 Task: In the sheet Budget Analysis ToolFont size of heading  18 Font style of dataoswald 'Font size of data '9 Alignment of headline & dataAlign center.   Fill color in heading, Red Font color of dataIn the sheet   Fusion Sales review   book
Action: Mouse moved to (299, 203)
Screenshot: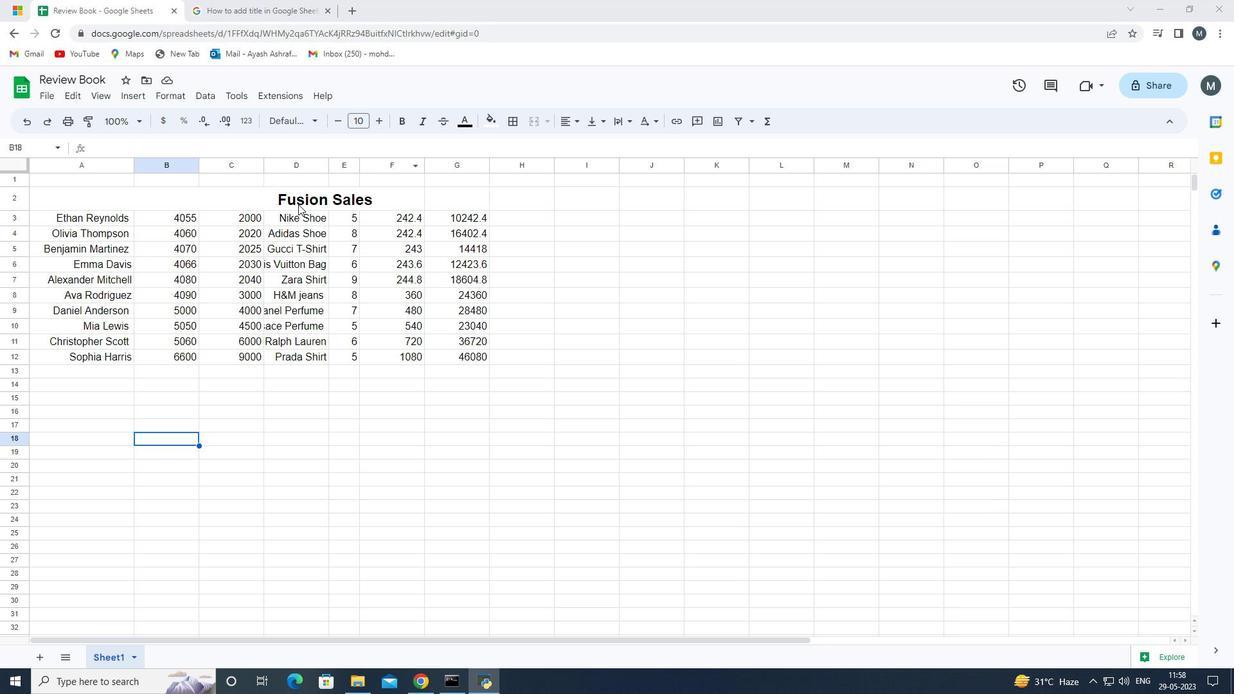 
Action: Mouse pressed left at (299, 203)
Screenshot: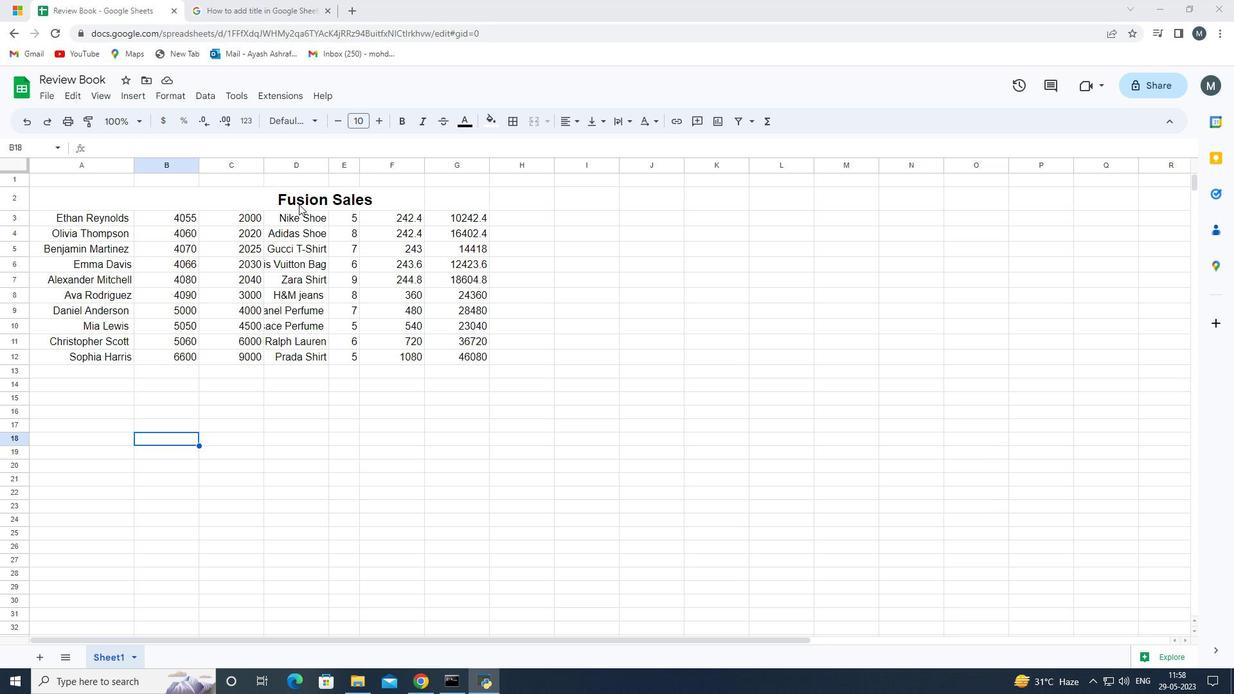 
Action: Mouse moved to (11, 197)
Screenshot: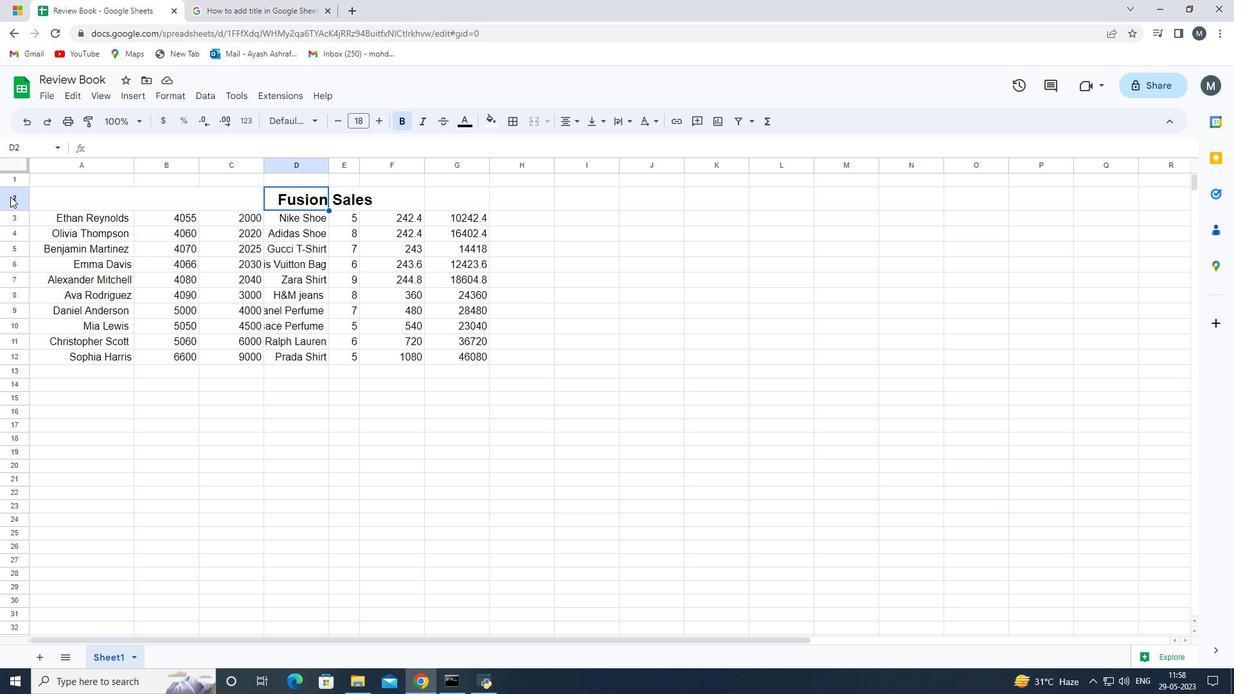 
Action: Mouse pressed left at (11, 197)
Screenshot: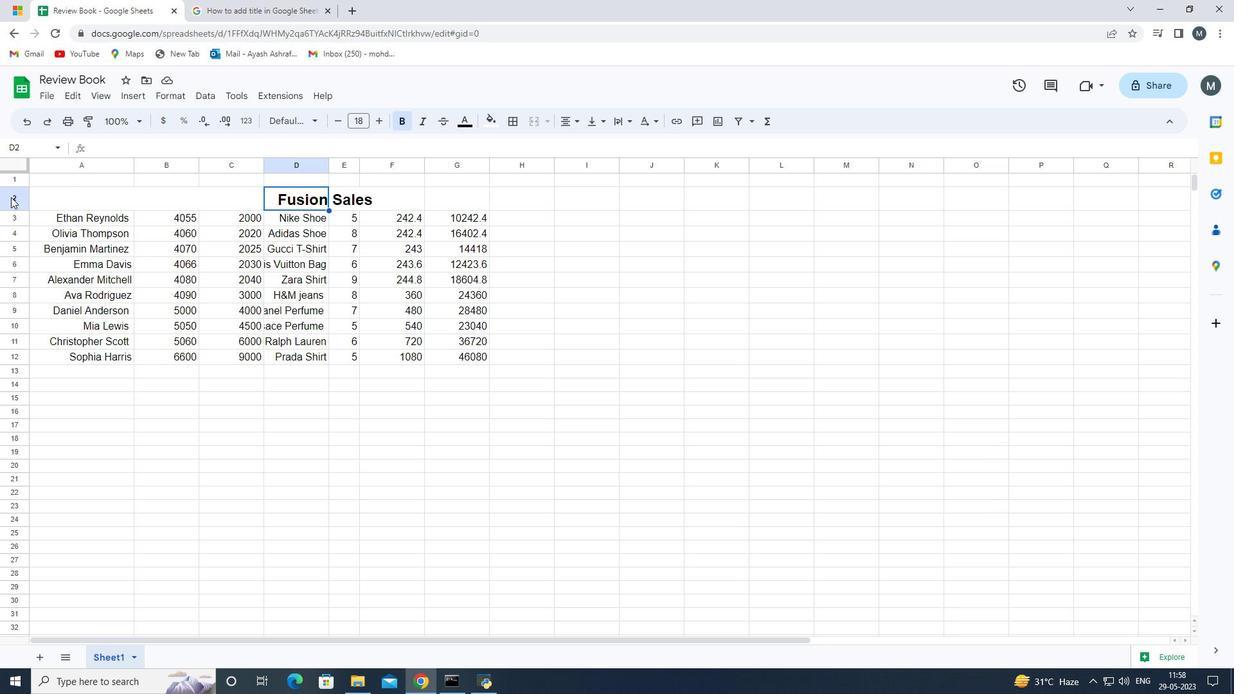 
Action: Mouse moved to (322, 122)
Screenshot: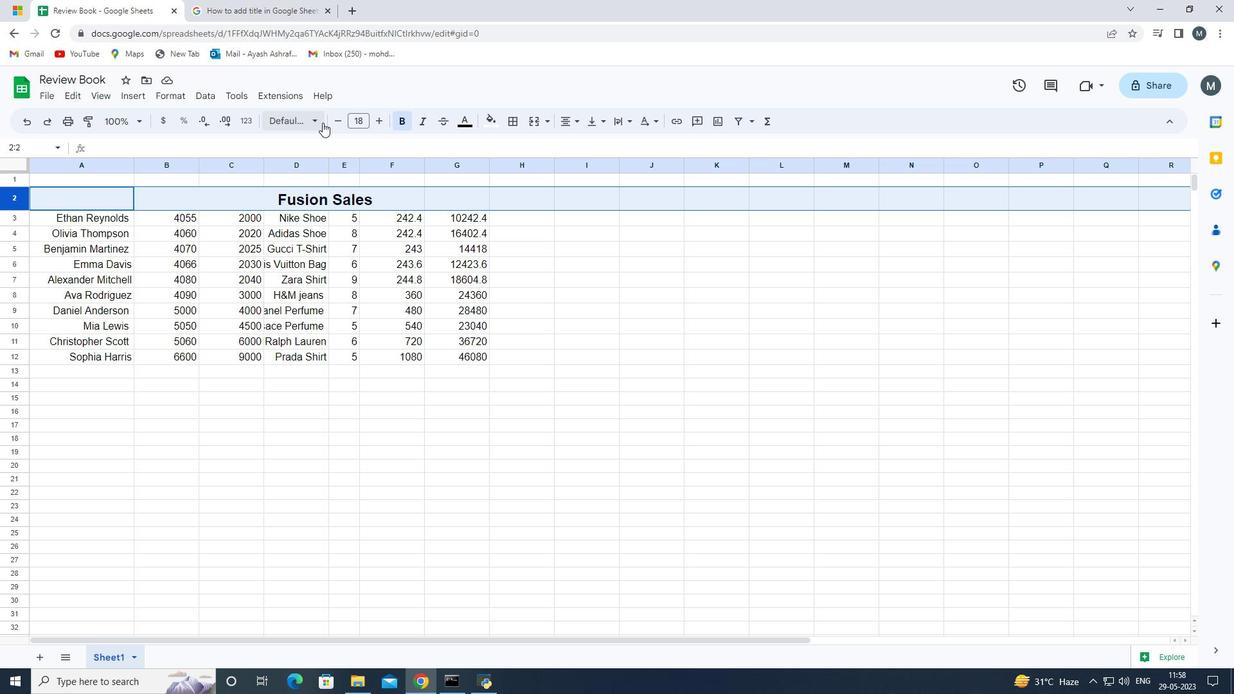
Action: Mouse pressed left at (322, 122)
Screenshot: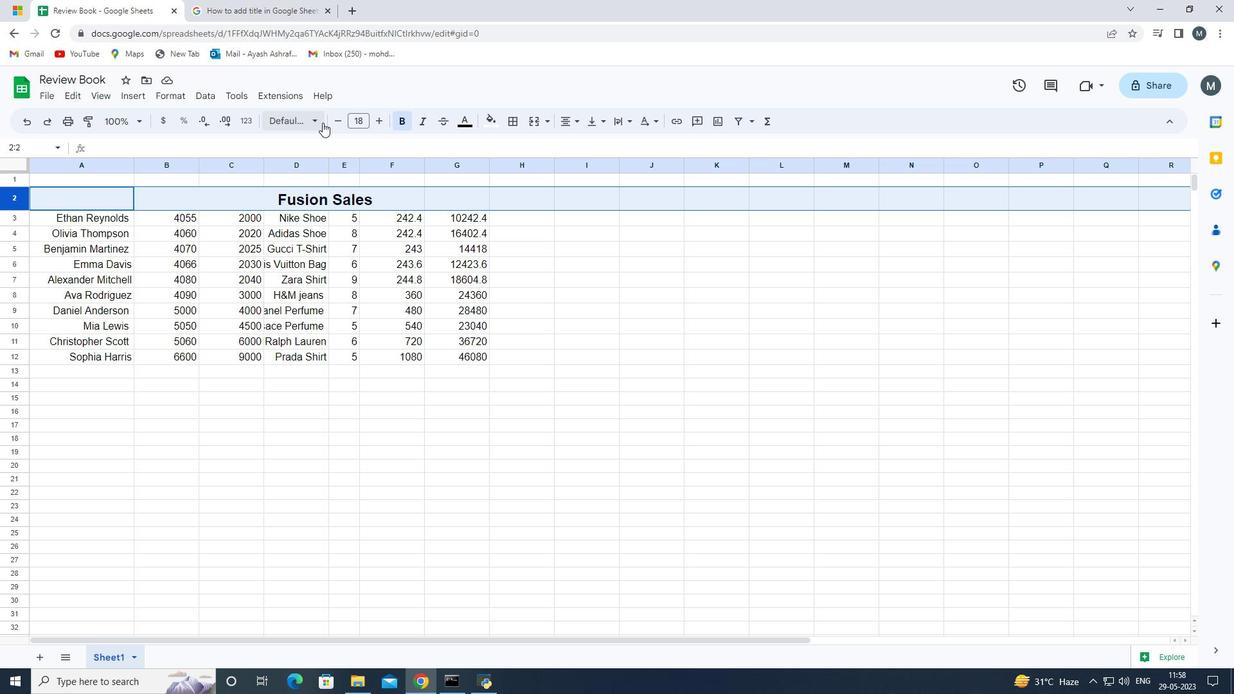 
Action: Mouse moved to (324, 252)
Screenshot: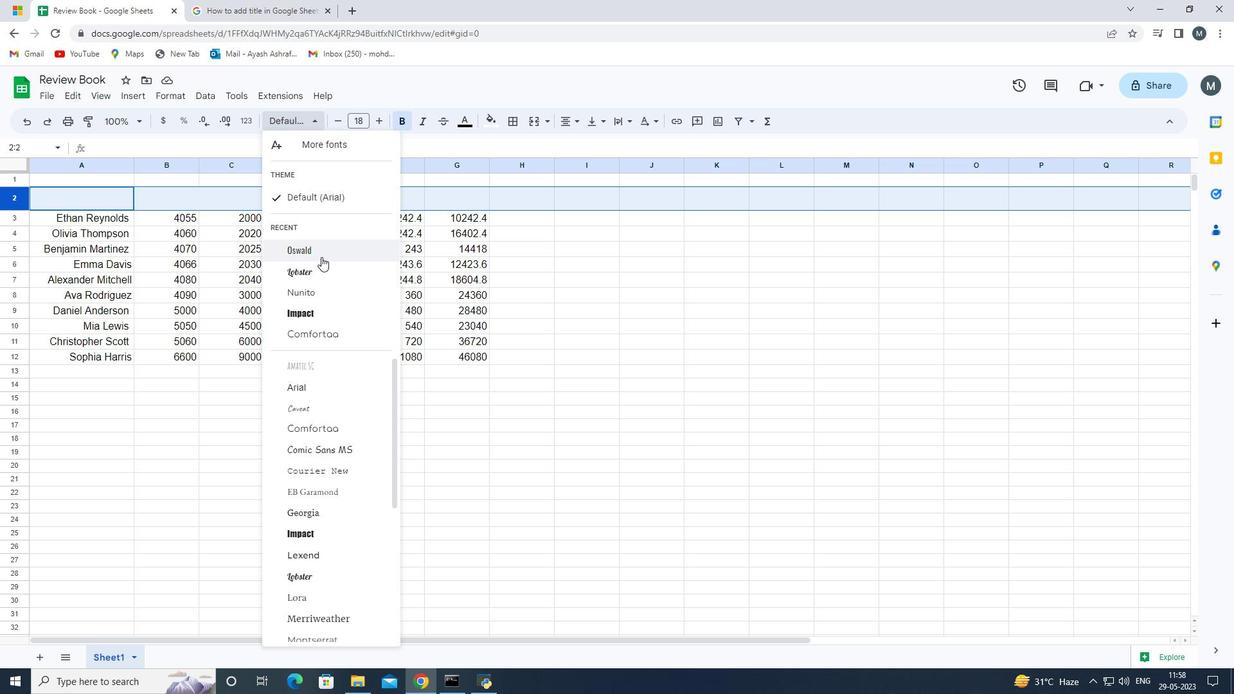 
Action: Mouse pressed left at (324, 252)
Screenshot: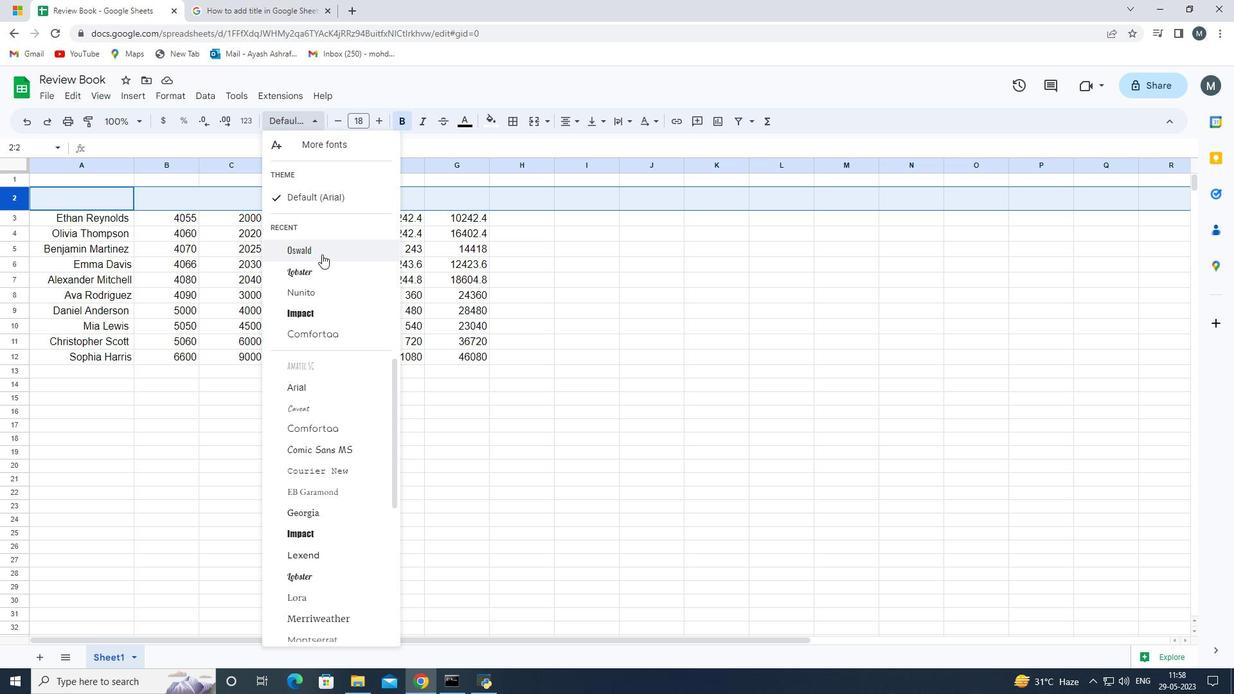 
Action: Mouse moved to (286, 452)
Screenshot: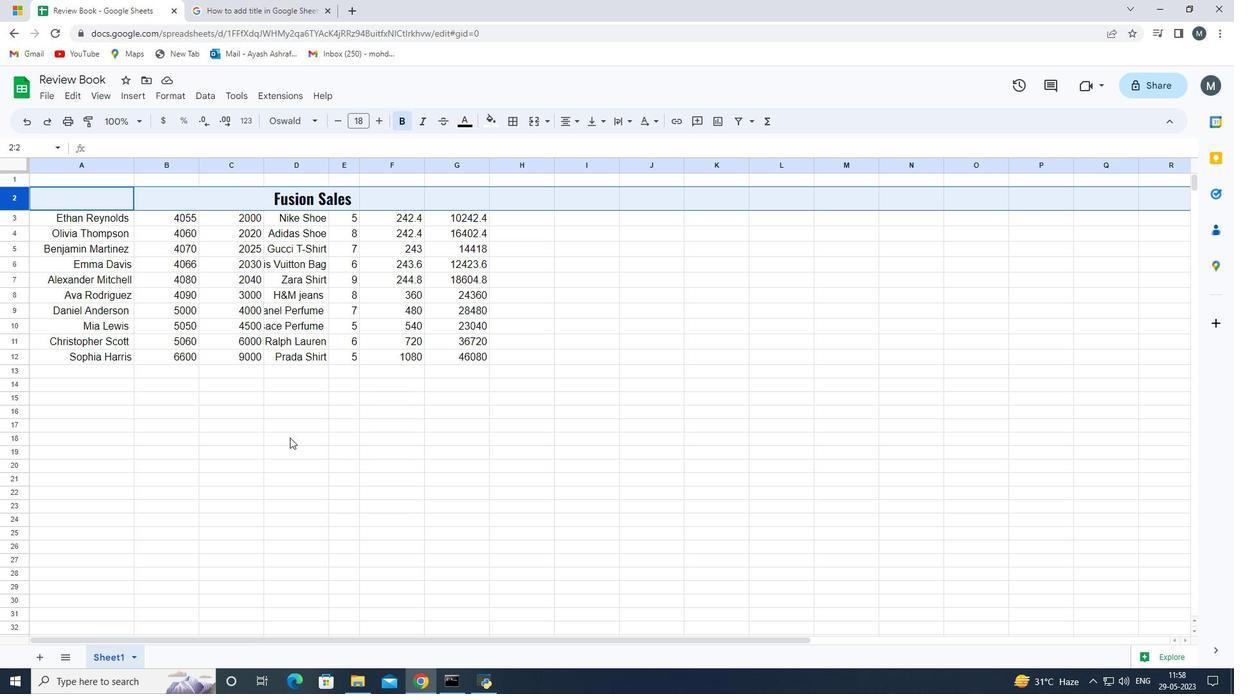 
Action: Mouse pressed left at (286, 452)
Screenshot: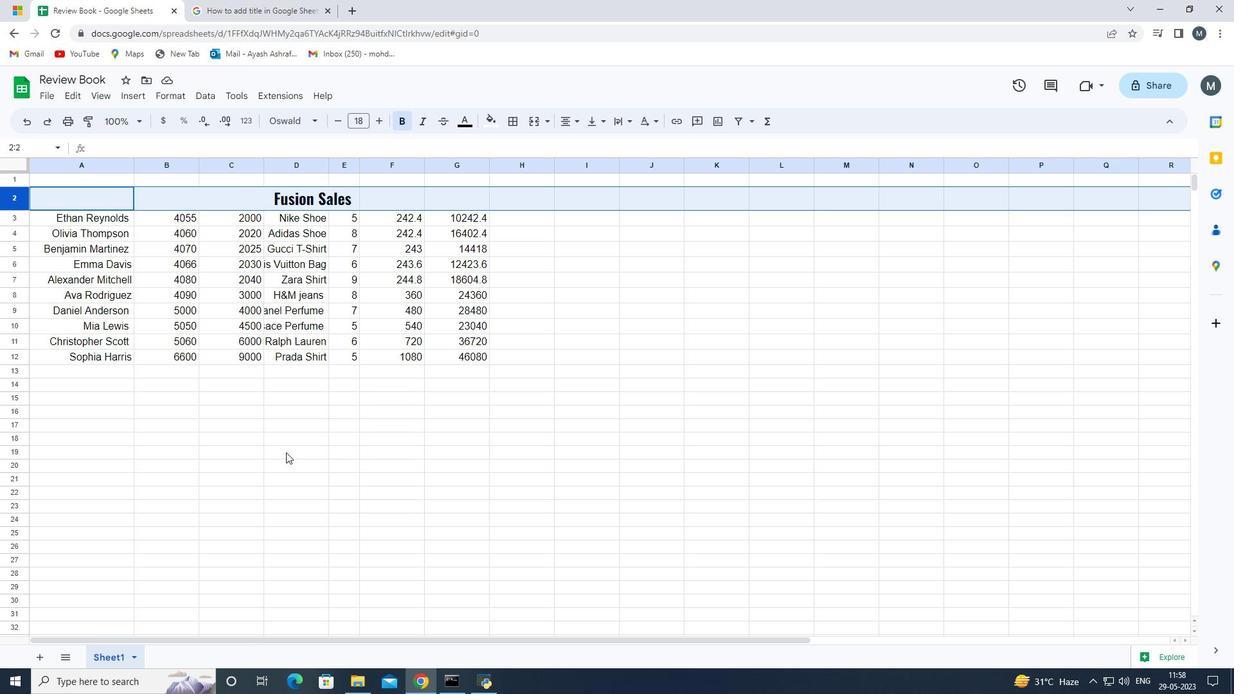 
Action: Mouse moved to (32, 221)
Screenshot: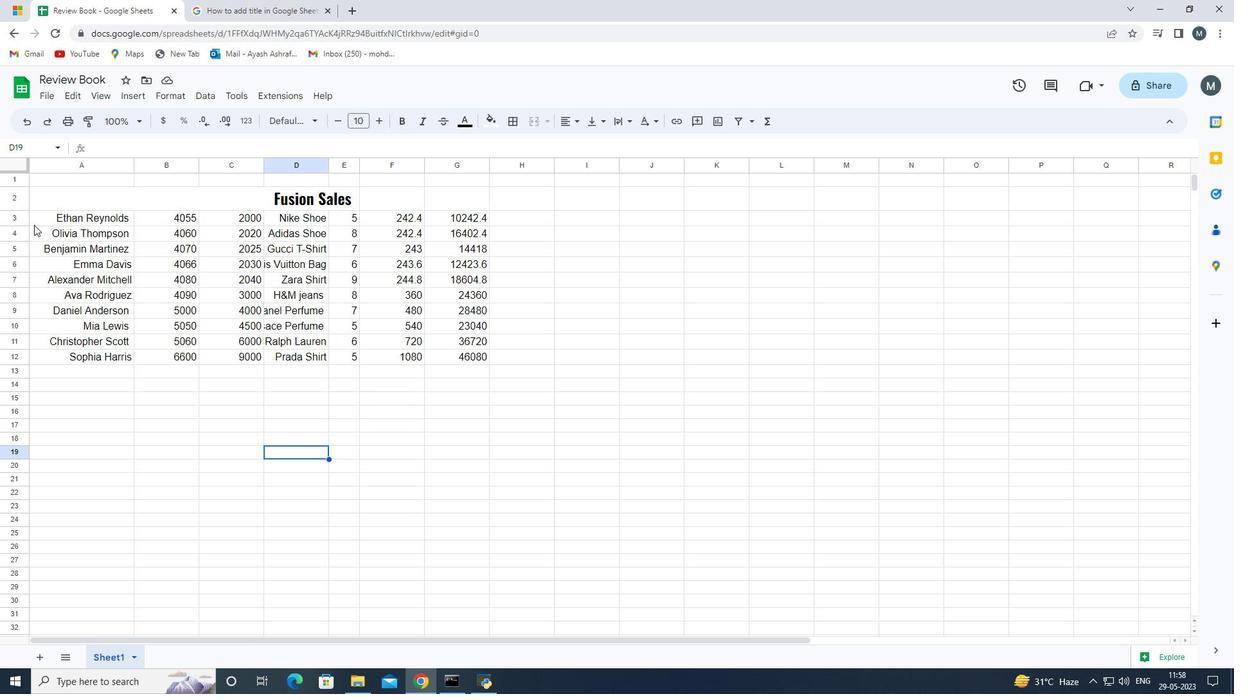 
Action: Mouse pressed left at (32, 221)
Screenshot: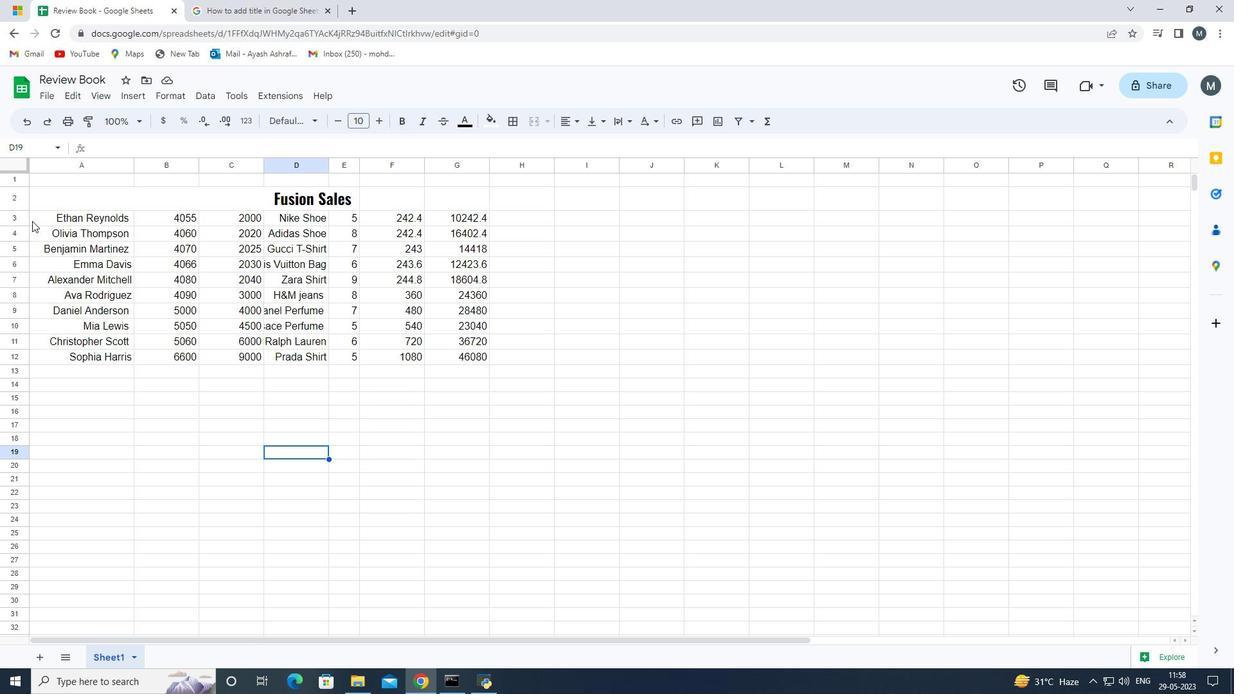 
Action: Mouse moved to (60, 277)
Screenshot: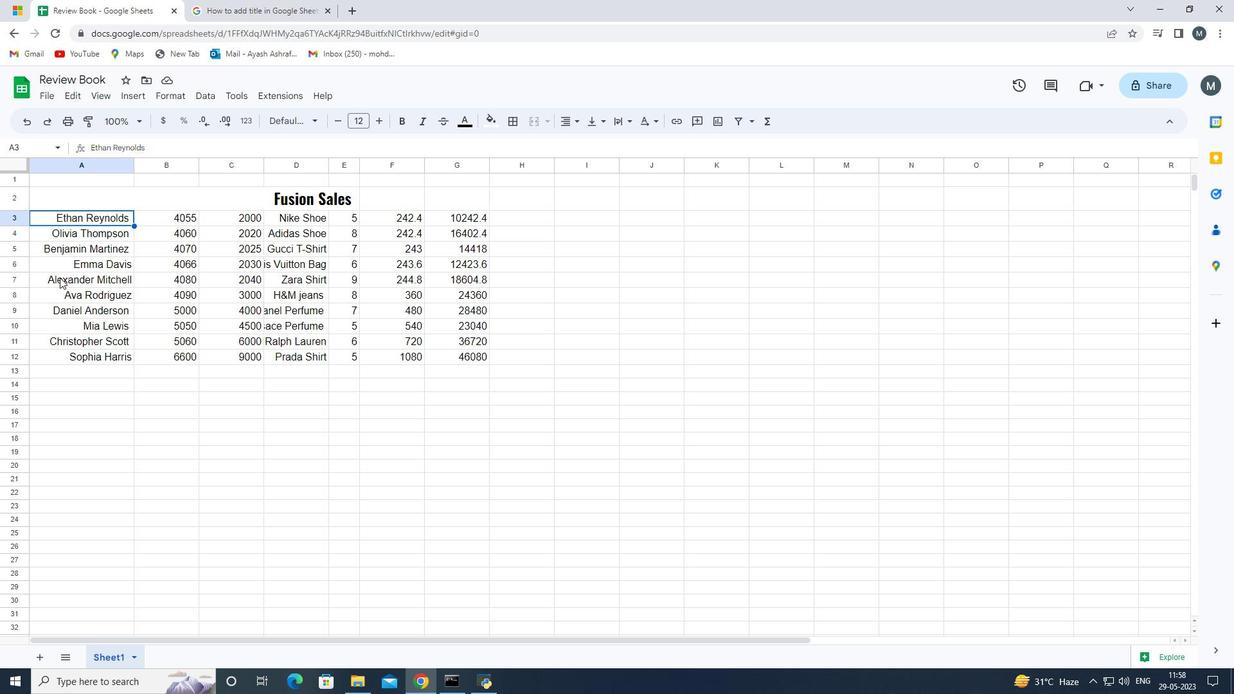 
Action: Mouse pressed left at (60, 277)
Screenshot: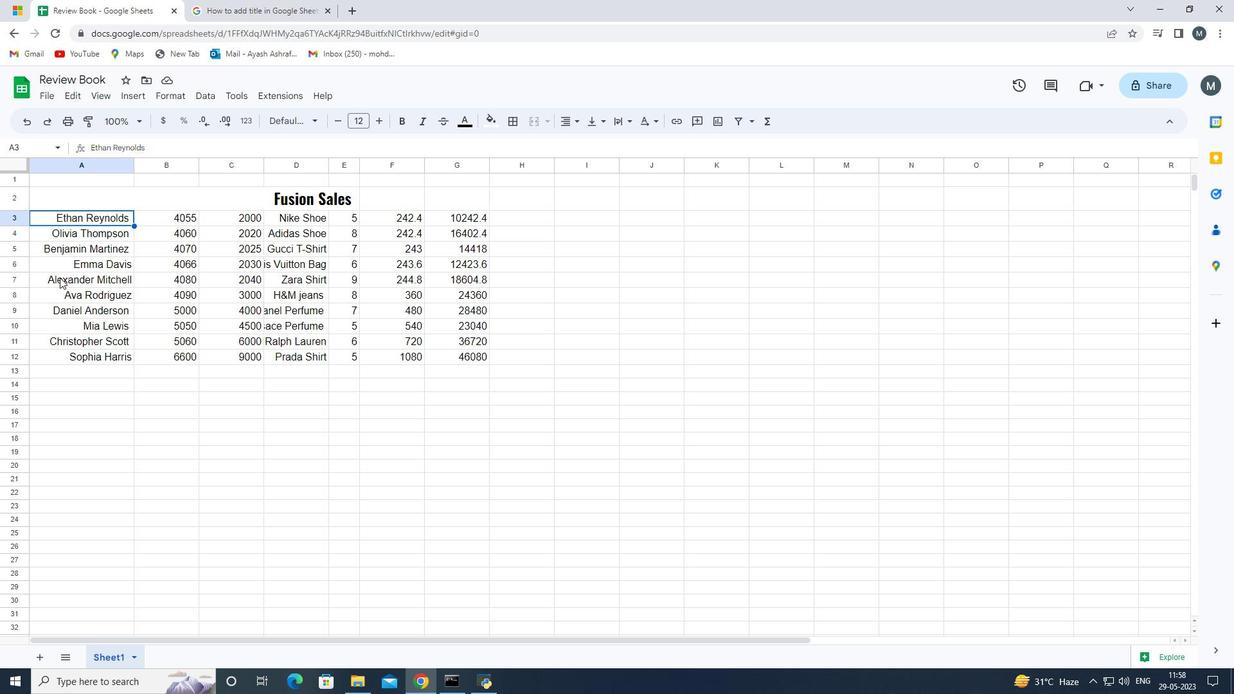 
Action: Mouse moved to (40, 214)
Screenshot: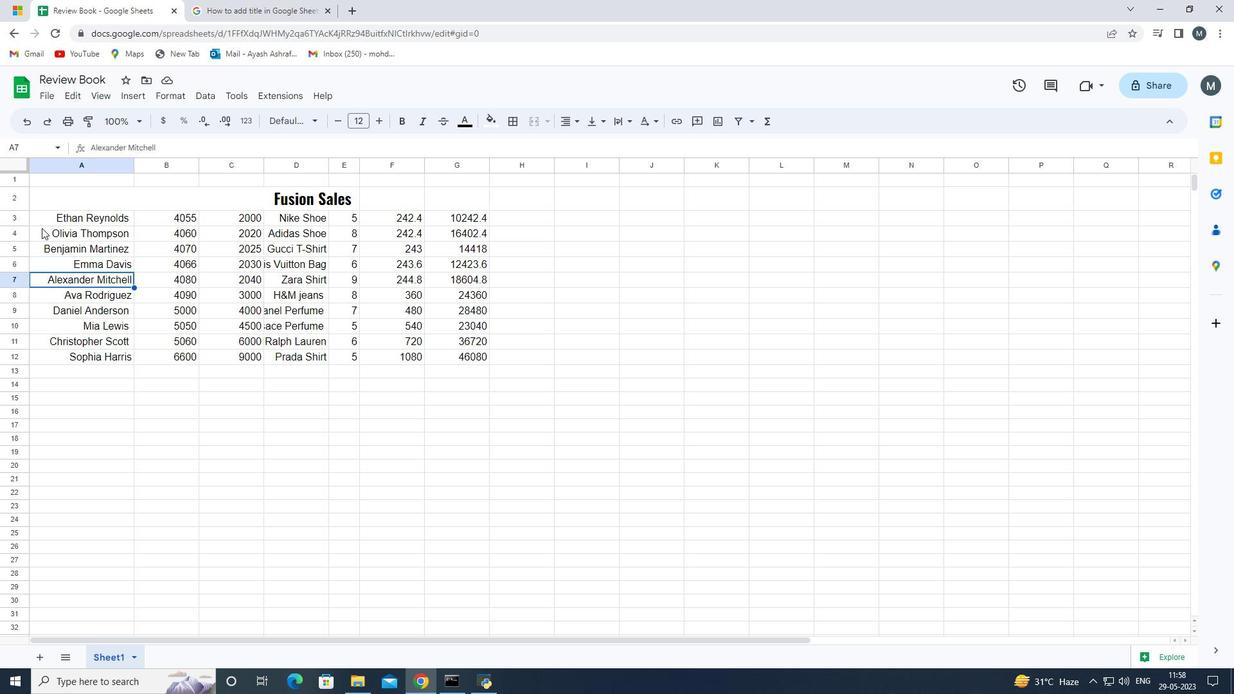 
Action: Mouse pressed left at (40, 214)
Screenshot: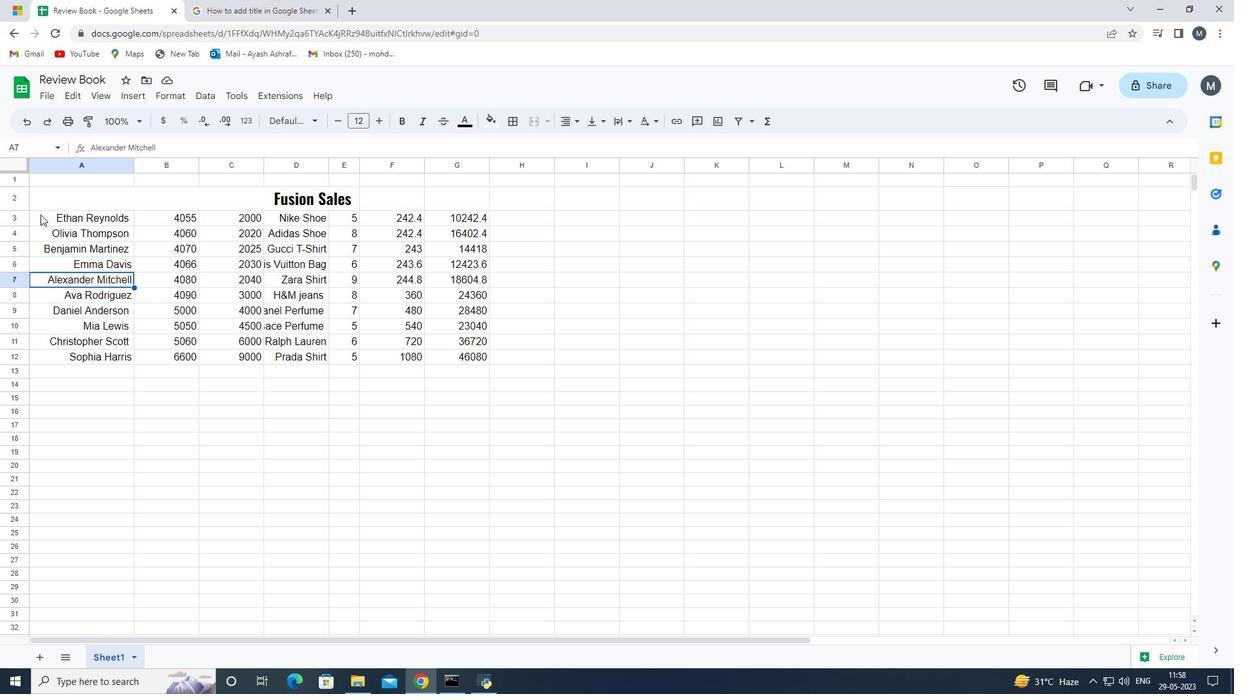 
Action: Mouse moved to (335, 126)
Screenshot: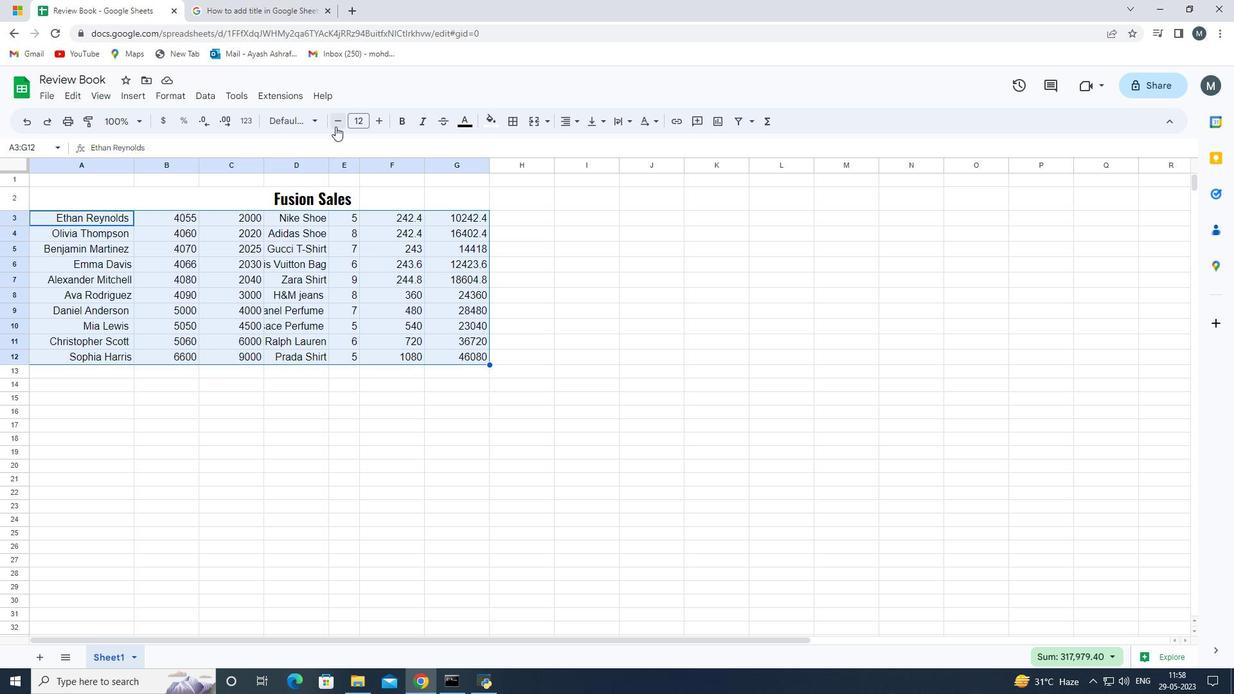 
Action: Mouse pressed left at (335, 126)
Screenshot: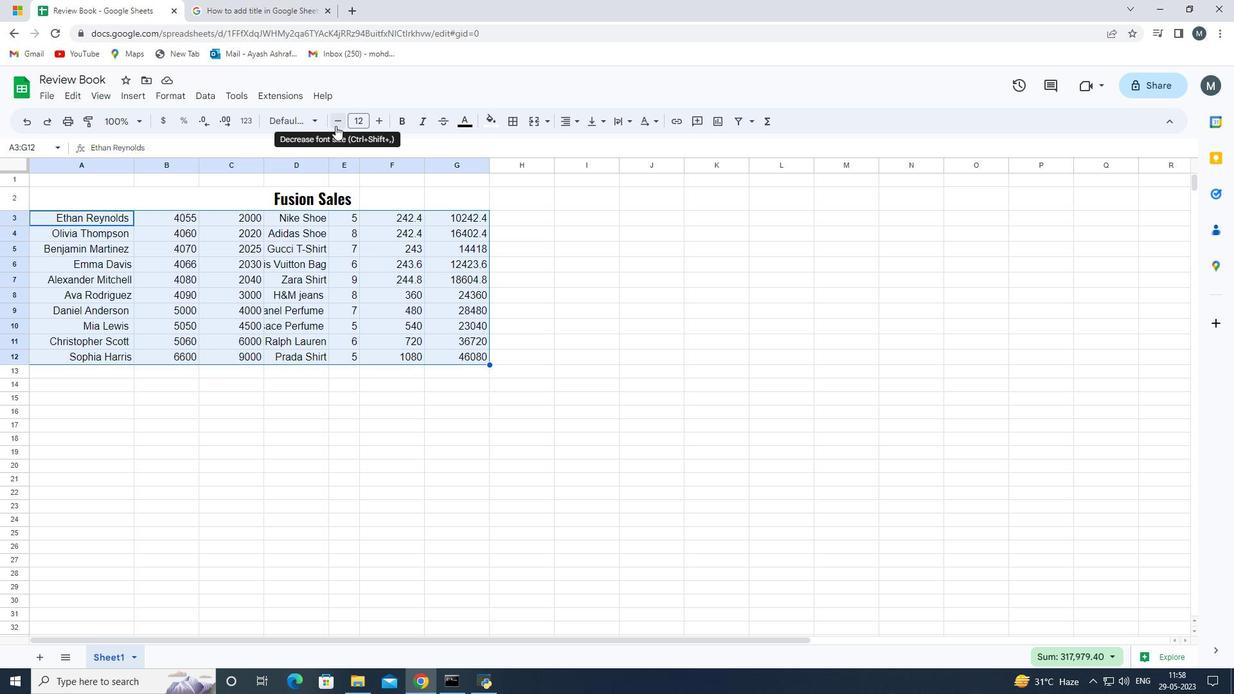 
Action: Mouse pressed left at (335, 126)
Screenshot: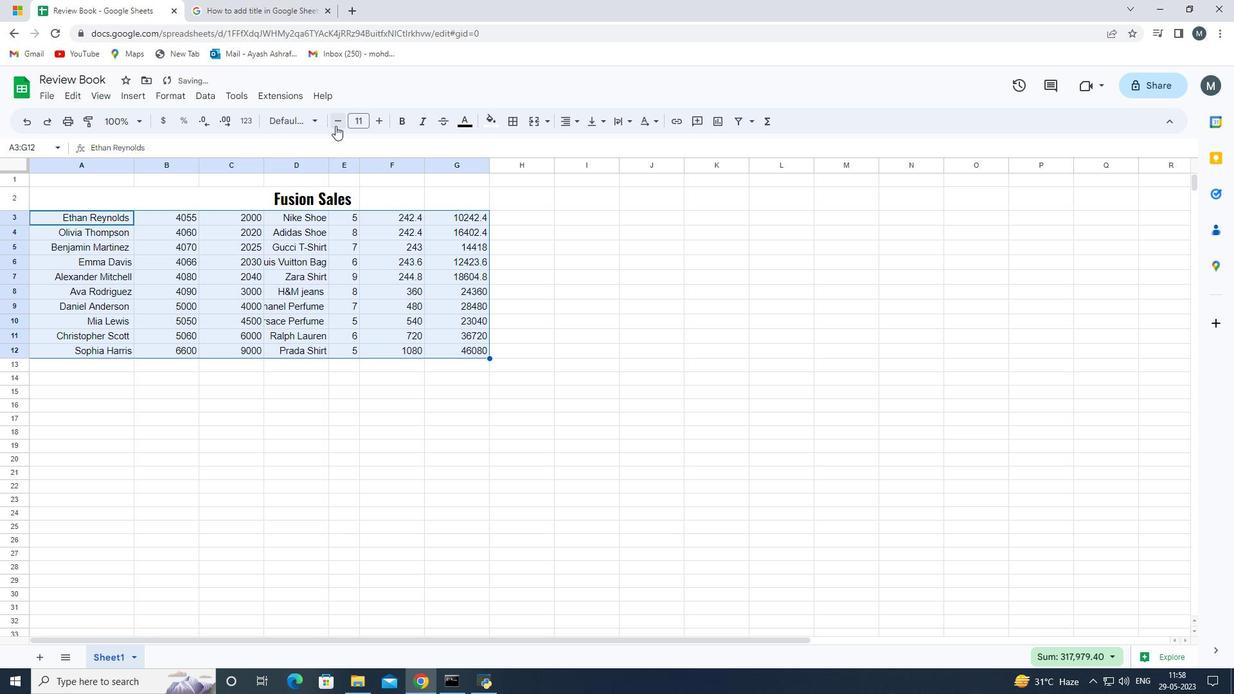 
Action: Mouse pressed left at (335, 126)
Screenshot: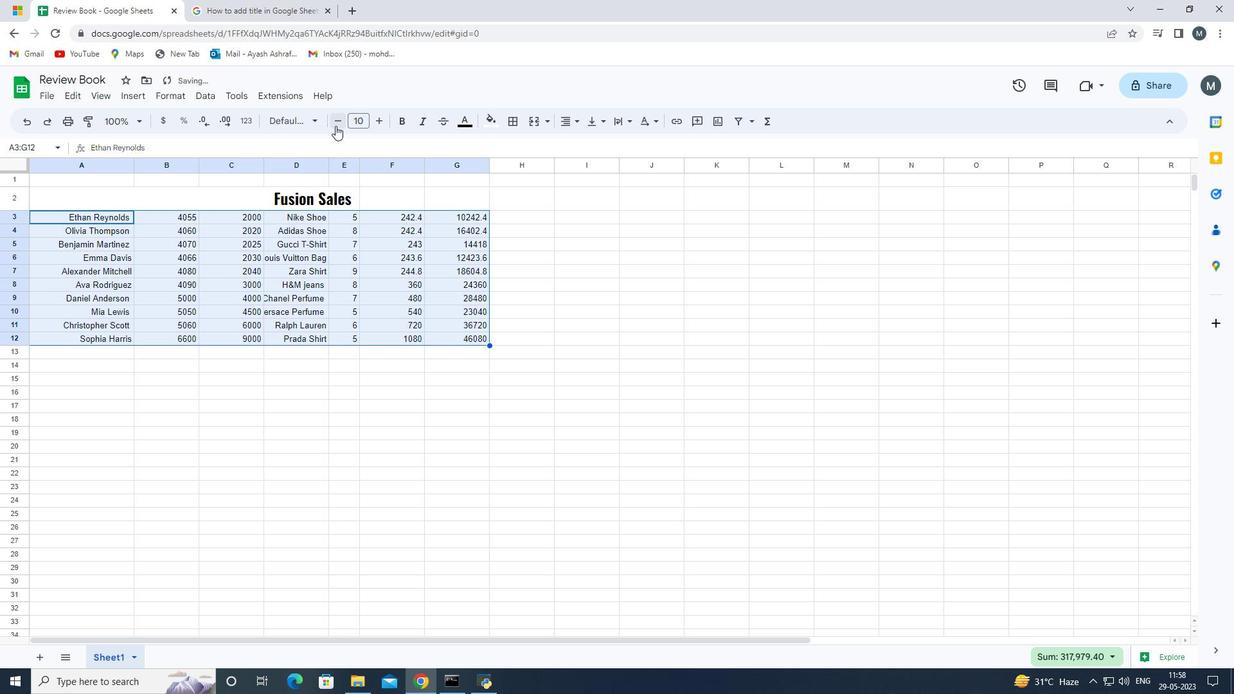 
Action: Mouse moved to (567, 125)
Screenshot: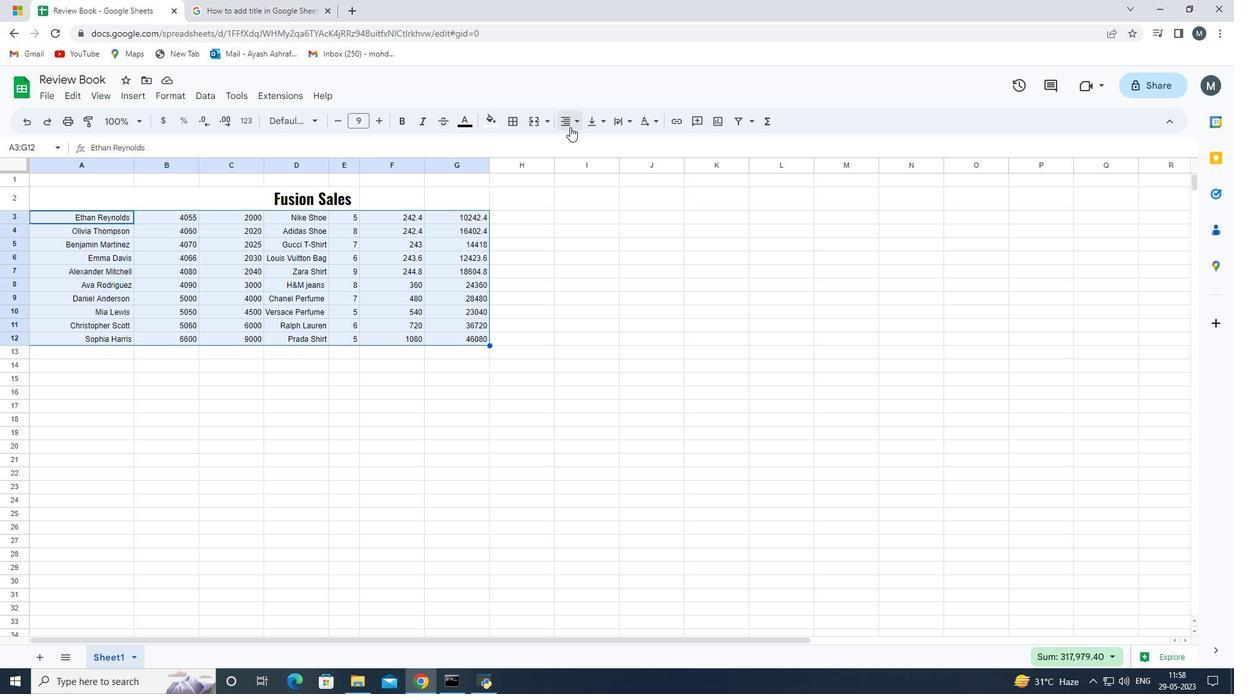 
Action: Mouse pressed left at (567, 125)
Screenshot: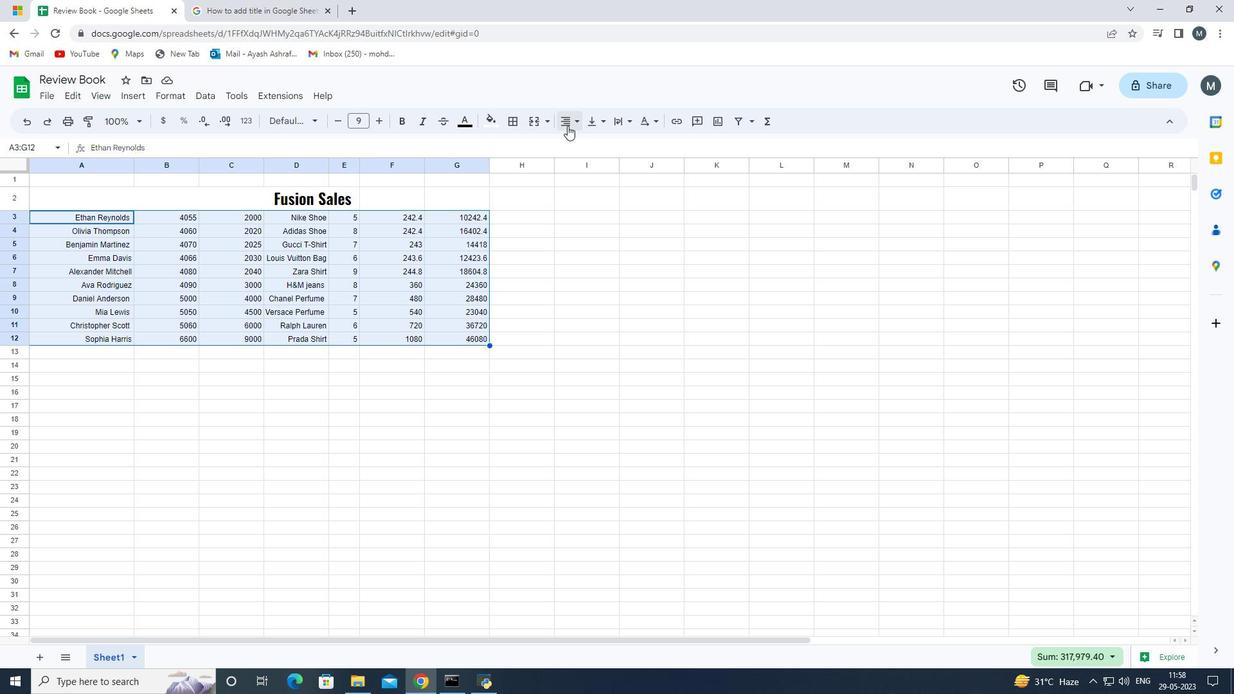 
Action: Mouse moved to (587, 151)
Screenshot: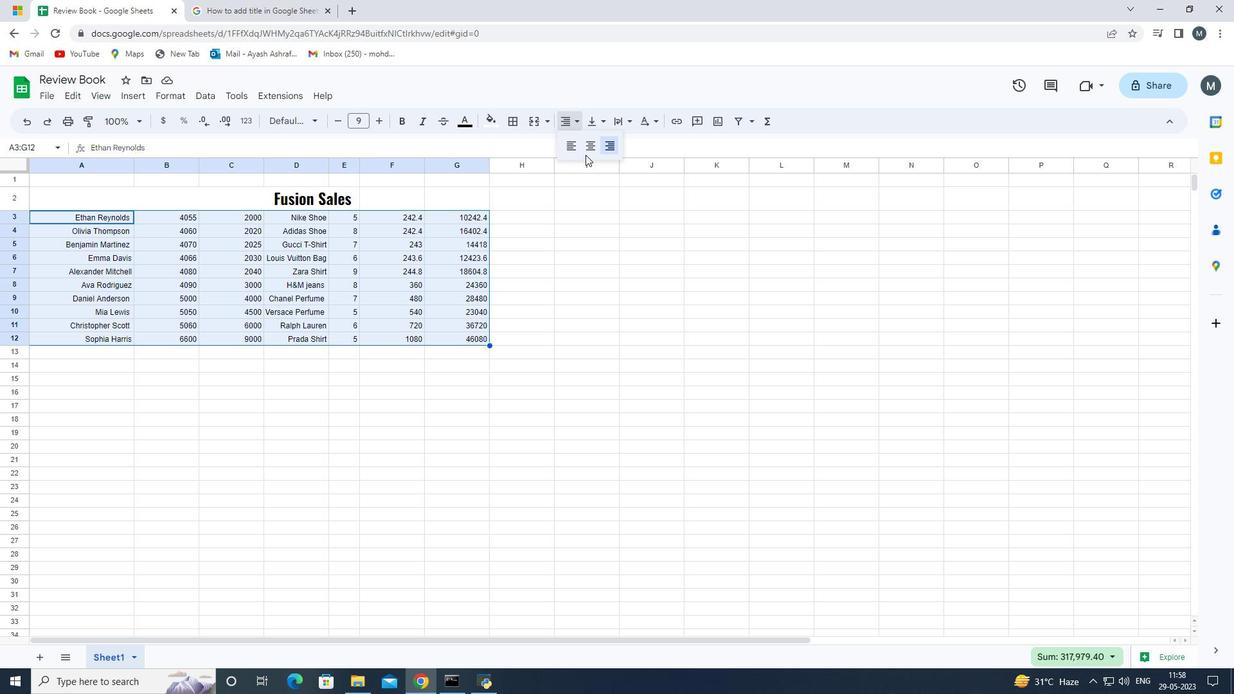 
Action: Mouse pressed left at (587, 151)
Screenshot: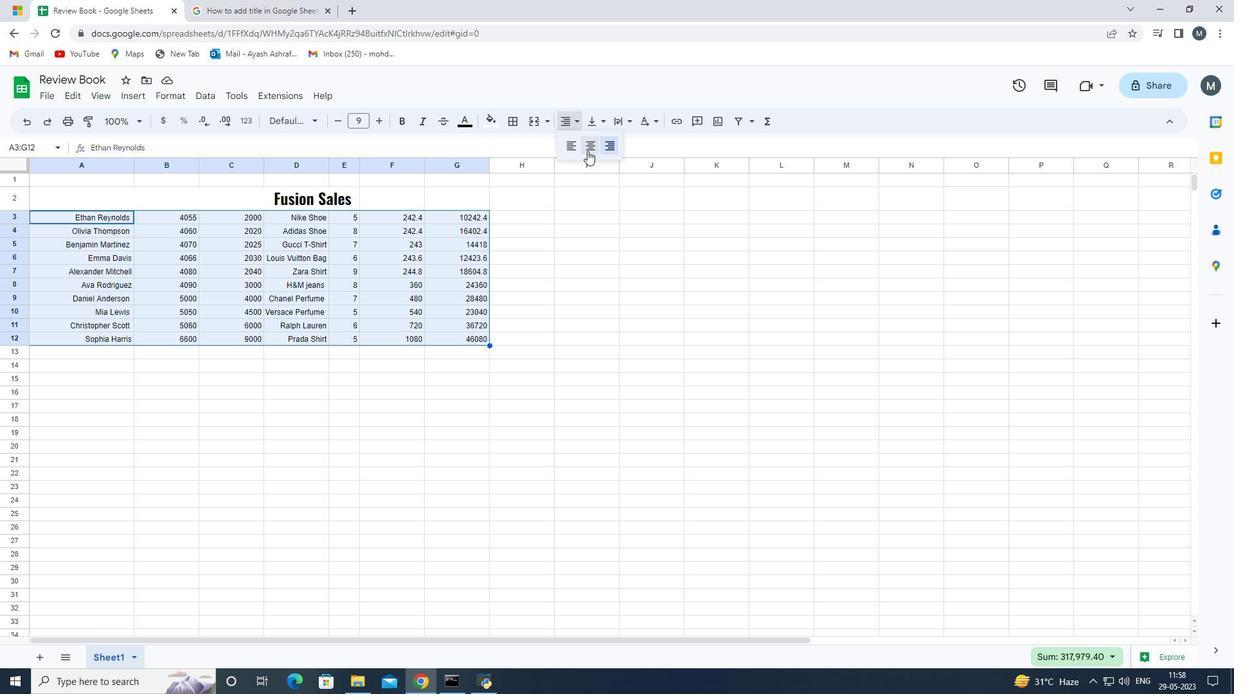 
Action: Mouse moved to (566, 124)
Screenshot: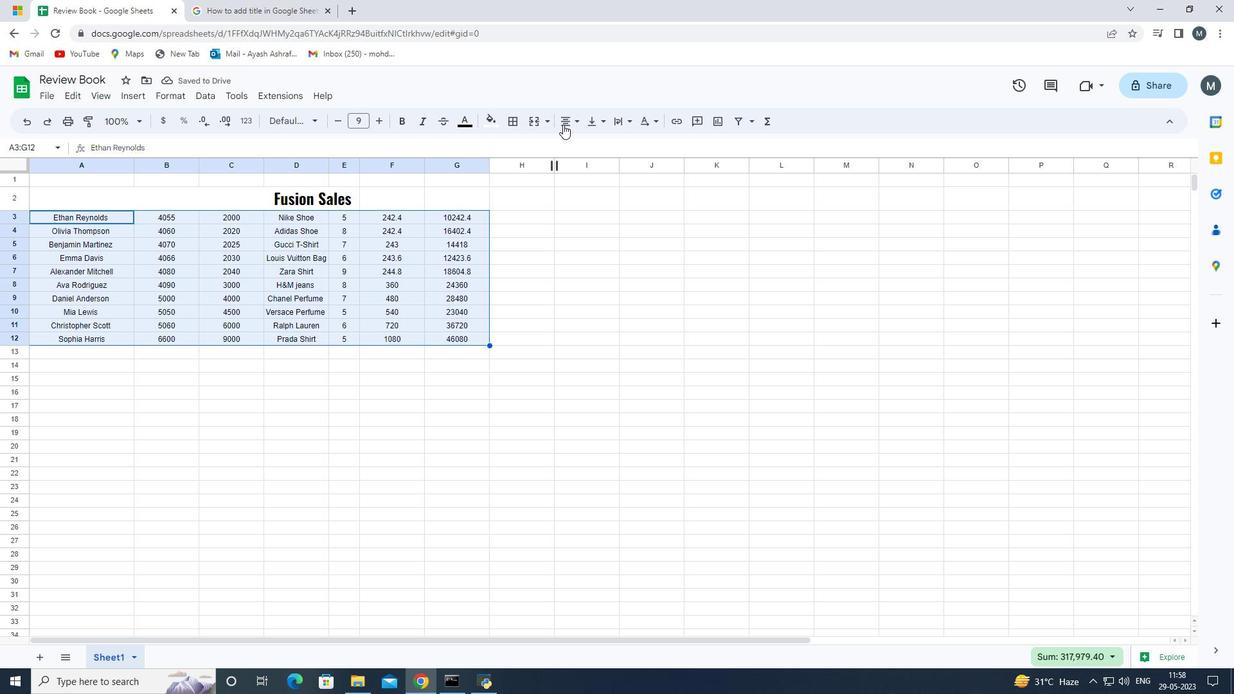 
Action: Mouse pressed left at (566, 124)
Screenshot: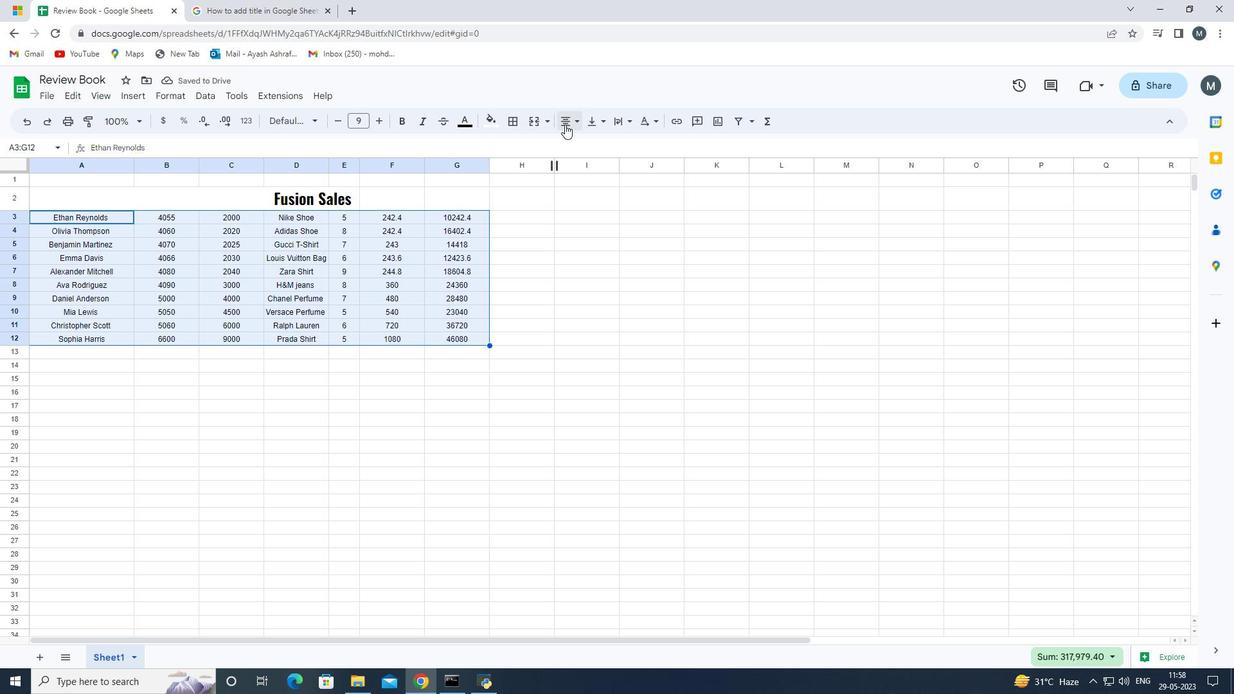 
Action: Mouse moved to (589, 147)
Screenshot: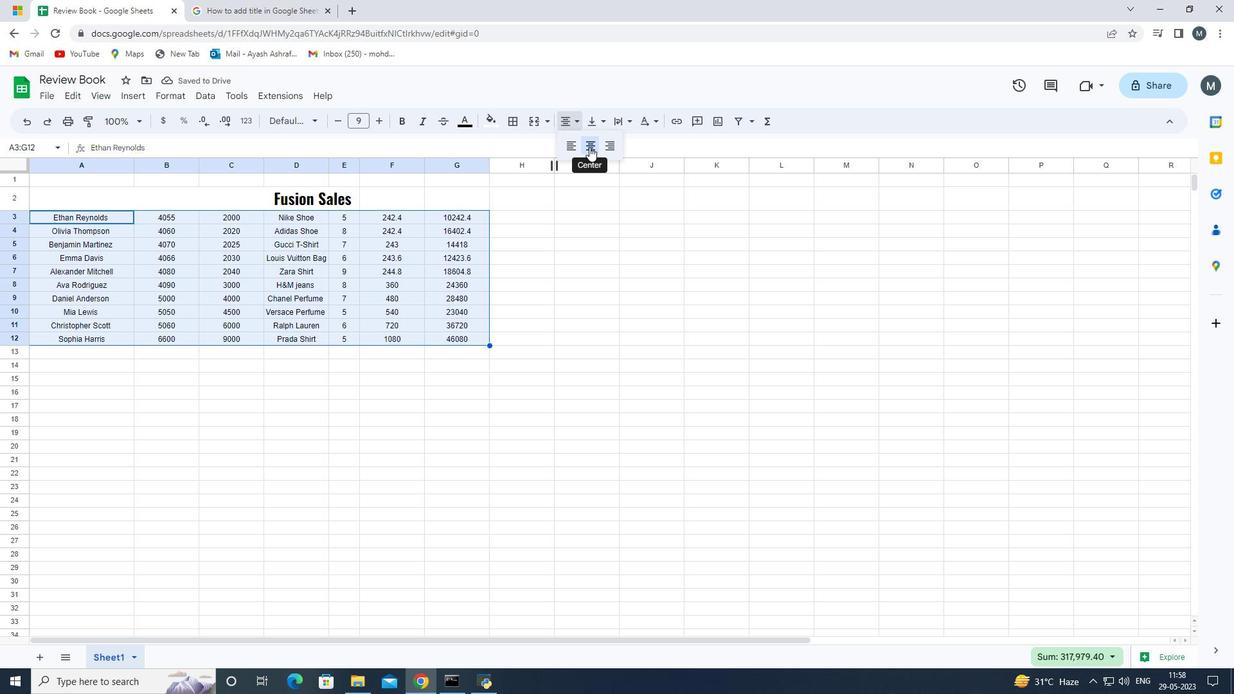 
Action: Mouse pressed left at (589, 147)
Screenshot: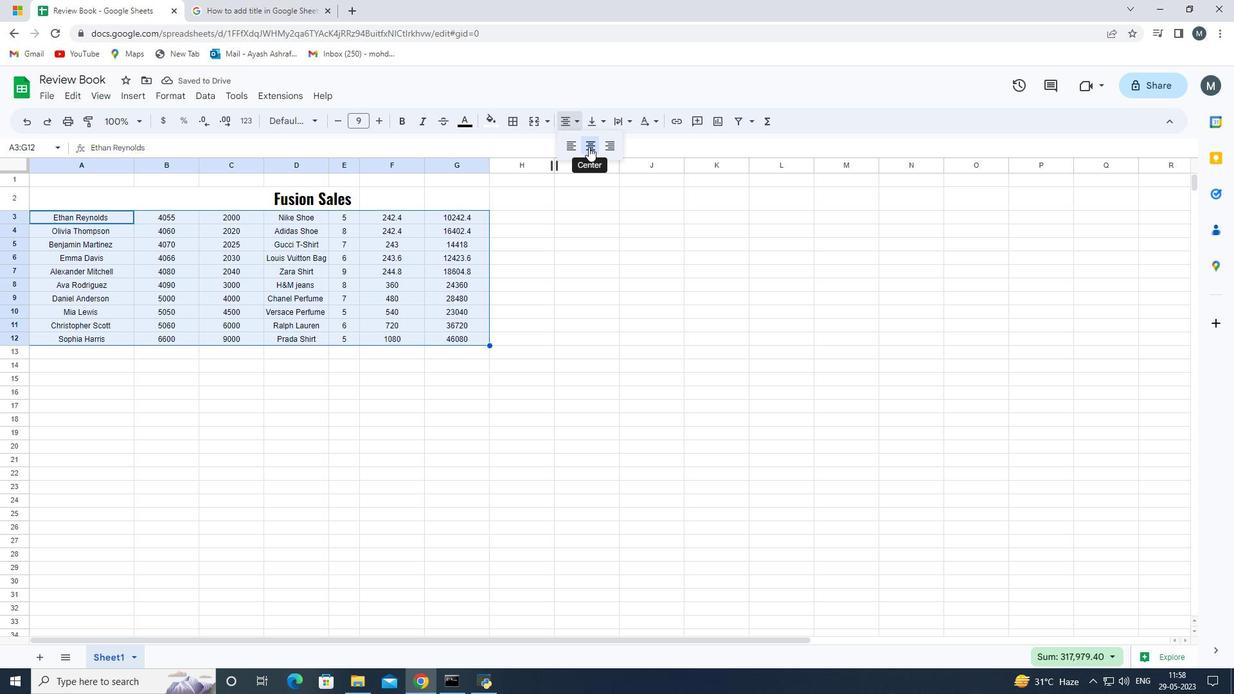 
Action: Mouse moved to (170, 585)
Screenshot: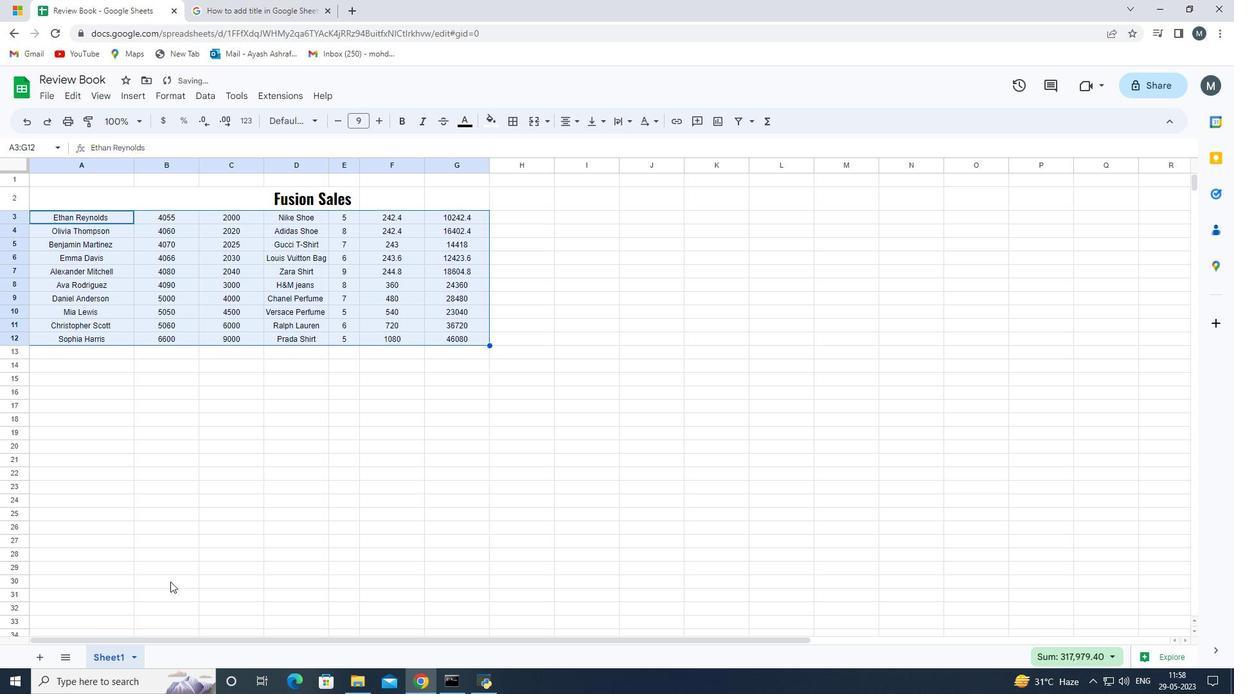 
Action: Mouse pressed left at (170, 585)
Screenshot: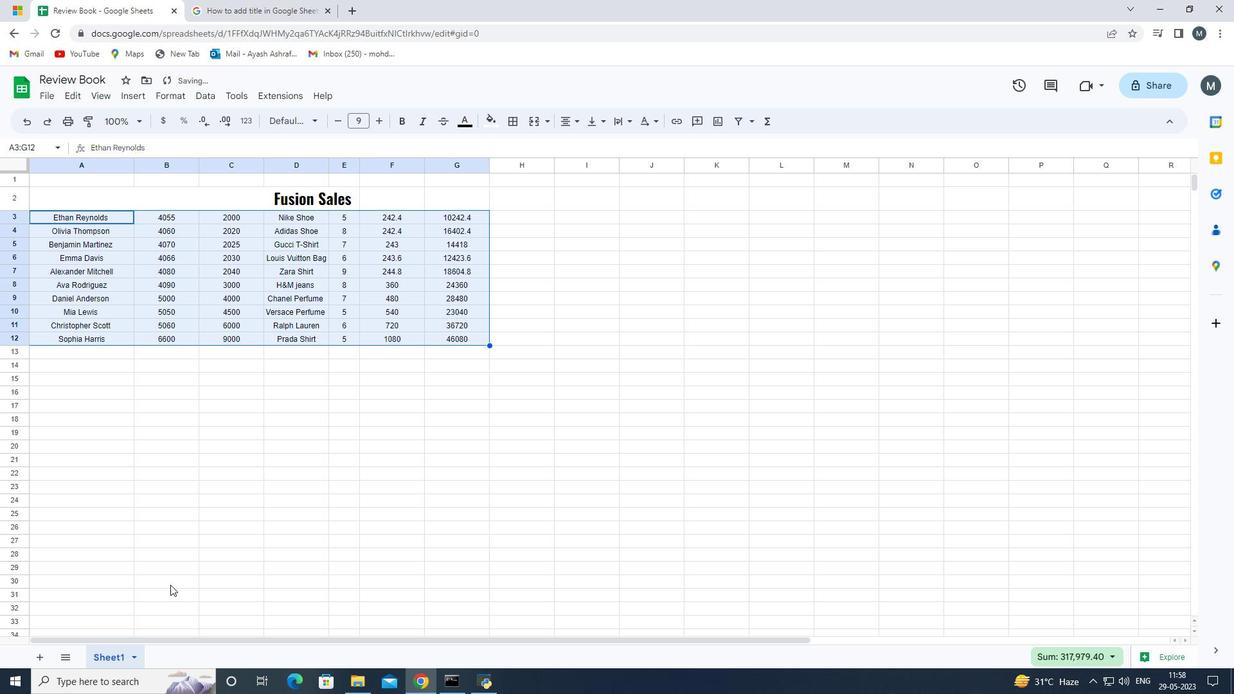 
Action: Mouse moved to (19, 200)
Screenshot: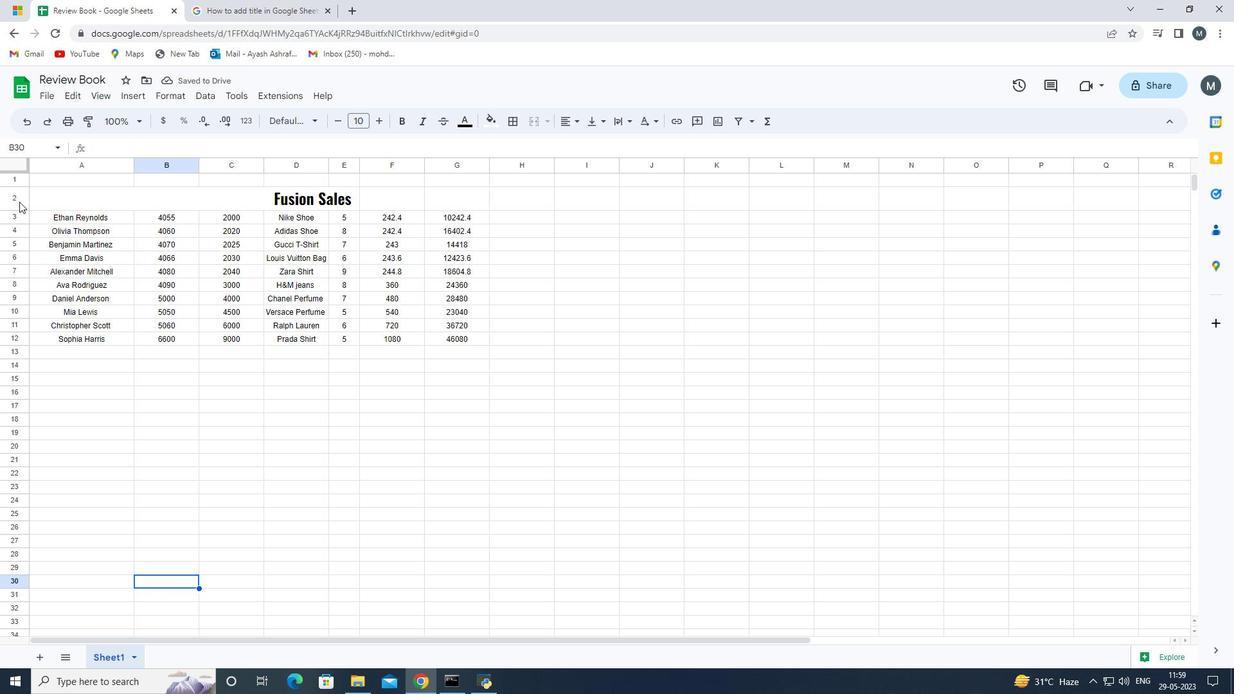 
Action: Mouse pressed left at (19, 200)
Screenshot: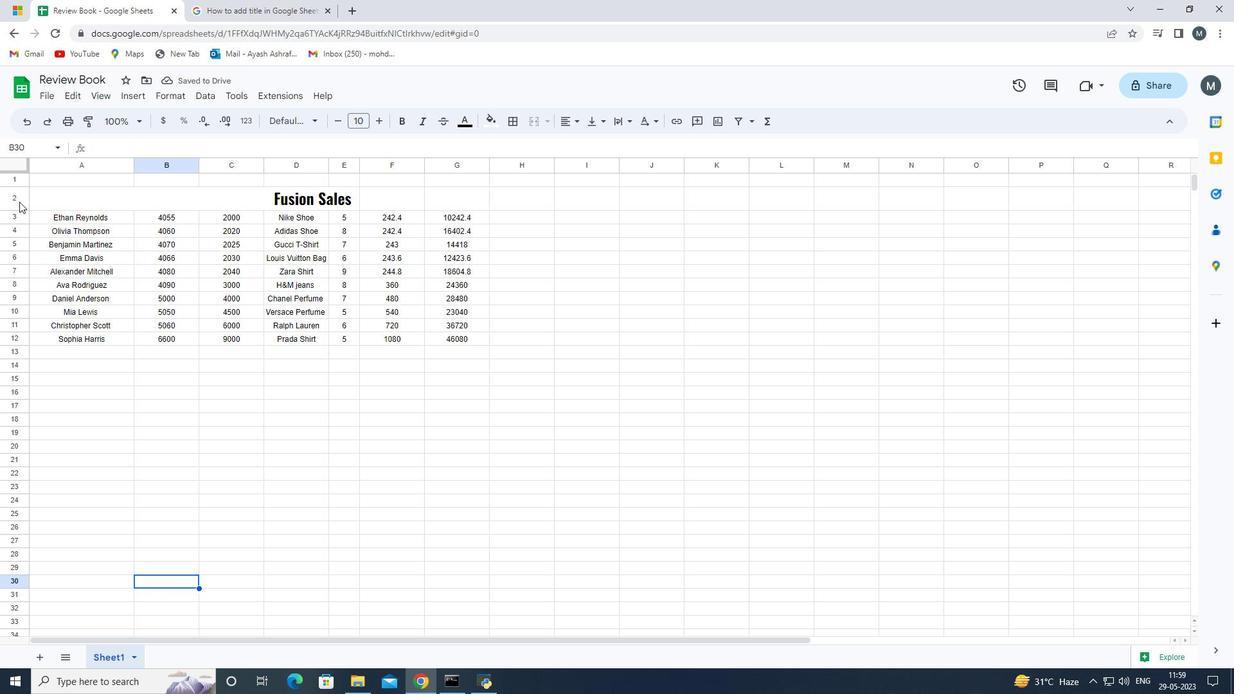 
Action: Mouse moved to (495, 125)
Screenshot: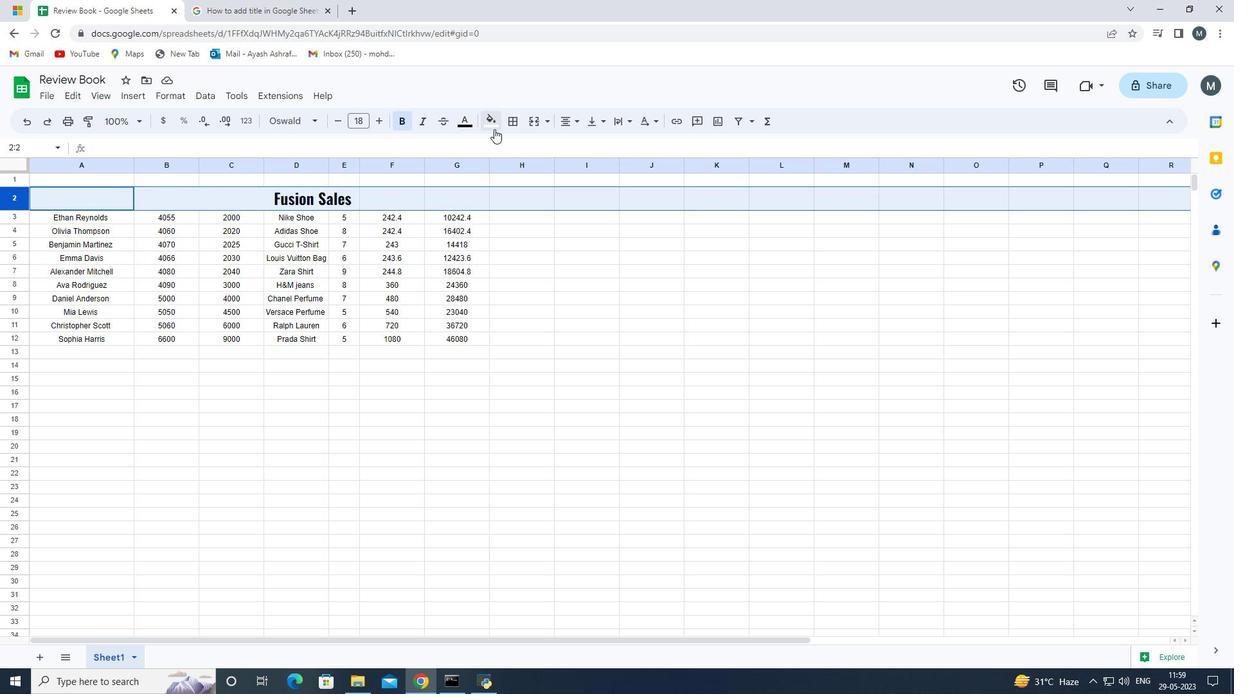
Action: Mouse pressed left at (495, 125)
Screenshot: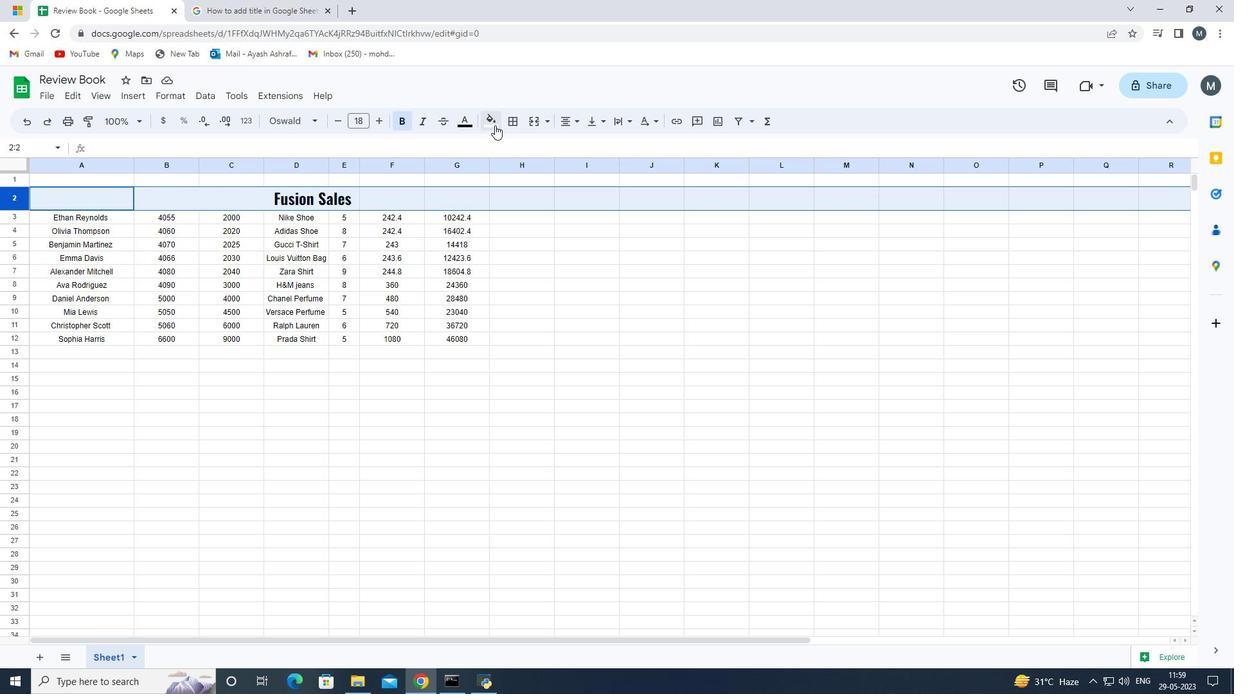 
Action: Mouse moved to (505, 180)
Screenshot: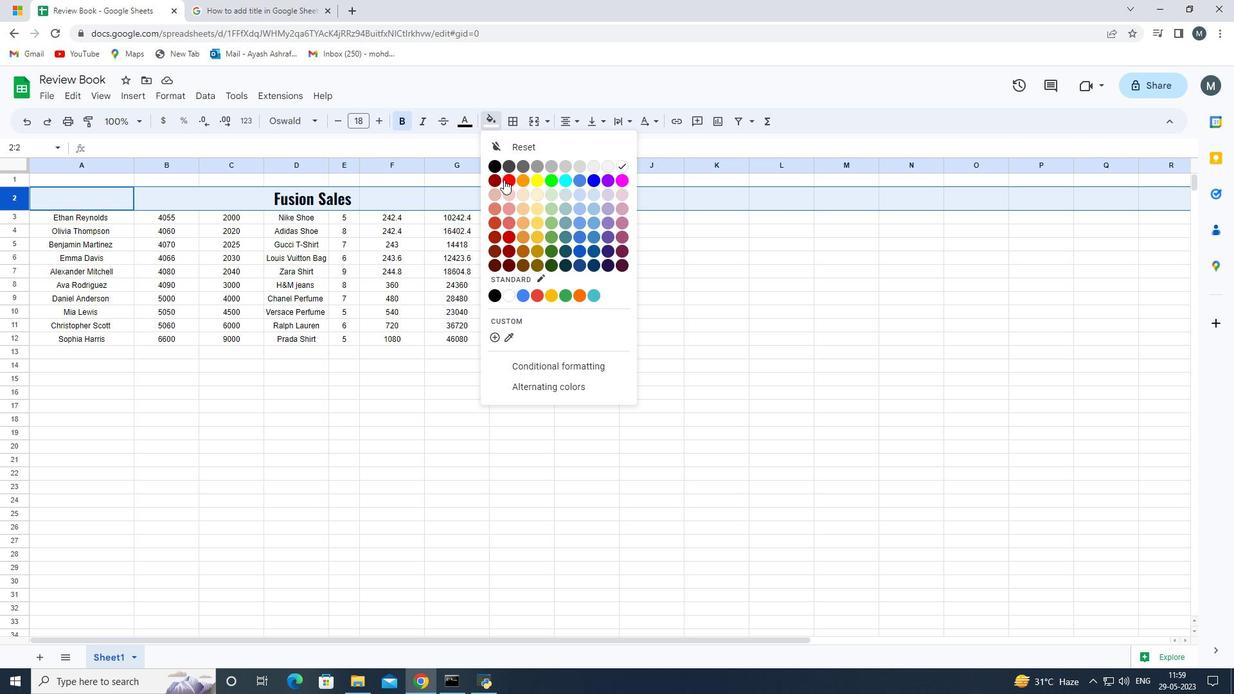 
Action: Mouse pressed left at (505, 180)
Screenshot: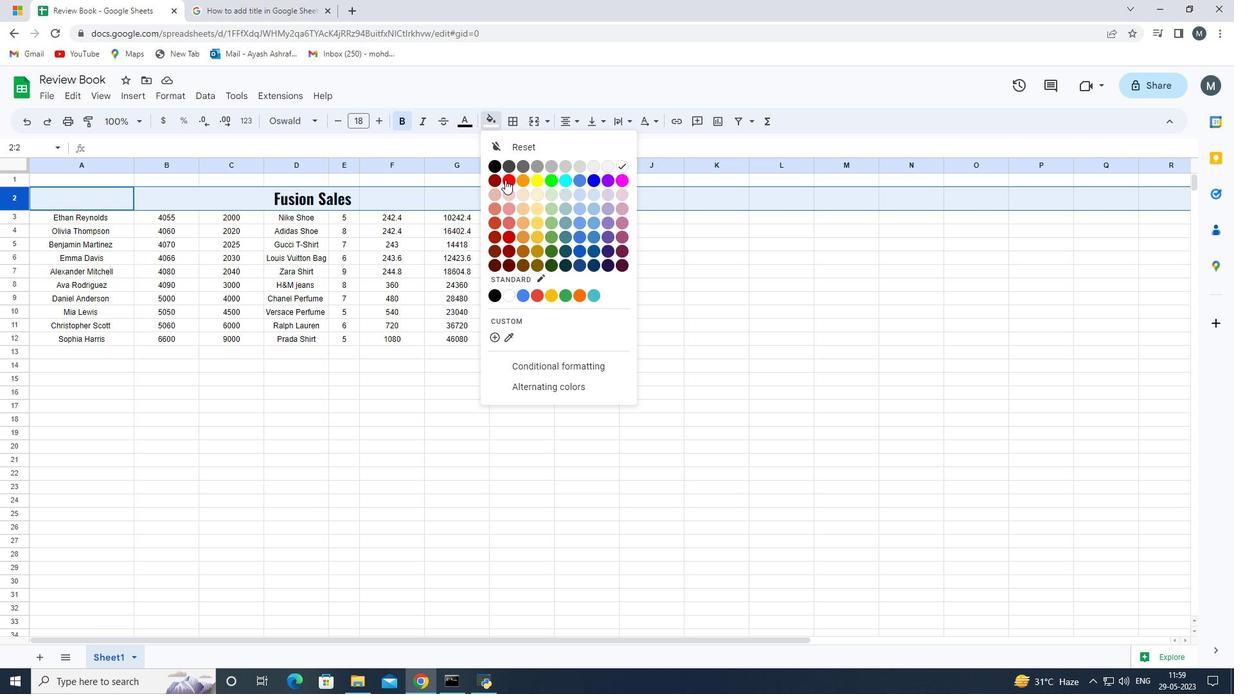 
Action: Mouse moved to (165, 465)
Screenshot: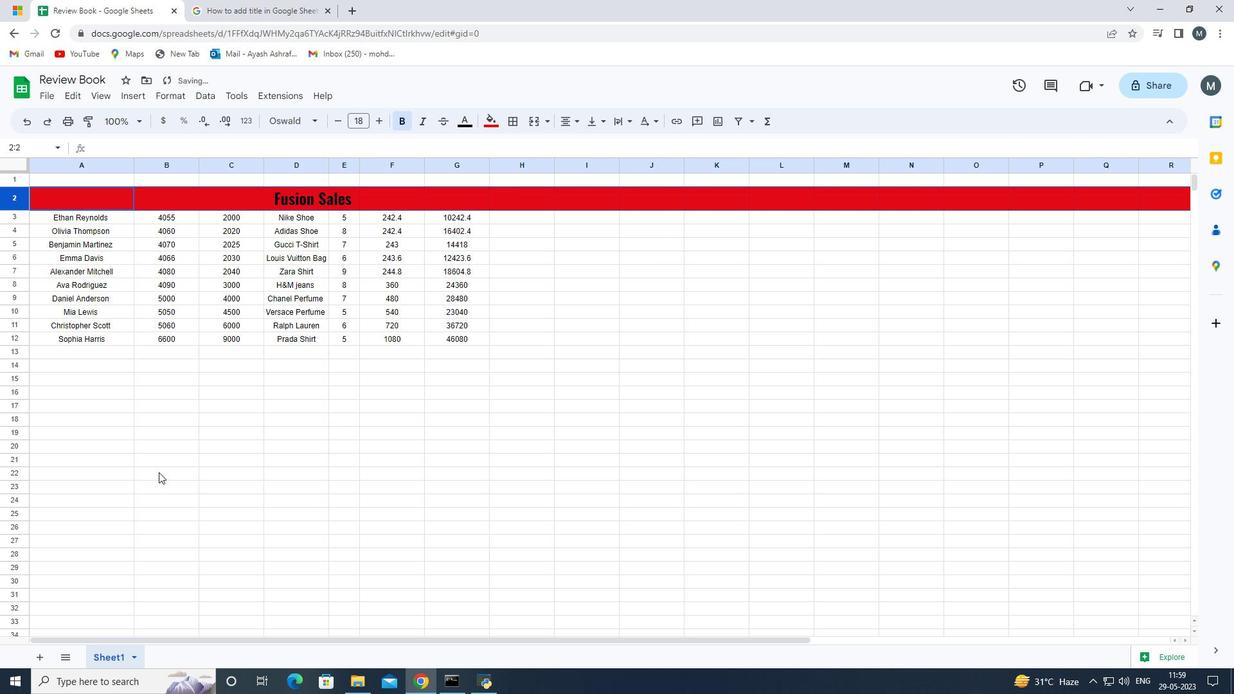 
Action: Mouse pressed left at (165, 465)
Screenshot: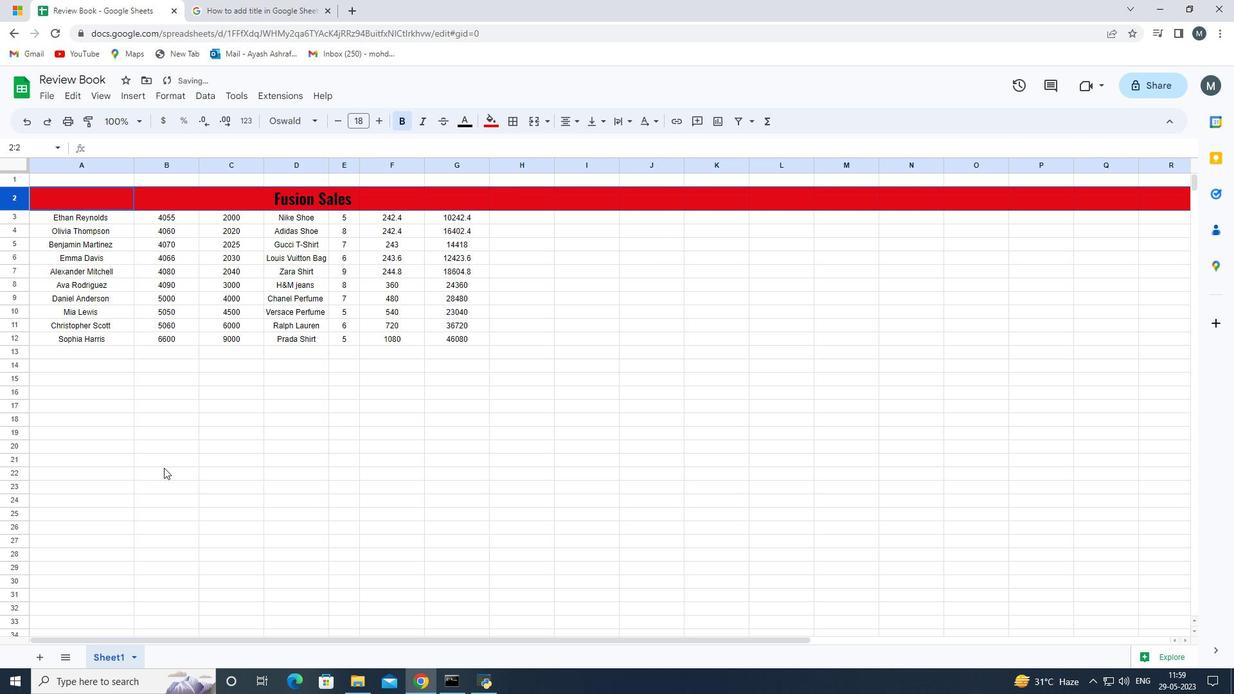 
Action: Mouse moved to (38, 269)
Screenshot: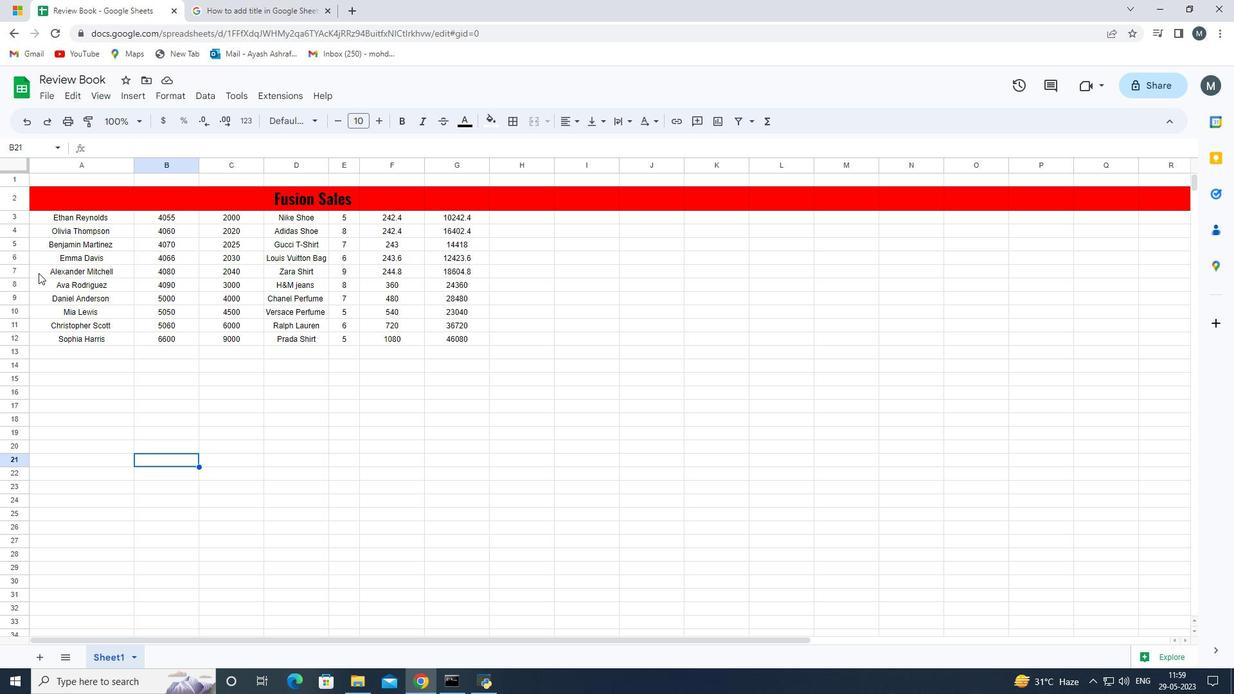 
Action: Mouse pressed left at (38, 269)
Screenshot: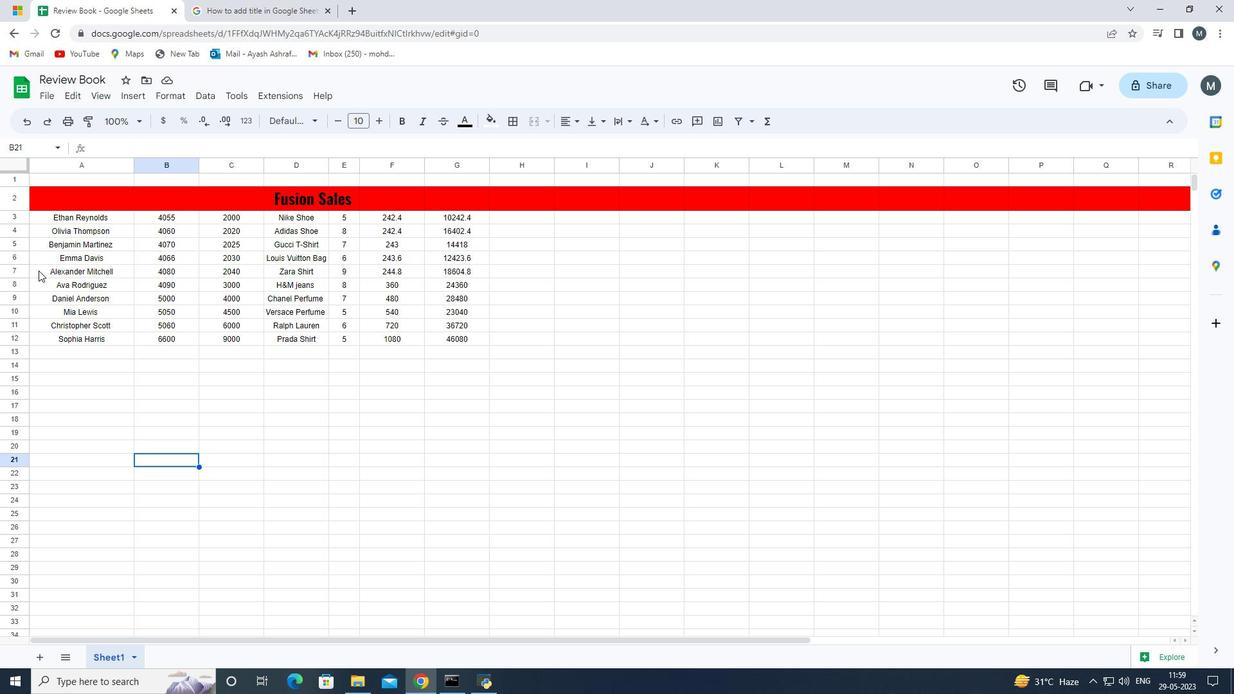 
Action: Mouse moved to (35, 214)
Screenshot: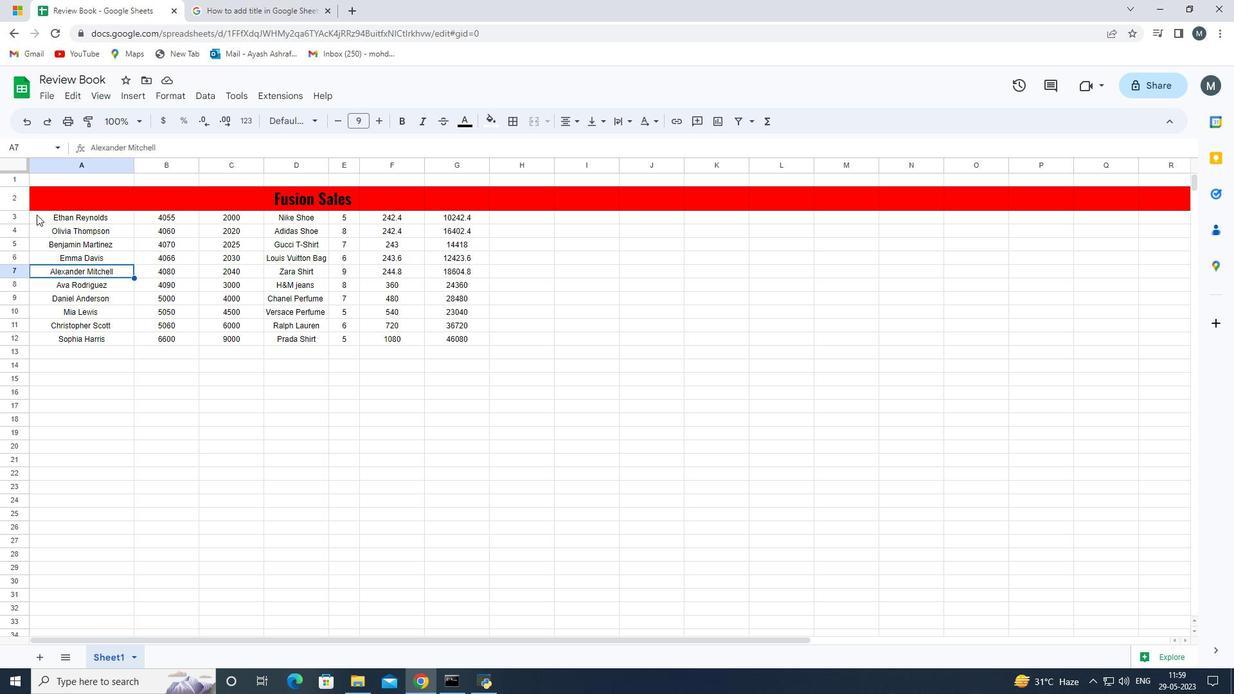 
Action: Mouse pressed left at (35, 214)
Screenshot: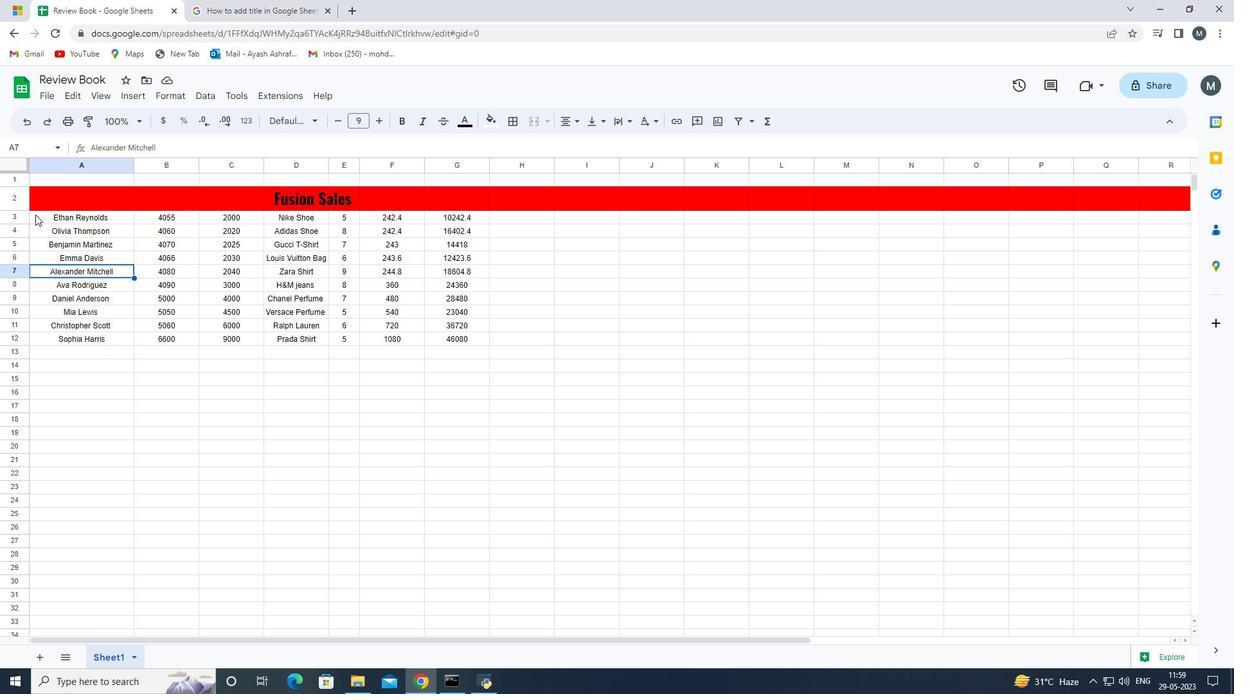 
Action: Mouse moved to (492, 124)
Screenshot: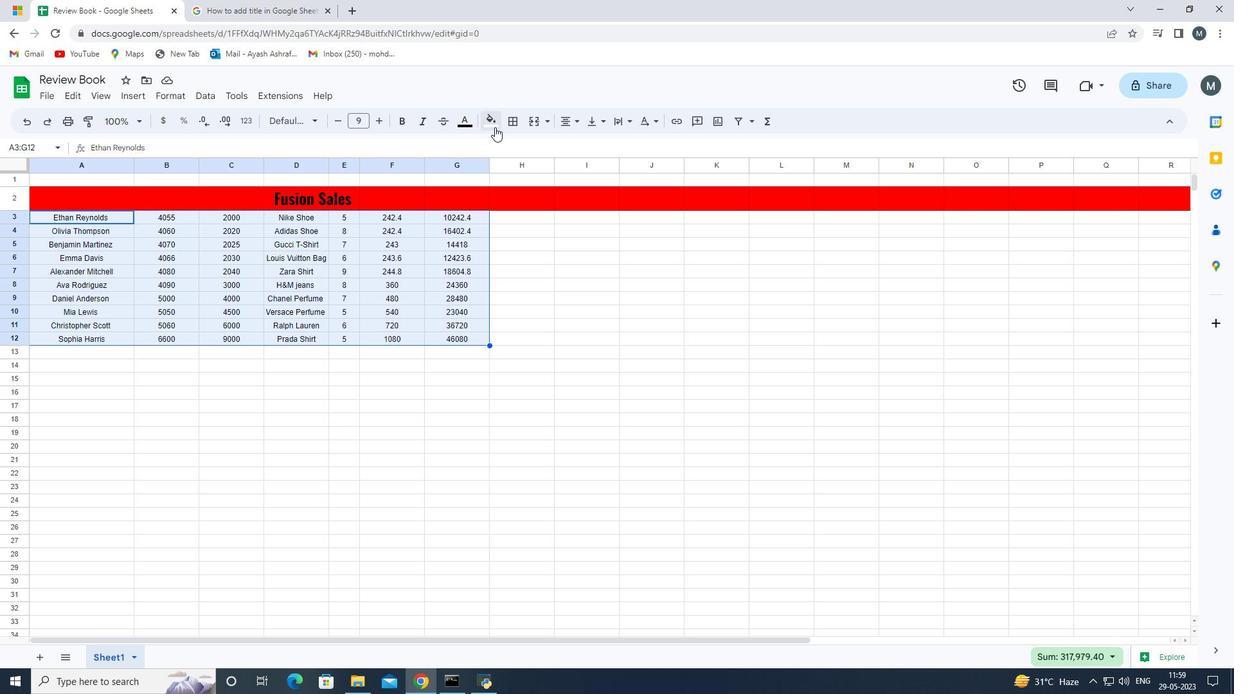
Action: Mouse pressed left at (492, 124)
Screenshot: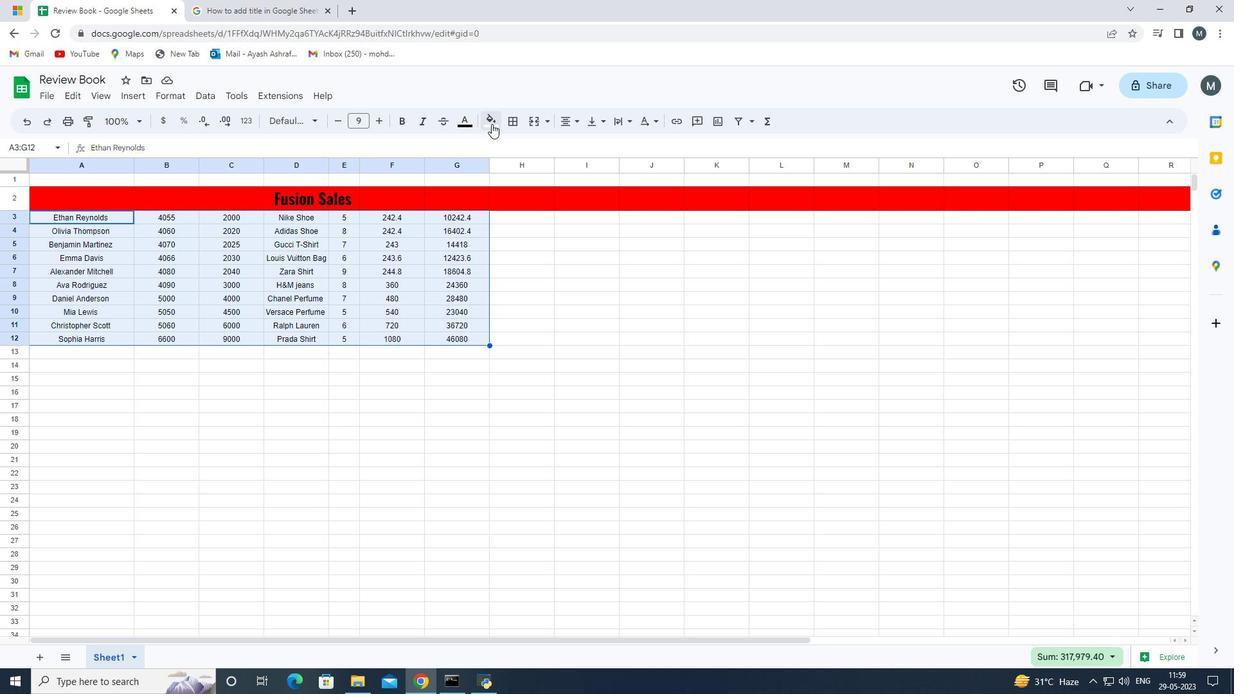 
Action: Mouse moved to (506, 178)
Screenshot: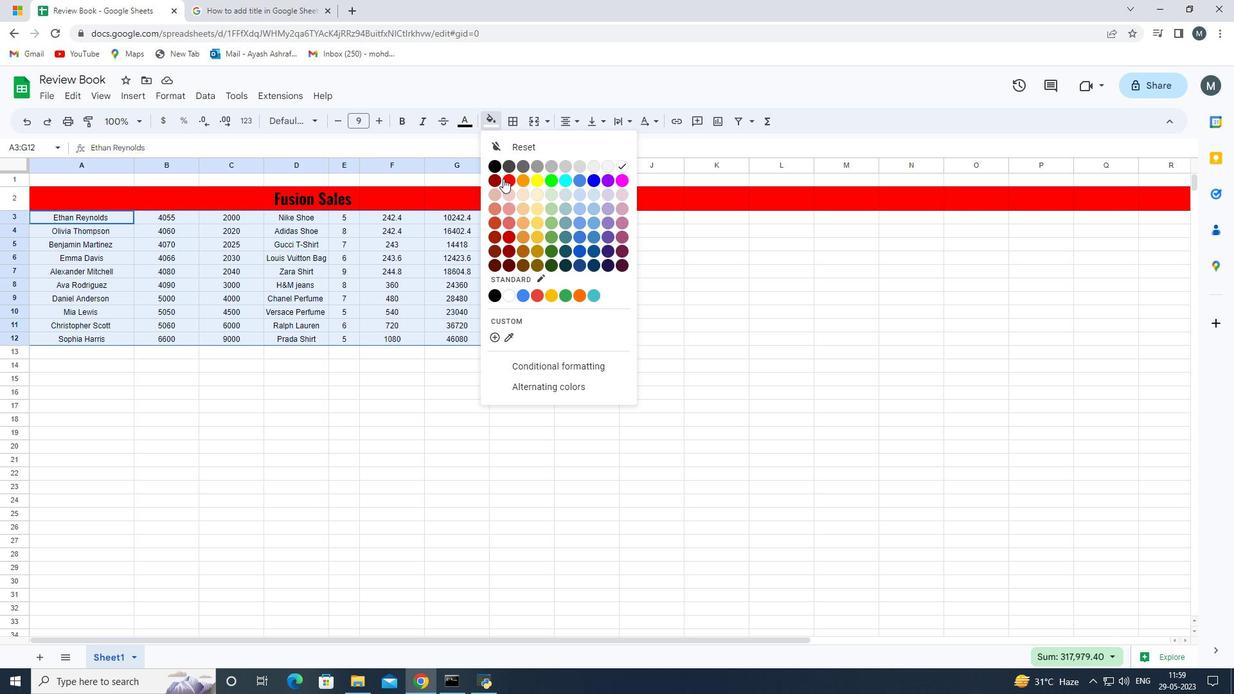 
Action: Mouse pressed left at (506, 178)
Screenshot: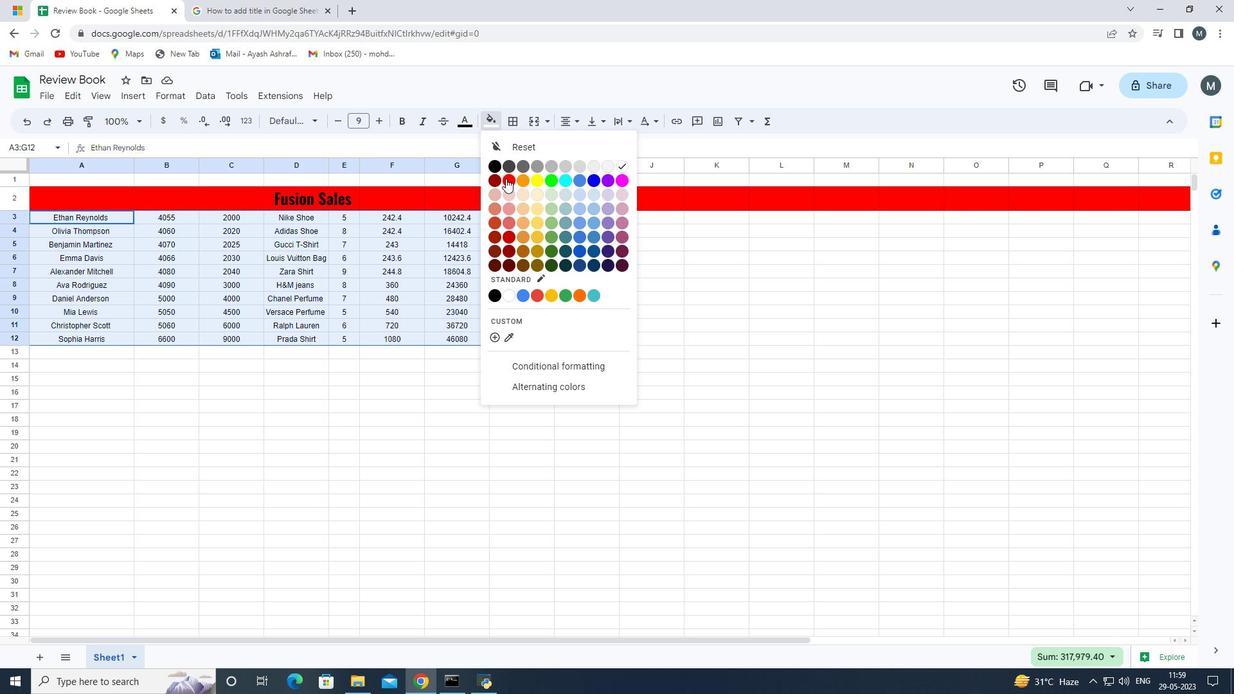 
Action: Mouse moved to (229, 447)
Screenshot: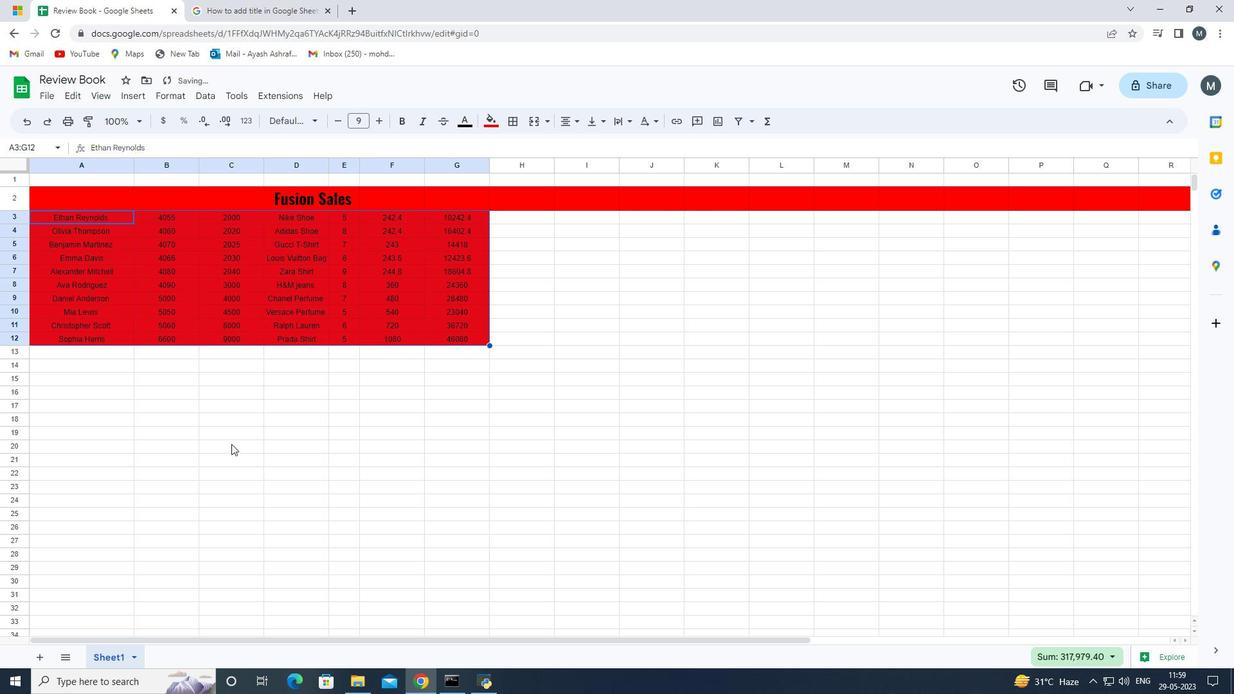 
Action: Mouse pressed left at (229, 447)
Screenshot: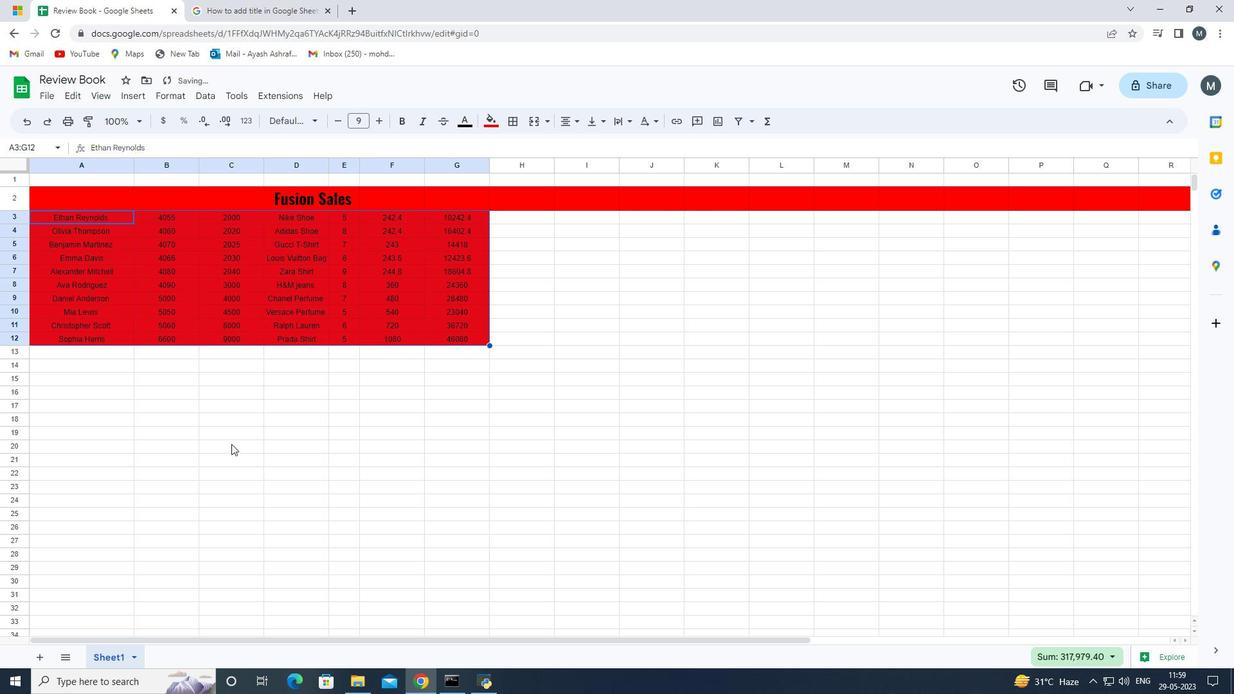 
Action: Mouse moved to (253, 203)
Screenshot: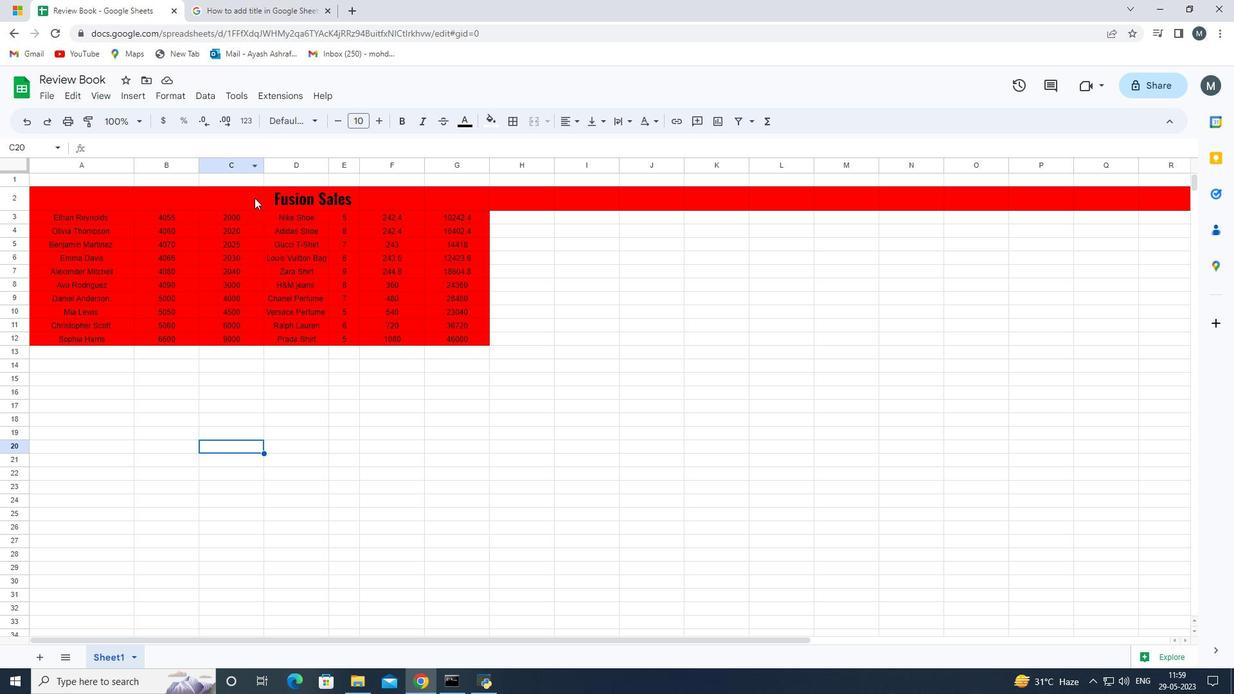 
Action: Mouse pressed left at (253, 203)
Screenshot: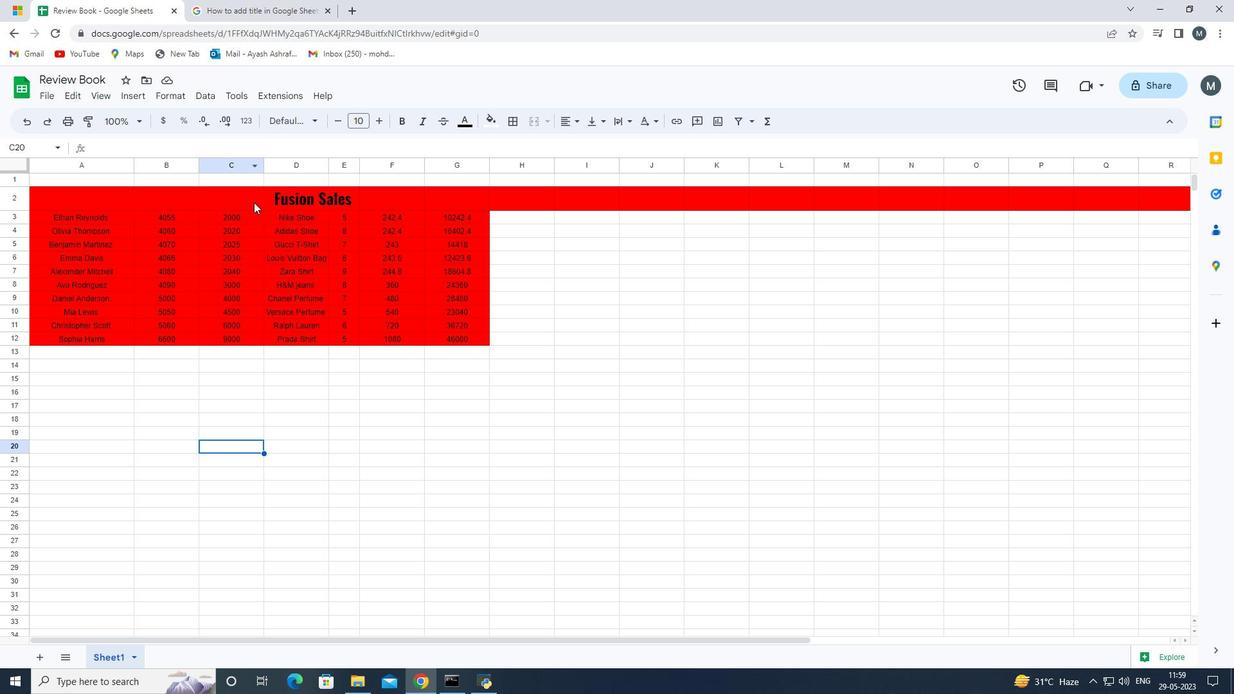 
Action: Mouse moved to (18, 183)
Screenshot: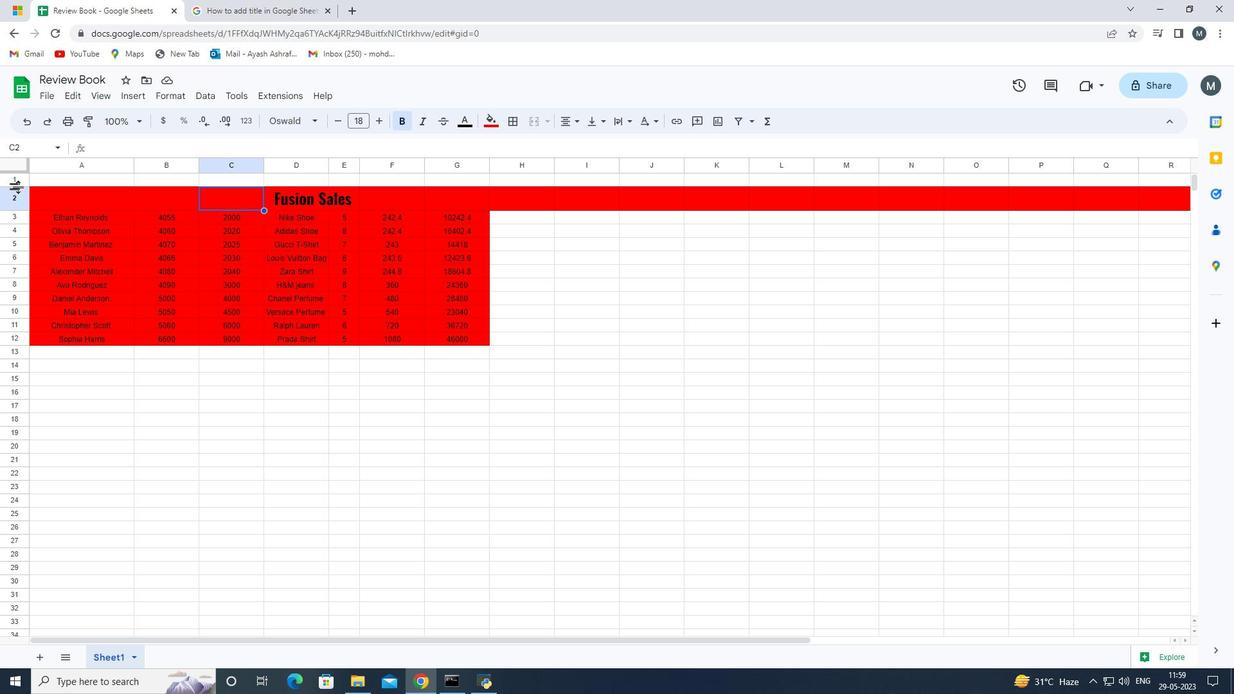
Action: Mouse pressed left at (18, 183)
Screenshot: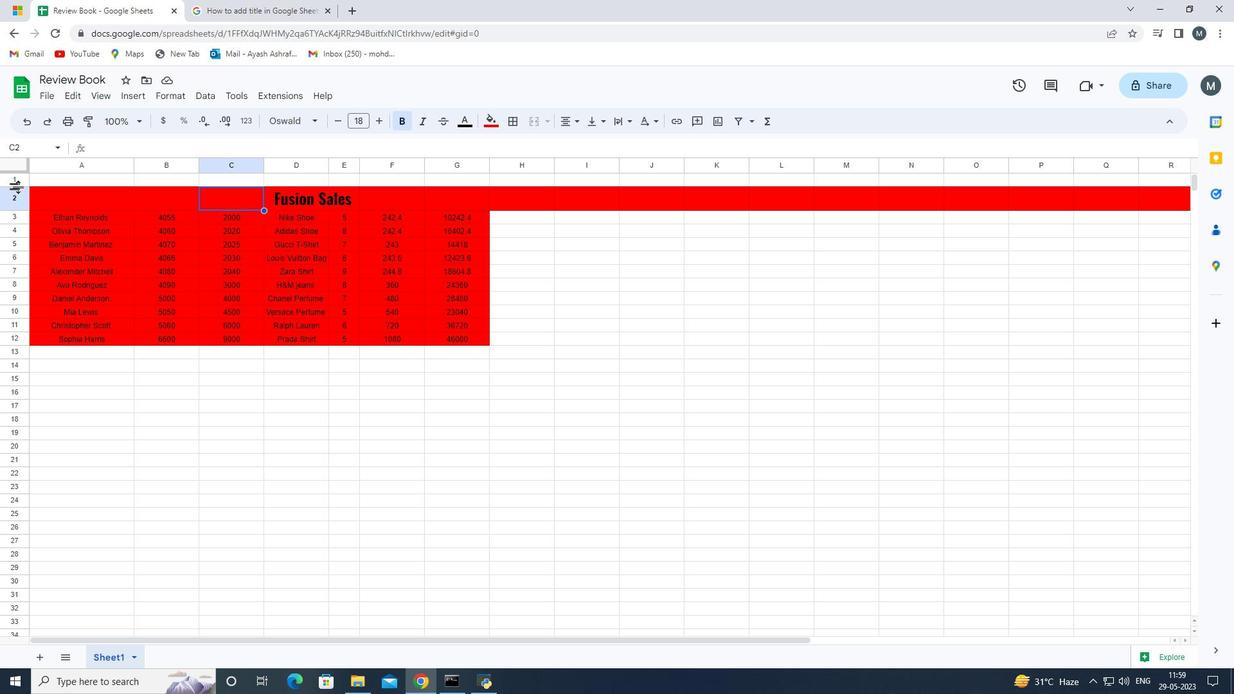 
Action: Mouse moved to (198, 182)
Screenshot: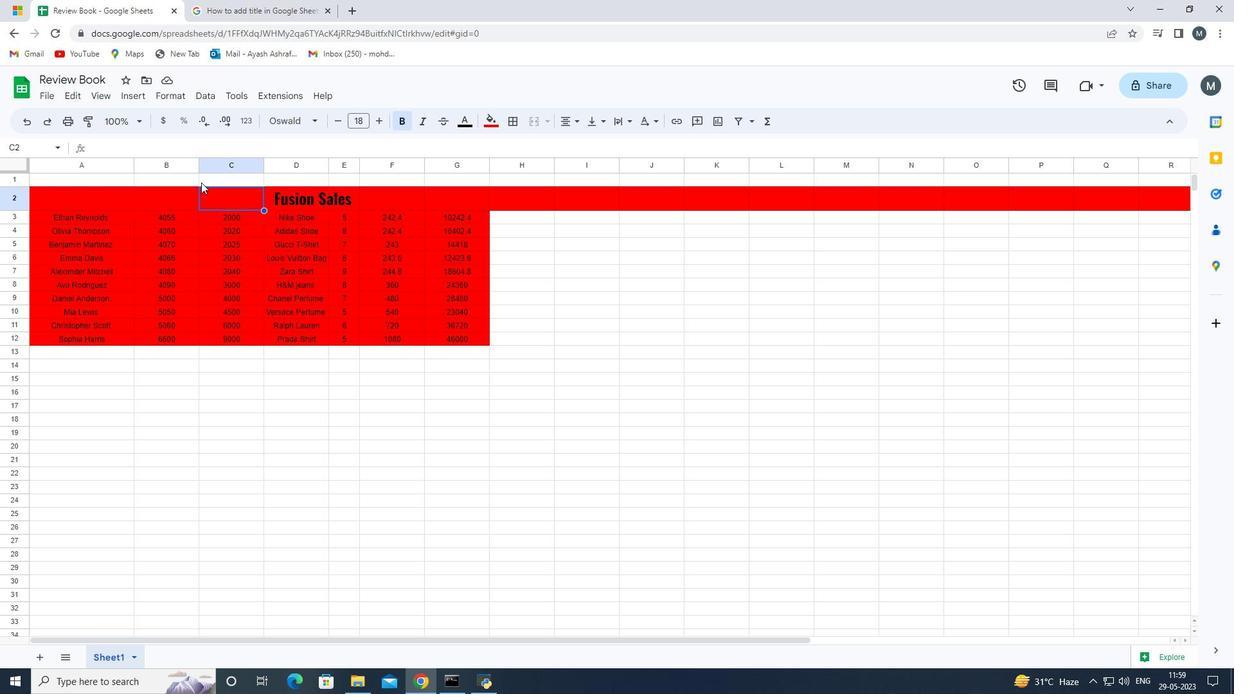 
Action: Mouse pressed left at (198, 182)
Screenshot: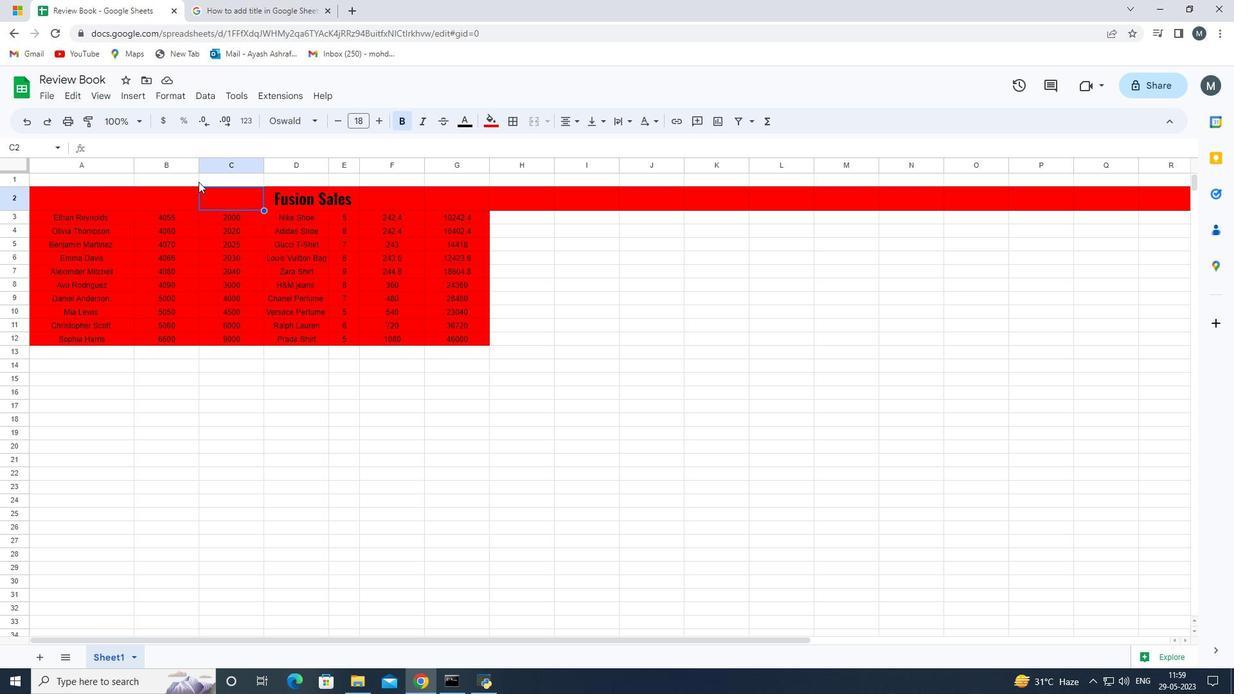 
Action: Mouse moved to (225, 193)
Screenshot: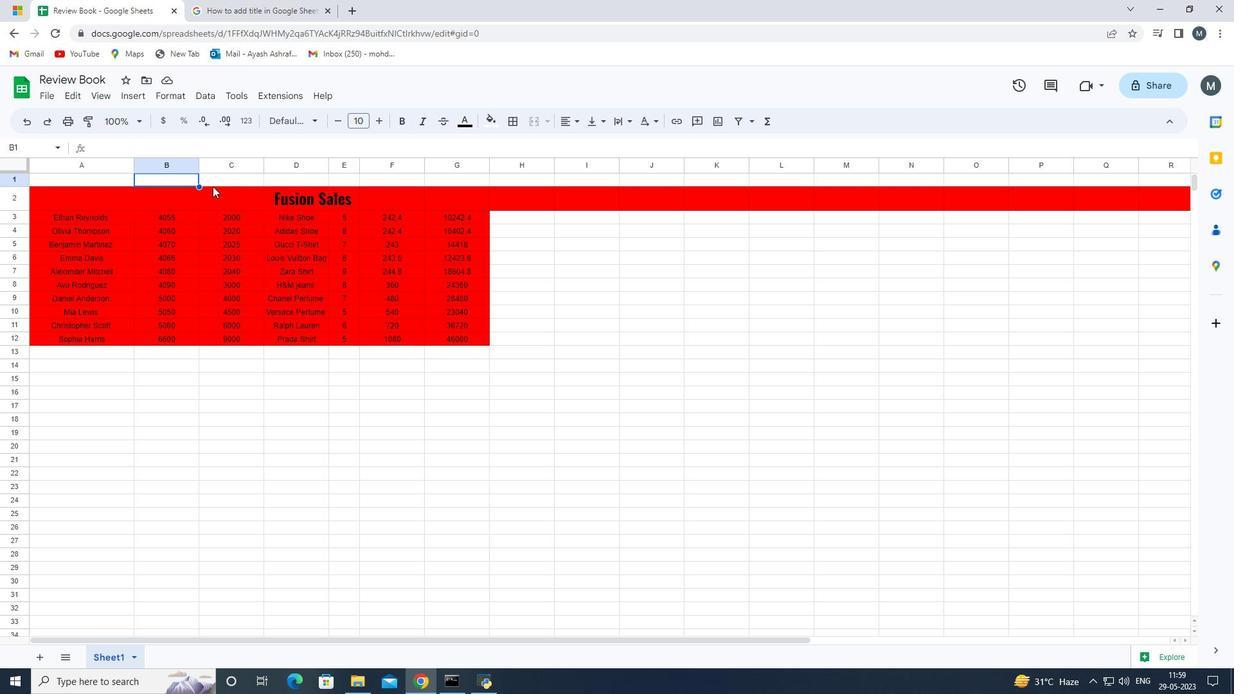 
Action: Mouse pressed left at (225, 193)
Screenshot: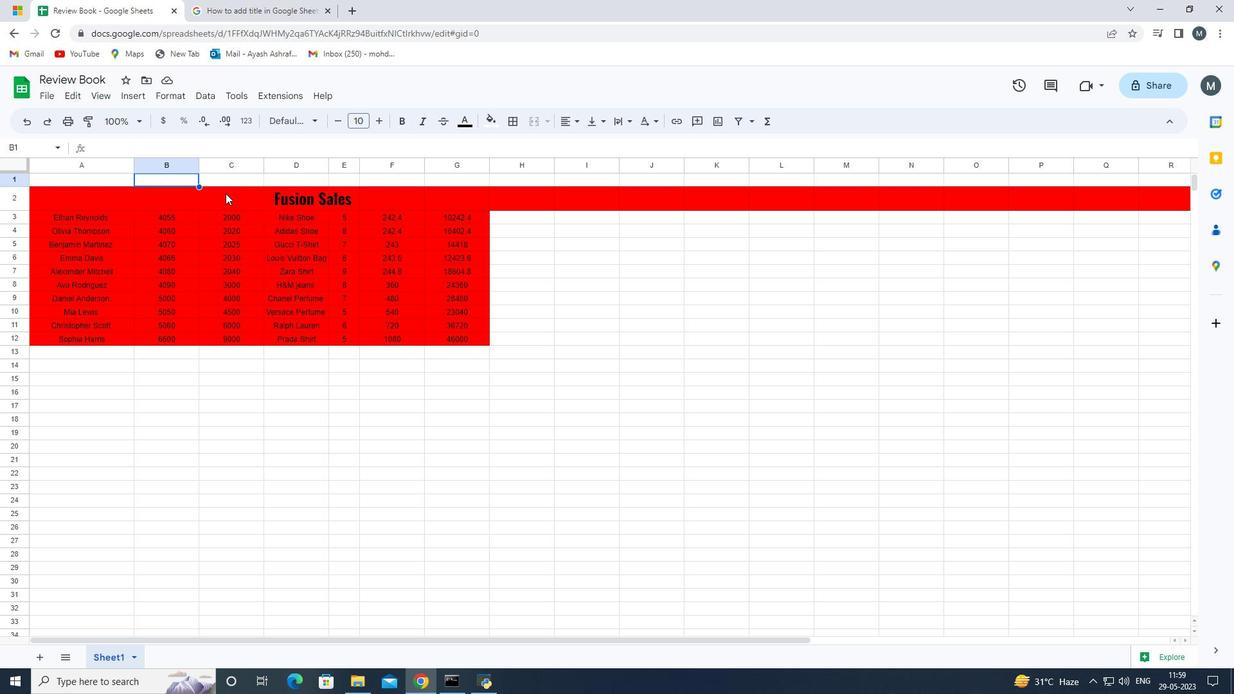 
Action: Mouse pressed left at (225, 193)
Screenshot: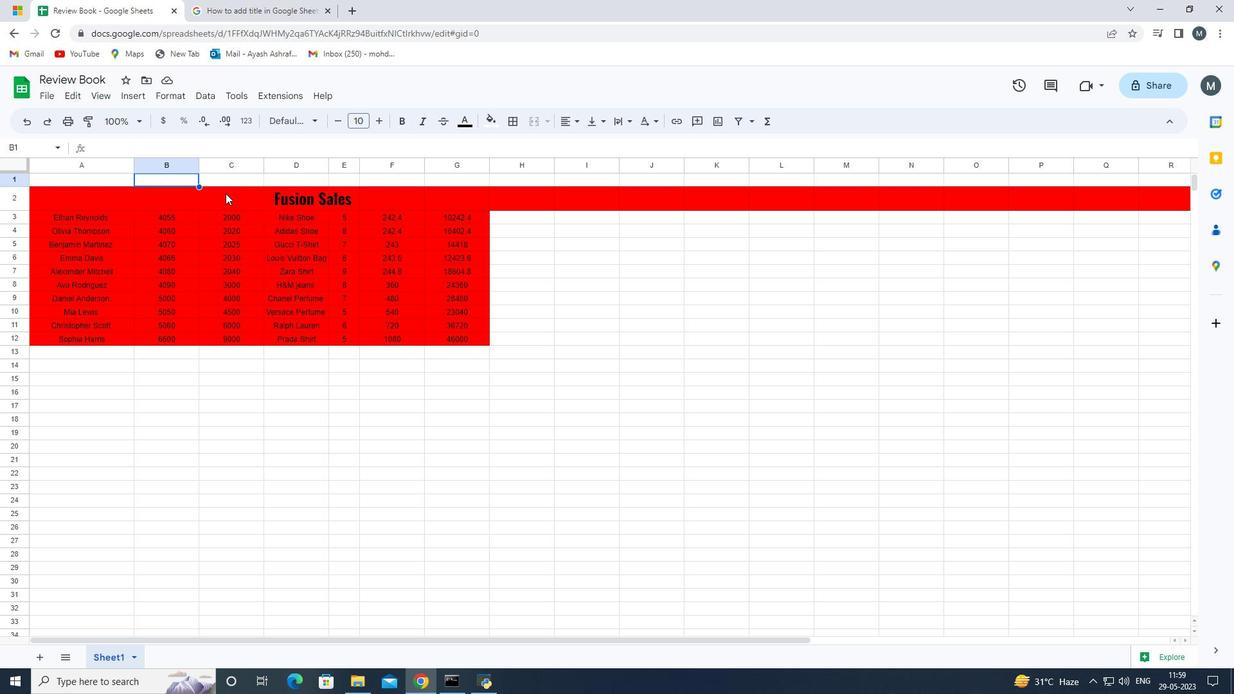 
Action: Mouse moved to (195, 195)
Screenshot: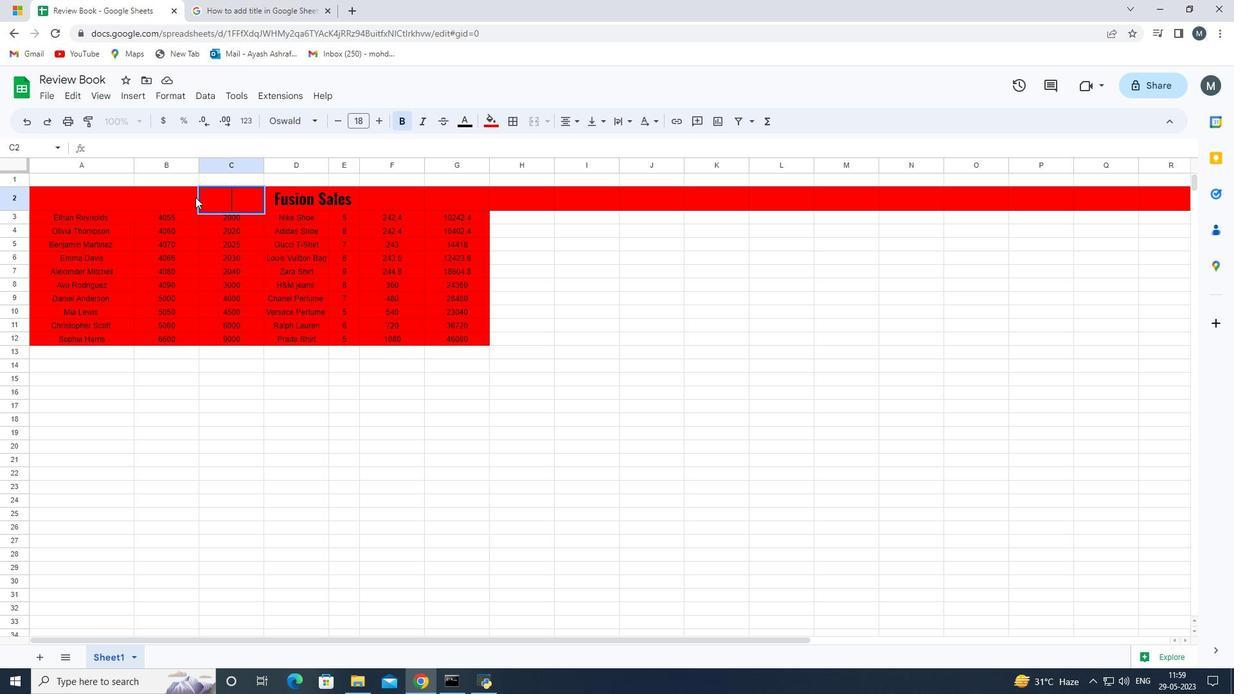 
Action: Key pressed <Key.backspace><Key.backspace>
Screenshot: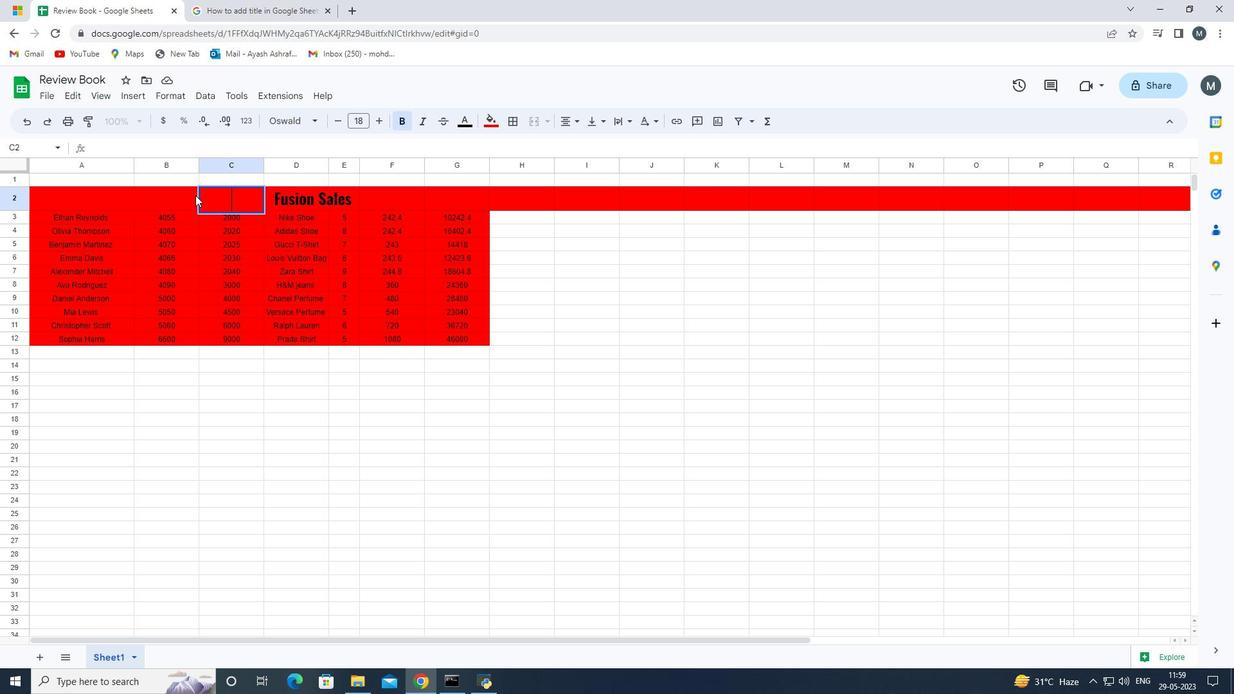 
Action: Mouse moved to (271, 200)
Screenshot: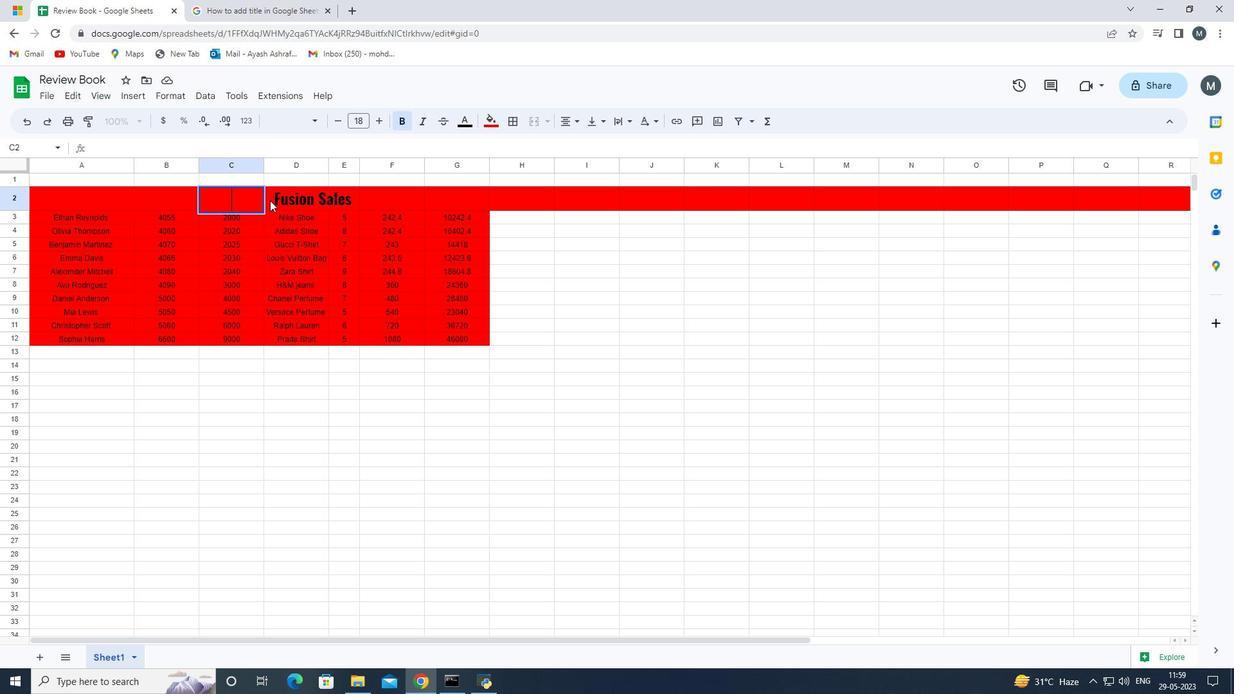 
Action: Mouse pressed left at (271, 200)
Screenshot: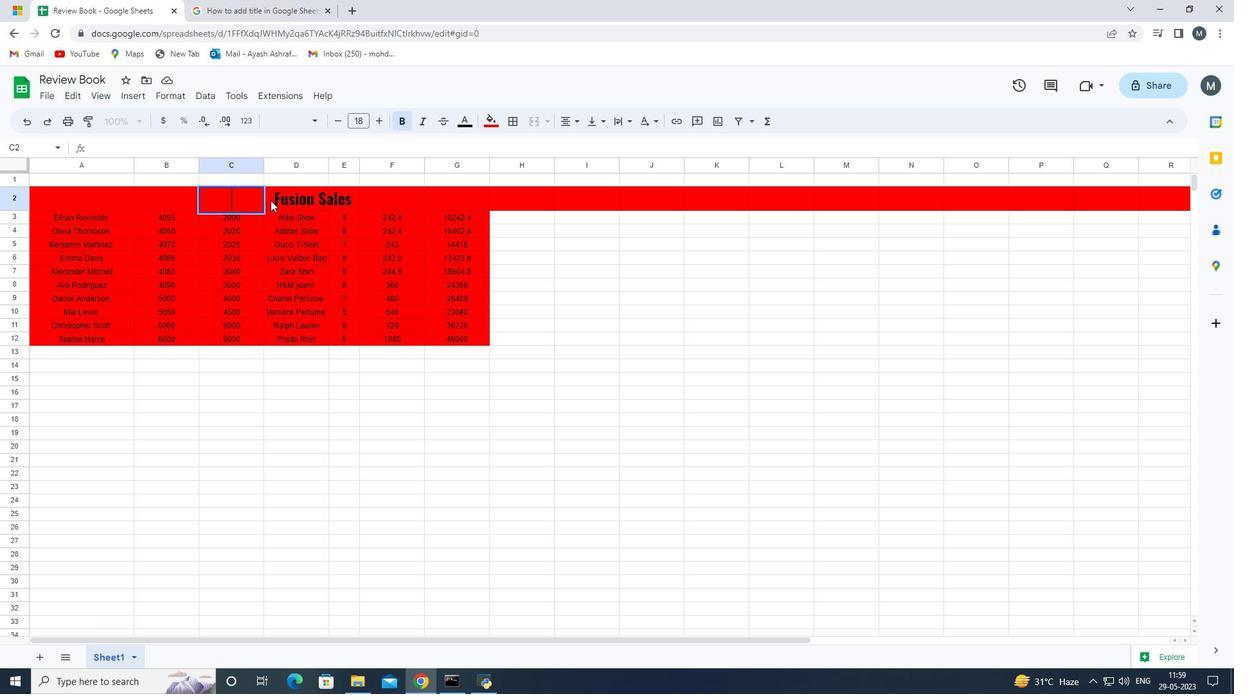 
Action: Mouse moved to (12, 200)
Screenshot: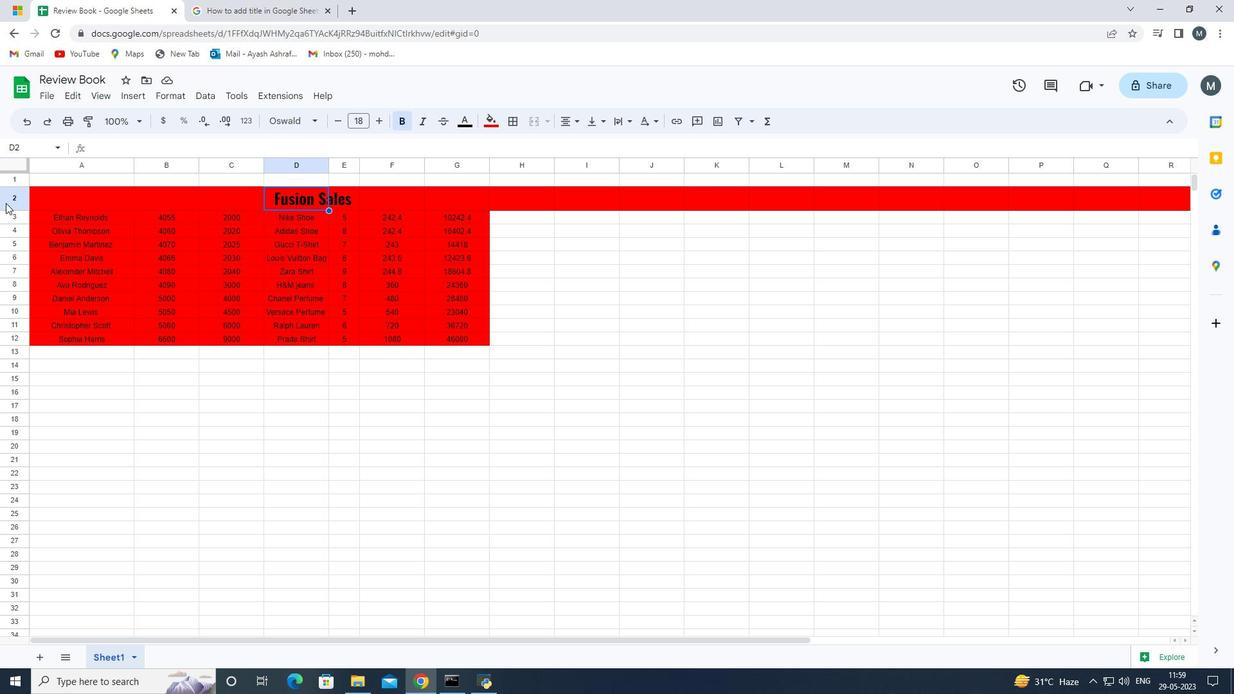 
Action: Mouse pressed left at (12, 200)
Screenshot: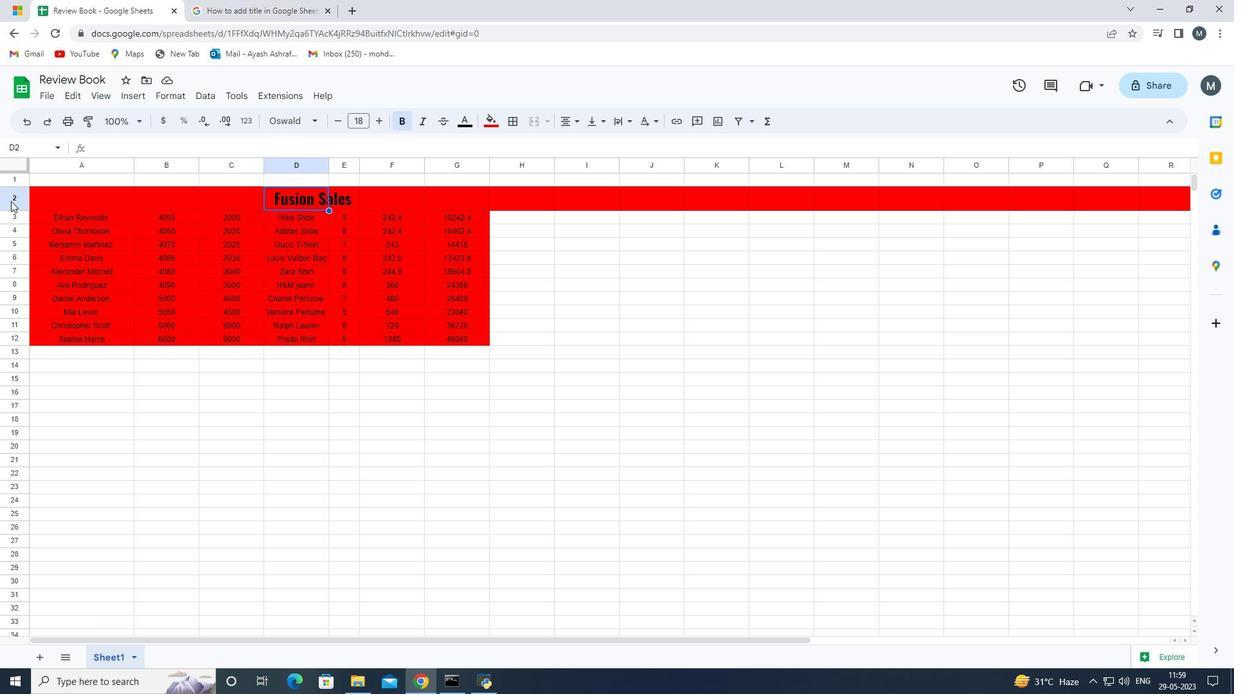 
Action: Mouse moved to (249, 196)
Screenshot: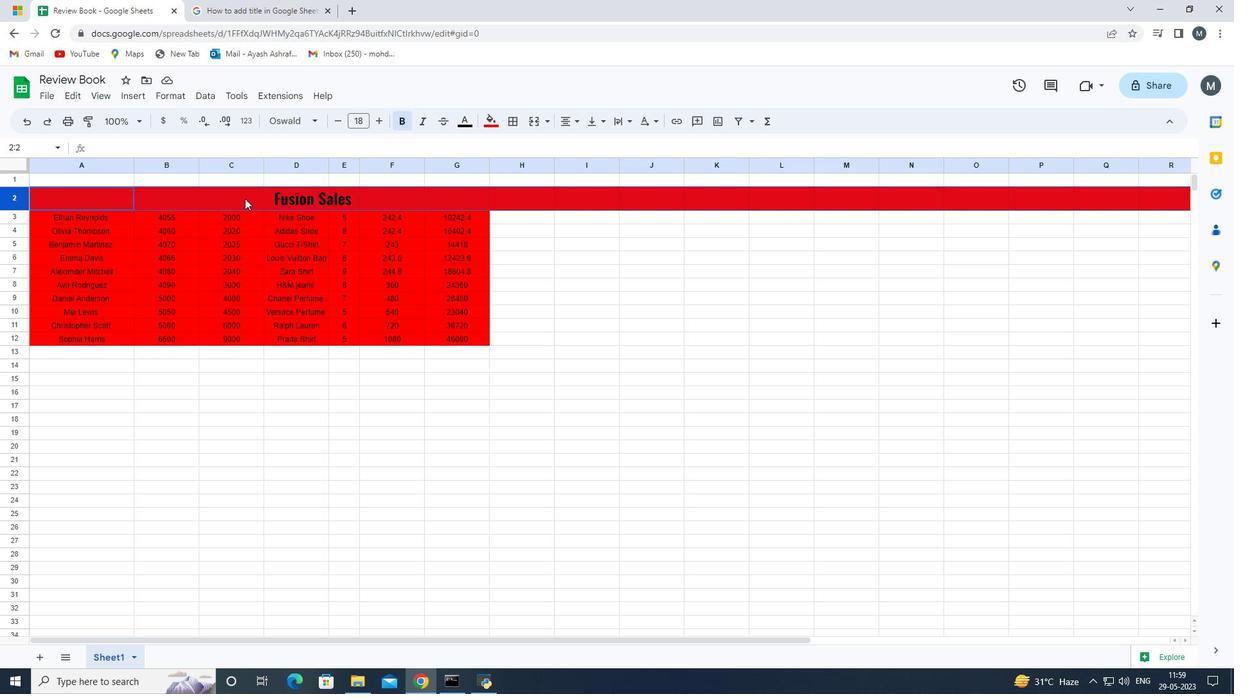 
Action: Mouse pressed left at (249, 196)
Screenshot: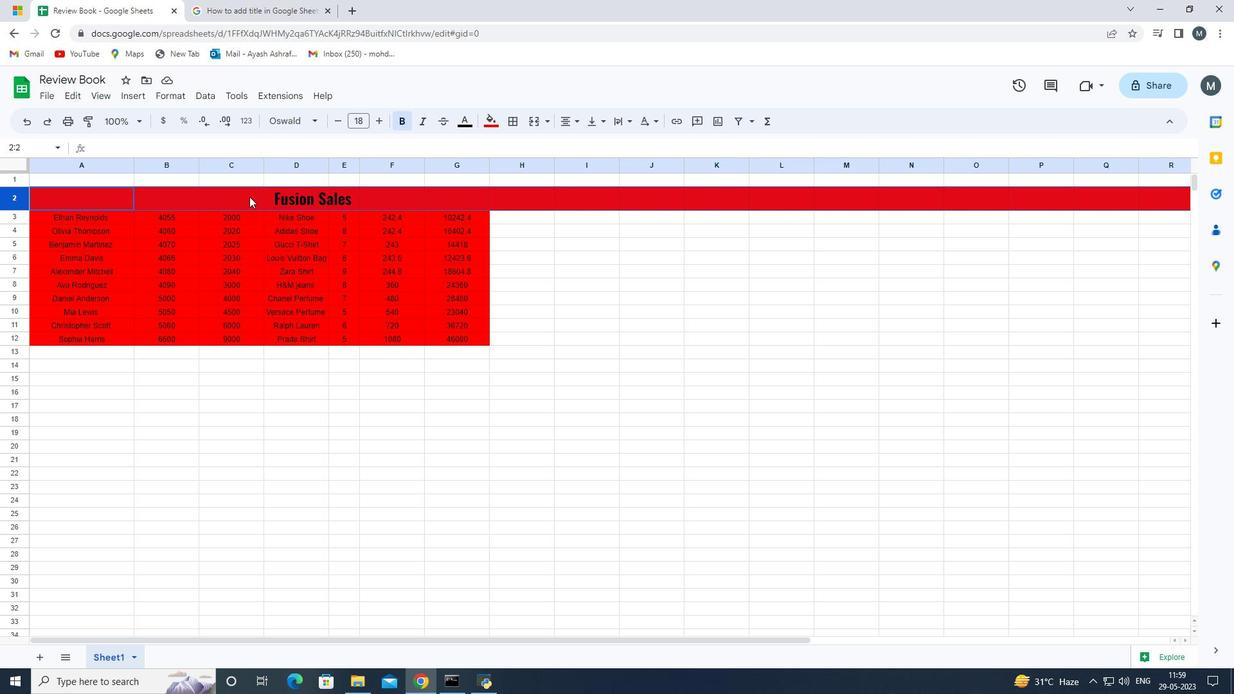 
Action: Mouse pressed left at (249, 196)
Screenshot: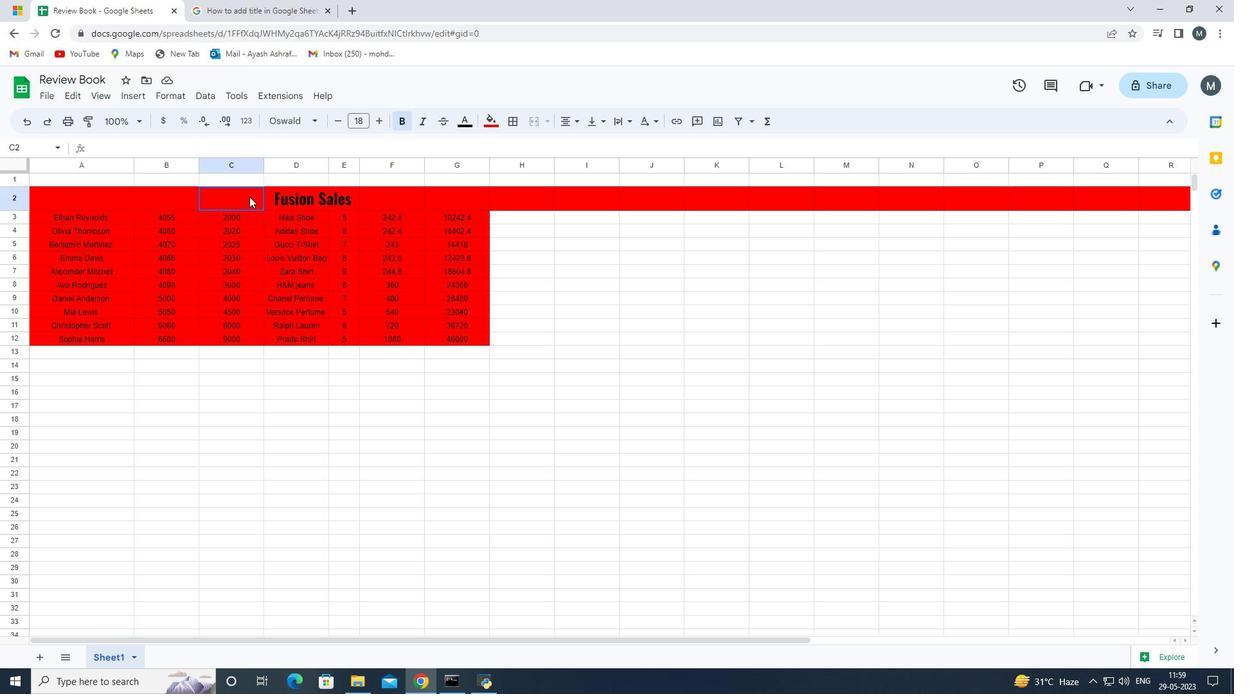 
Action: Mouse moved to (12, 182)
Screenshot: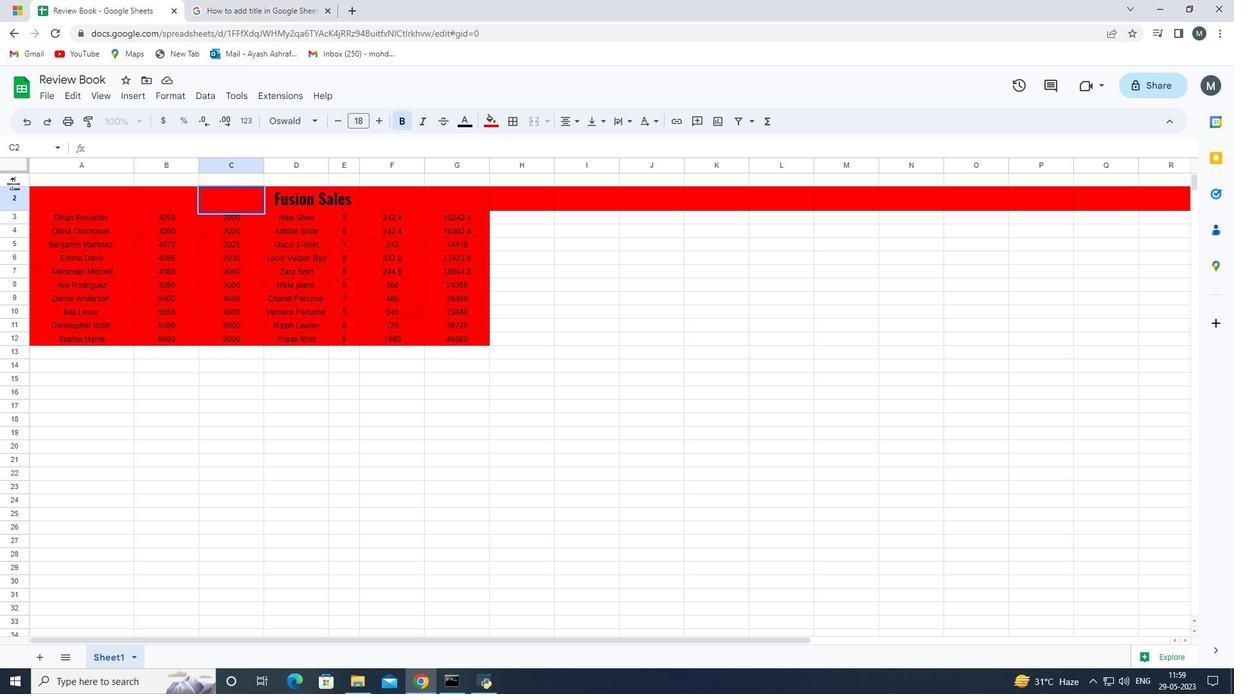
Action: Mouse pressed left at (12, 182)
Screenshot: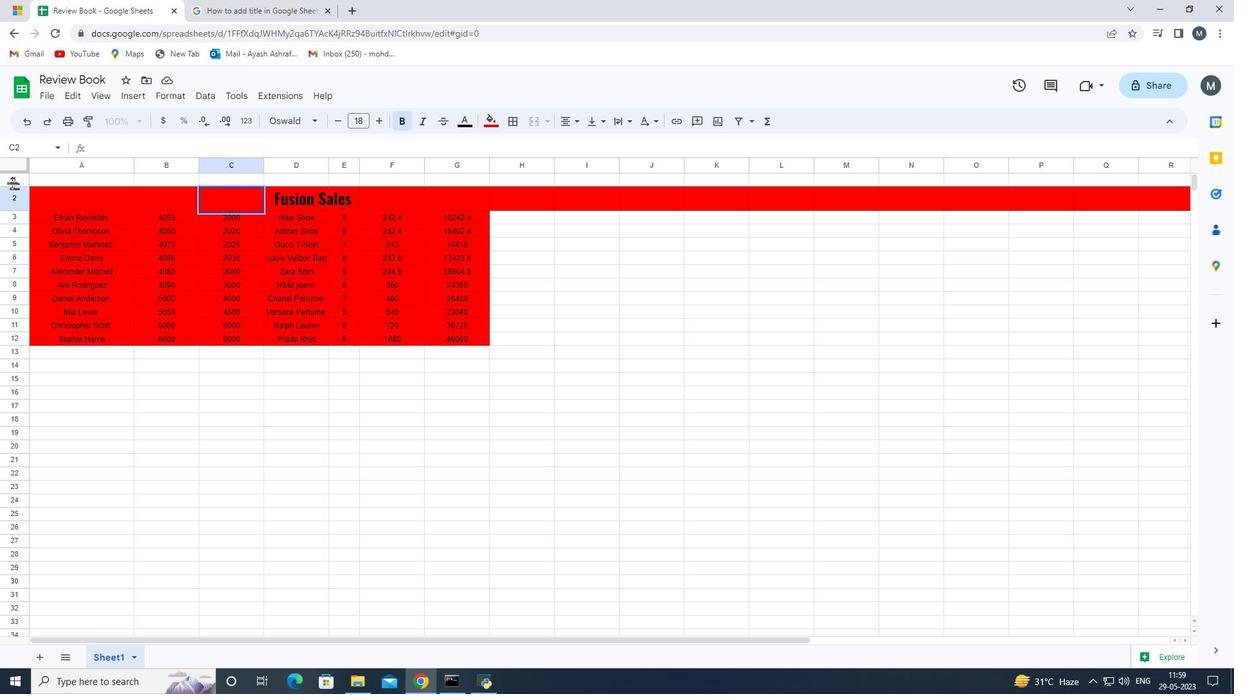 
Action: Mouse pressed left at (12, 182)
Screenshot: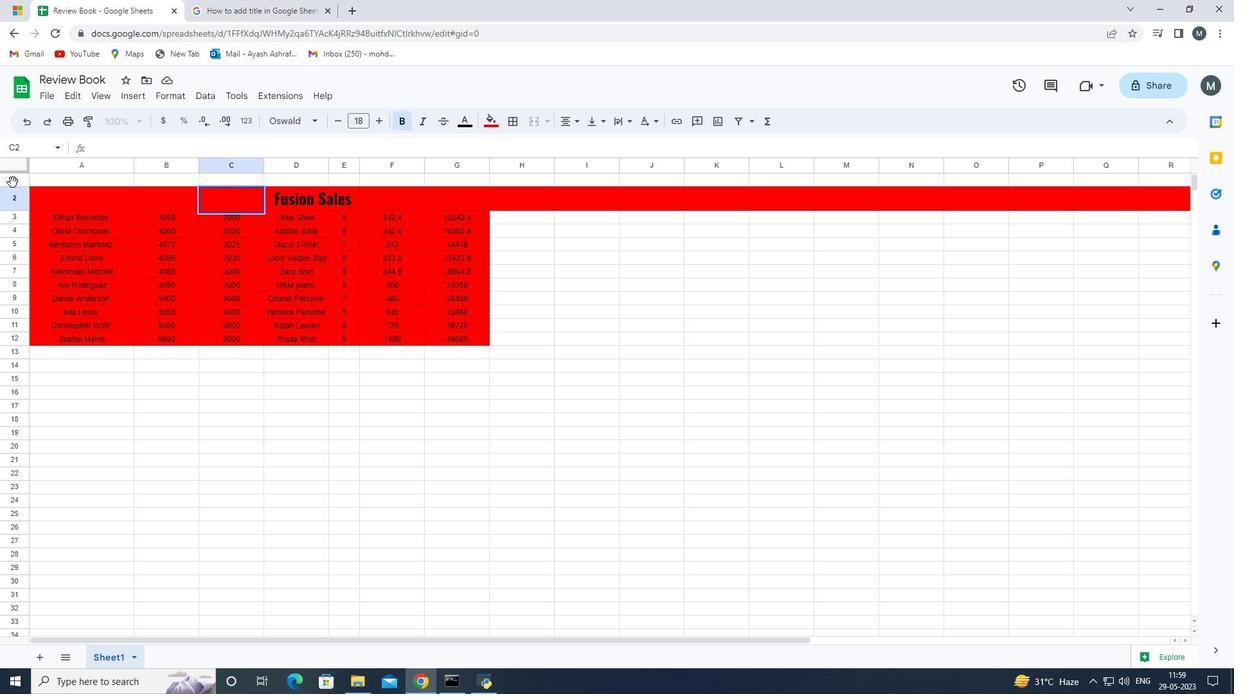 
Action: Mouse moved to (23, 198)
Screenshot: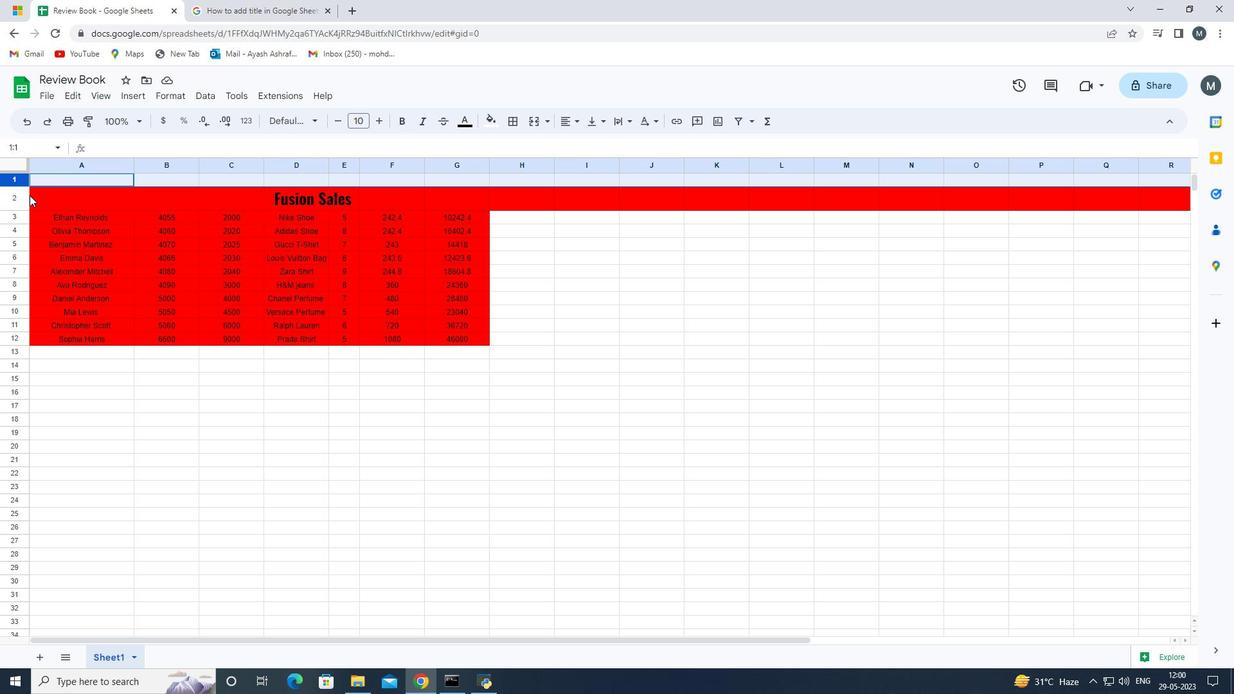 
Action: Mouse pressed left at (23, 198)
Screenshot: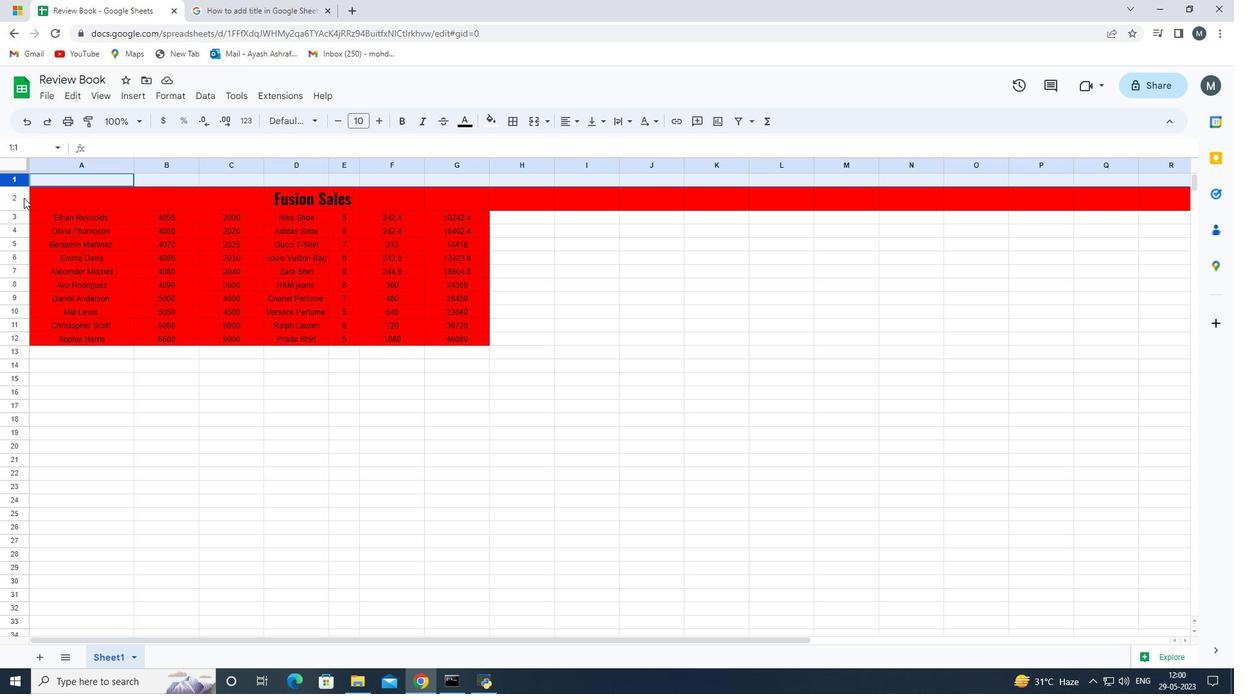 
Action: Mouse pressed left at (23, 198)
Screenshot: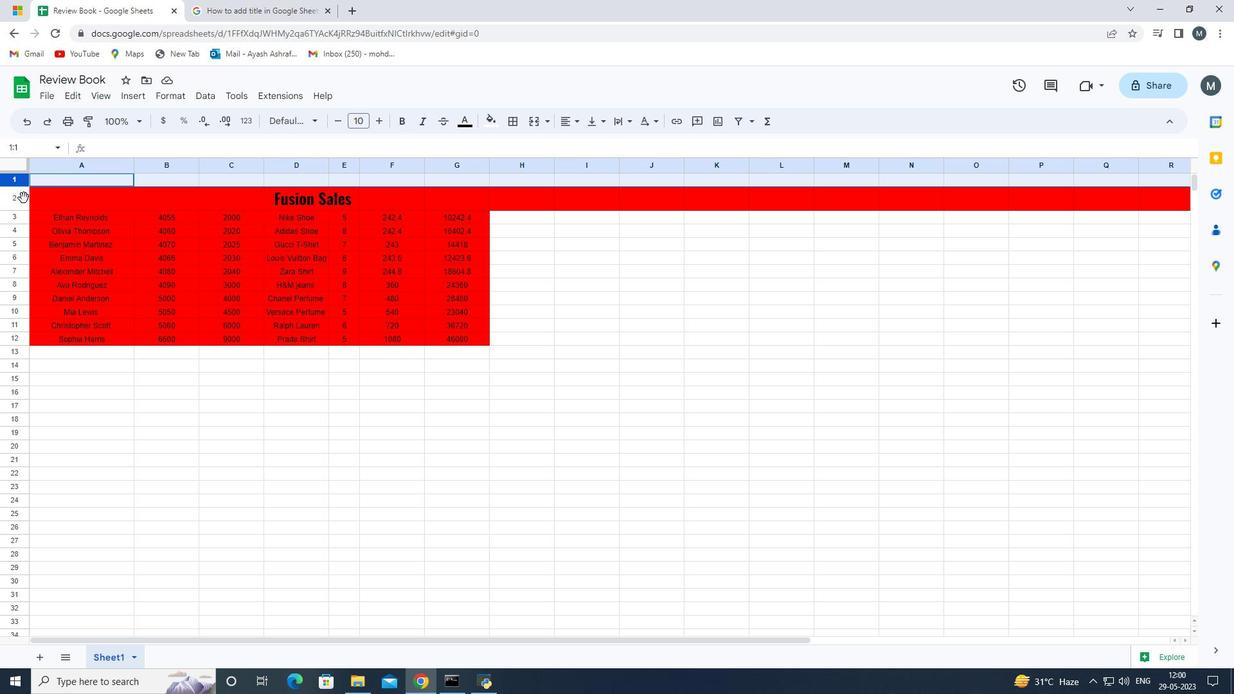 
Action: Mouse moved to (23, 198)
Screenshot: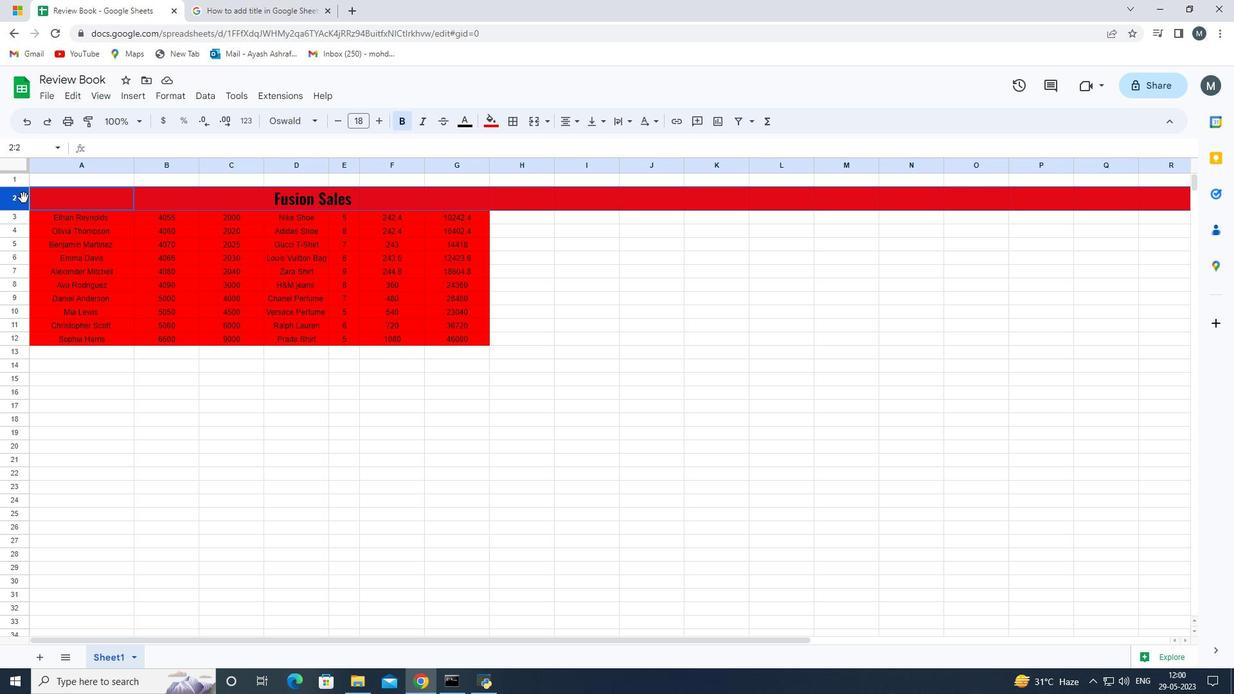 
Action: Mouse pressed left at (23, 198)
Screenshot: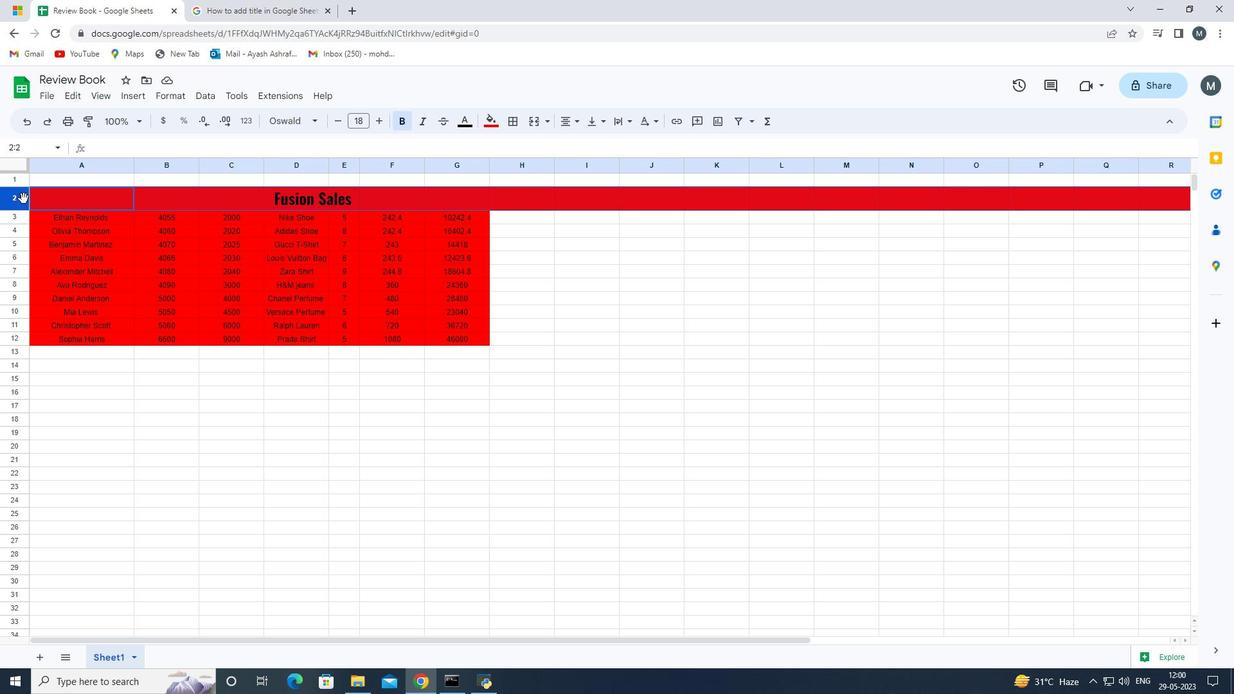 
Action: Mouse pressed left at (23, 198)
Screenshot: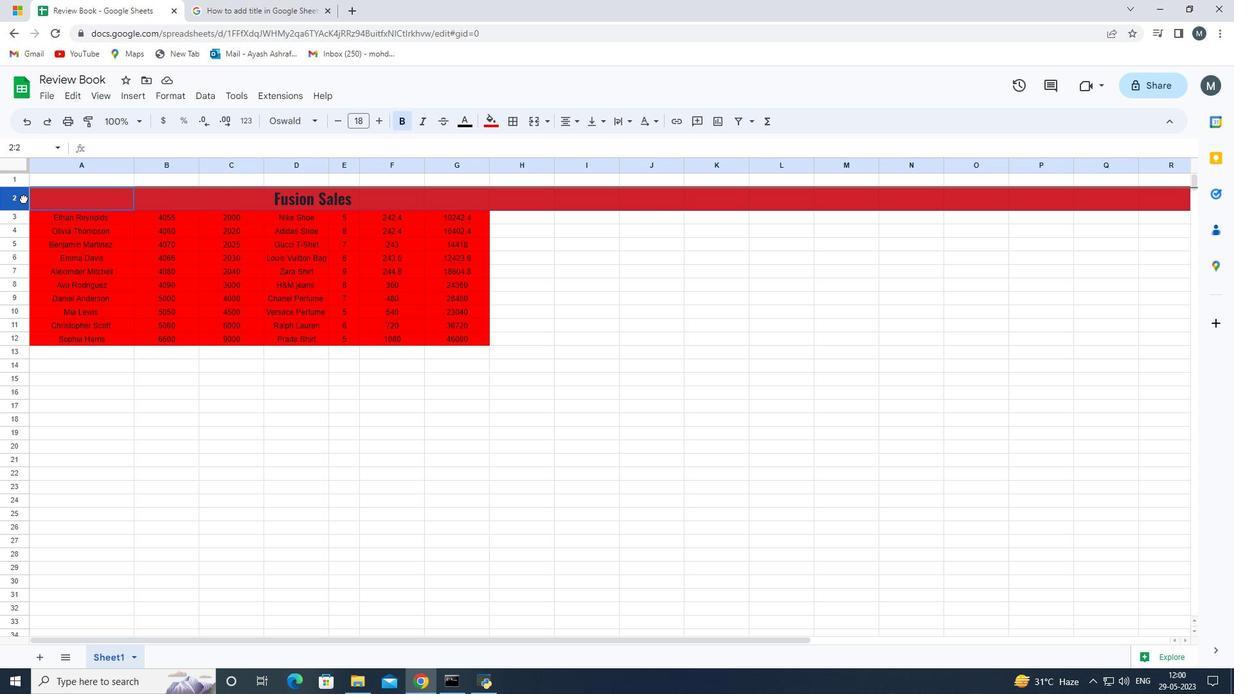 
Action: Mouse moved to (10, 207)
Screenshot: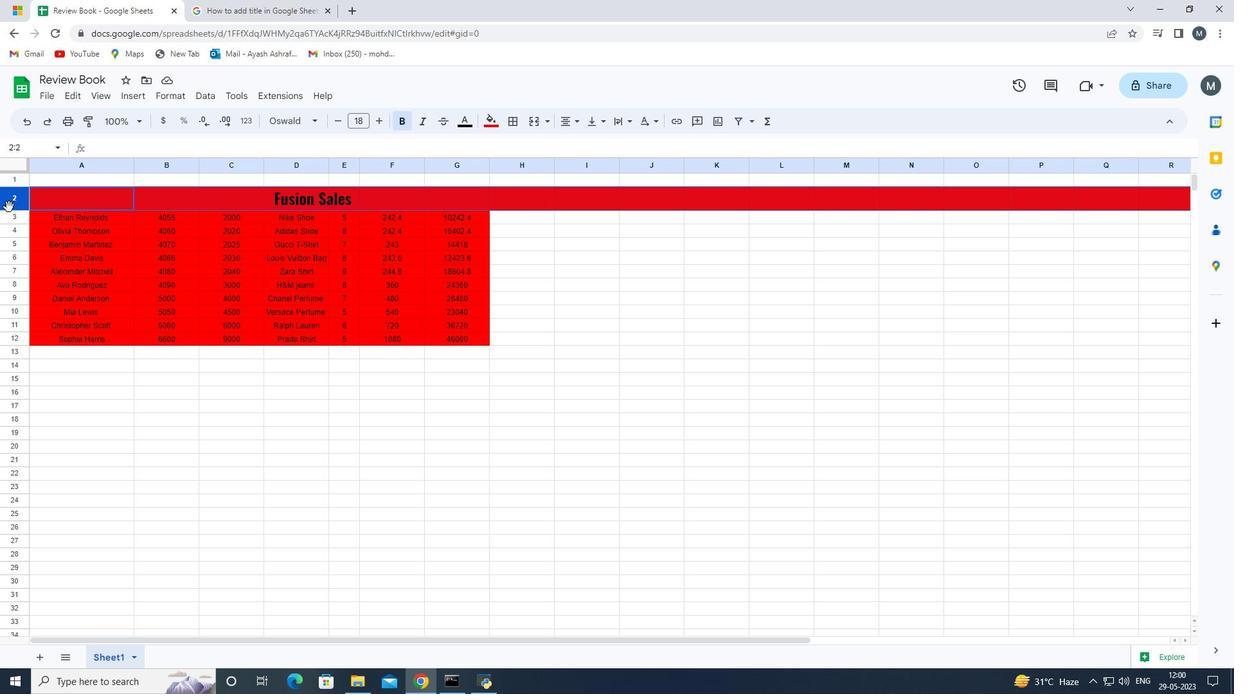 
Action: Mouse pressed left at (10, 207)
Screenshot: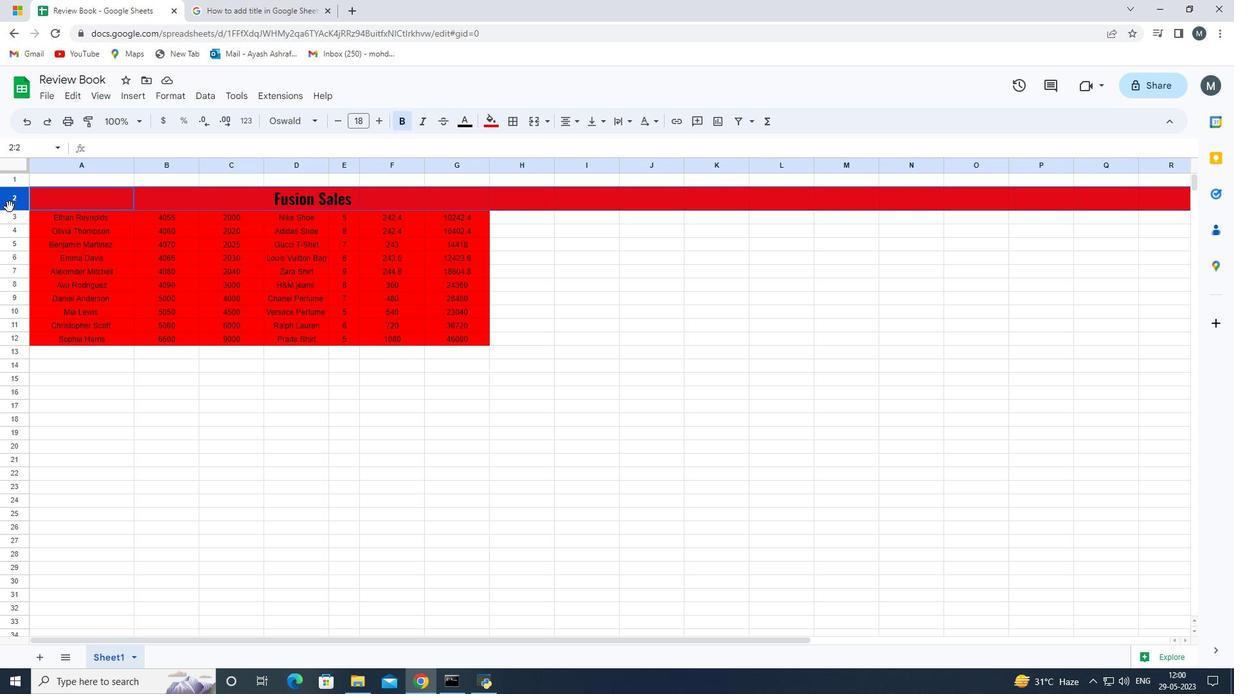 
Action: Mouse pressed left at (10, 207)
Screenshot: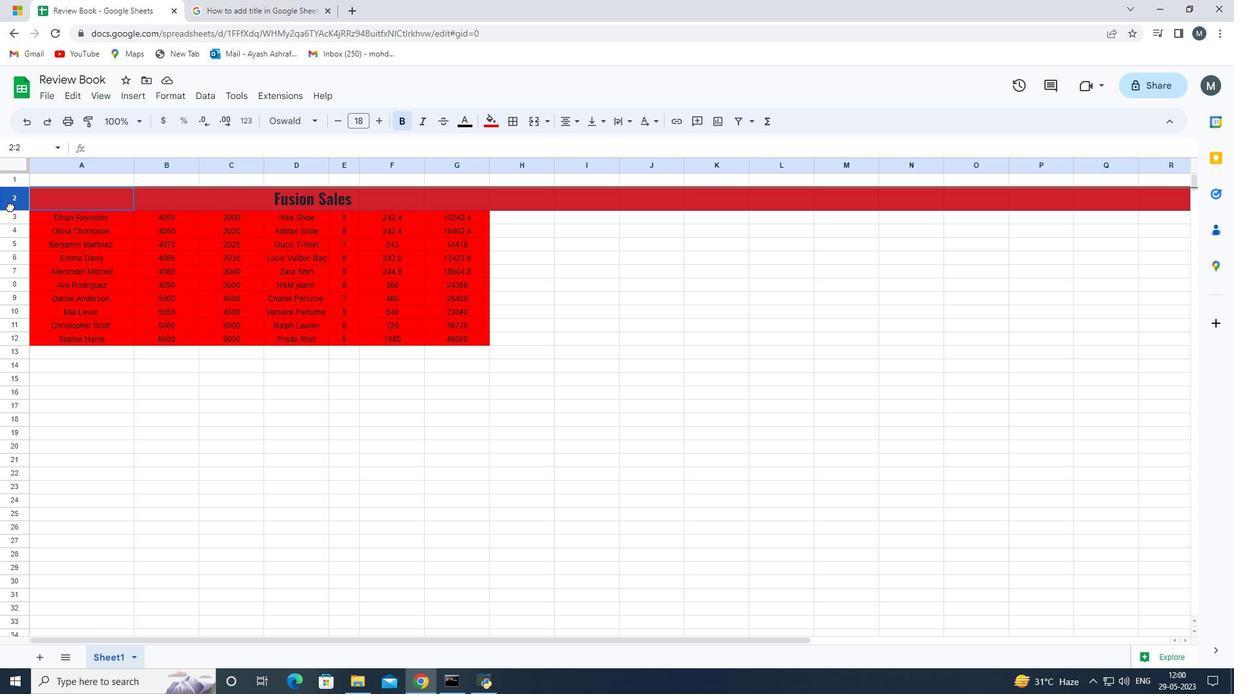 
Action: Mouse moved to (257, 201)
Screenshot: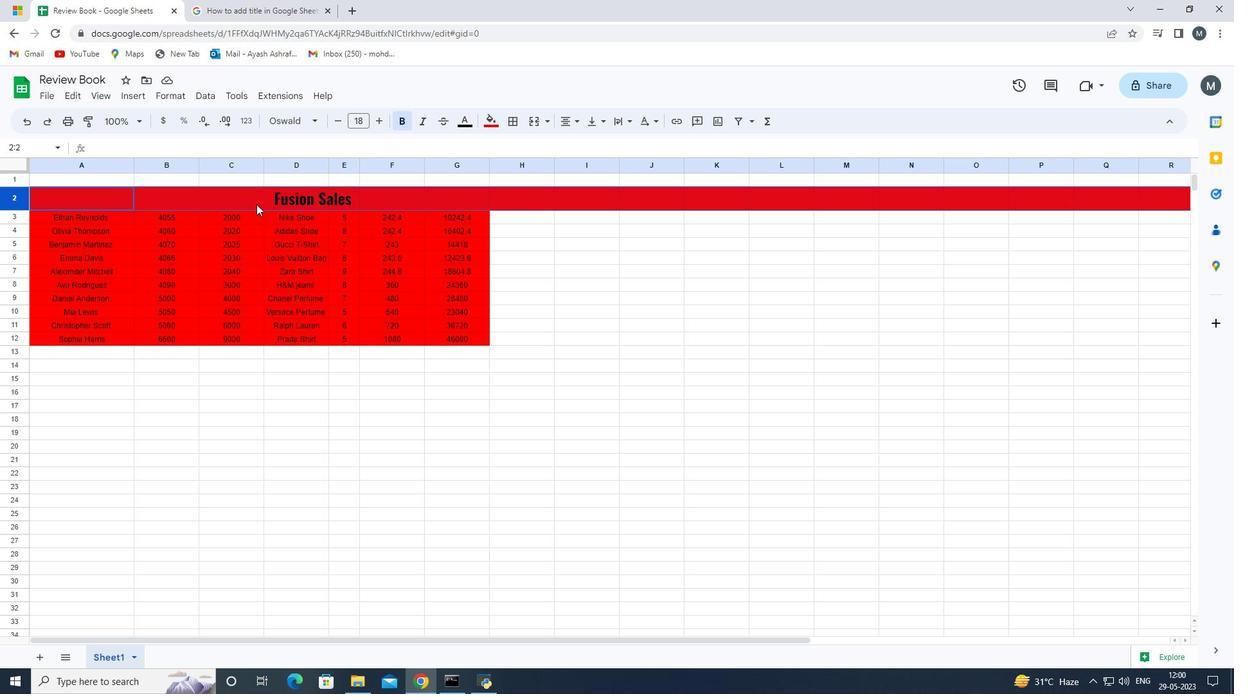 
Action: Mouse pressed left at (257, 201)
Screenshot: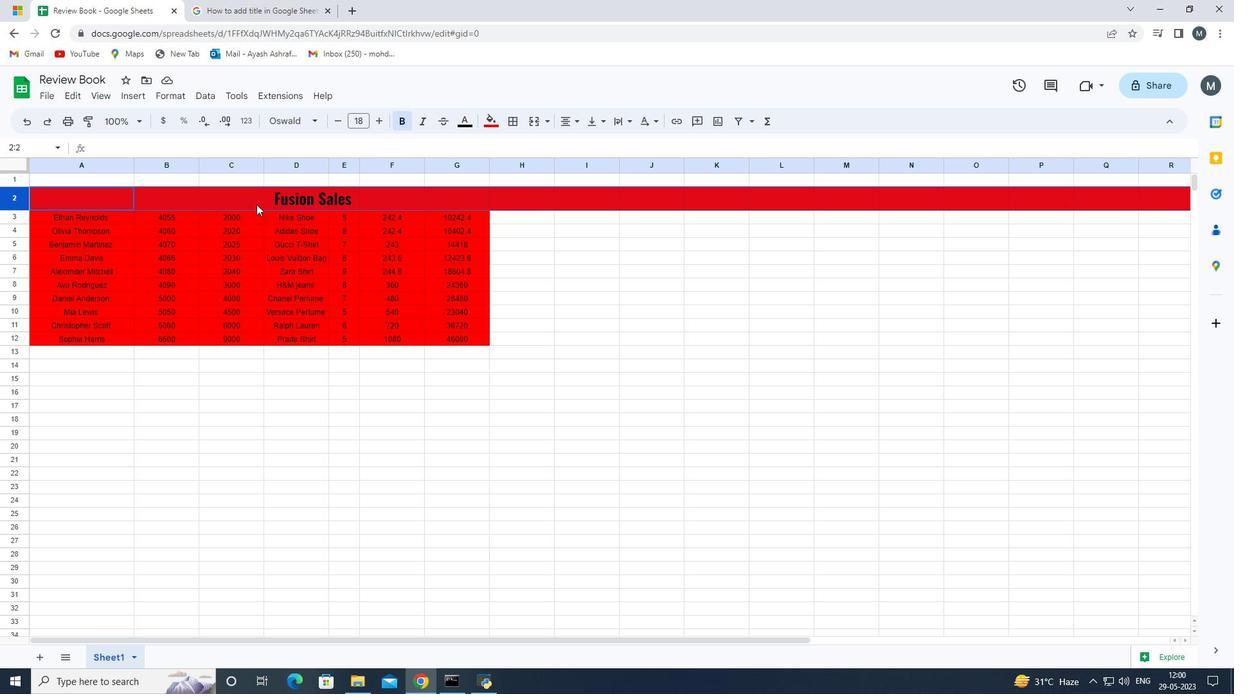 
Action: Mouse moved to (271, 198)
Screenshot: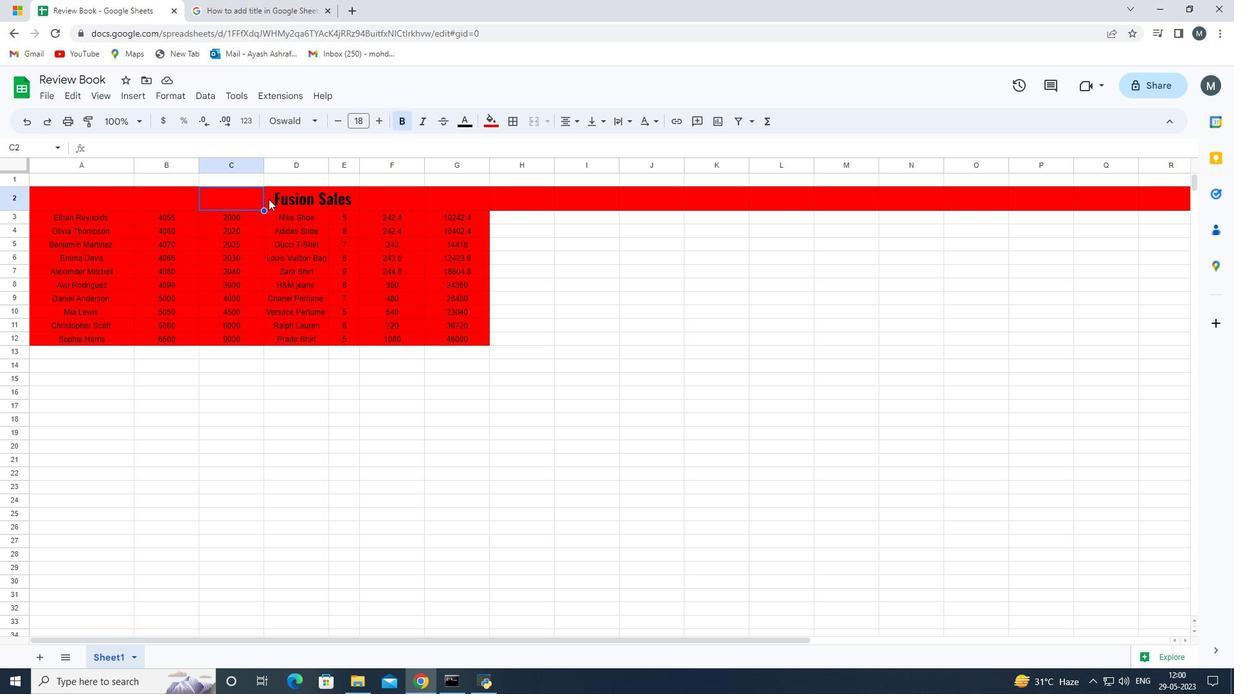 
Action: Mouse pressed left at (271, 198)
Screenshot: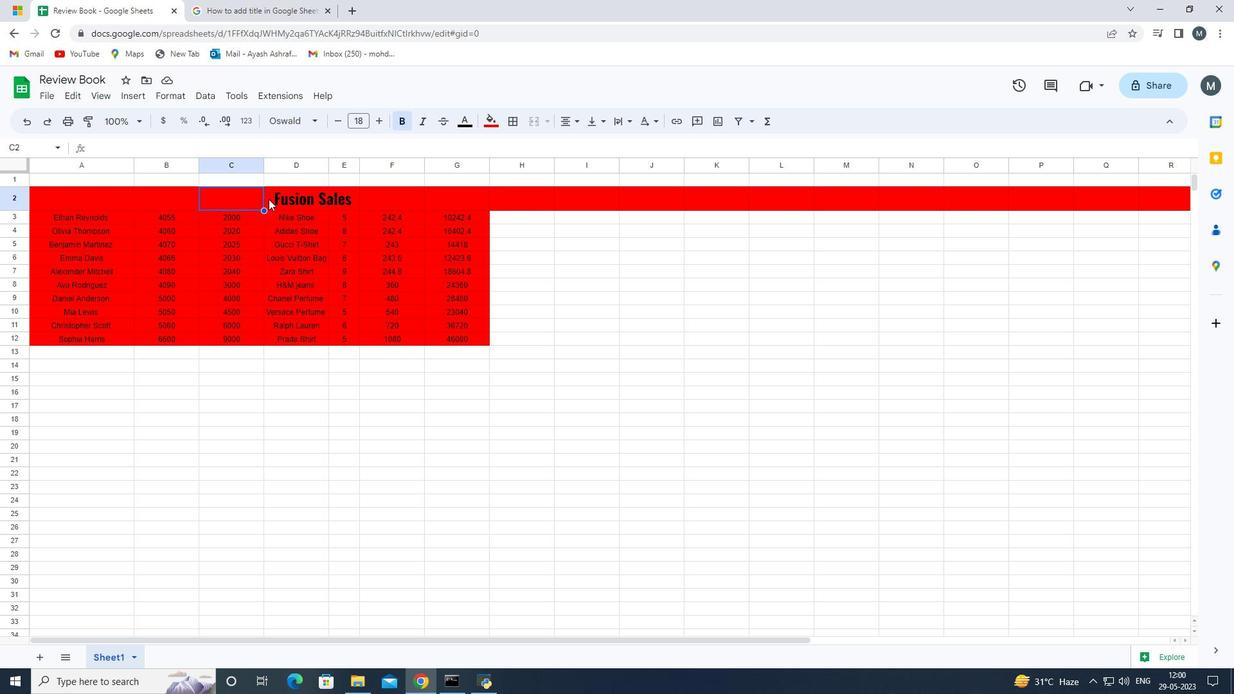 
Action: Mouse pressed left at (271, 198)
Screenshot: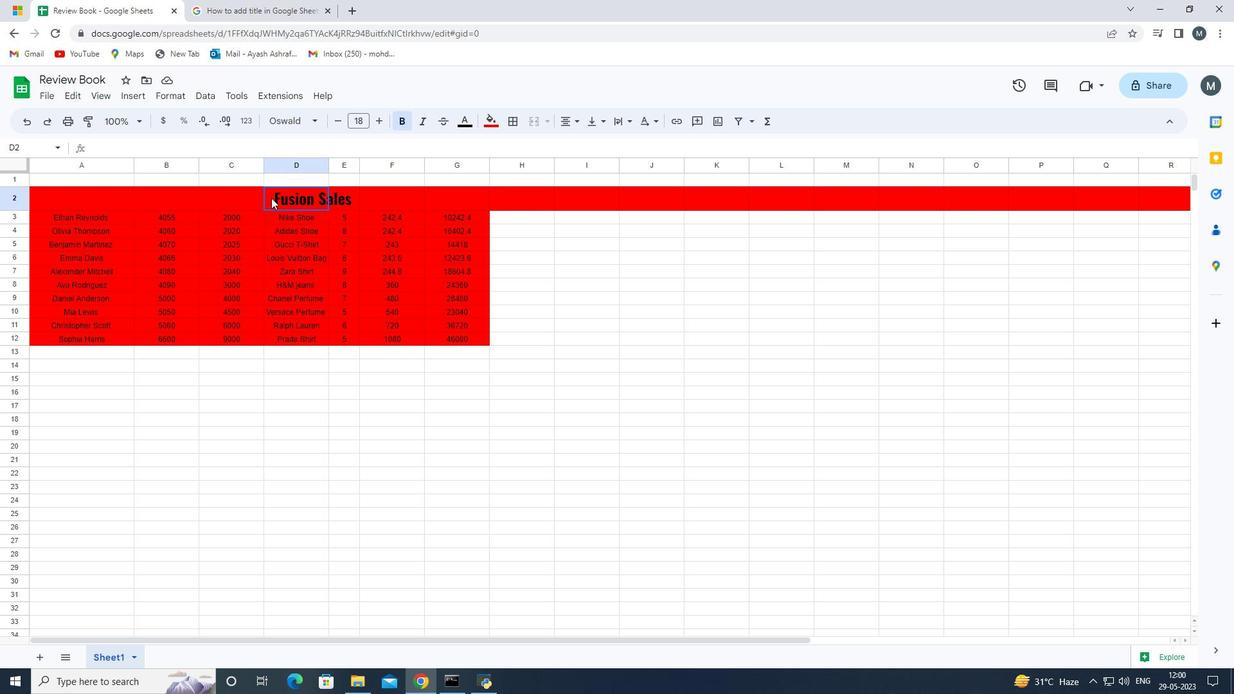 
Action: Mouse moved to (391, 467)
Screenshot: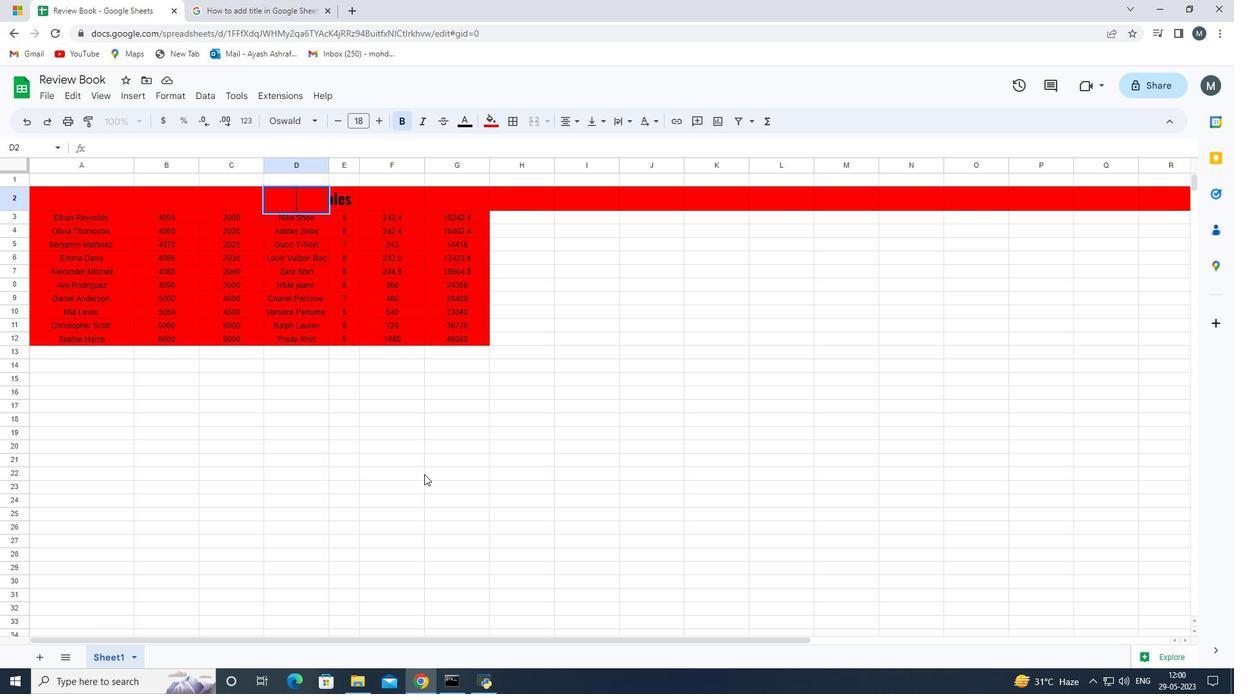 
Action: Mouse pressed left at (391, 467)
Screenshot: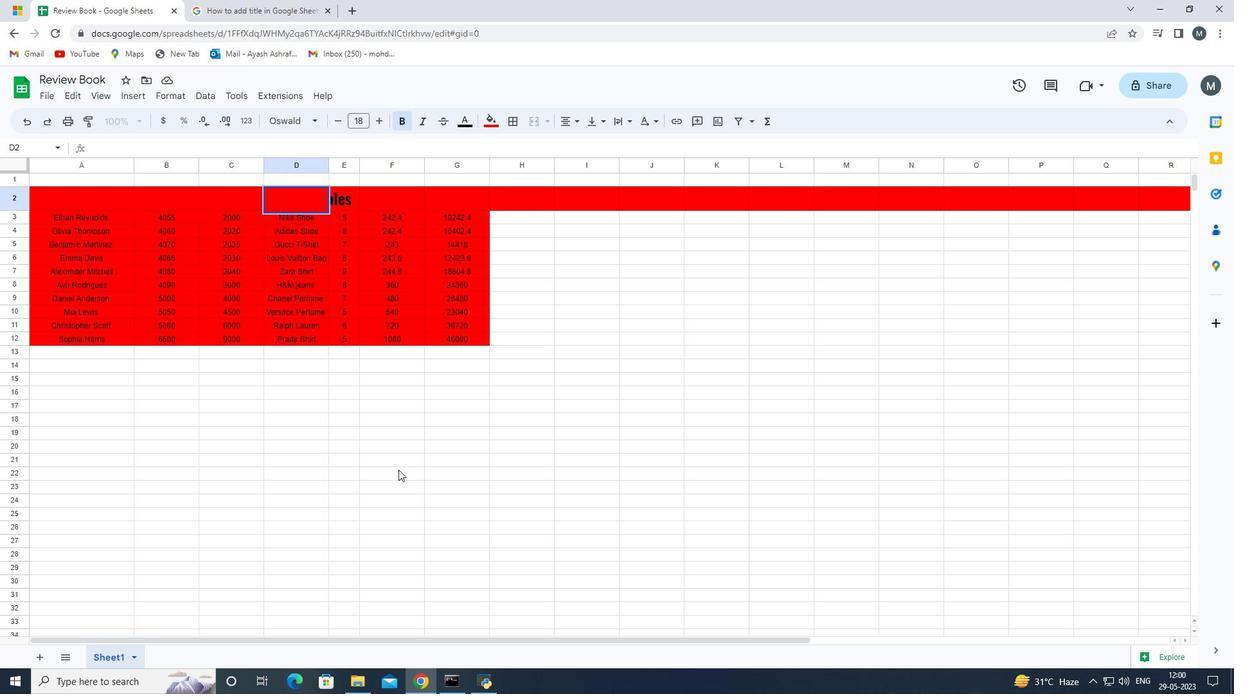 
Action: Mouse moved to (319, 406)
Screenshot: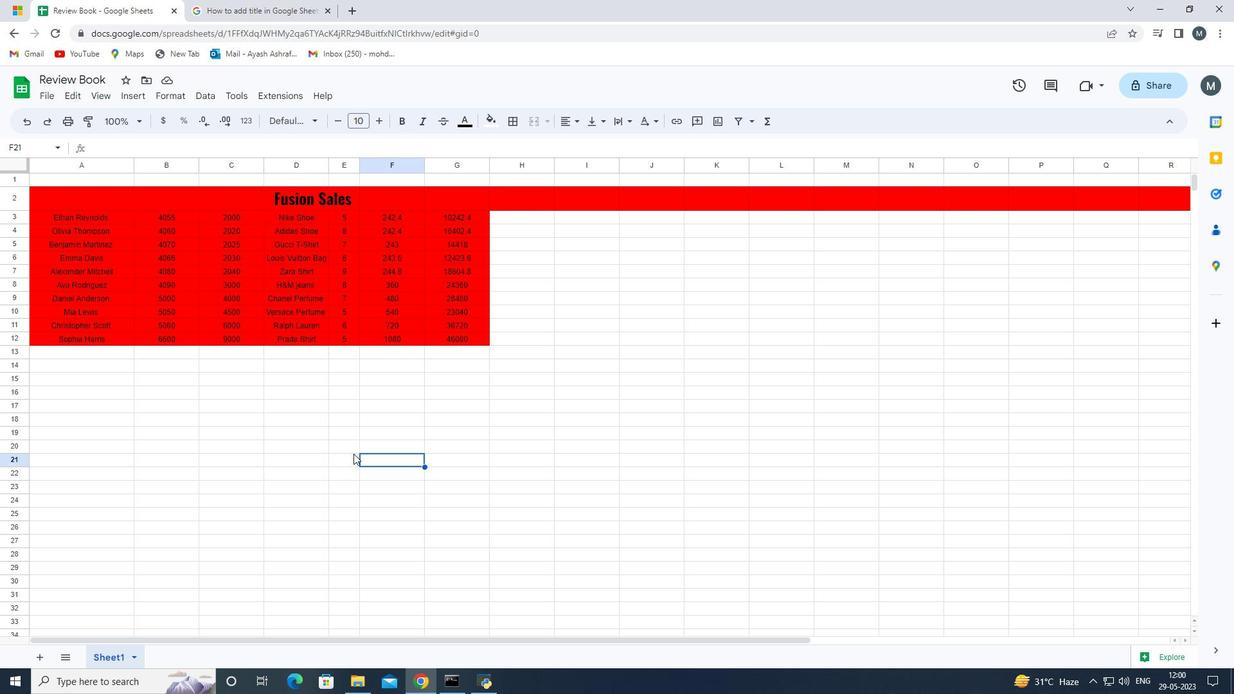 
Action: Mouse scrolled (319, 407) with delta (0, 0)
Screenshot: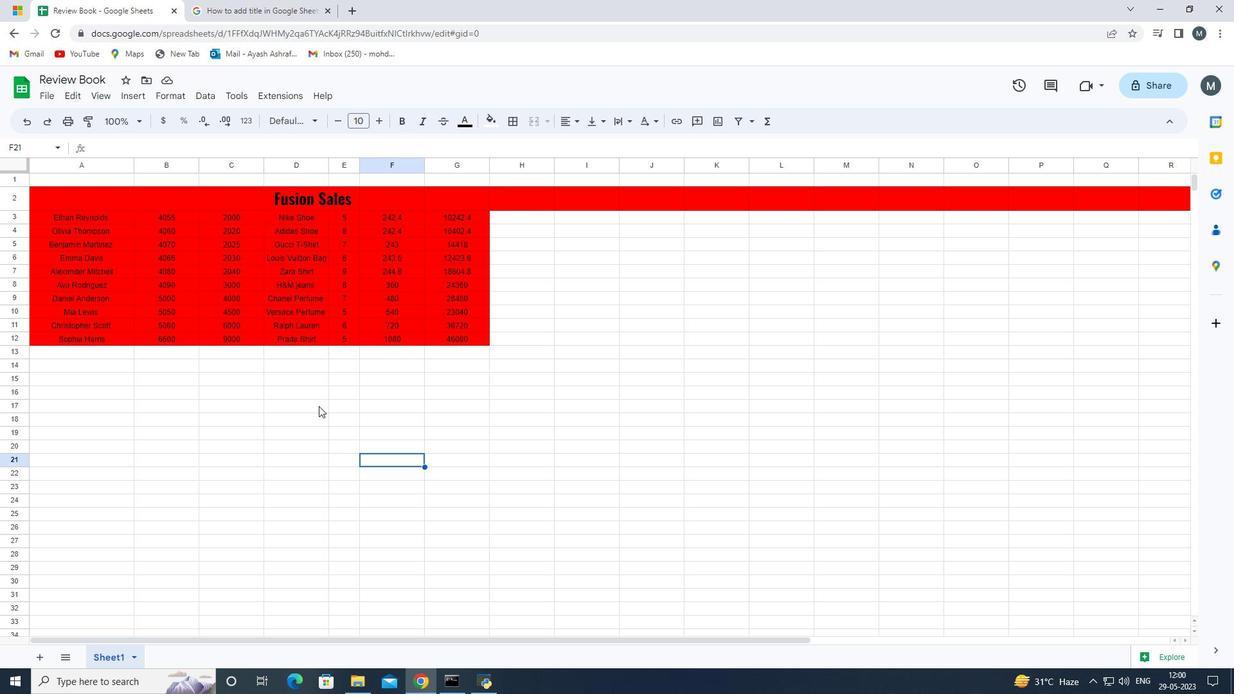 
Action: Mouse scrolled (319, 407) with delta (0, 0)
Screenshot: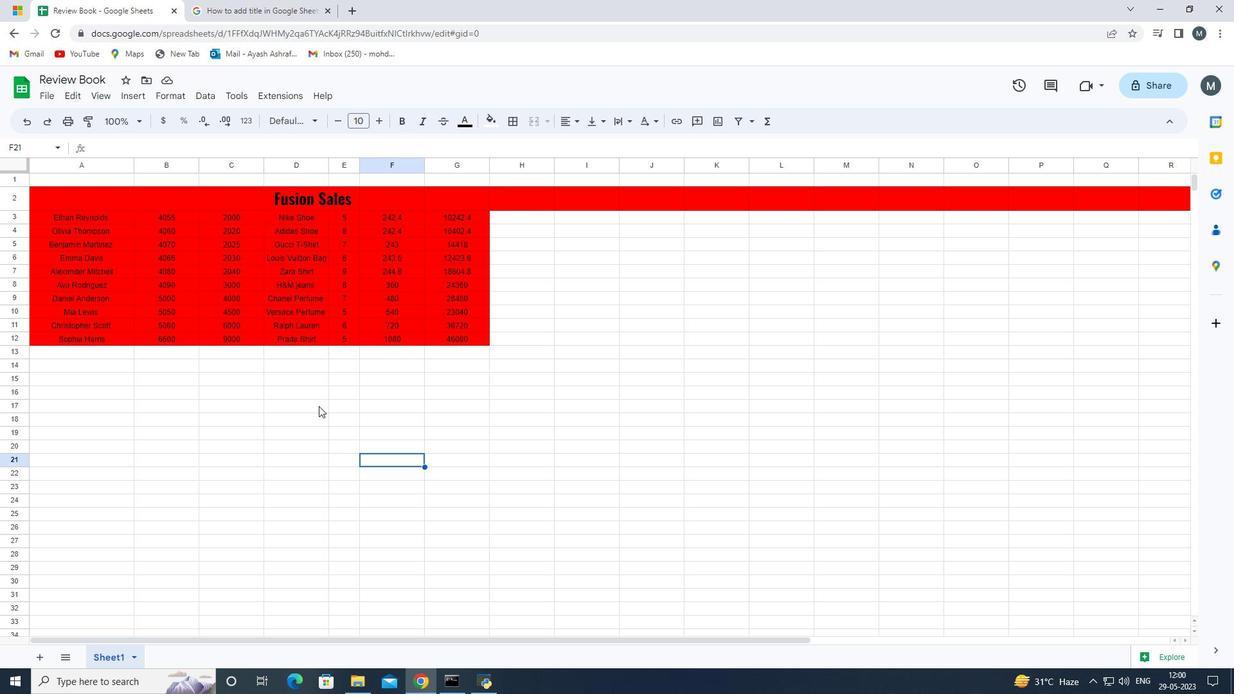 
Action: Mouse moved to (673, 201)
Screenshot: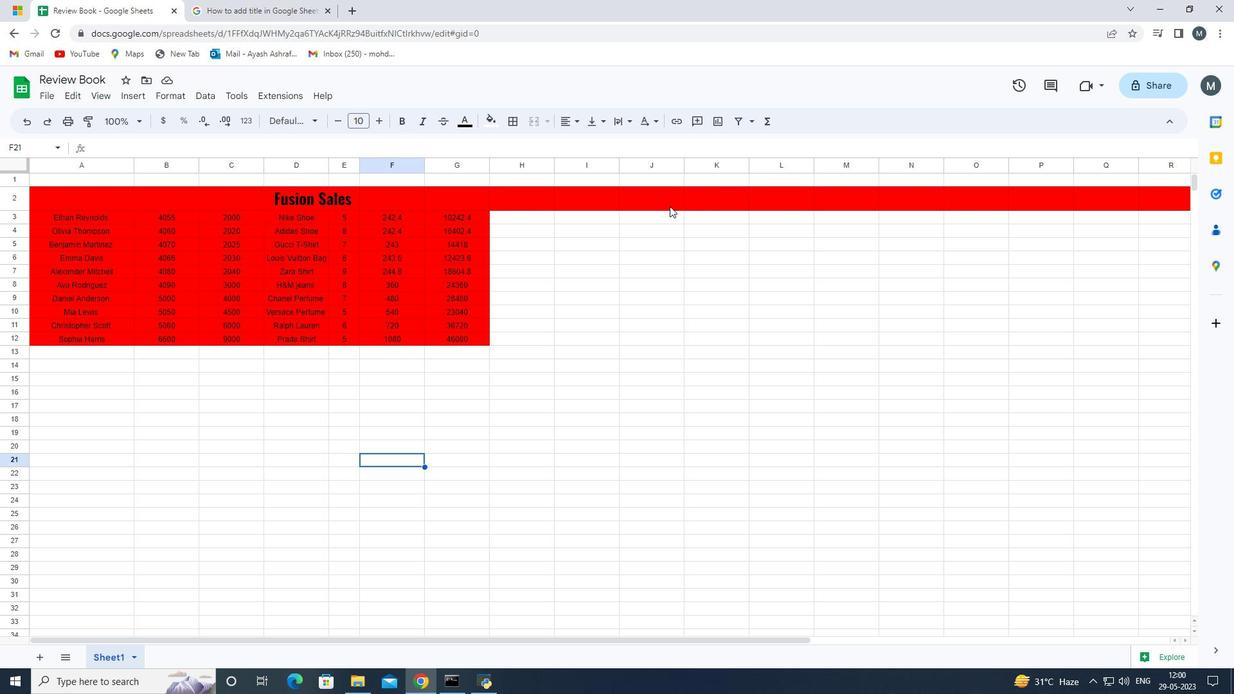
Action: Mouse pressed left at (673, 201)
Screenshot: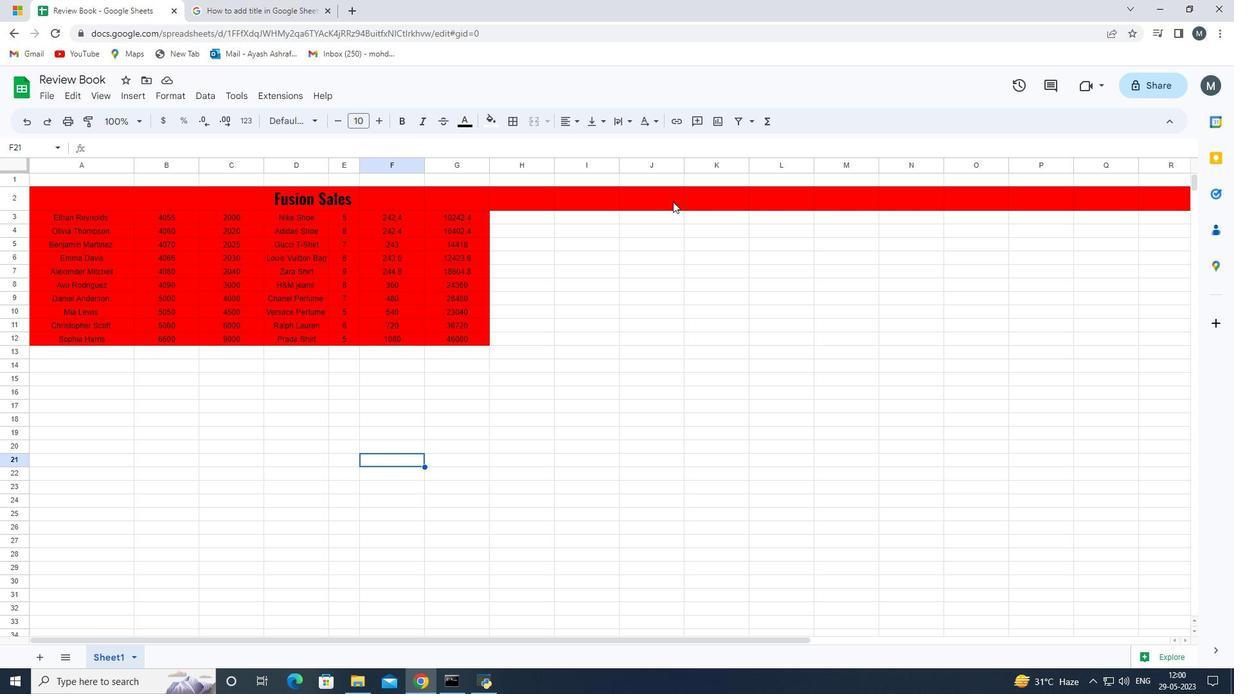 
Action: Mouse moved to (673, 201)
Screenshot: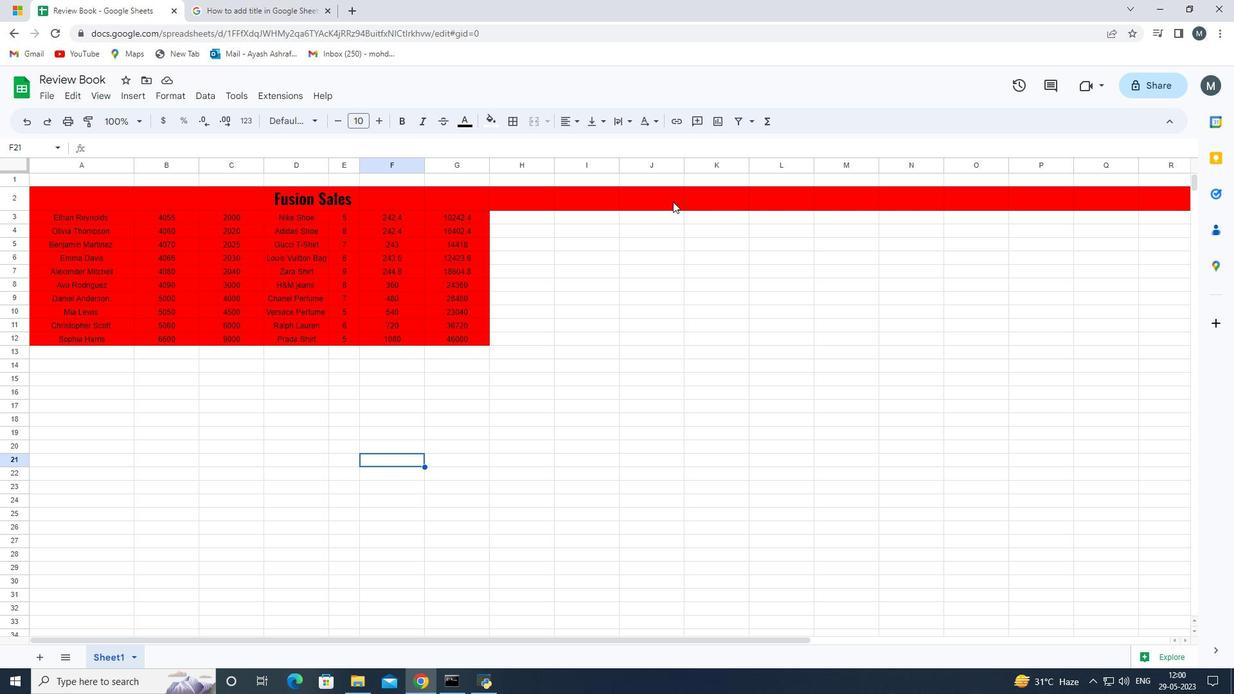
Action: Key pressed <Key.delete><Key.delete>
Screenshot: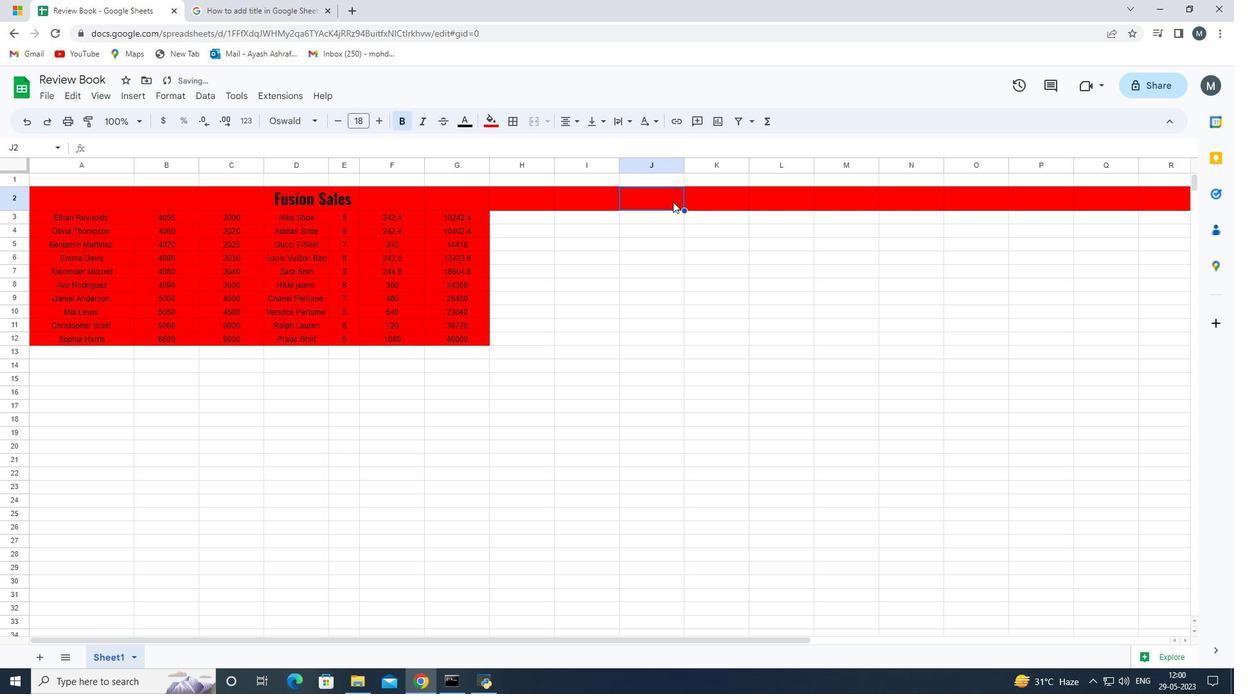 
Action: Mouse moved to (766, 203)
Screenshot: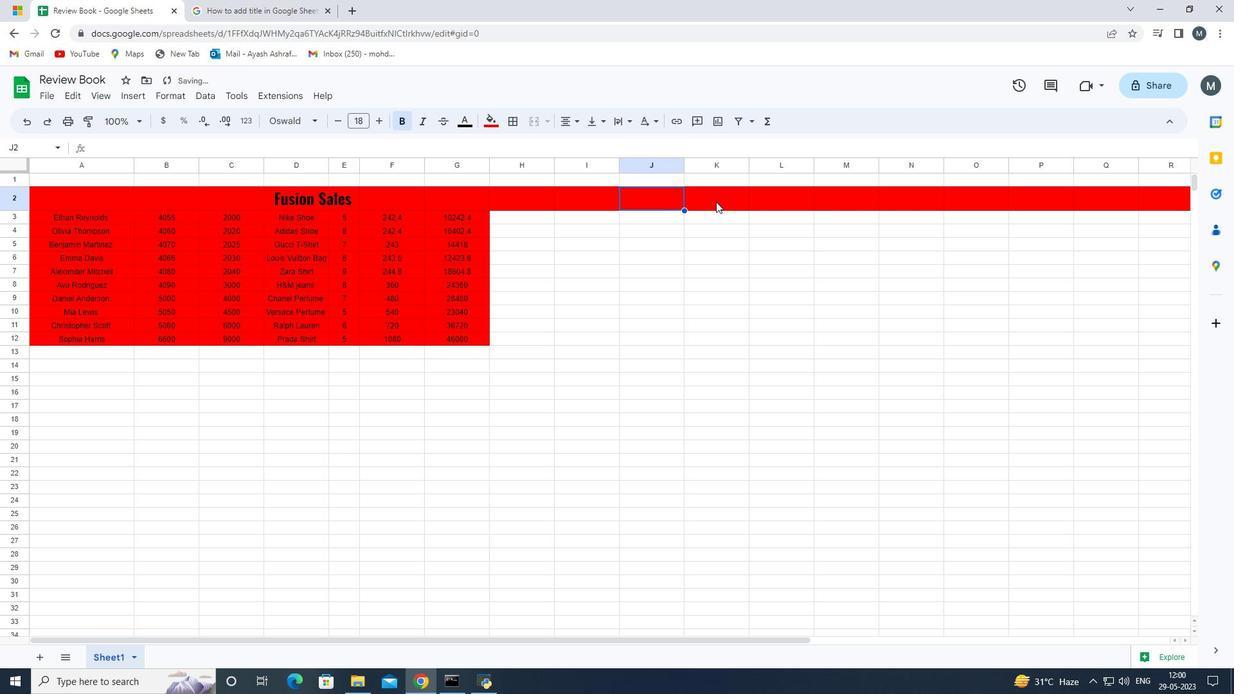 
Action: Mouse pressed left at (766, 203)
Screenshot: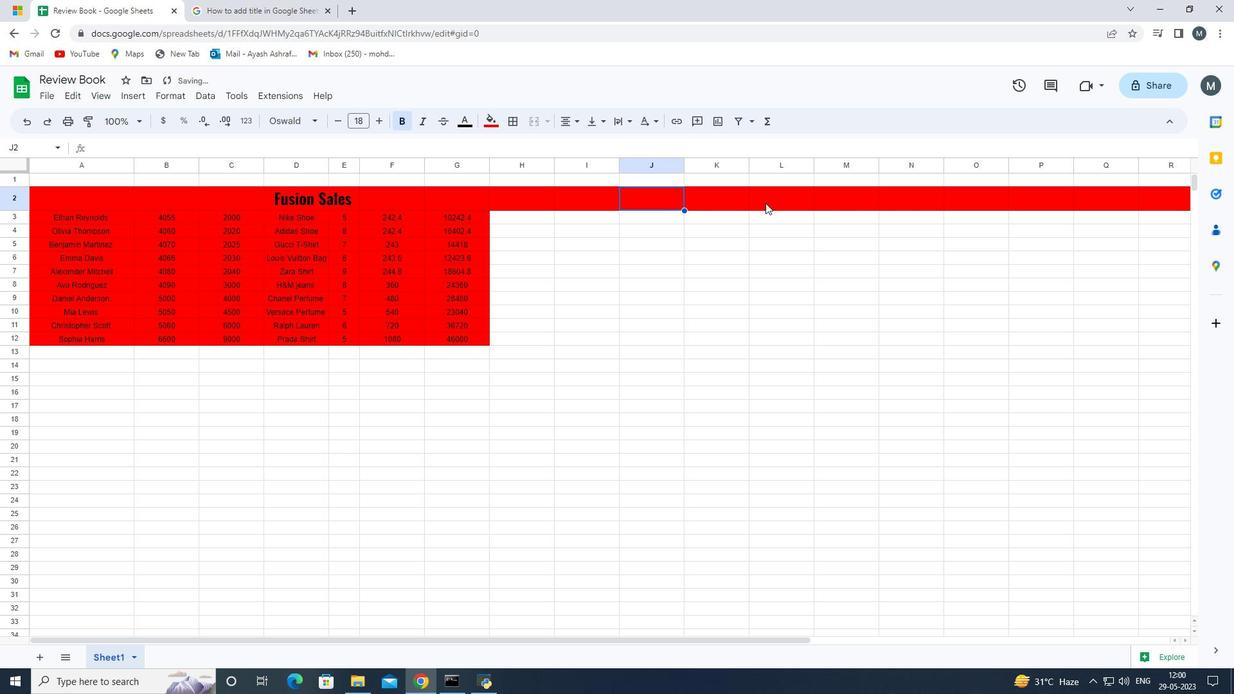 
Action: Mouse pressed left at (766, 203)
Screenshot: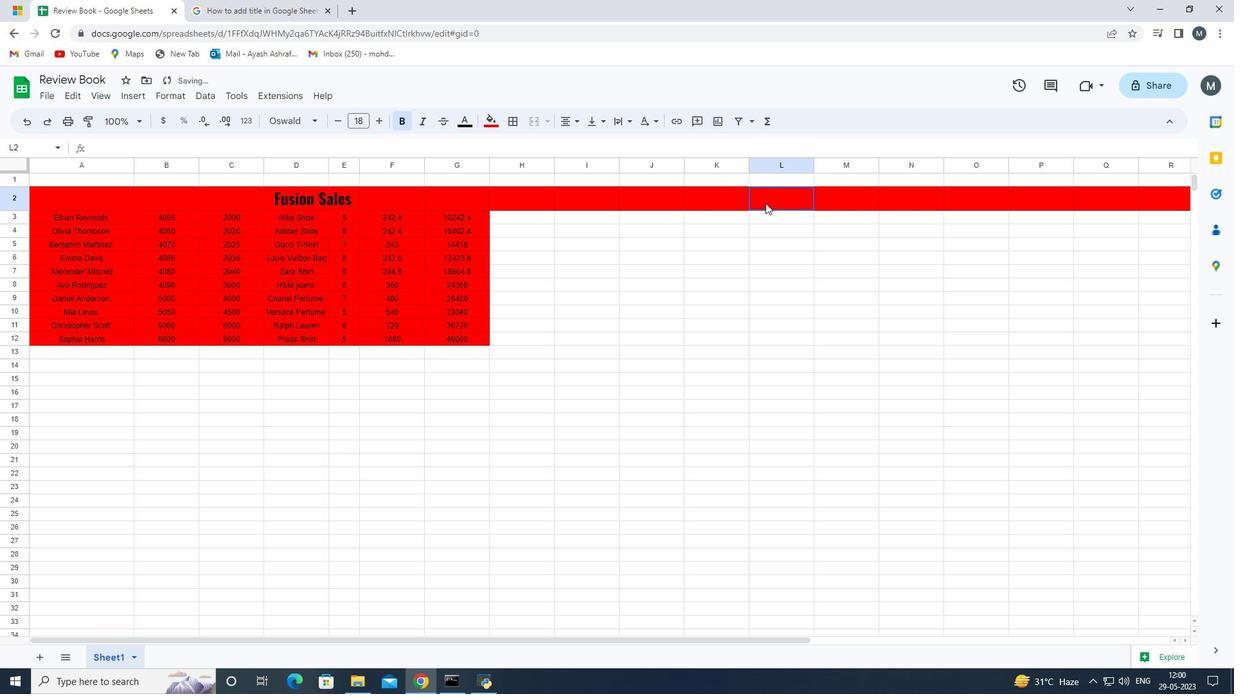 
Action: Mouse moved to (616, 292)
Screenshot: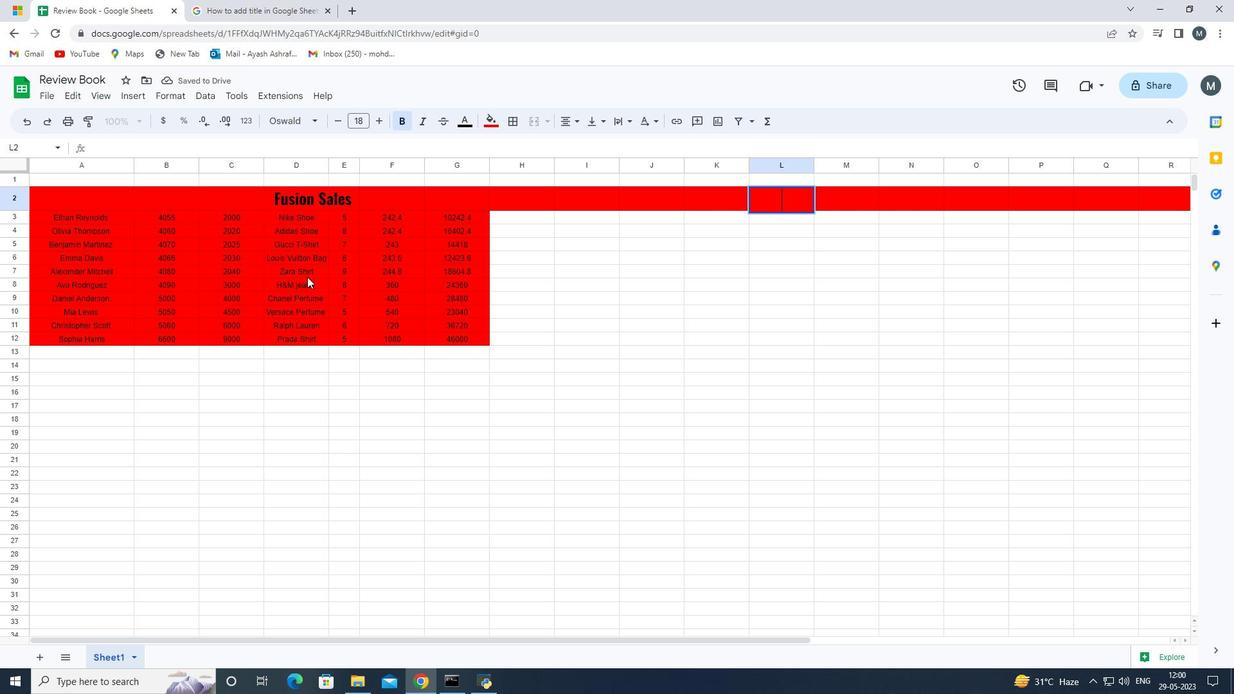 
Action: Mouse pressed left at (616, 292)
Screenshot: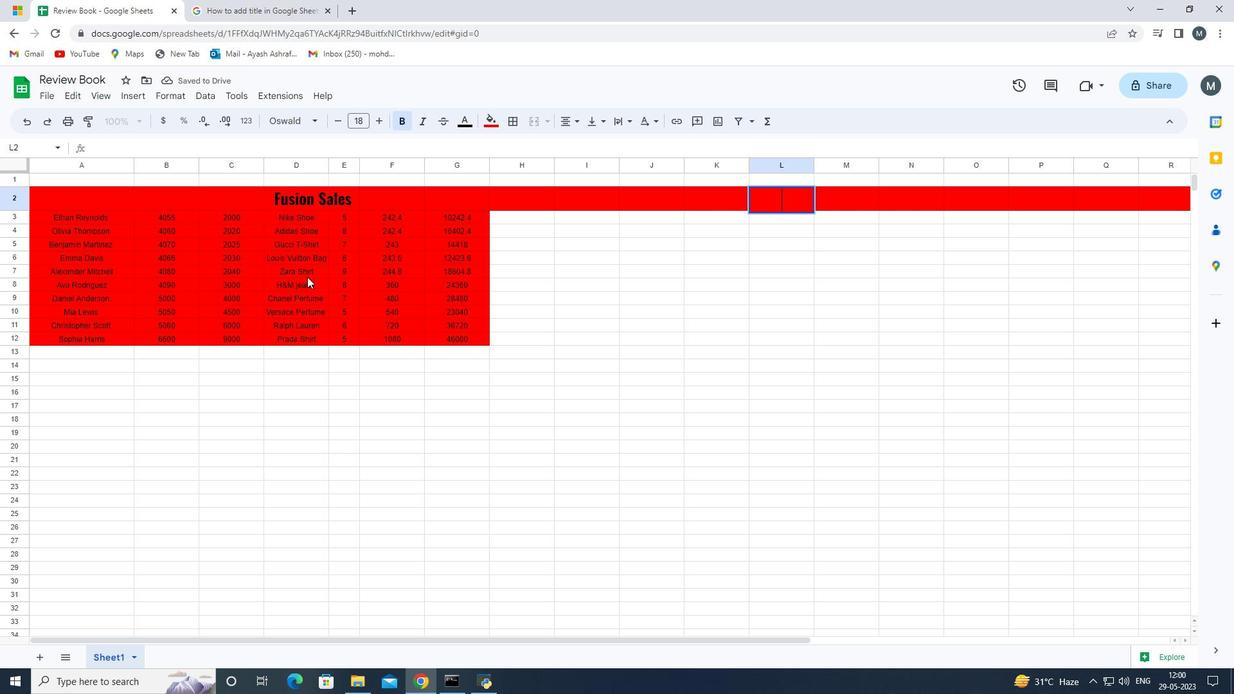 
Action: Mouse moved to (518, 203)
Screenshot: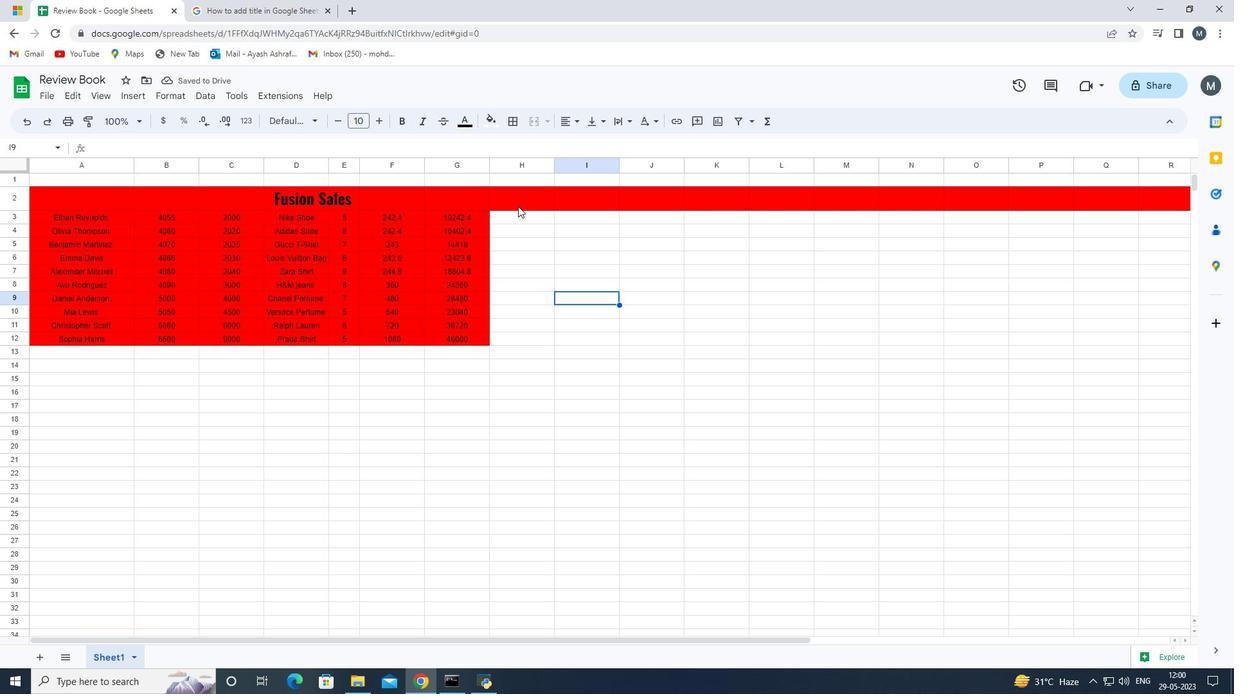 
Action: Mouse pressed left at (518, 203)
Screenshot: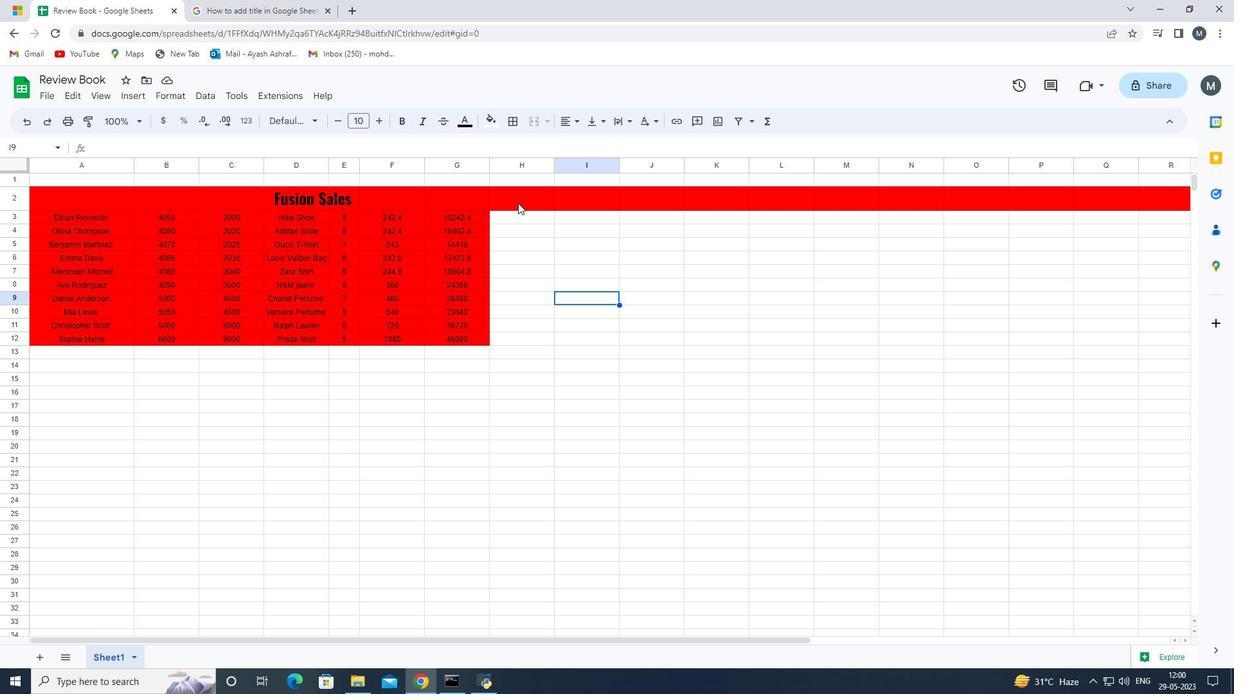 
Action: Mouse moved to (29, 191)
Screenshot: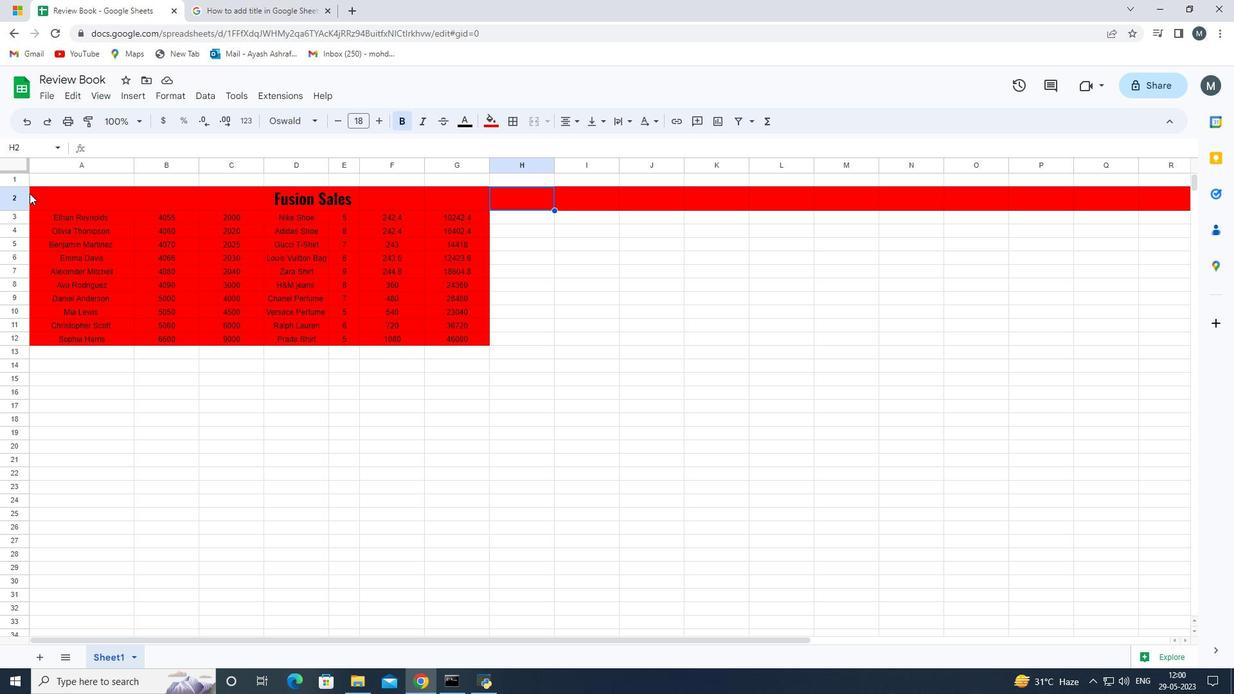 
Action: Mouse pressed left at (29, 191)
Screenshot: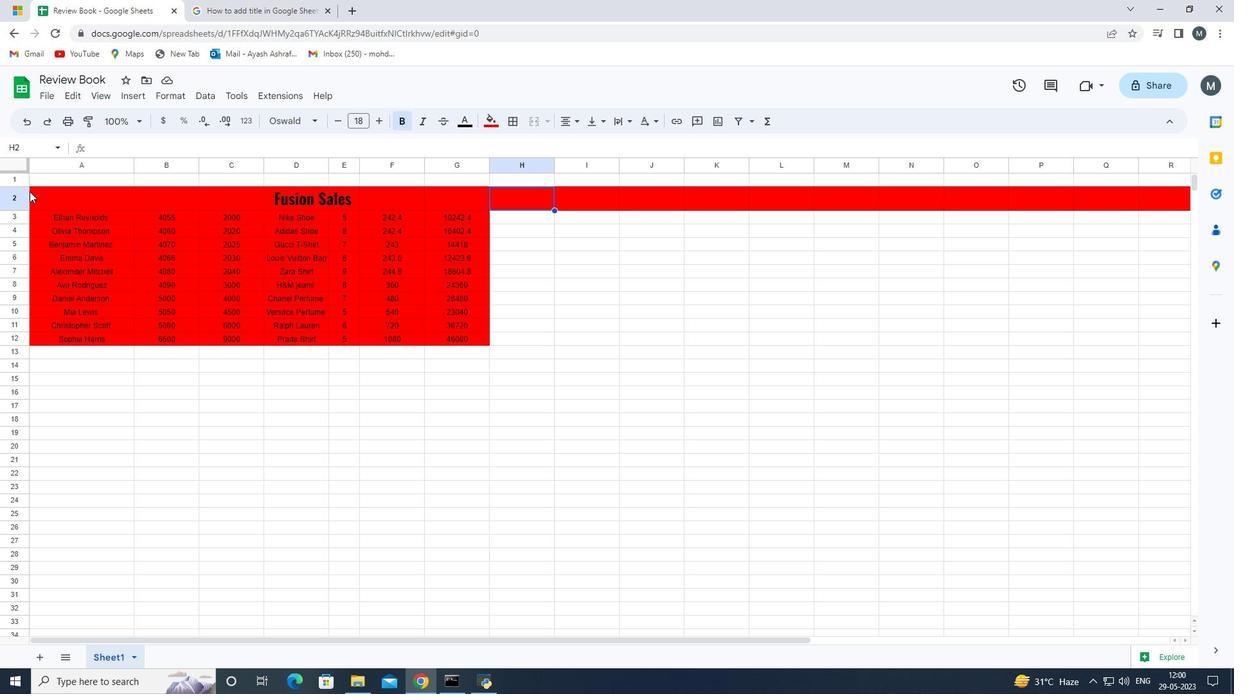 
Action: Mouse moved to (30, 189)
Screenshot: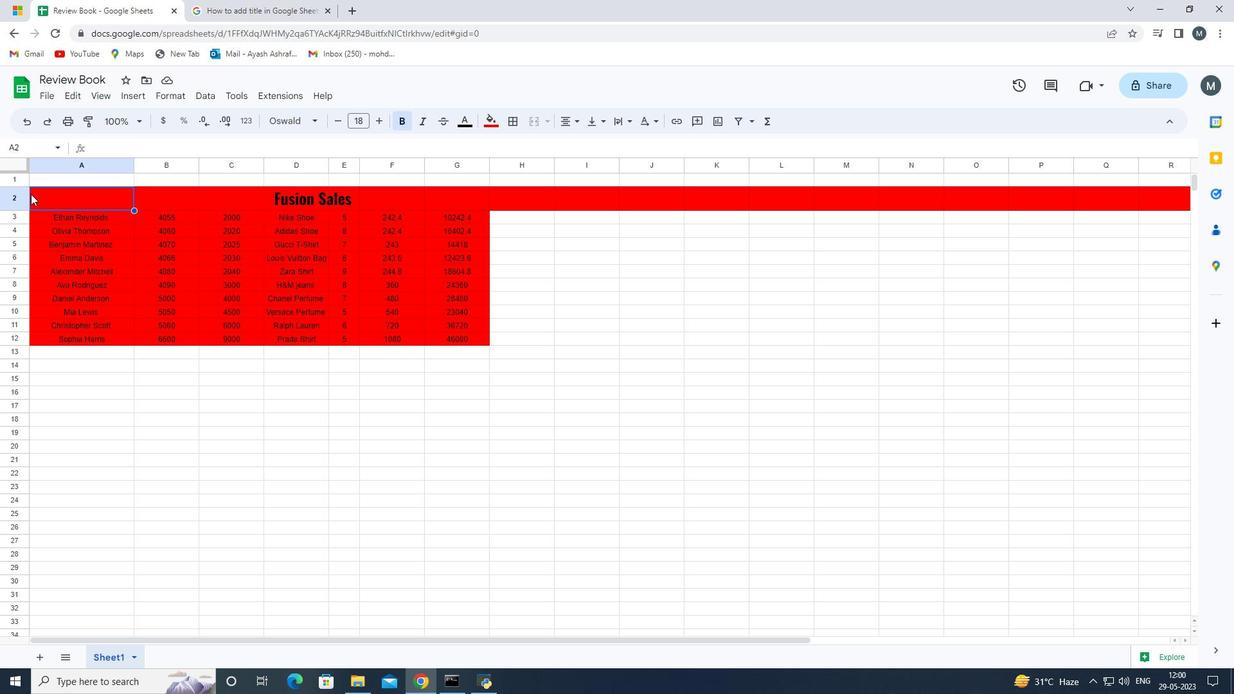 
Action: Mouse pressed left at (30, 189)
Screenshot: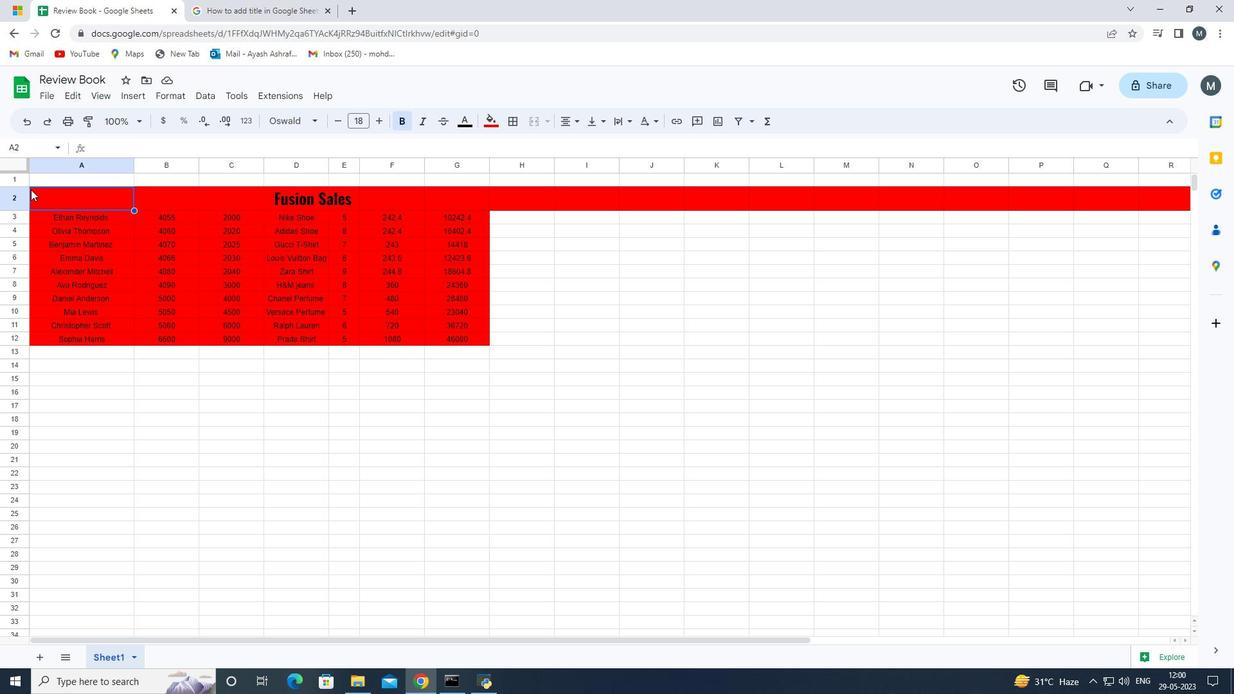 
Action: Mouse moved to (449, 365)
Screenshot: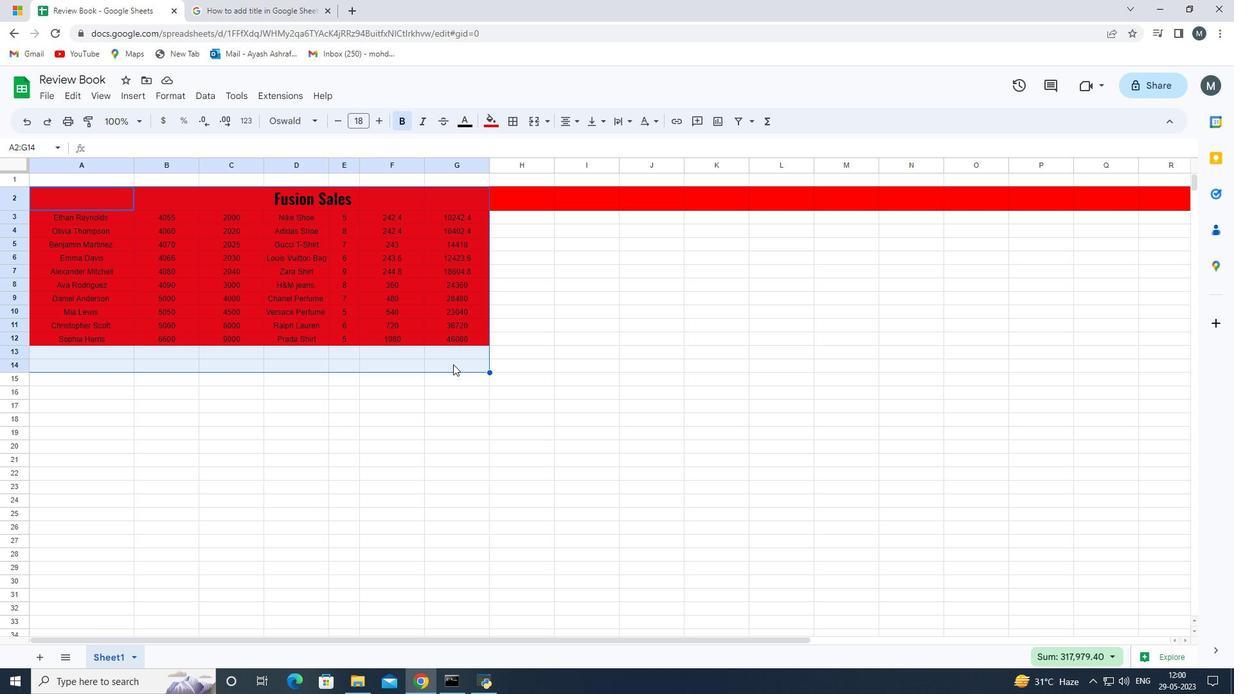 
Action: Key pressed ctrl+C
Screenshot: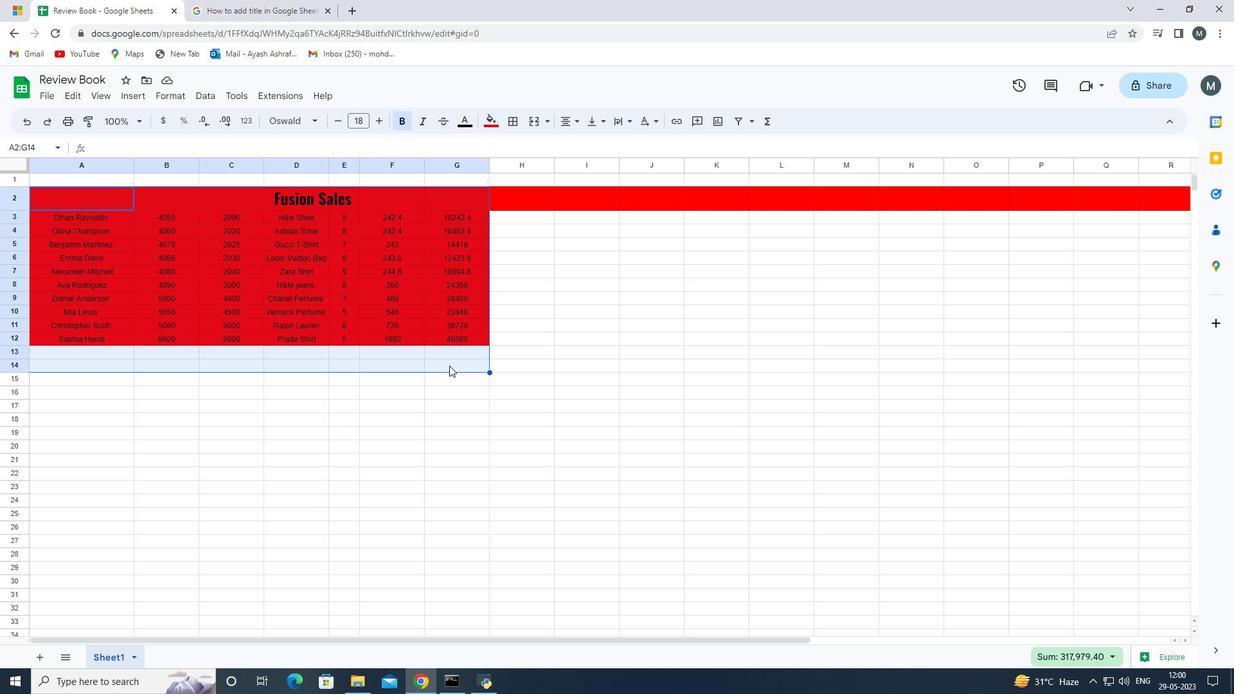 
Action: Mouse moved to (453, 369)
Screenshot: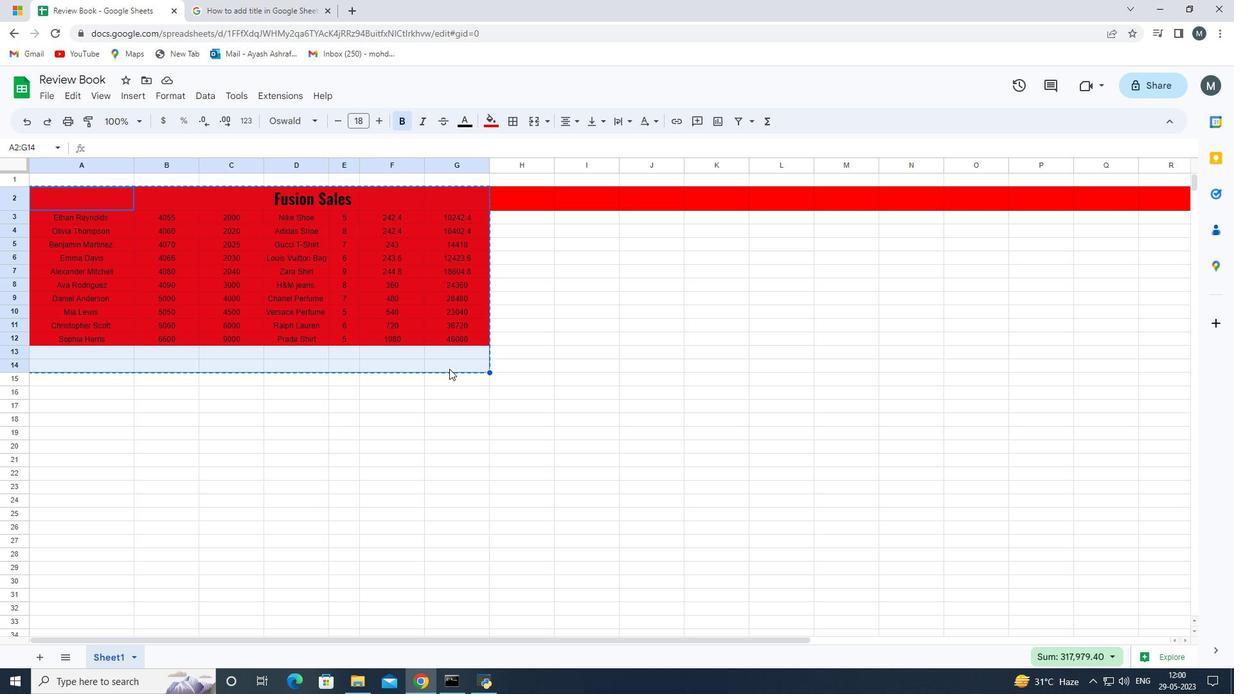 
Action: Mouse scrolled (453, 369) with delta (0, 0)
Screenshot: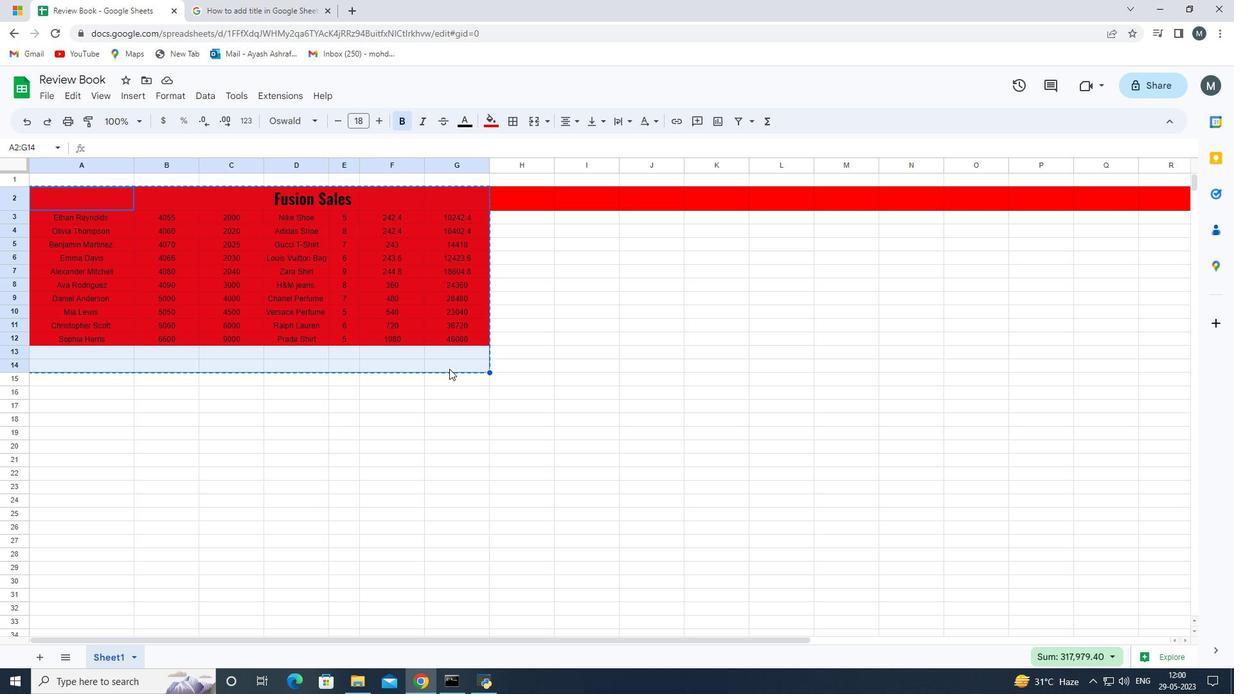 
Action: Mouse scrolled (453, 369) with delta (0, 0)
Screenshot: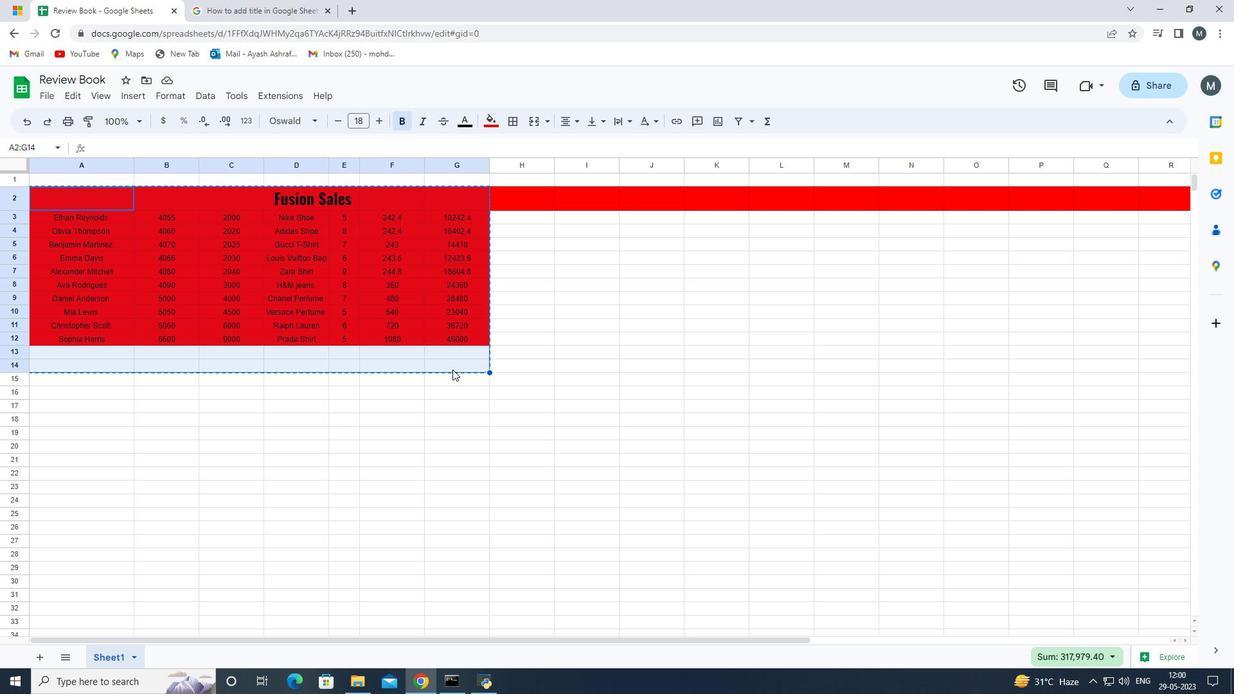 
Action: Mouse scrolled (453, 369) with delta (0, 0)
Screenshot: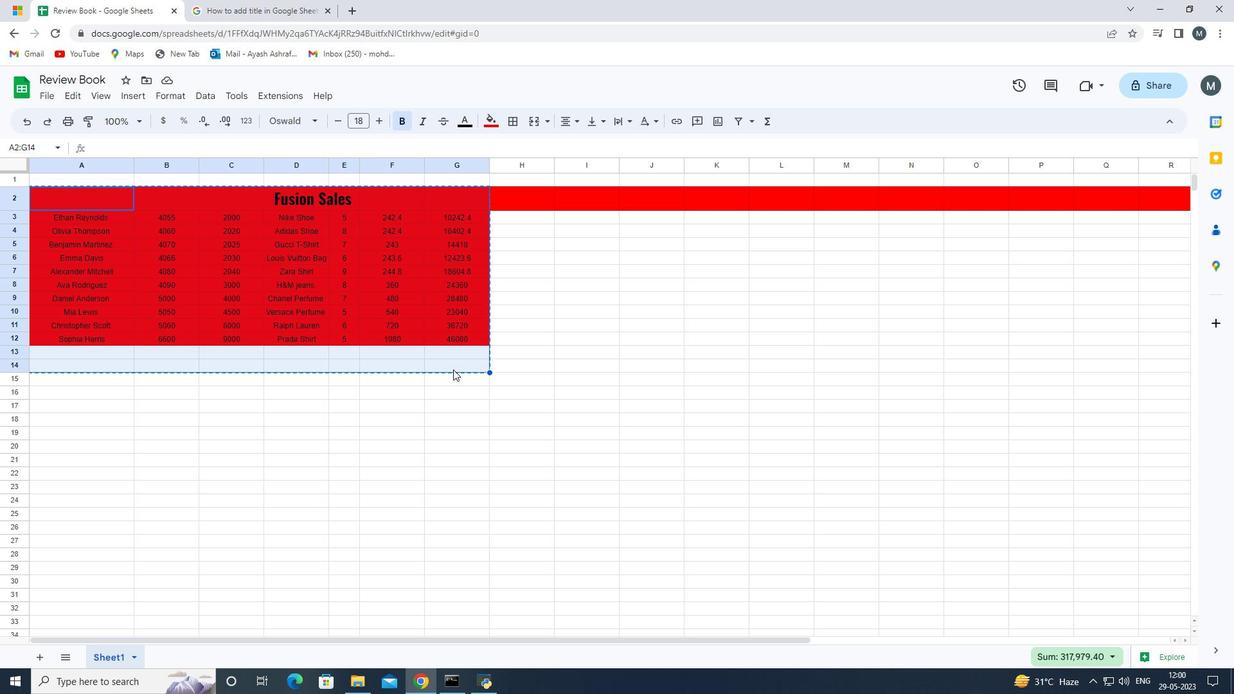 
Action: Mouse scrolled (453, 369) with delta (0, 0)
Screenshot: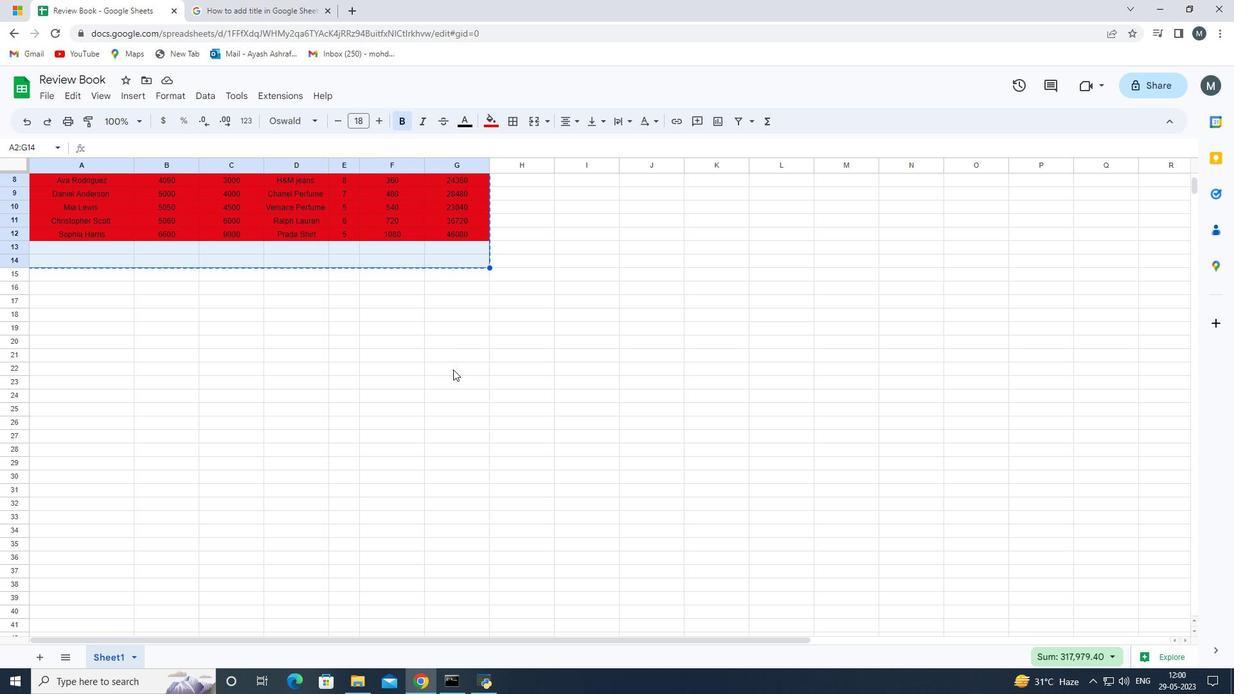 
Action: Mouse scrolled (453, 369) with delta (0, 0)
Screenshot: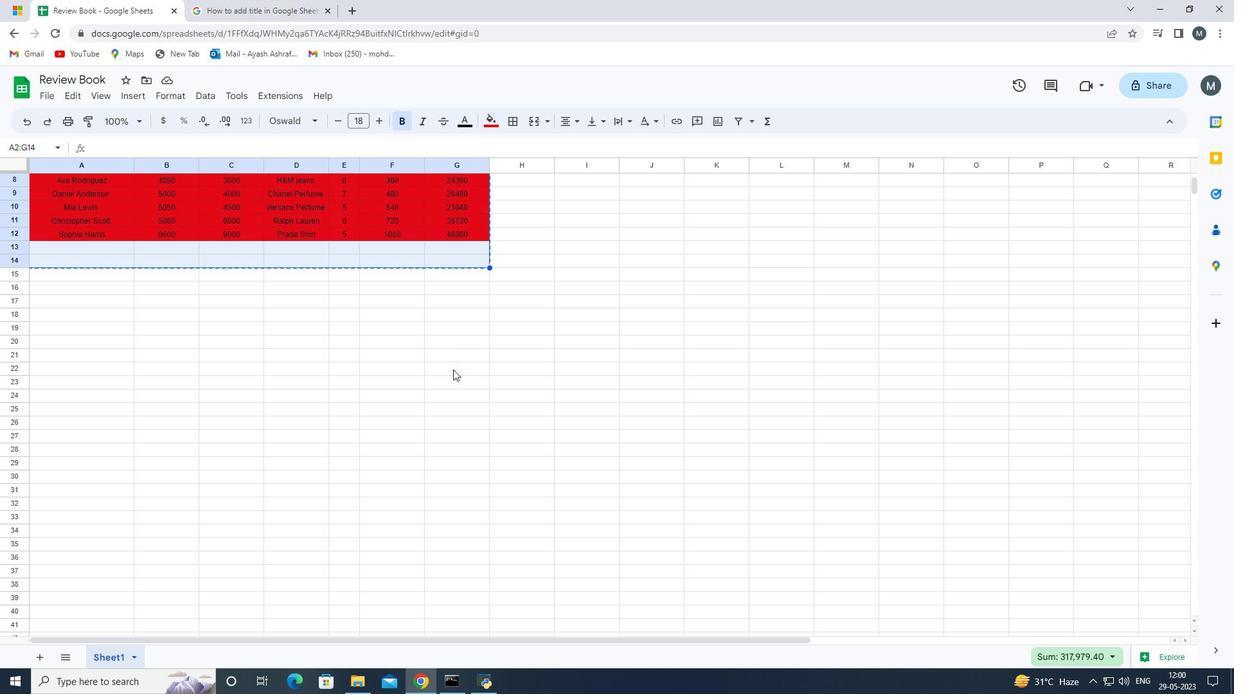 
Action: Mouse moved to (212, 517)
Screenshot: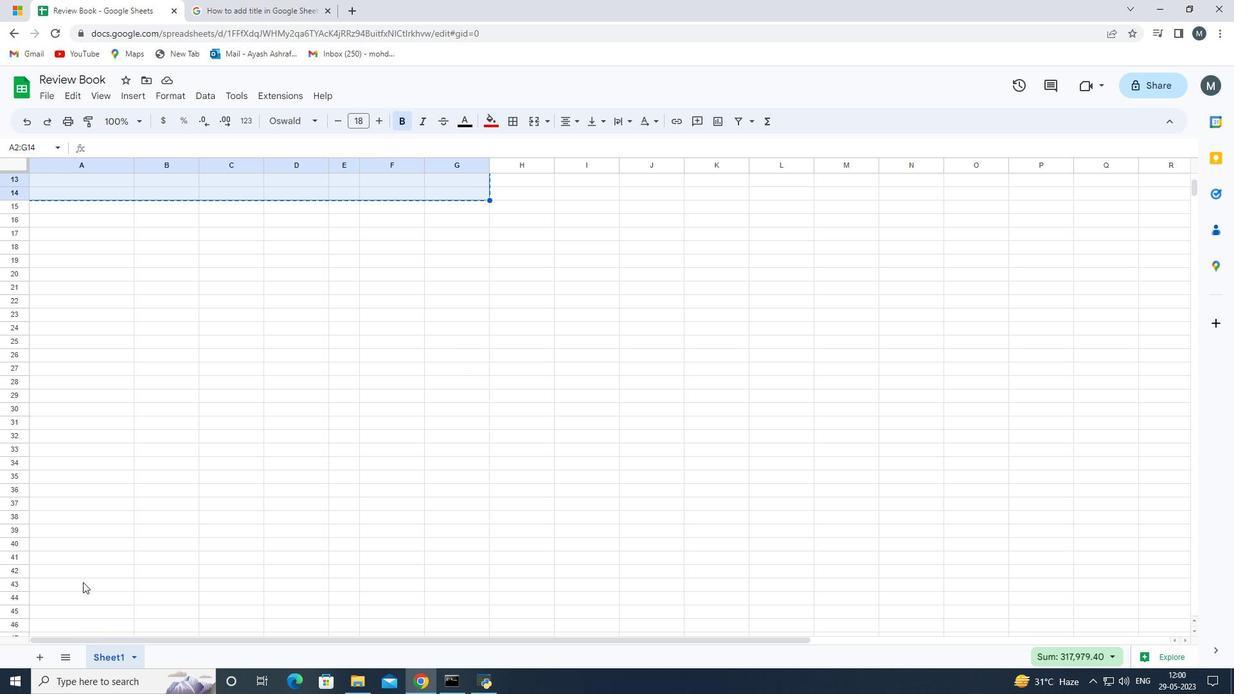 
Action: Mouse scrolled (212, 516) with delta (0, 0)
Screenshot: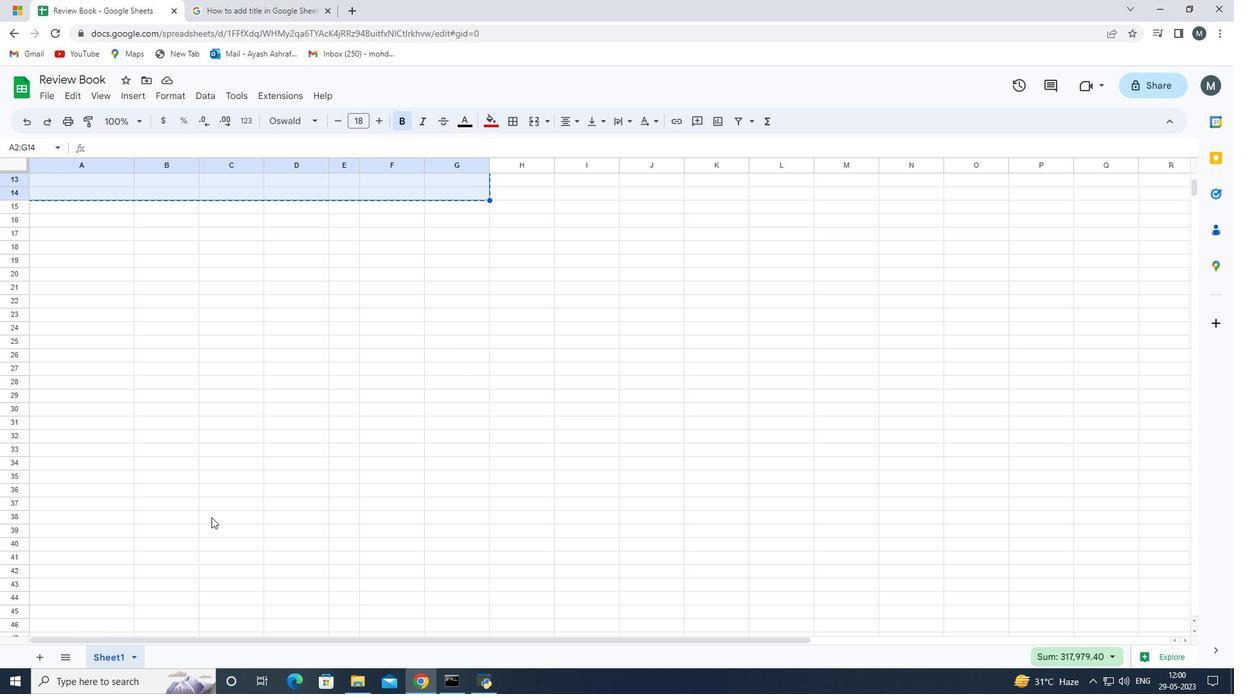 
Action: Mouse moved to (125, 663)
Screenshot: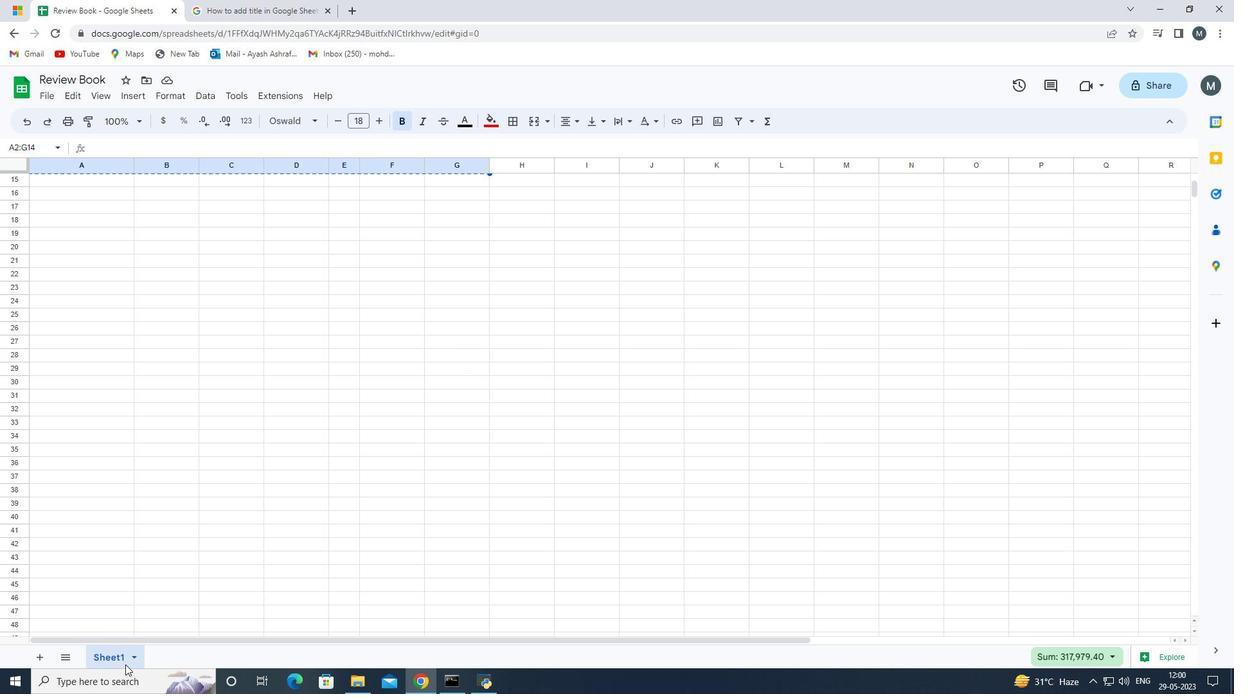 
Action: Mouse pressed left at (125, 663)
Screenshot: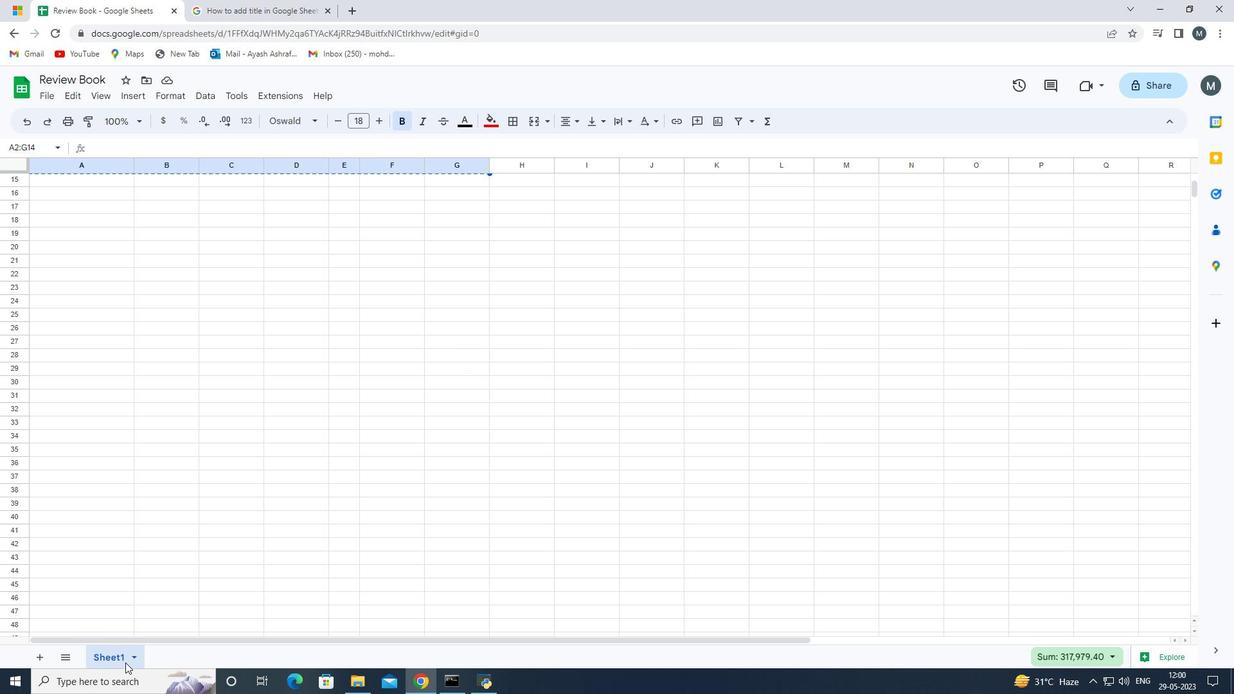 
Action: Mouse moved to (130, 659)
Screenshot: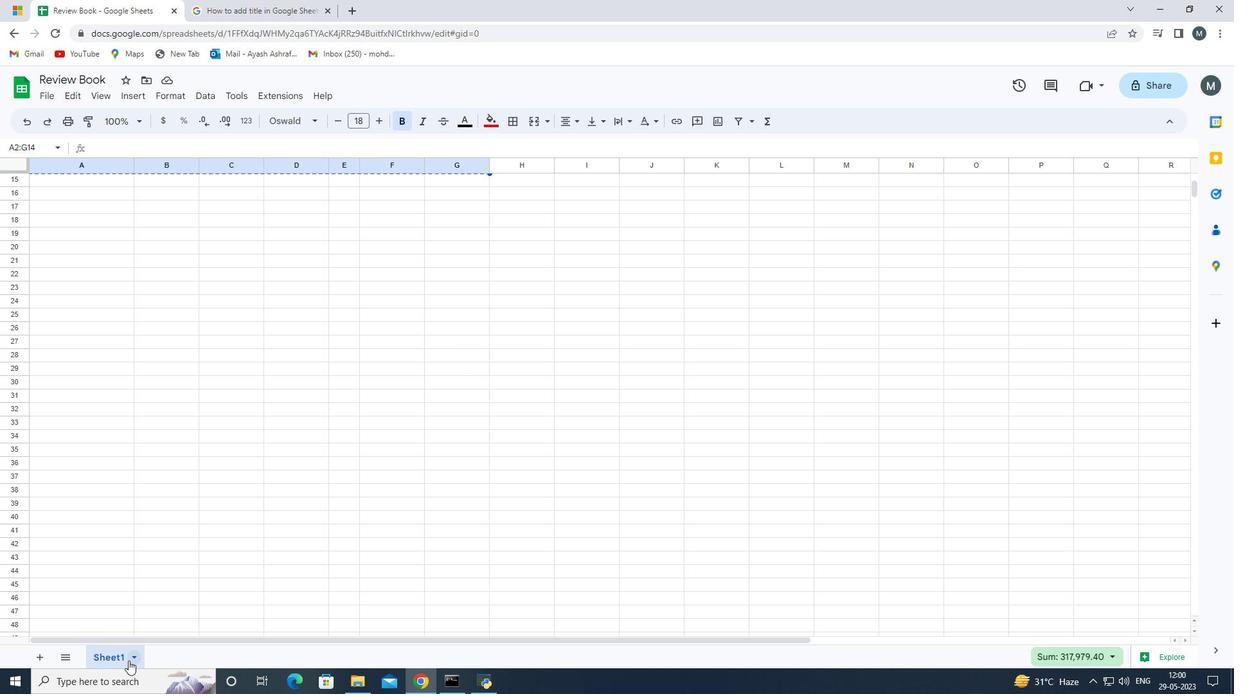 
Action: Mouse pressed left at (130, 659)
Screenshot: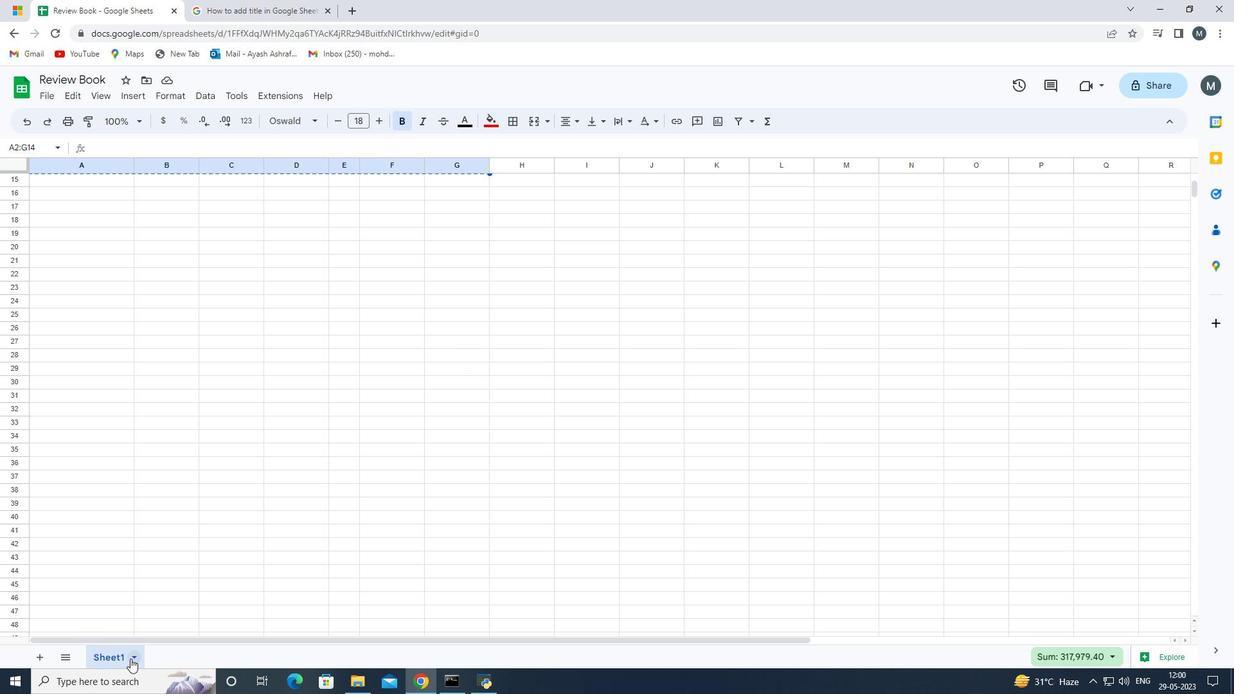 
Action: Mouse moved to (241, 577)
Screenshot: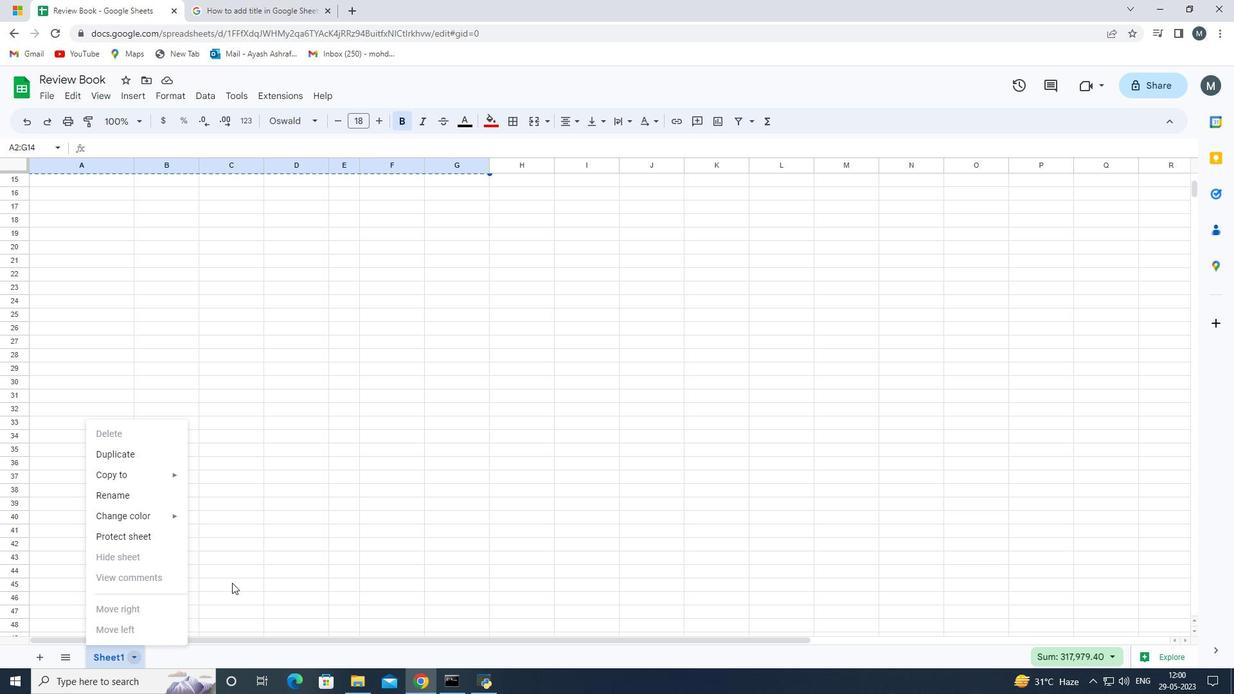 
Action: Mouse pressed left at (241, 577)
Screenshot: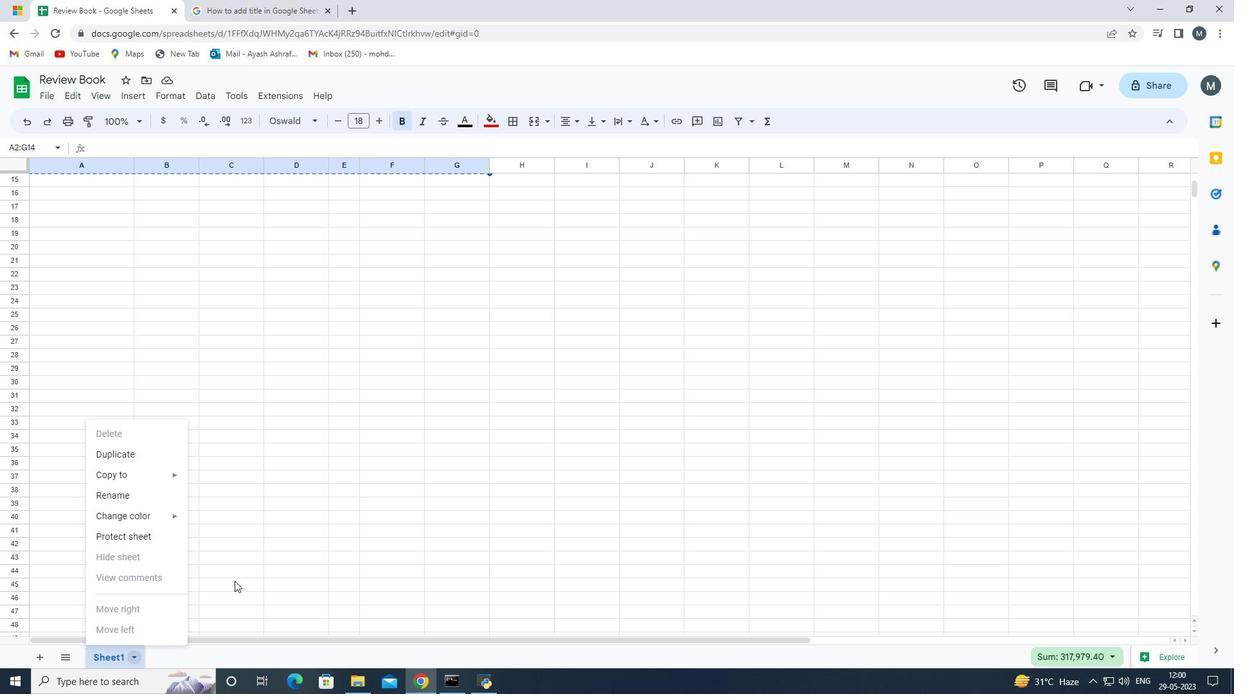 
Action: Mouse moved to (154, 510)
Screenshot: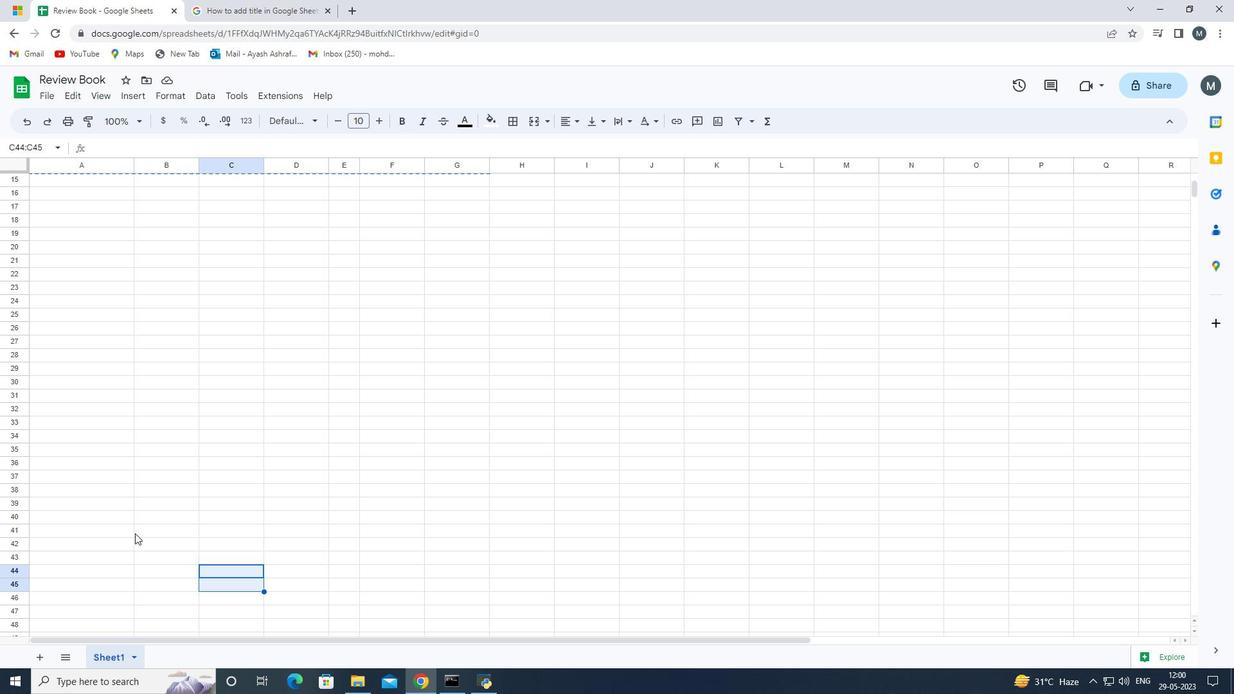
Action: Mouse scrolled (154, 511) with delta (0, 0)
Screenshot: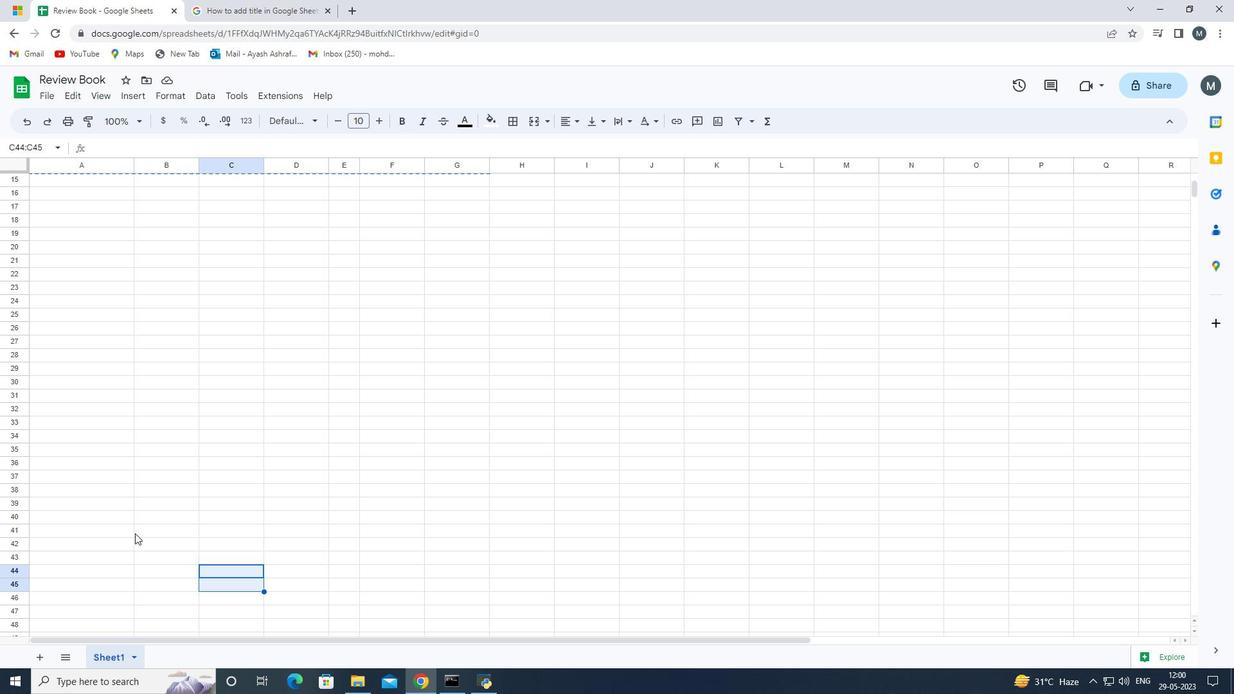 
Action: Mouse moved to (156, 508)
Screenshot: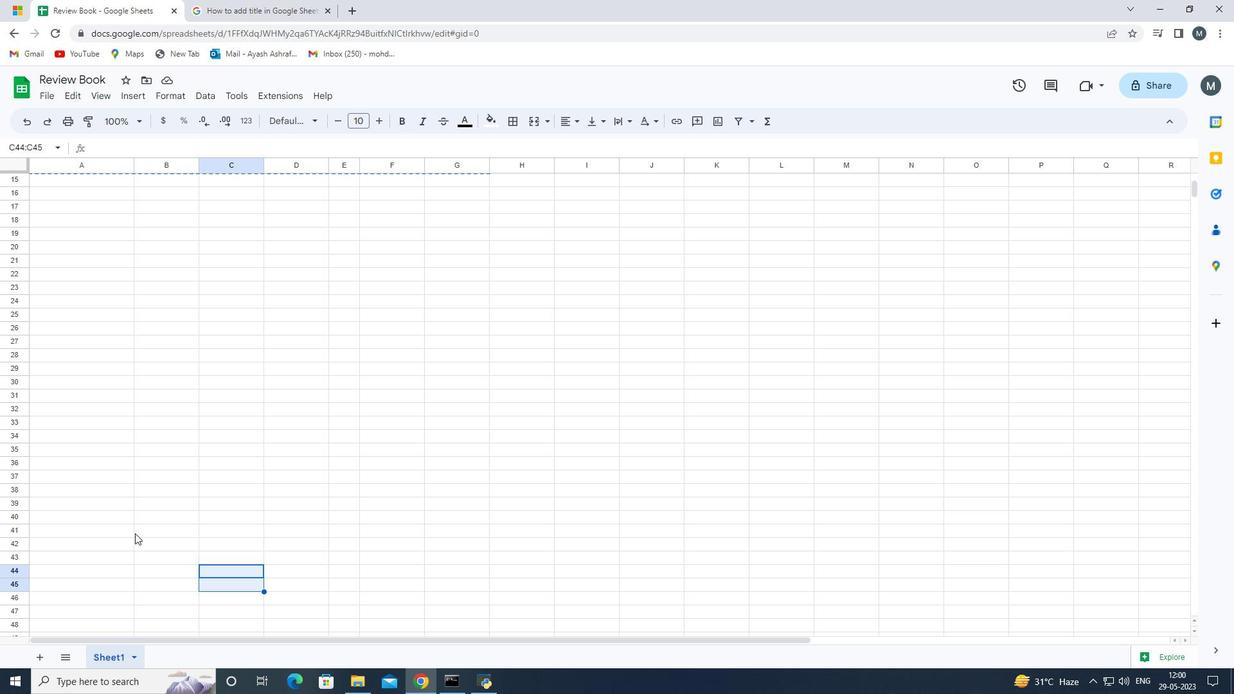 
Action: Mouse scrolled (156, 509) with delta (0, 0)
Screenshot: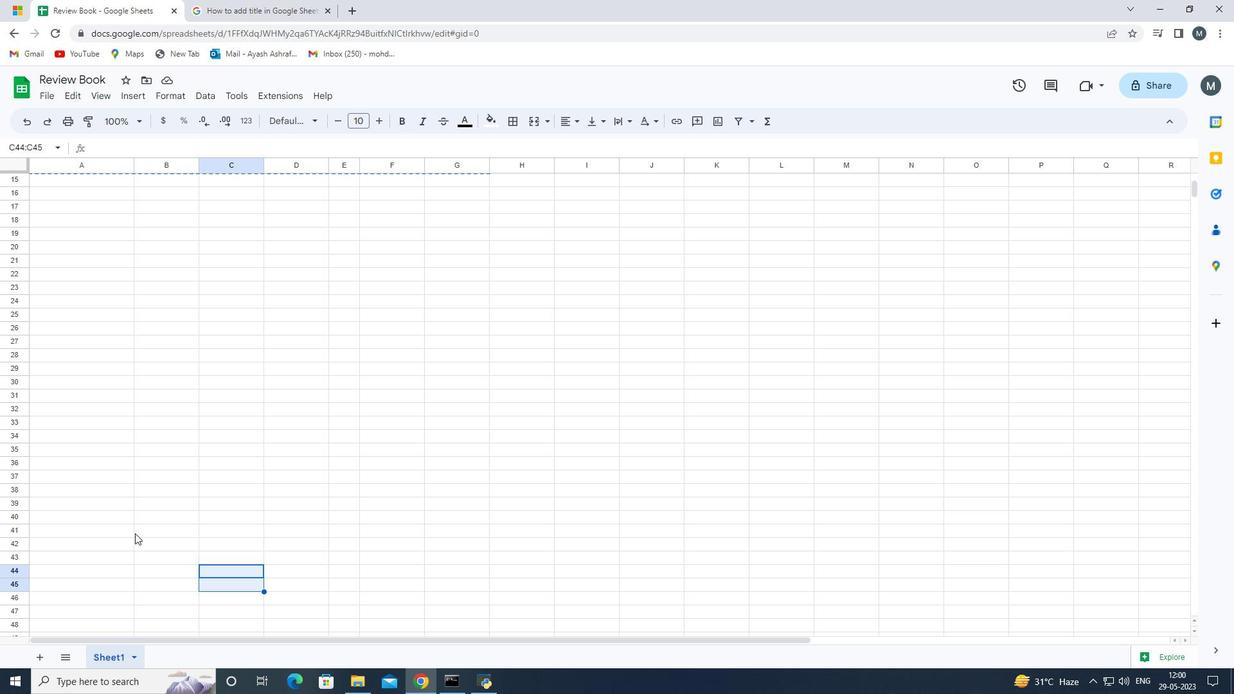 
Action: Mouse moved to (157, 506)
Screenshot: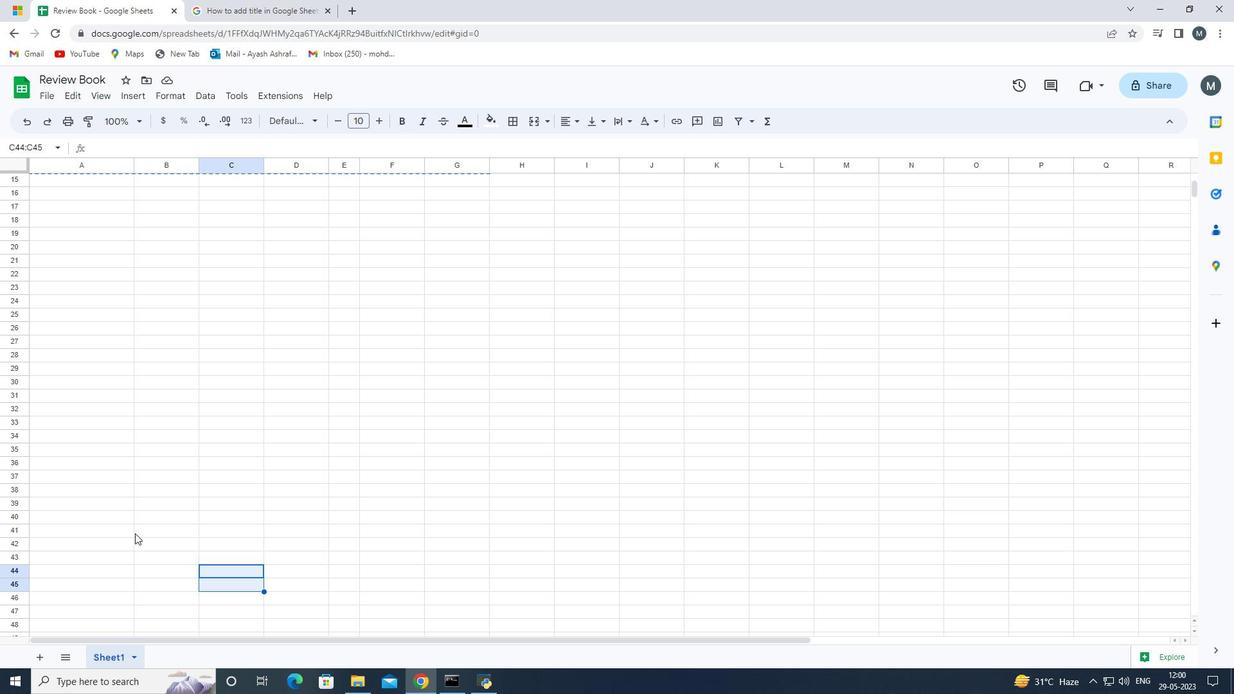 
Action: Mouse scrolled (157, 507) with delta (0, 0)
Screenshot: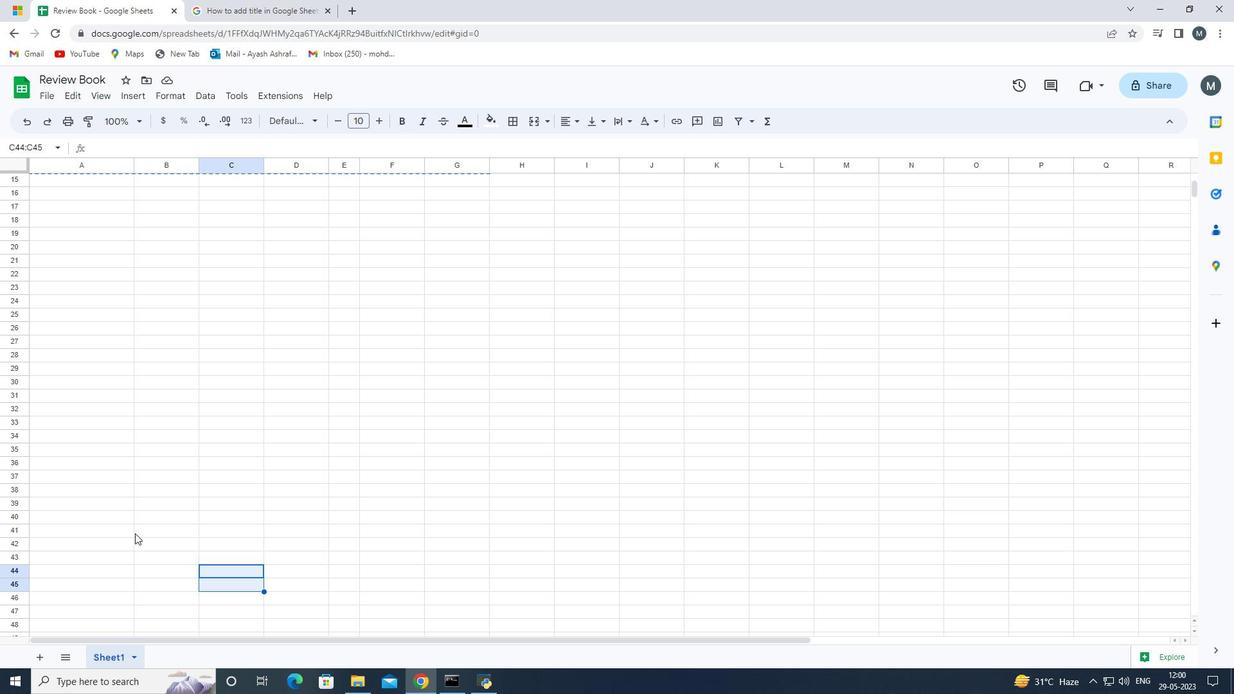 
Action: Mouse moved to (158, 504)
Screenshot: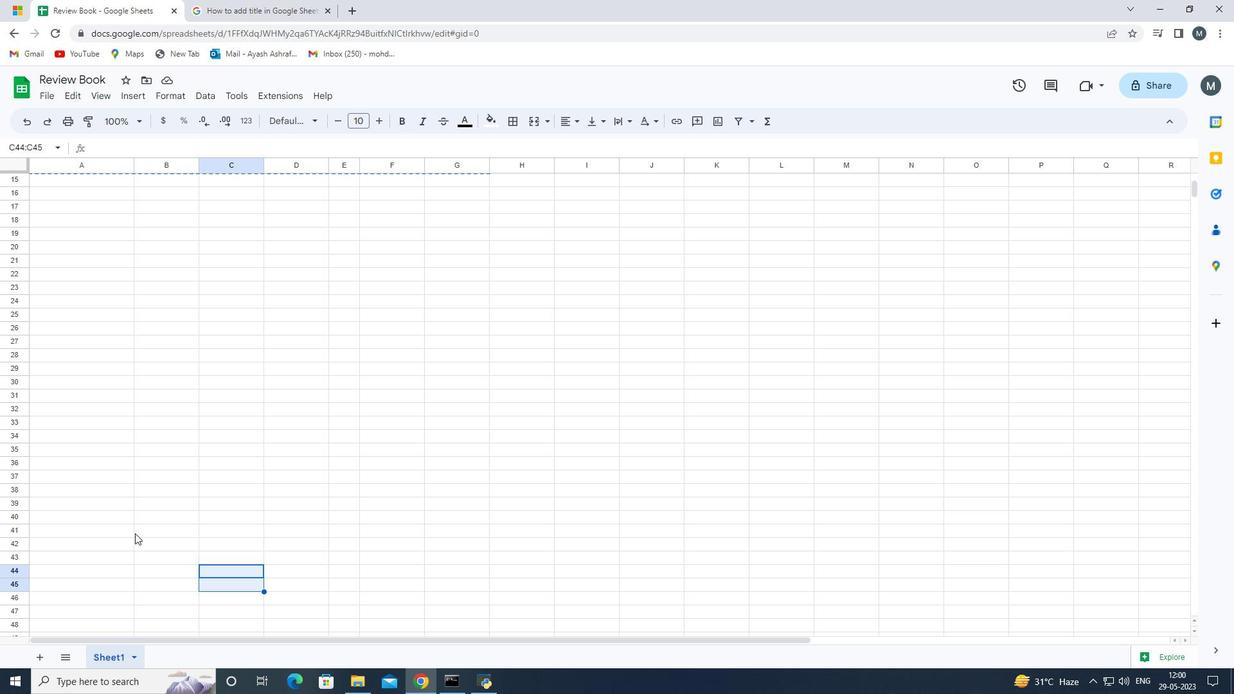 
Action: Mouse scrolled (158, 506) with delta (0, 0)
Screenshot: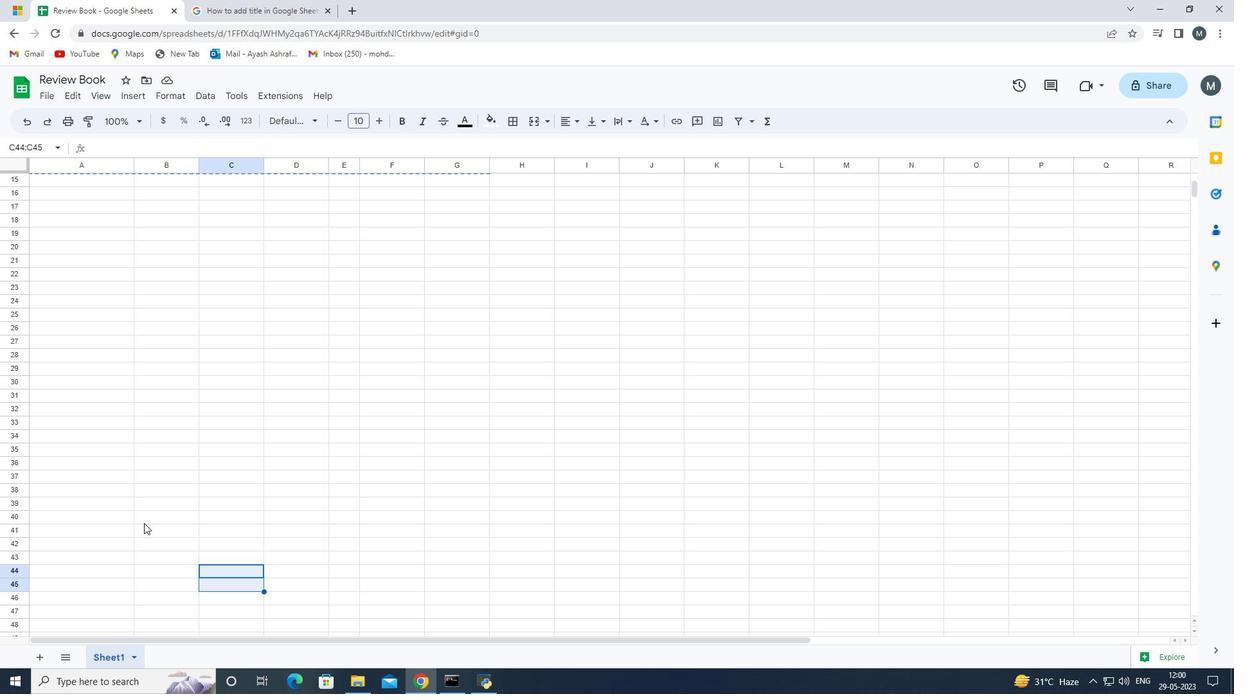 
Action: Mouse moved to (158, 503)
Screenshot: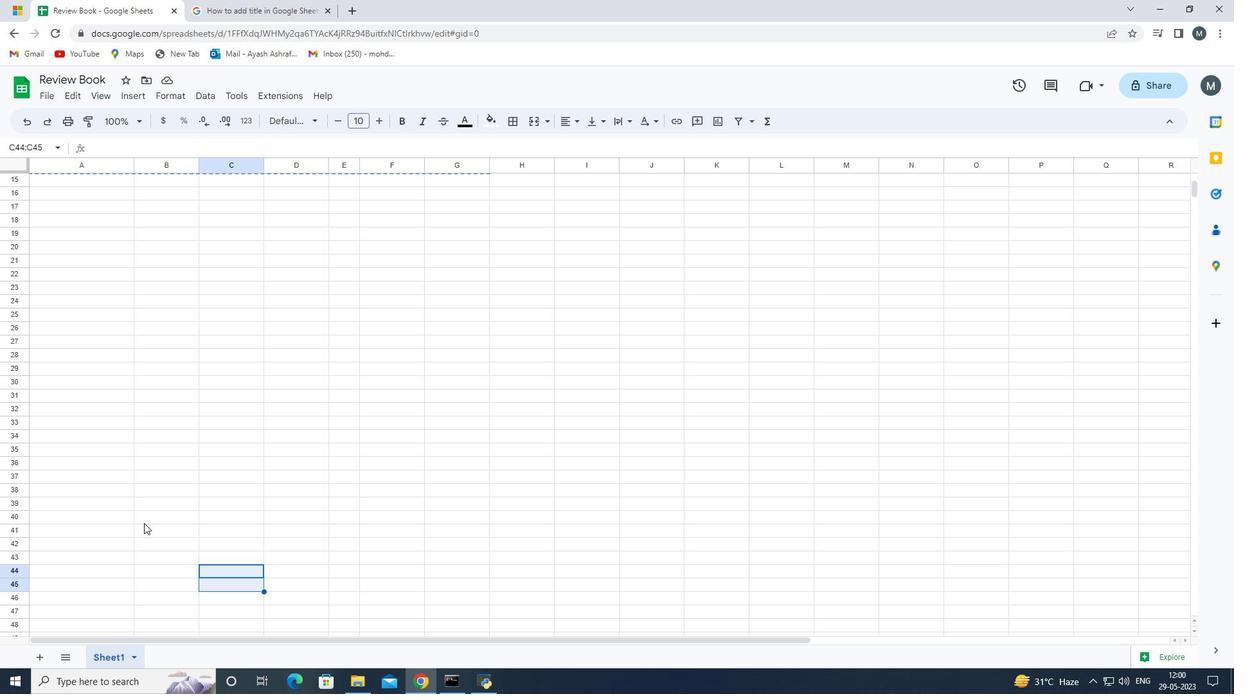 
Action: Mouse scrolled (158, 505) with delta (0, 0)
Screenshot: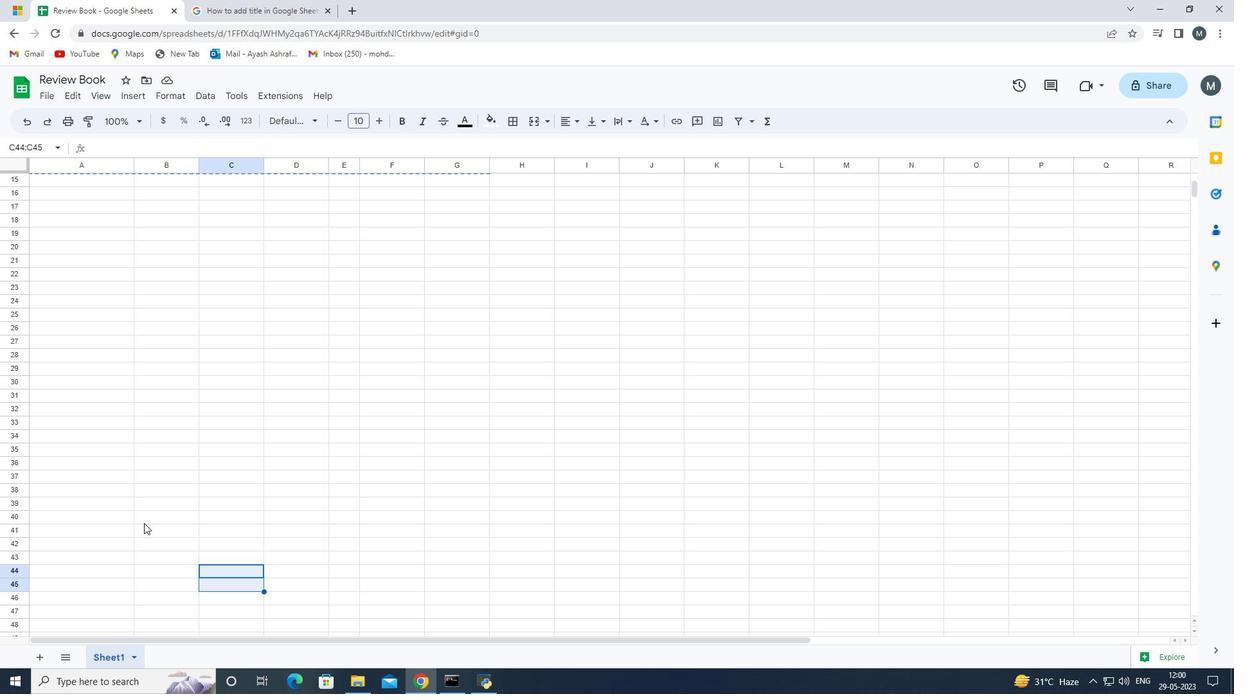 
Action: Mouse moved to (158, 502)
Screenshot: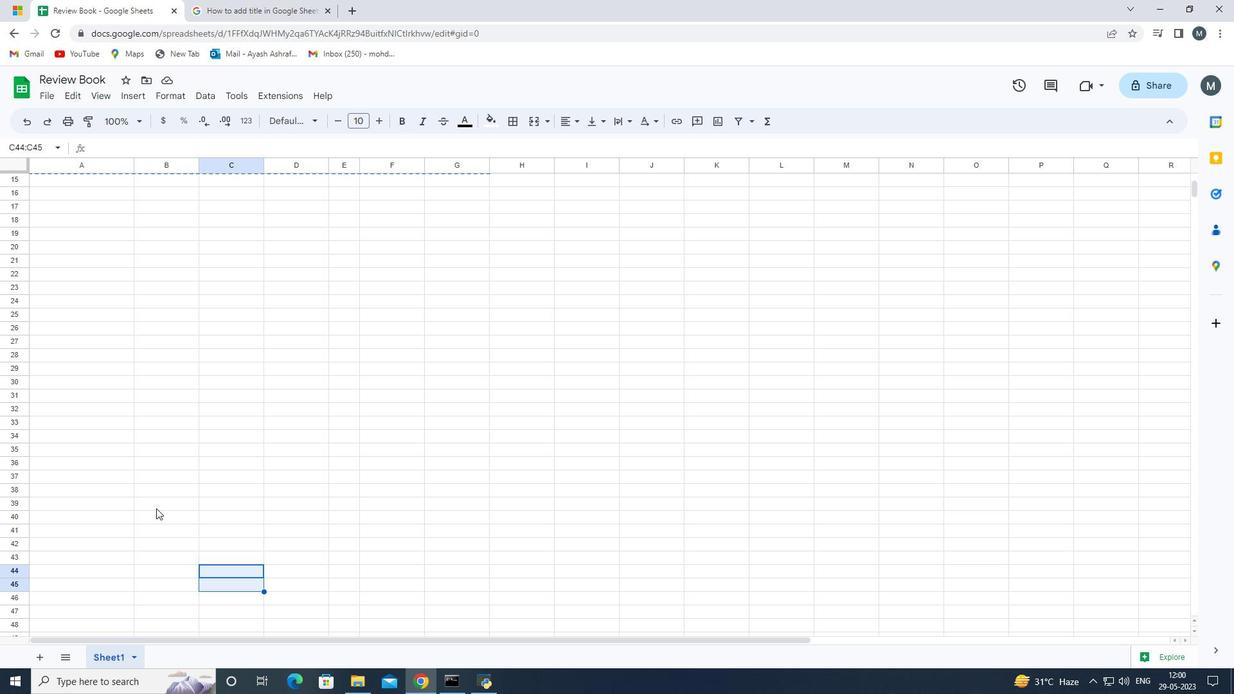 
Action: Mouse scrolled (158, 503) with delta (0, 0)
Screenshot: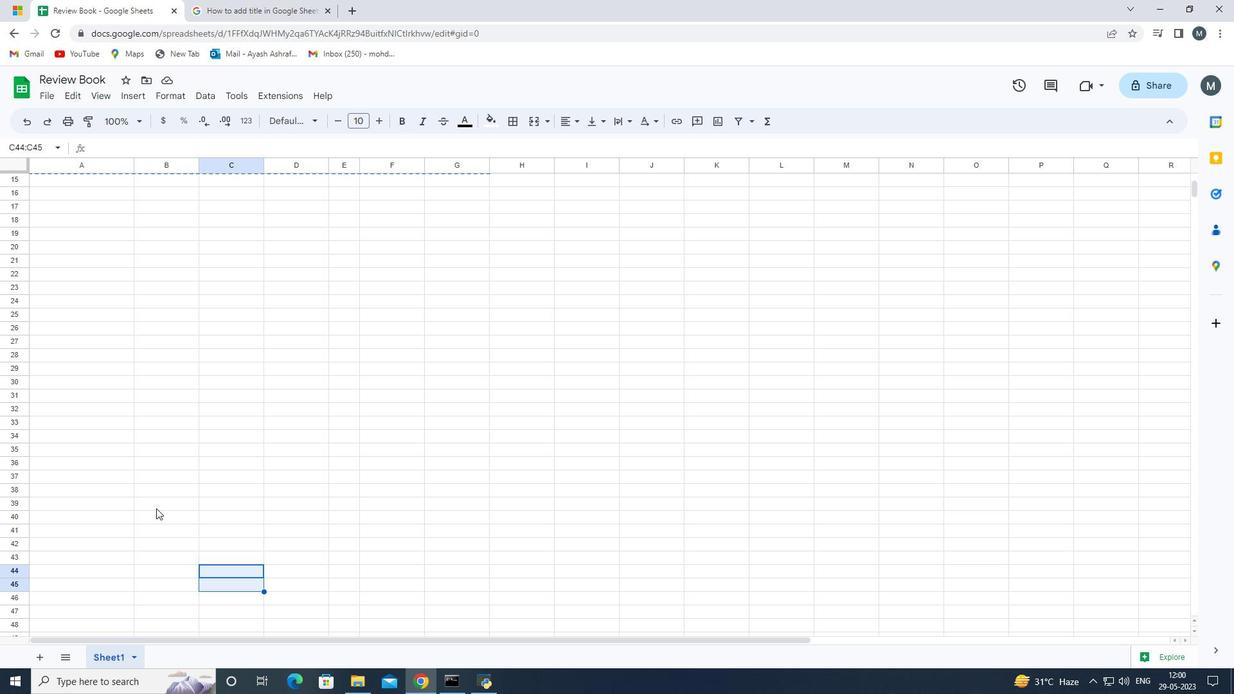 
Action: Mouse moved to (158, 500)
Screenshot: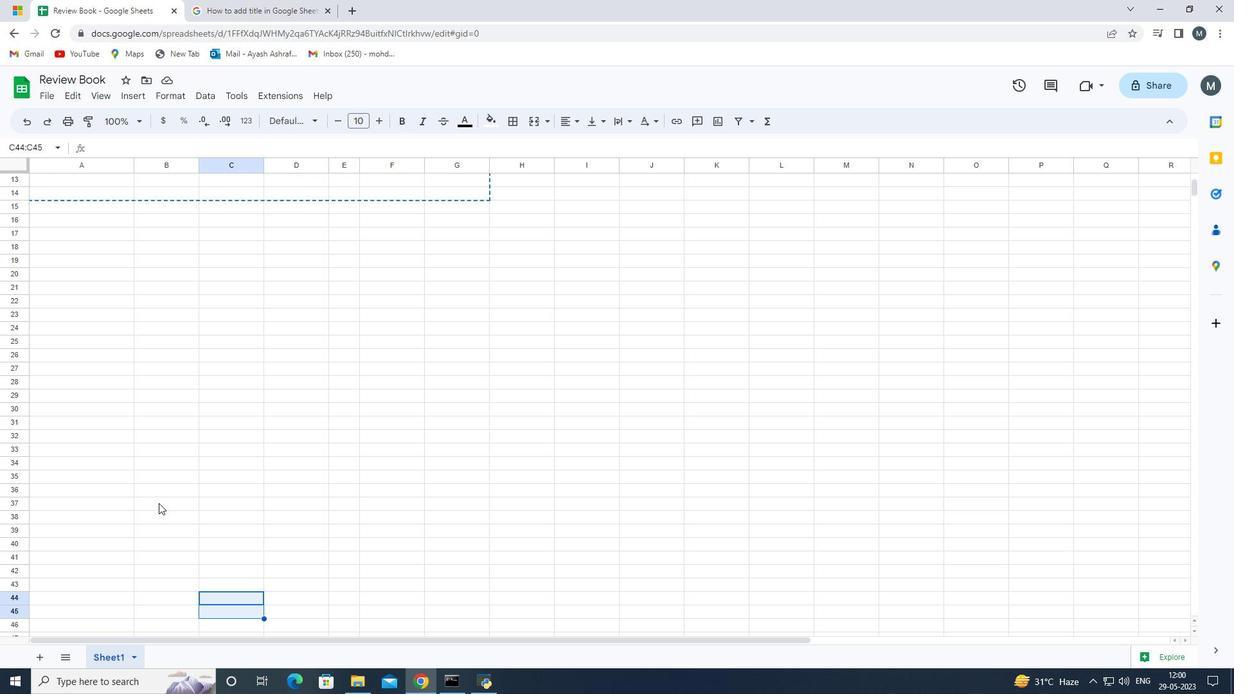 
Action: Mouse scrolled (158, 501) with delta (0, 0)
Screenshot: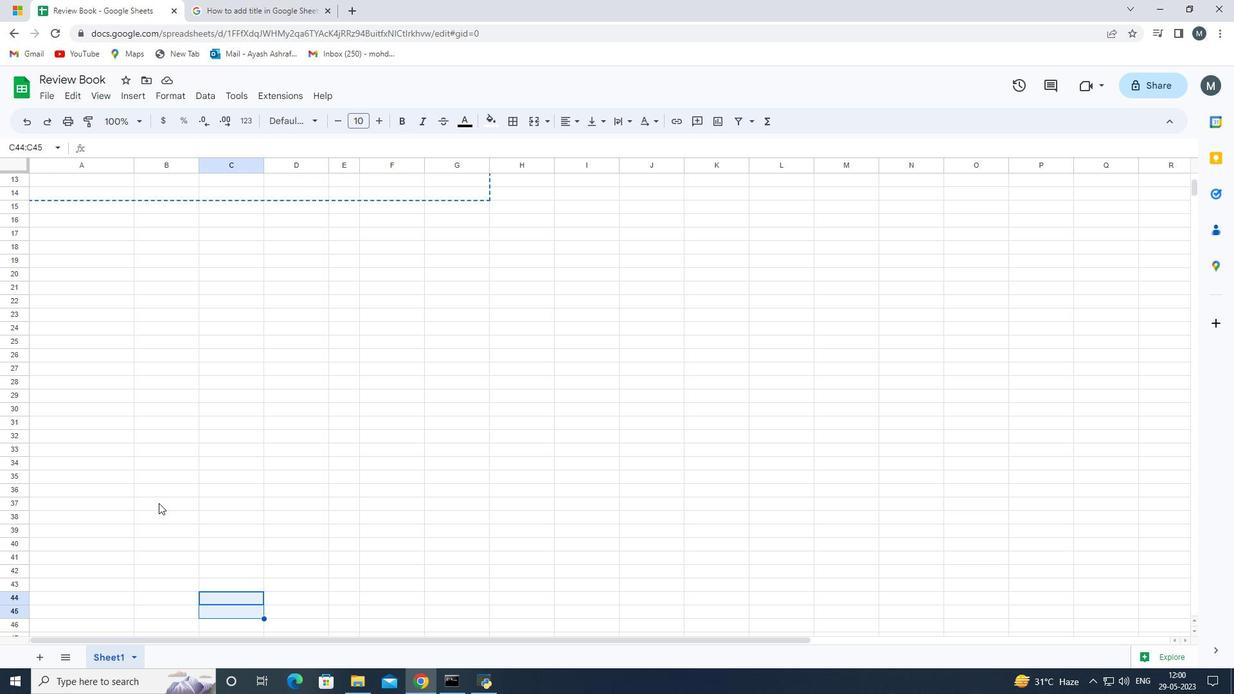 
Action: Mouse moved to (140, 502)
Screenshot: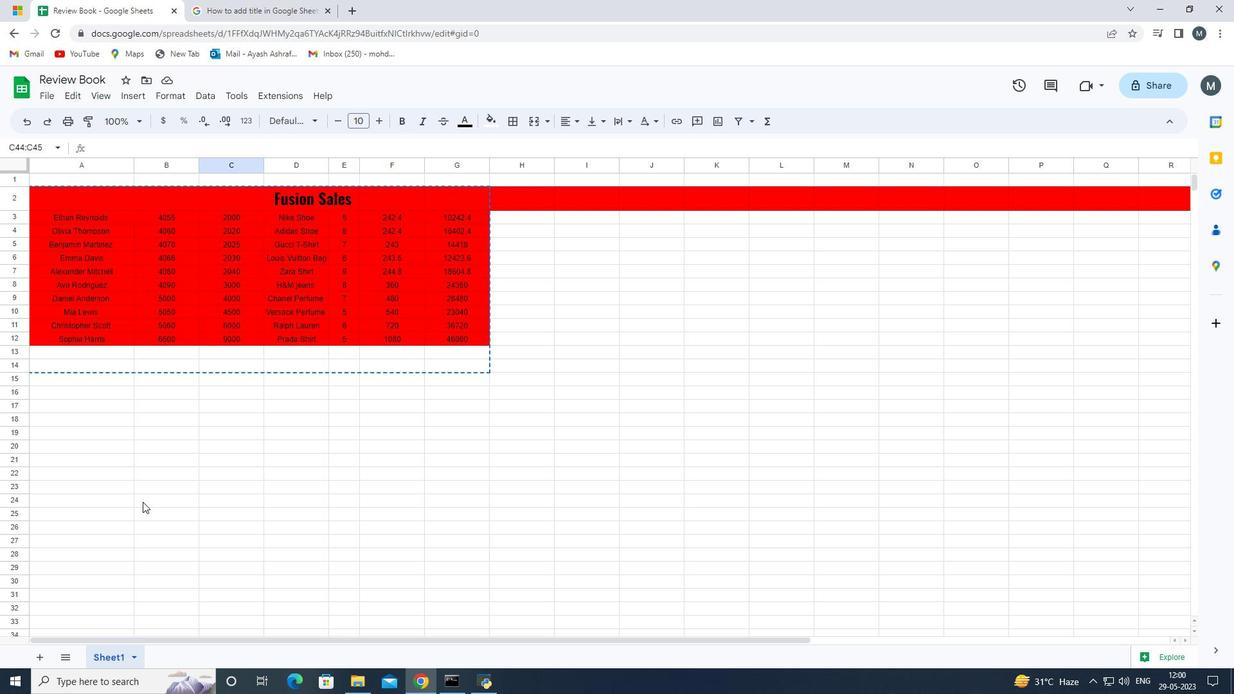 
Action: Mouse scrolled (140, 501) with delta (0, 0)
Screenshot: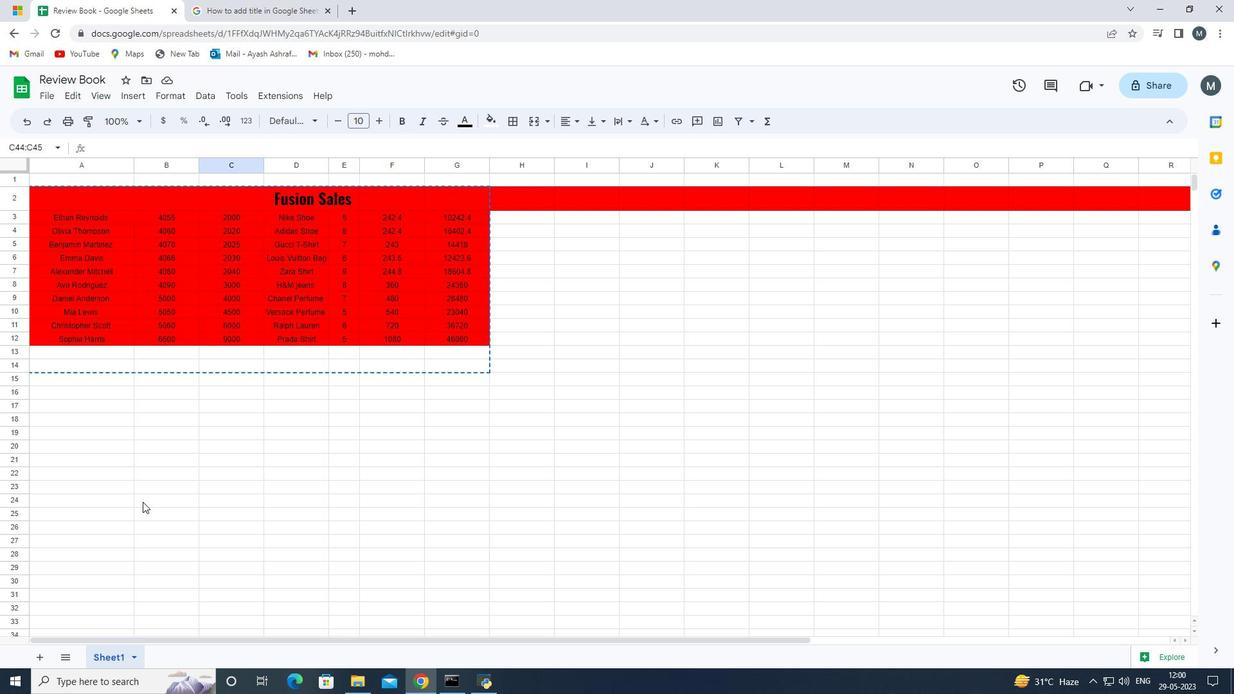 
Action: Mouse scrolled (140, 501) with delta (0, 0)
Screenshot: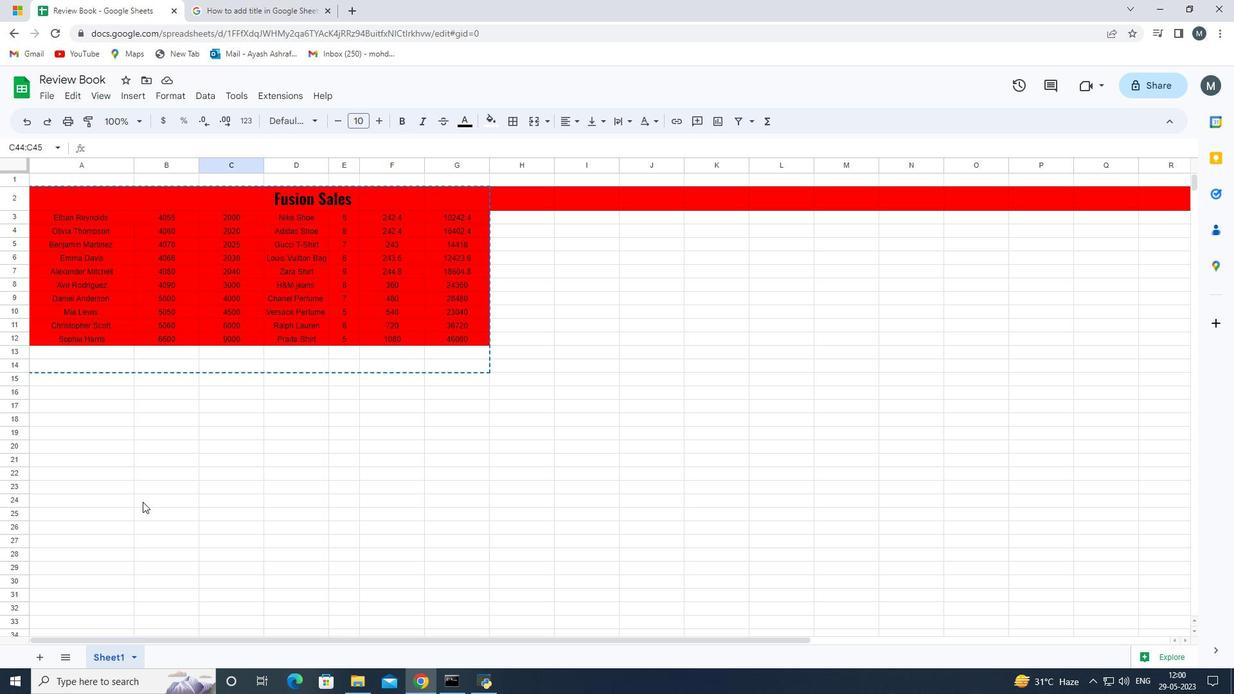 
Action: Mouse scrolled (140, 501) with delta (0, 0)
Screenshot: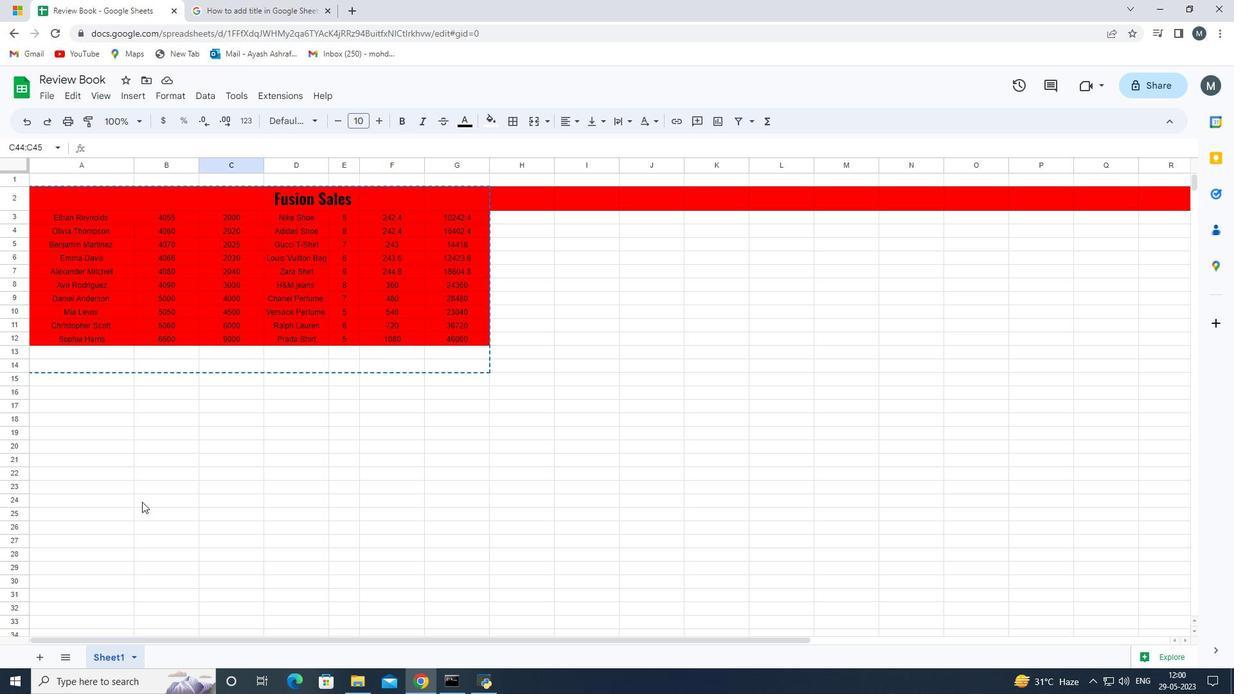 
Action: Mouse scrolled (140, 501) with delta (0, 0)
Screenshot: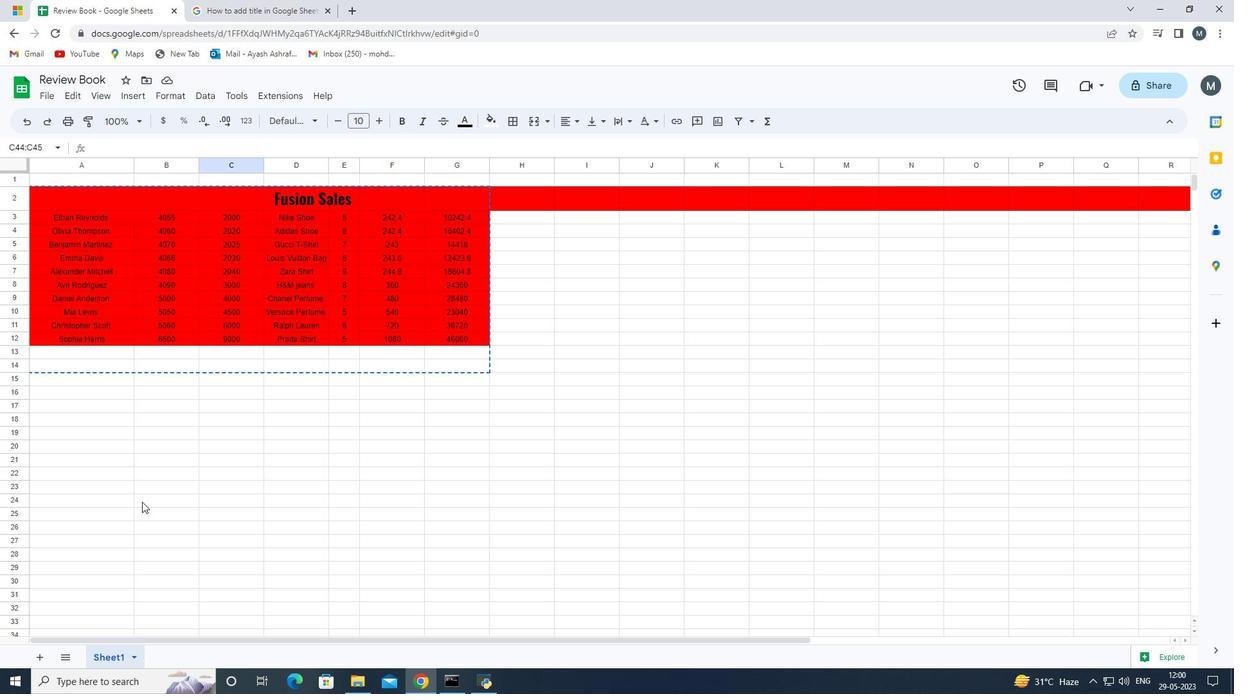 
Action: Mouse scrolled (140, 501) with delta (0, 0)
Screenshot: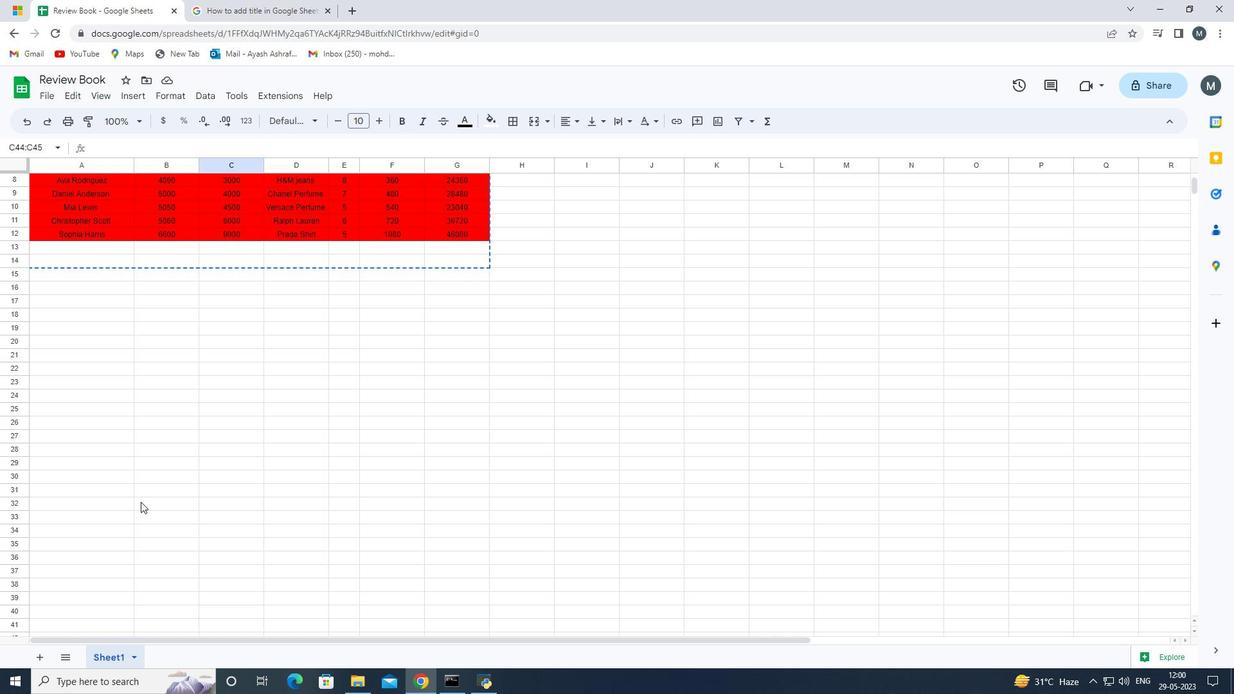 
Action: Mouse moved to (216, 435)
Screenshot: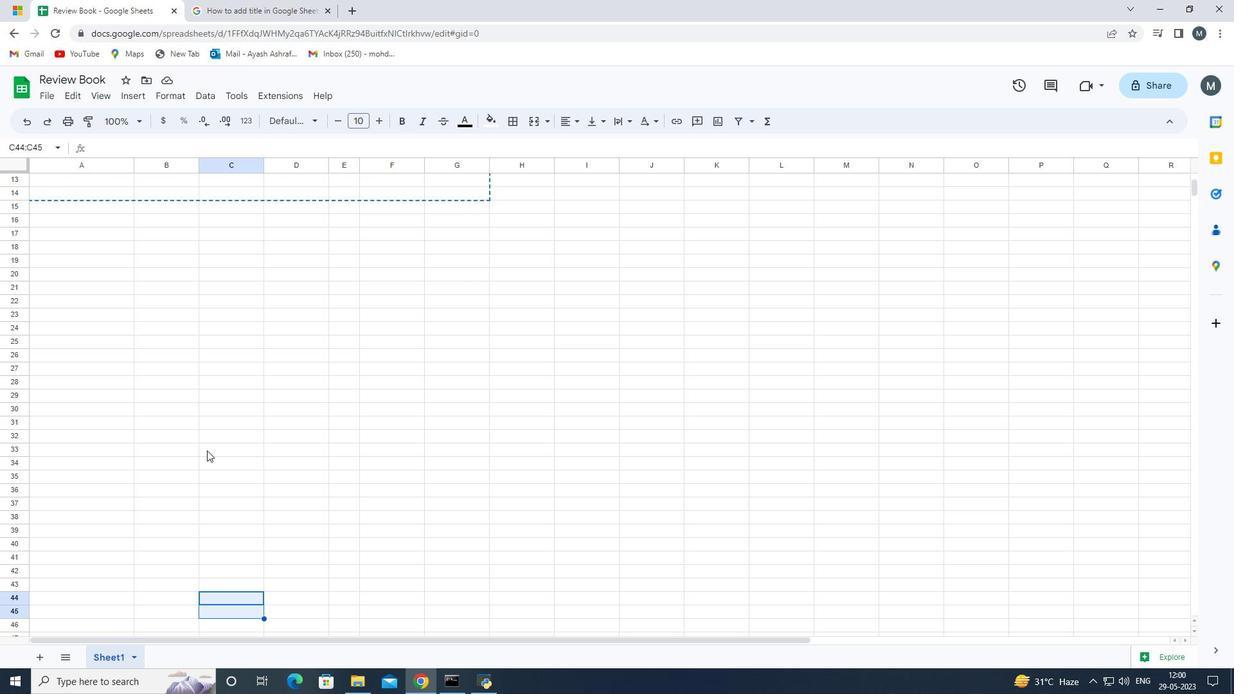 
Action: Mouse pressed left at (216, 435)
Screenshot: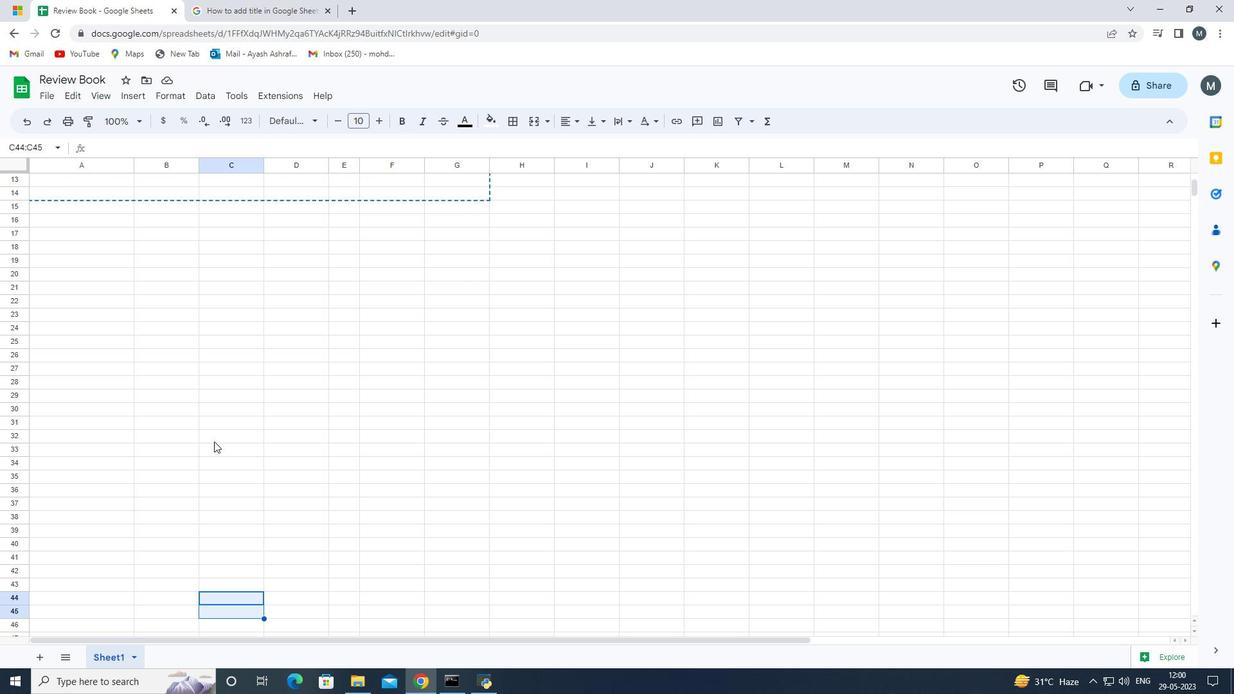 
Action: Mouse moved to (151, 355)
Screenshot: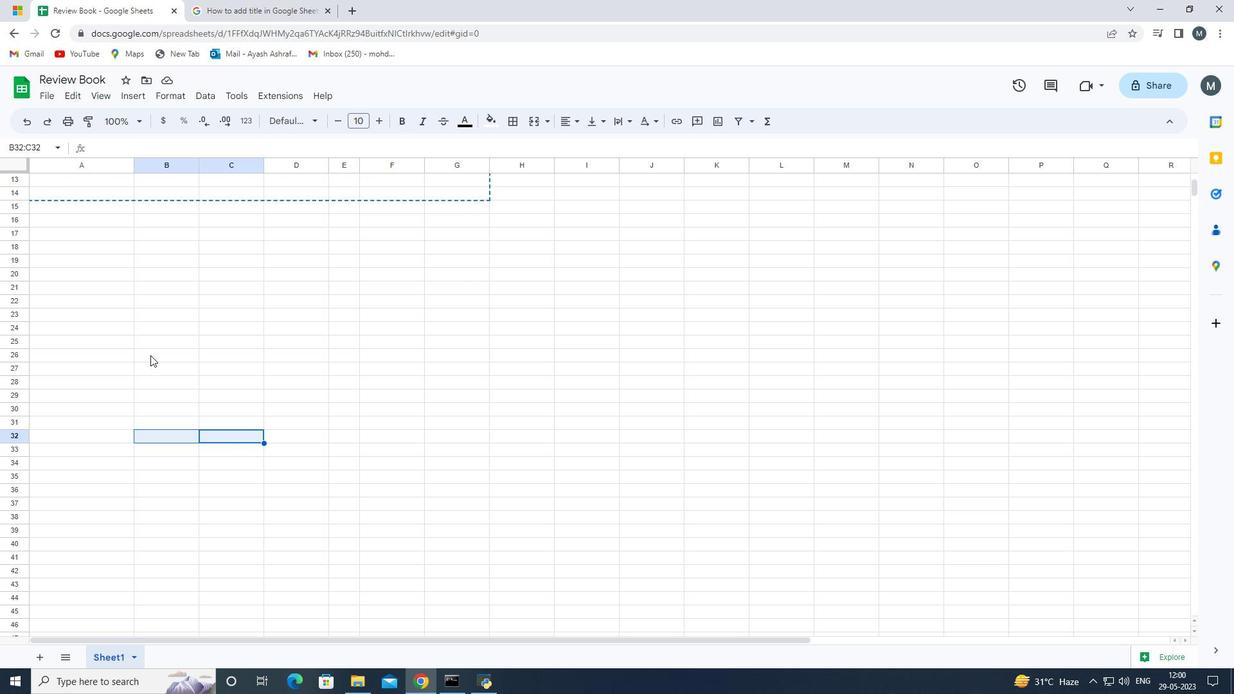 
Action: Key pressed ctrl+V
Screenshot: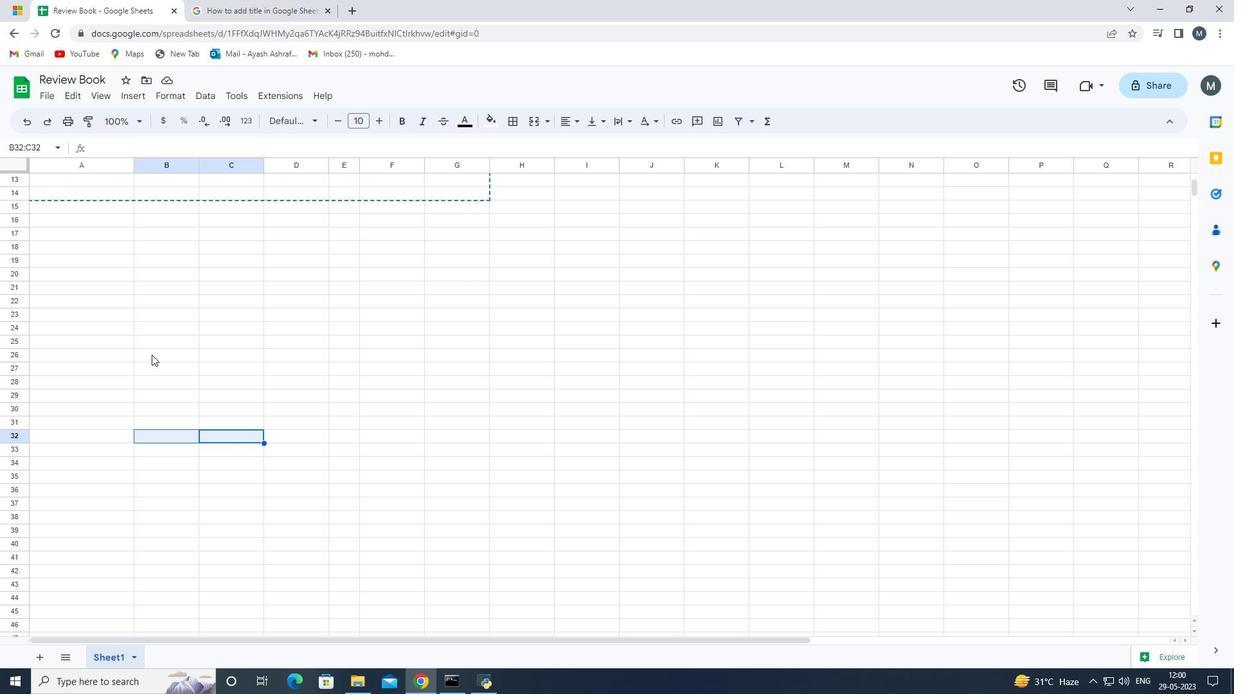 
Action: Mouse moved to (344, 349)
Screenshot: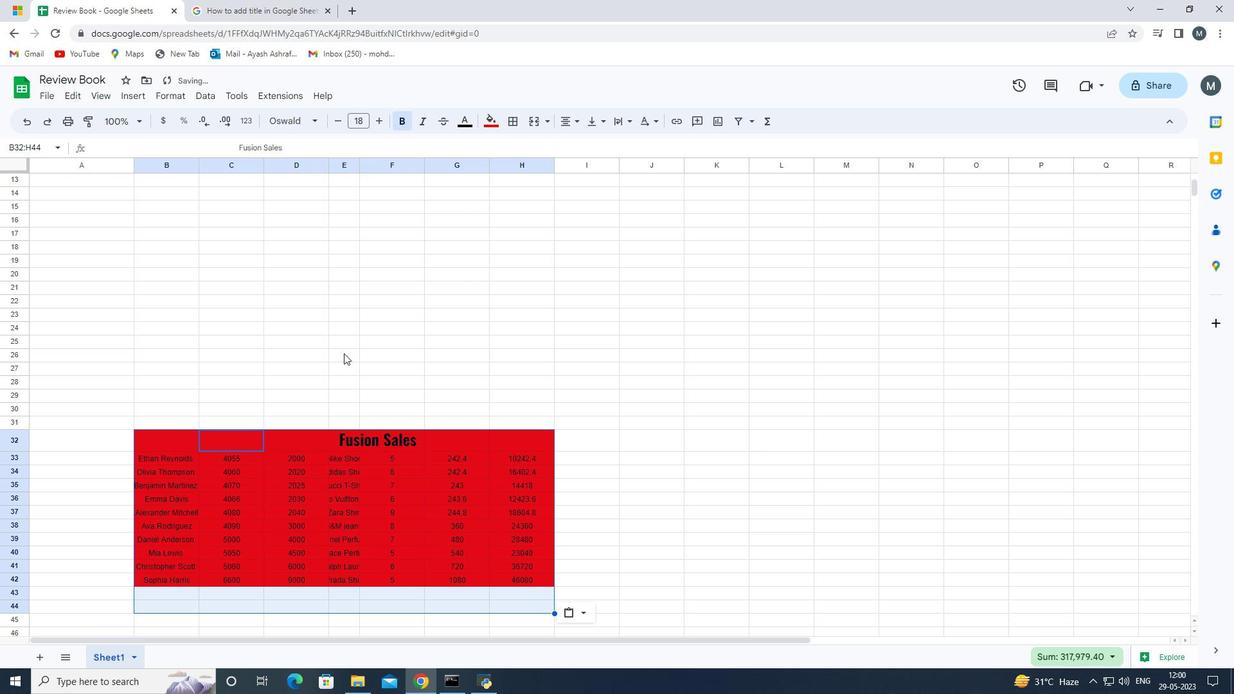 
Action: Mouse scrolled (344, 349) with delta (0, 0)
Screenshot: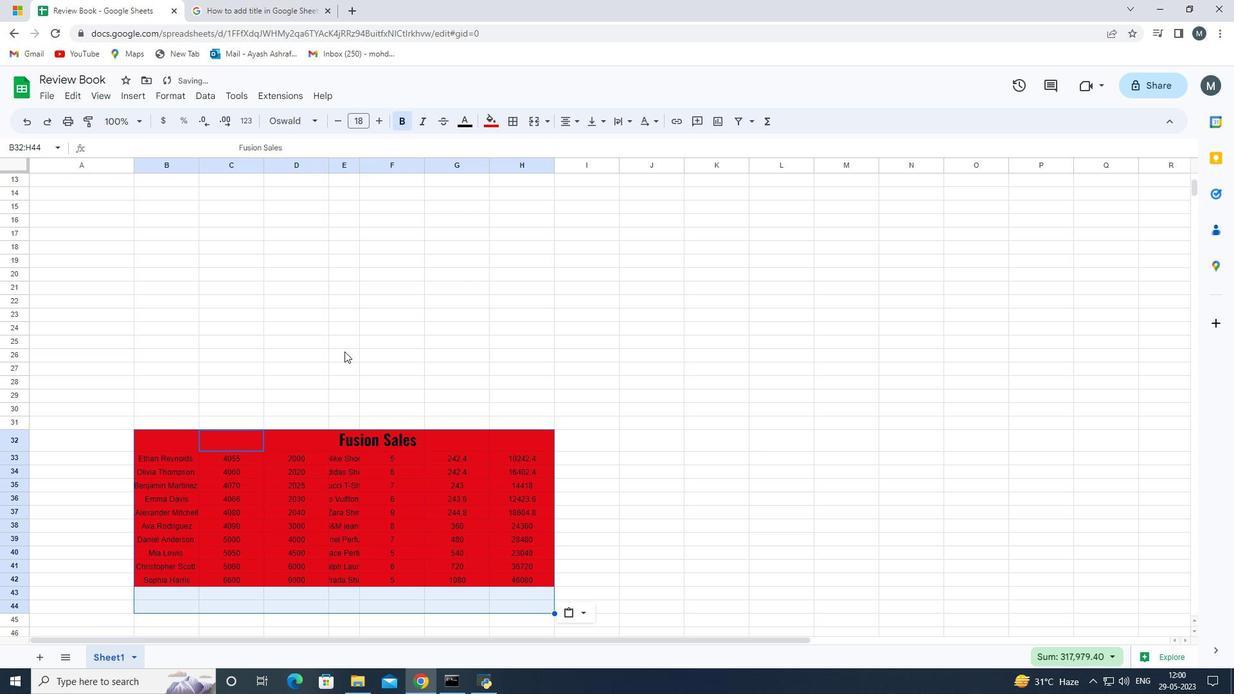 
Action: Mouse scrolled (344, 349) with delta (0, 0)
Screenshot: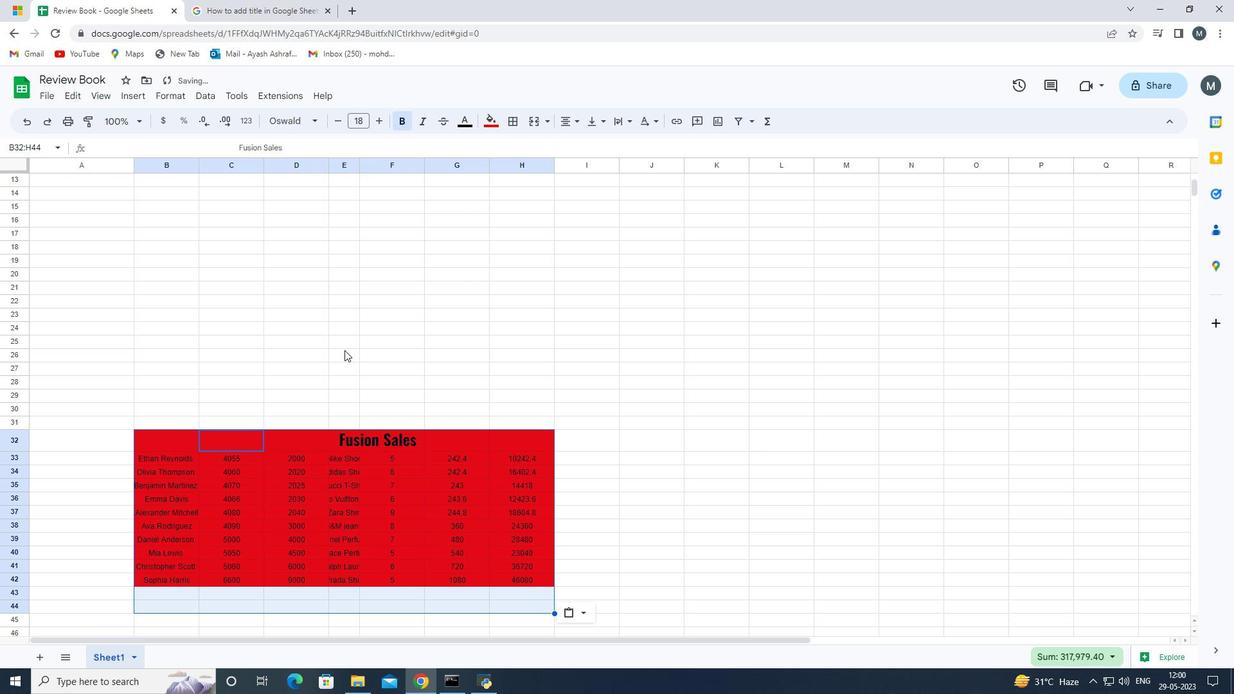 
Action: Mouse scrolled (344, 349) with delta (0, 0)
Screenshot: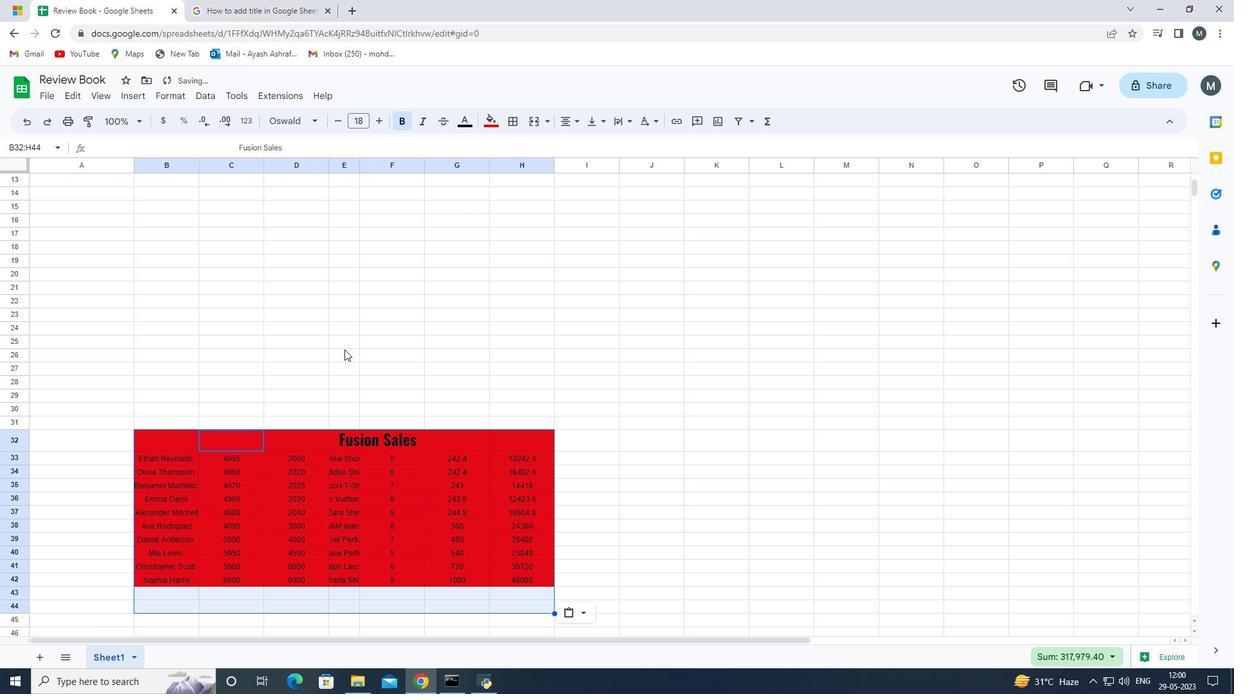 
Action: Mouse moved to (343, 349)
Screenshot: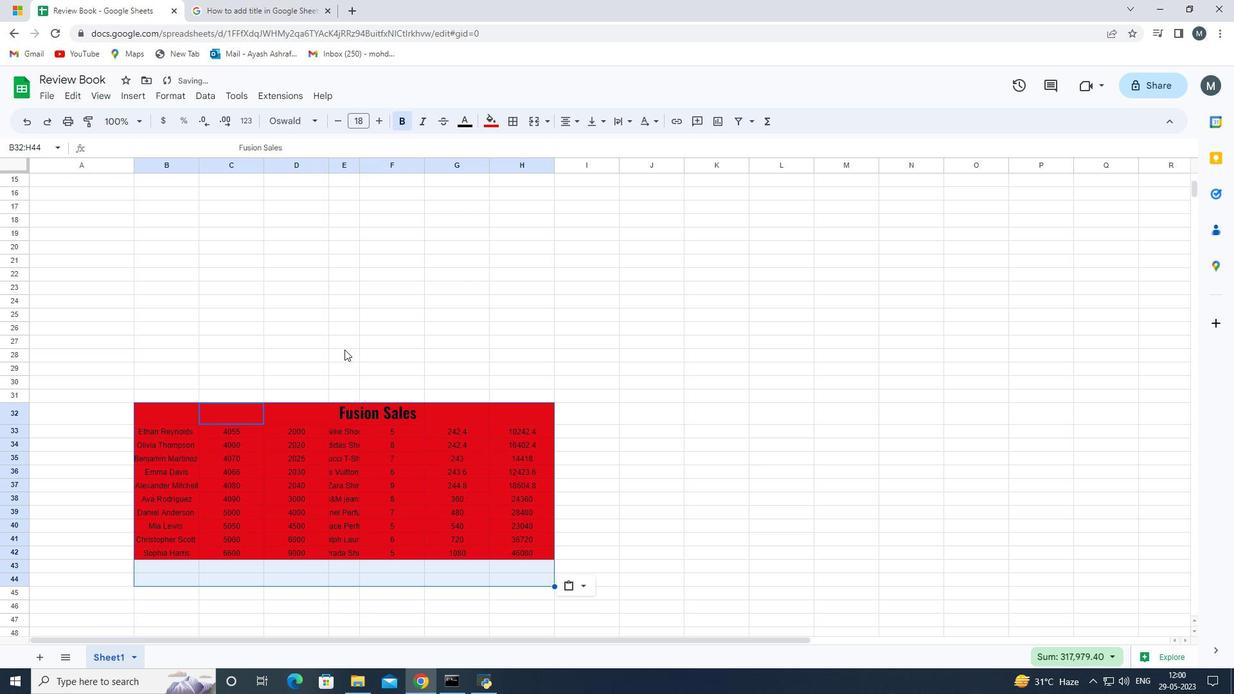 
Action: Mouse scrolled (343, 348) with delta (0, 0)
Screenshot: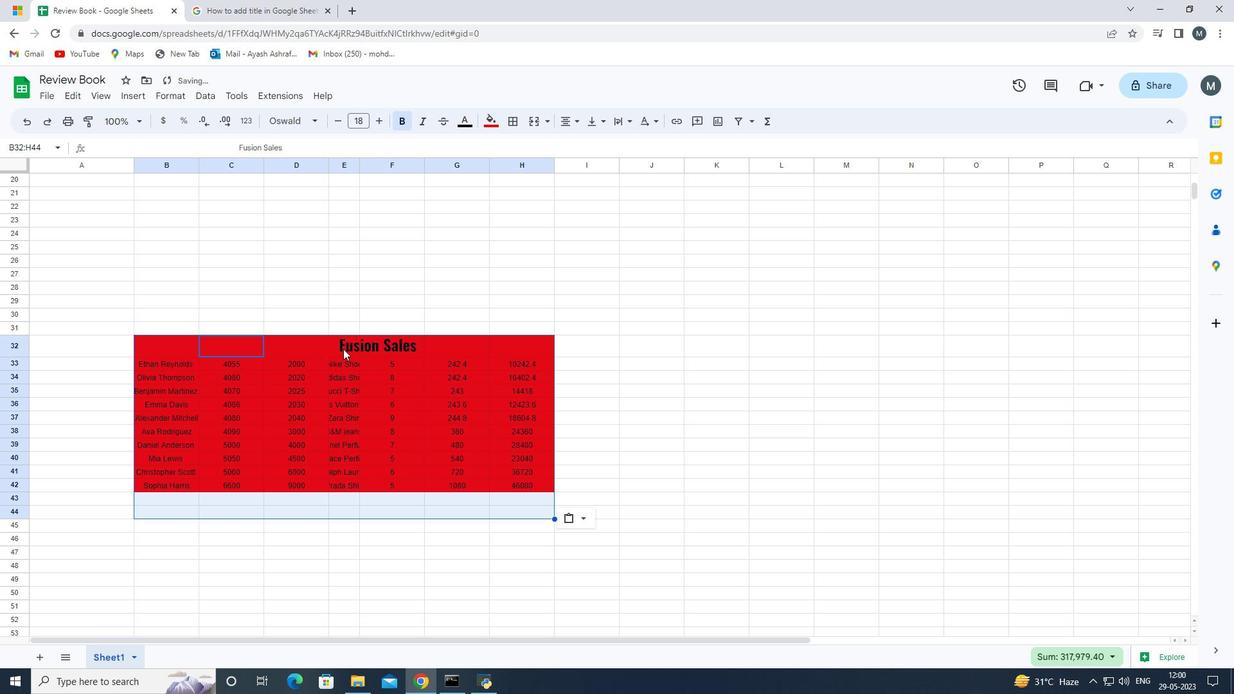 
Action: Mouse scrolled (343, 348) with delta (0, 0)
Screenshot: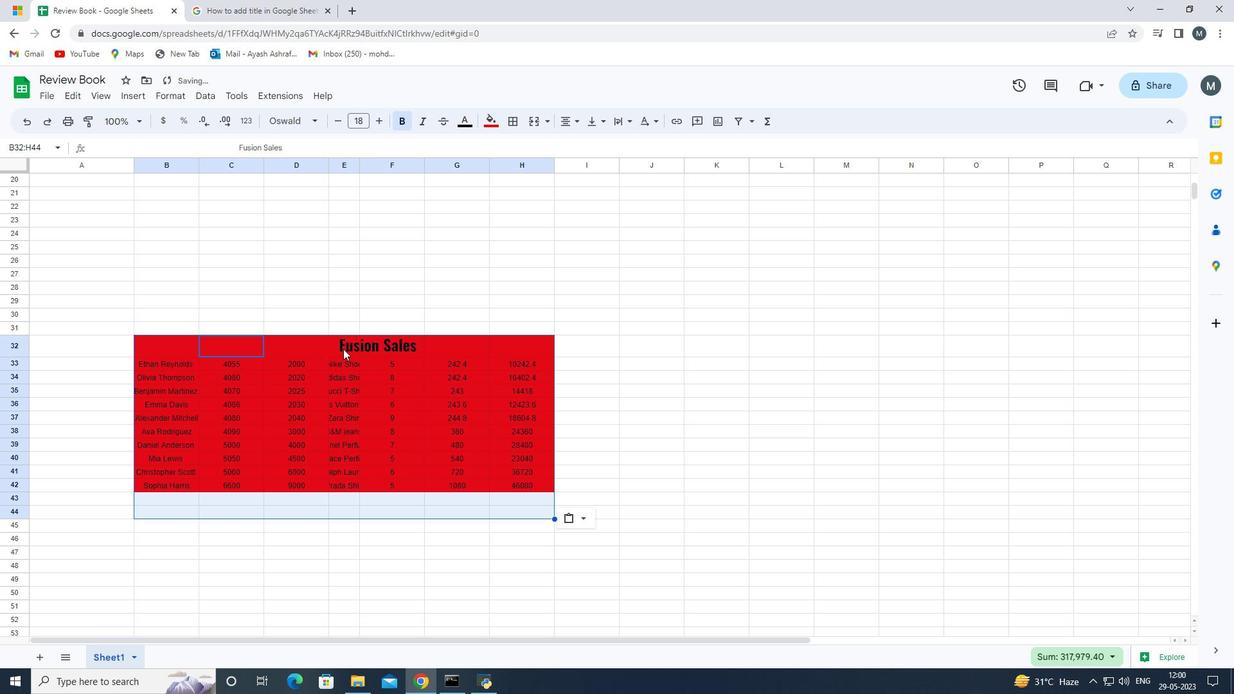 
Action: Mouse moved to (333, 349)
Screenshot: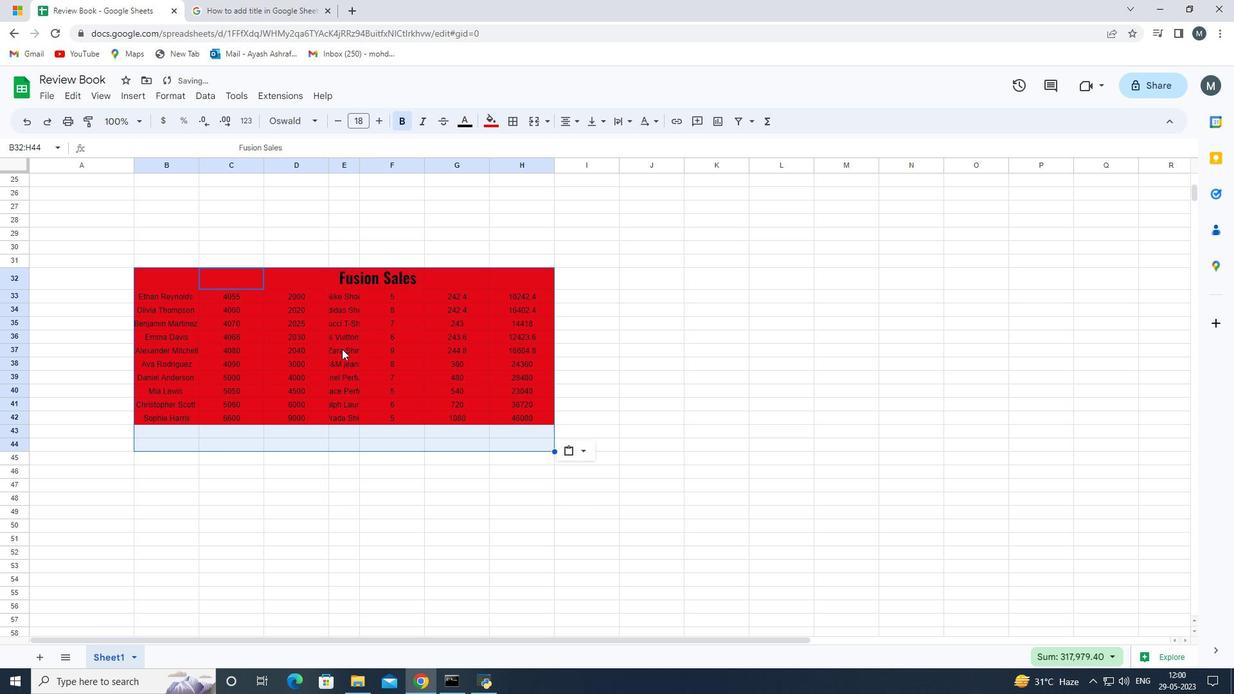 
Action: Mouse scrolled (333, 349) with delta (0, 0)
Screenshot: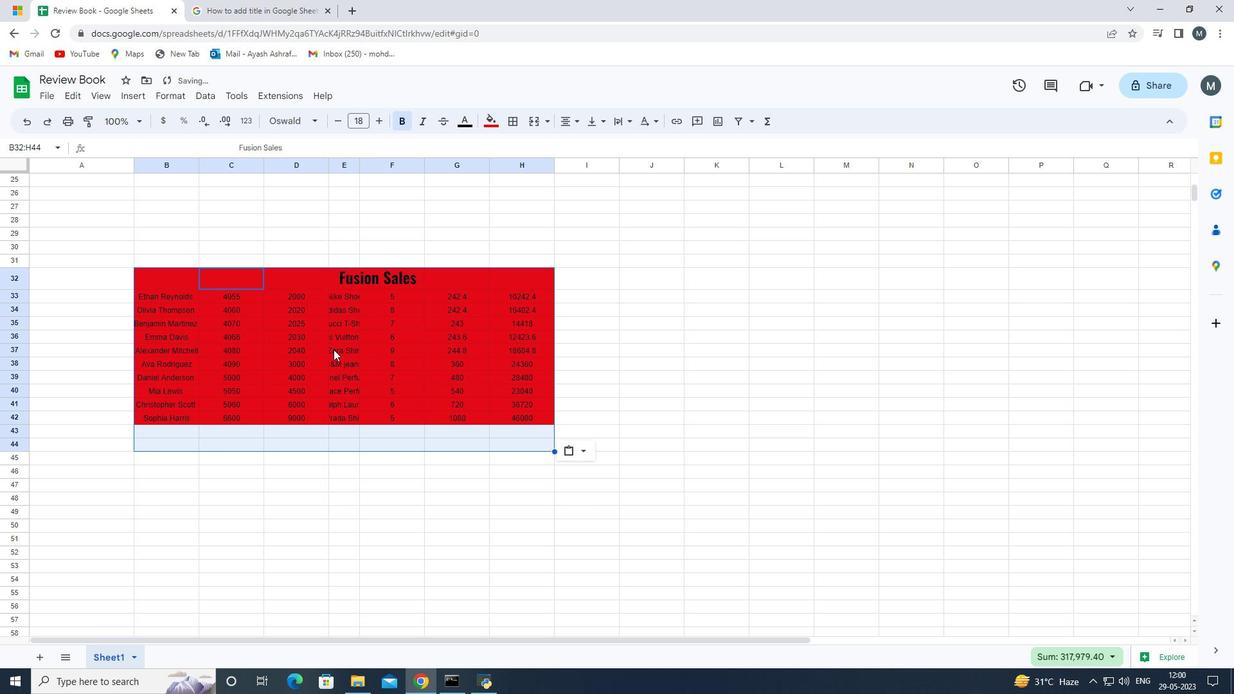 
Action: Mouse scrolled (333, 349) with delta (0, 0)
Screenshot: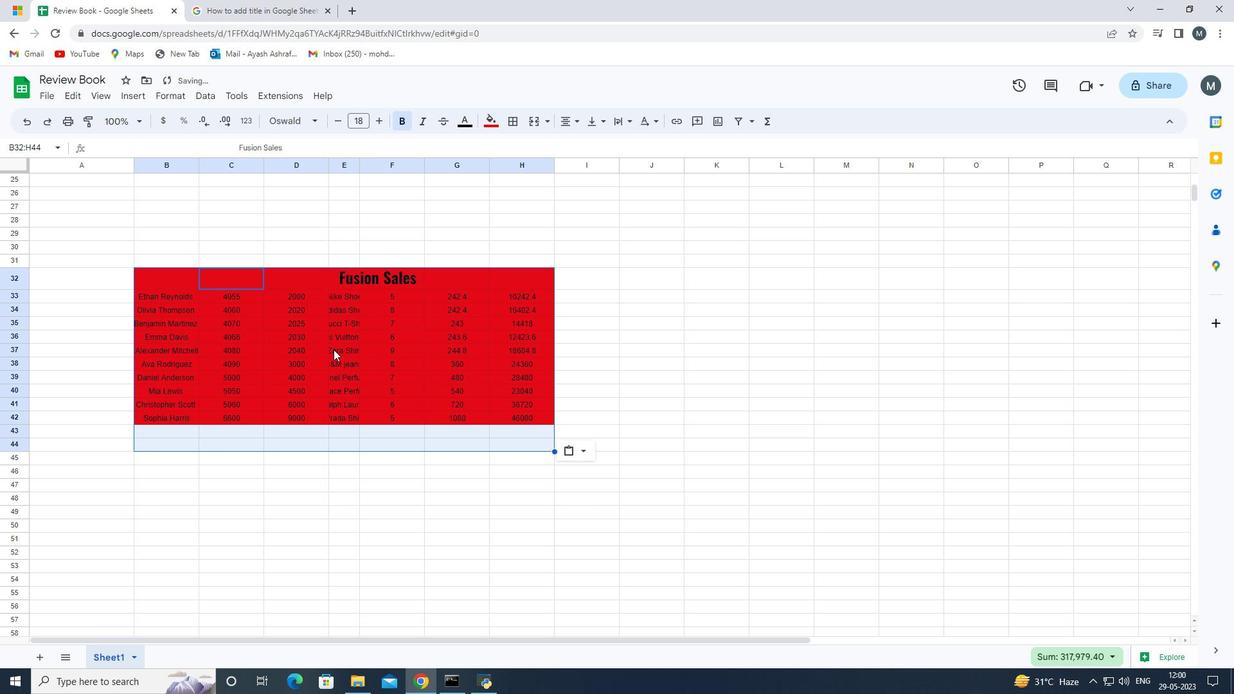 
Action: Mouse moved to (329, 351)
Screenshot: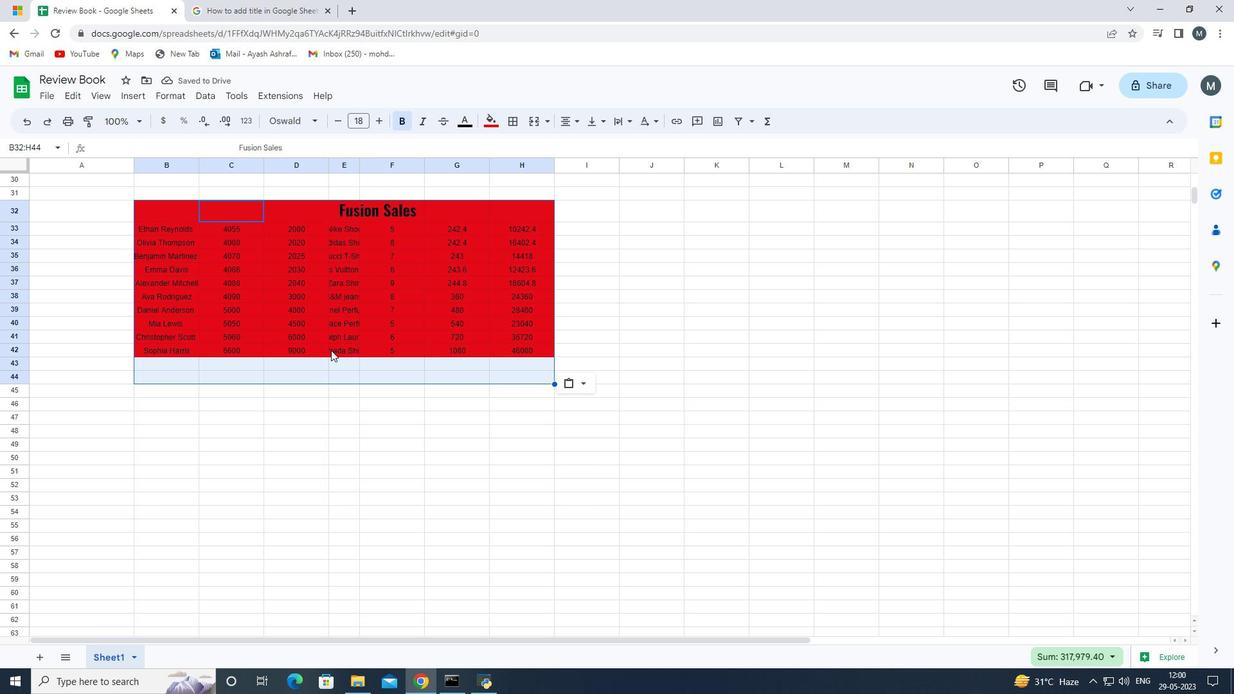 
Action: Mouse scrolled (329, 351) with delta (0, 0)
Screenshot: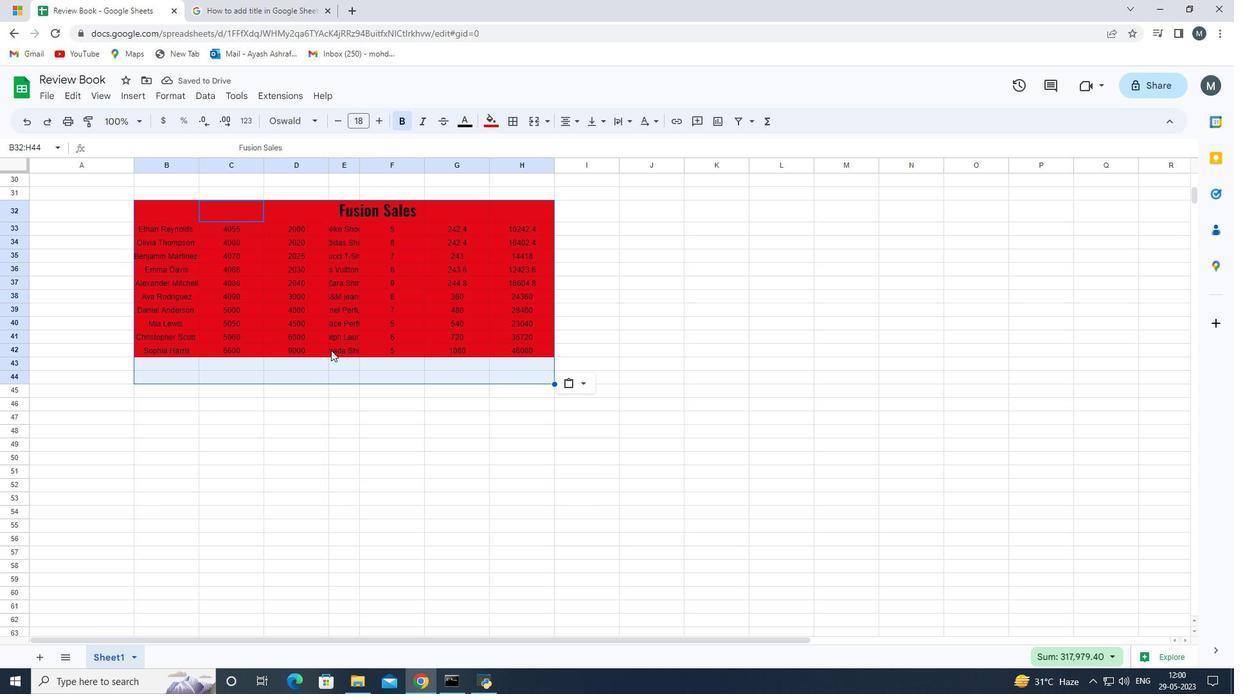 
Action: Mouse moved to (335, 410)
Screenshot: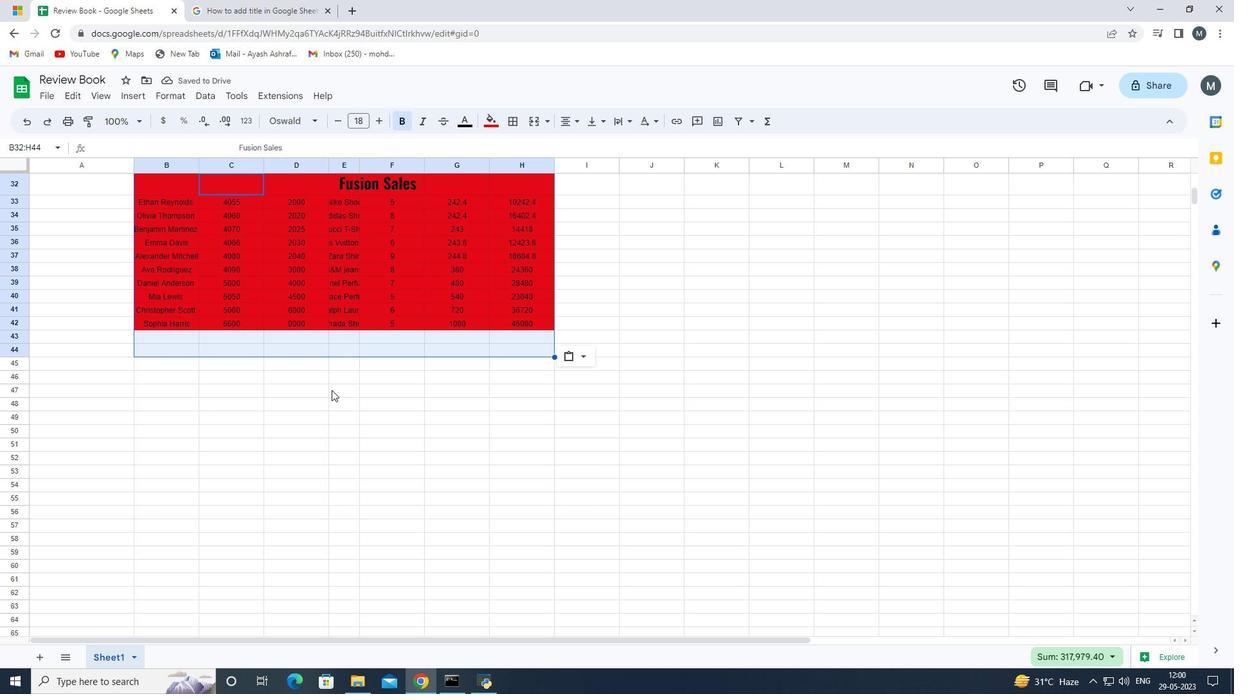 
Action: Mouse pressed left at (335, 410)
Screenshot: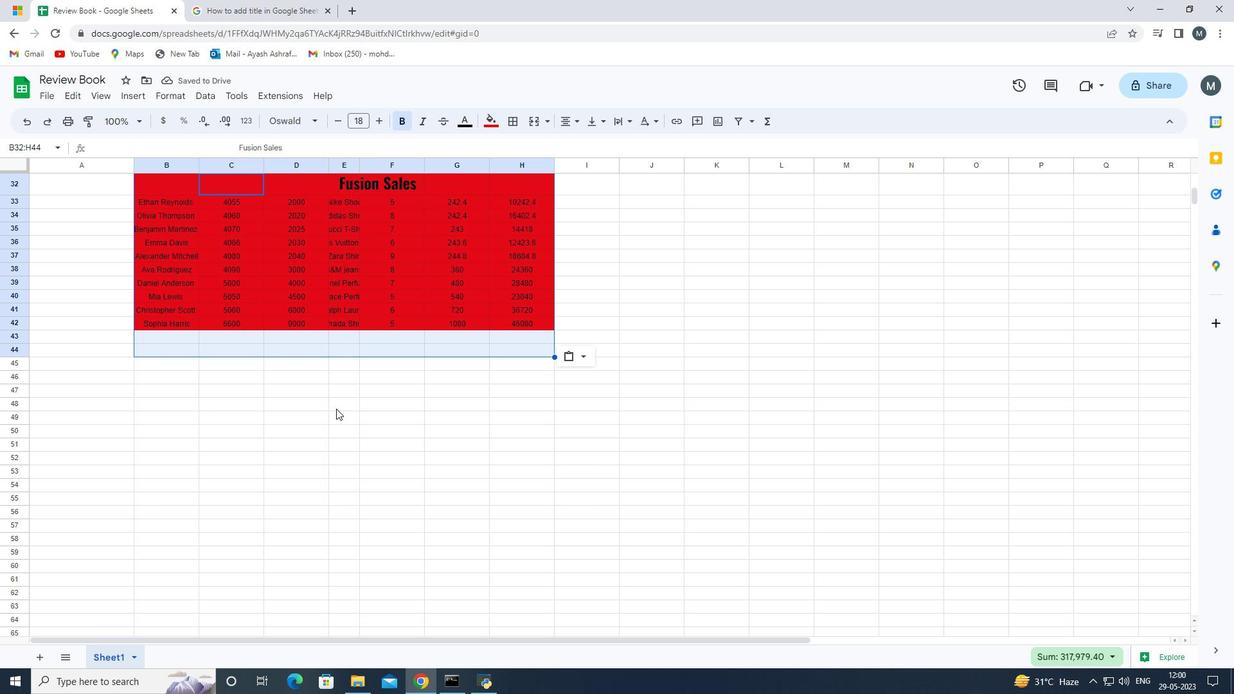 
Action: Mouse moved to (347, 260)
Screenshot: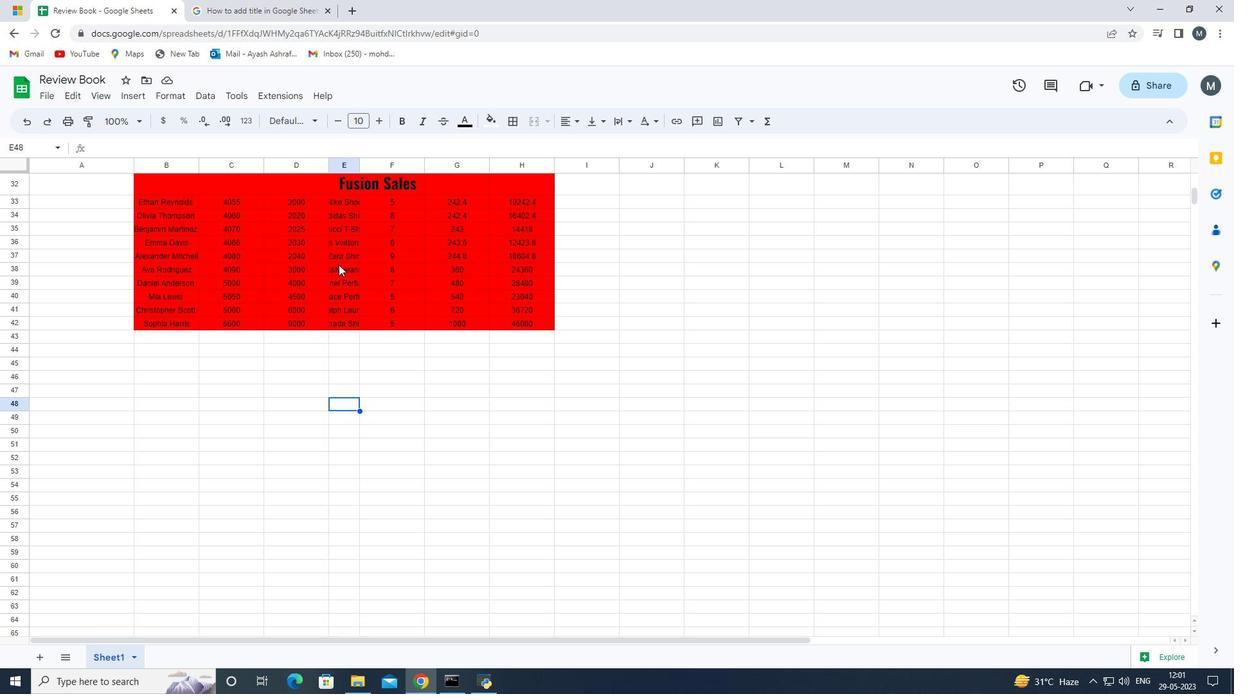 
Action: Mouse pressed left at (347, 260)
Screenshot: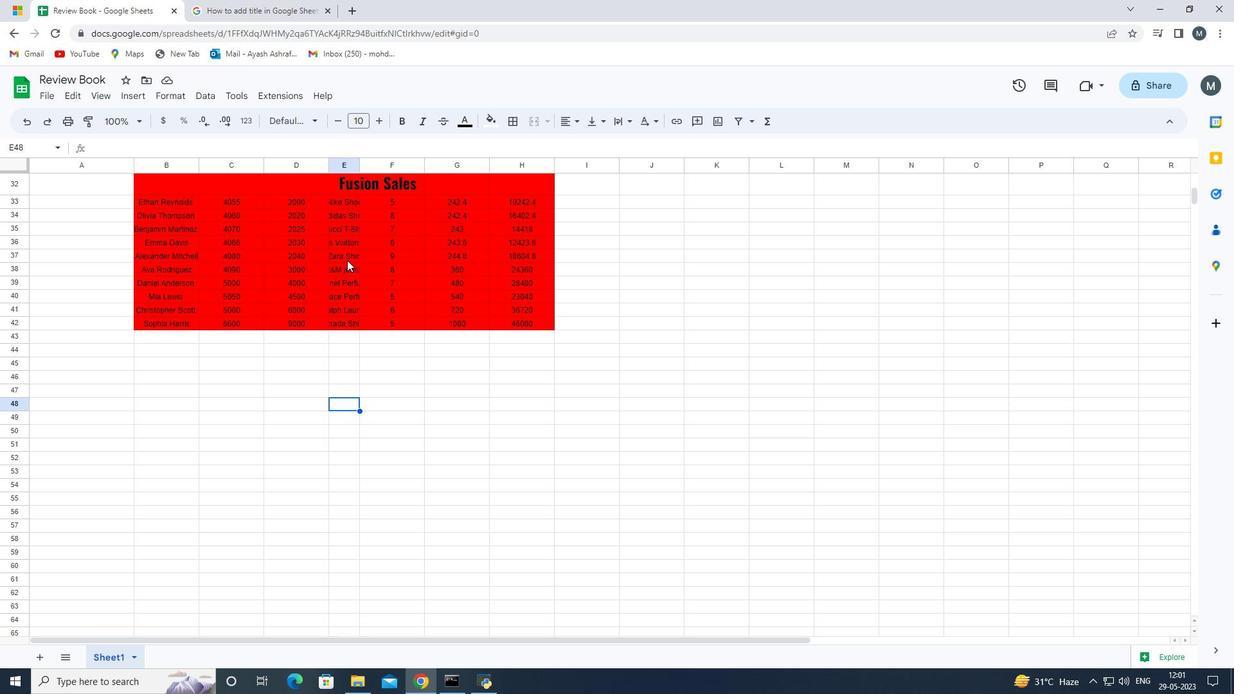 
Action: Mouse moved to (338, 196)
Screenshot: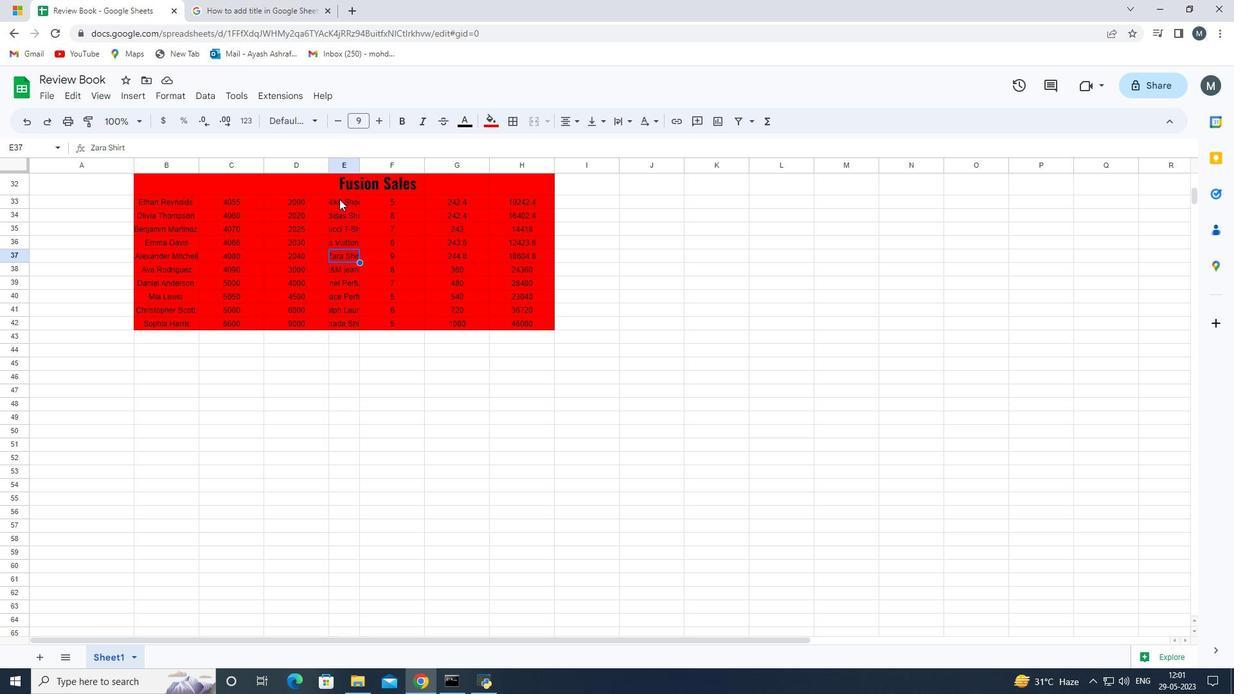
Action: Mouse pressed left at (338, 196)
Screenshot: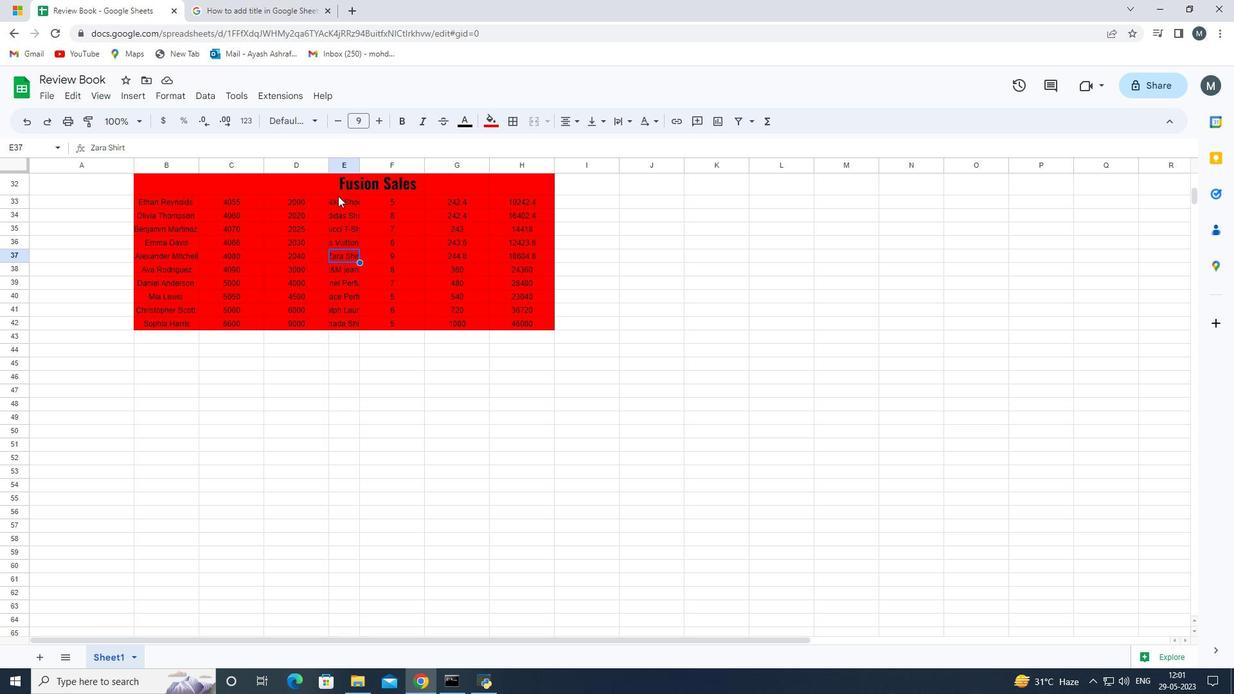 
Action: Mouse moved to (209, 387)
Screenshot: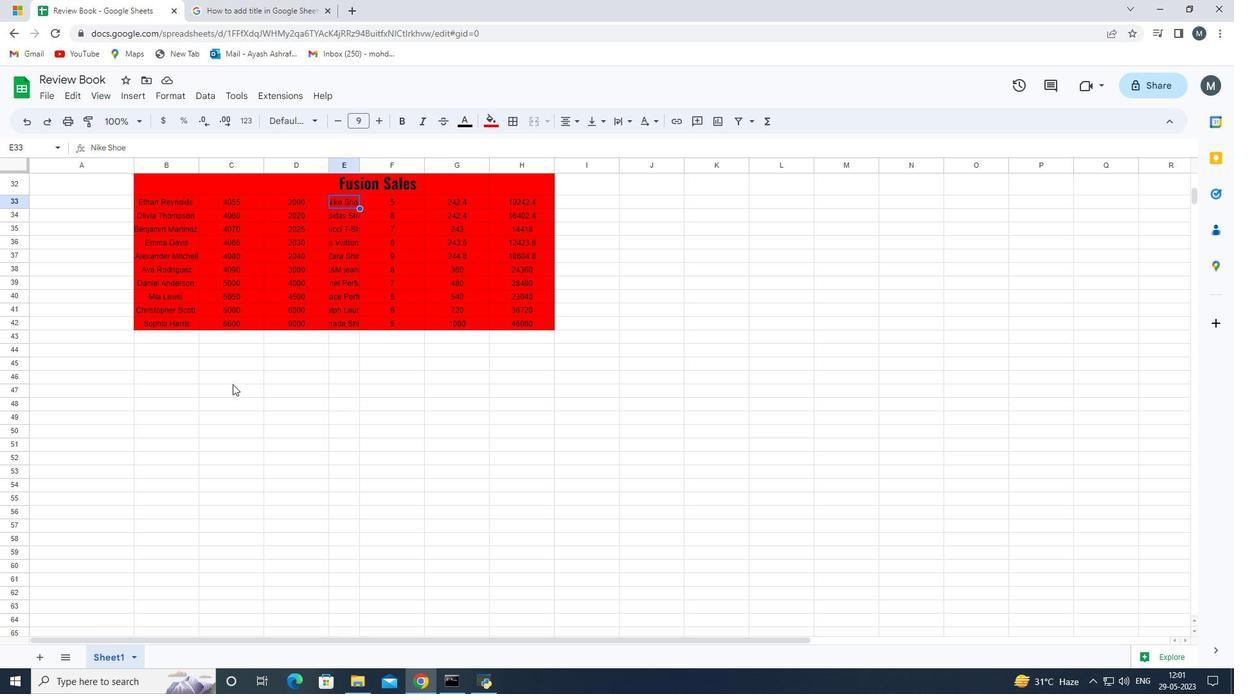 
Action: Mouse scrolled (209, 388) with delta (0, 0)
Screenshot: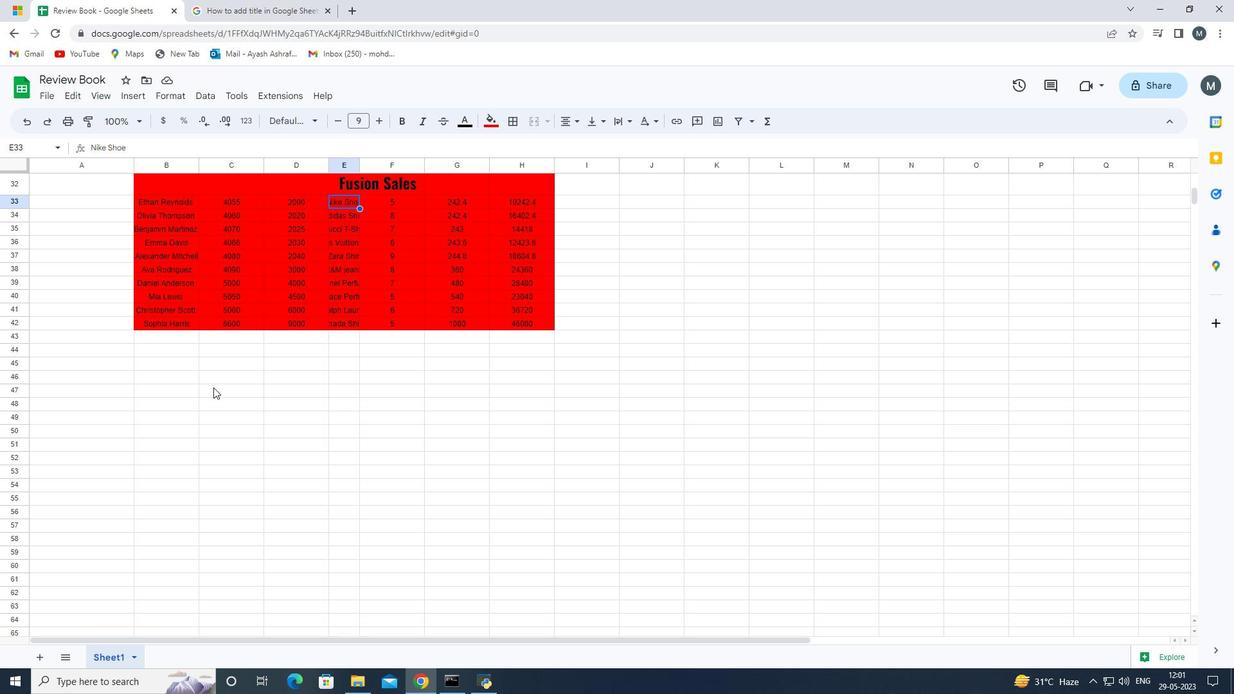 
Action: Mouse scrolled (209, 388) with delta (0, 0)
Screenshot: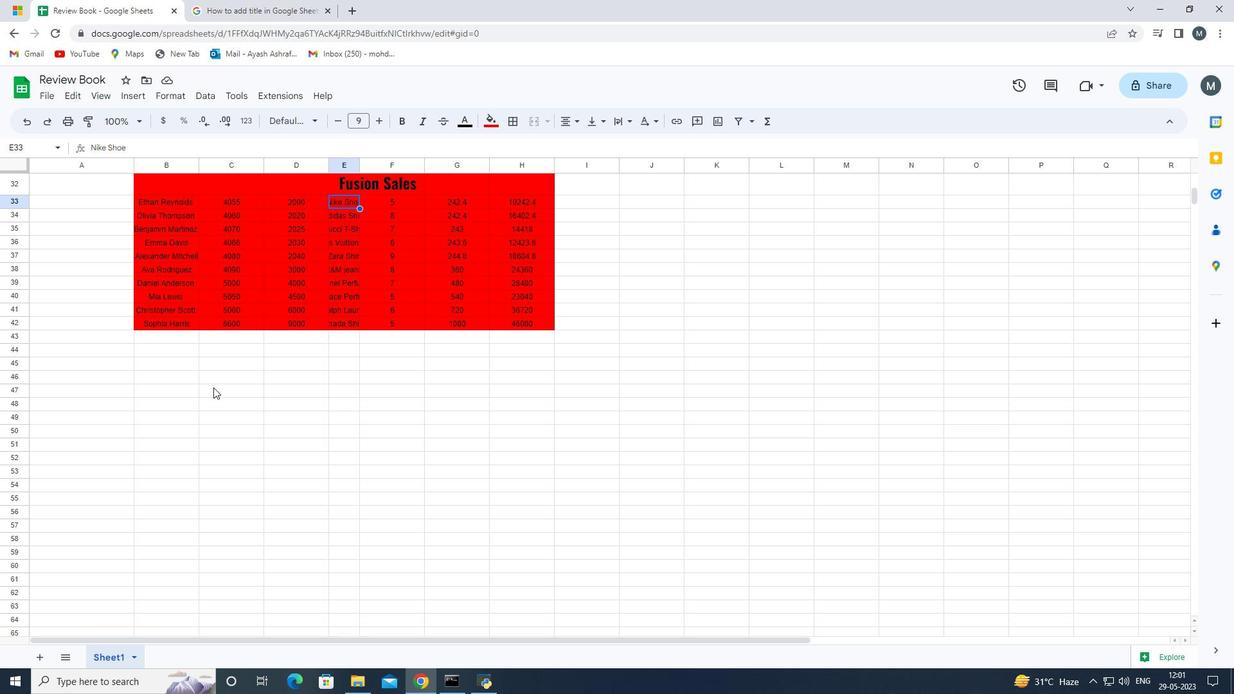 
Action: Mouse scrolled (209, 388) with delta (0, 0)
Screenshot: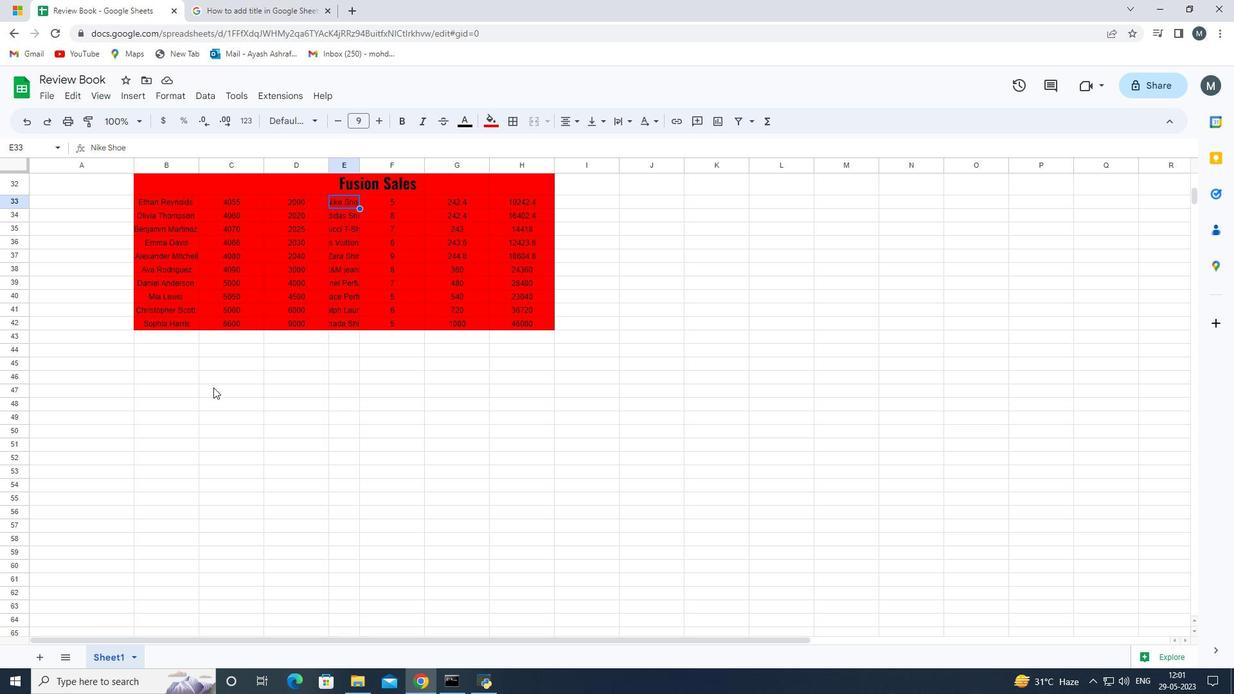 
Action: Mouse scrolled (209, 388) with delta (0, 0)
Screenshot: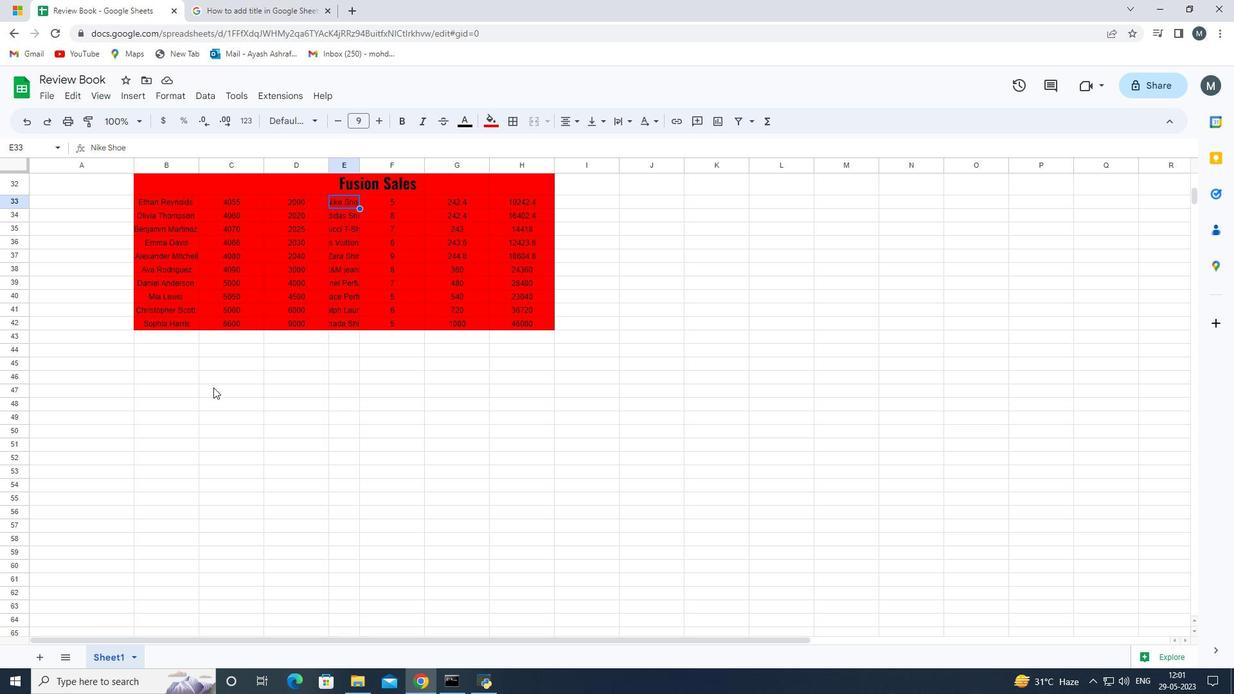 
Action: Mouse scrolled (209, 388) with delta (0, 0)
Screenshot: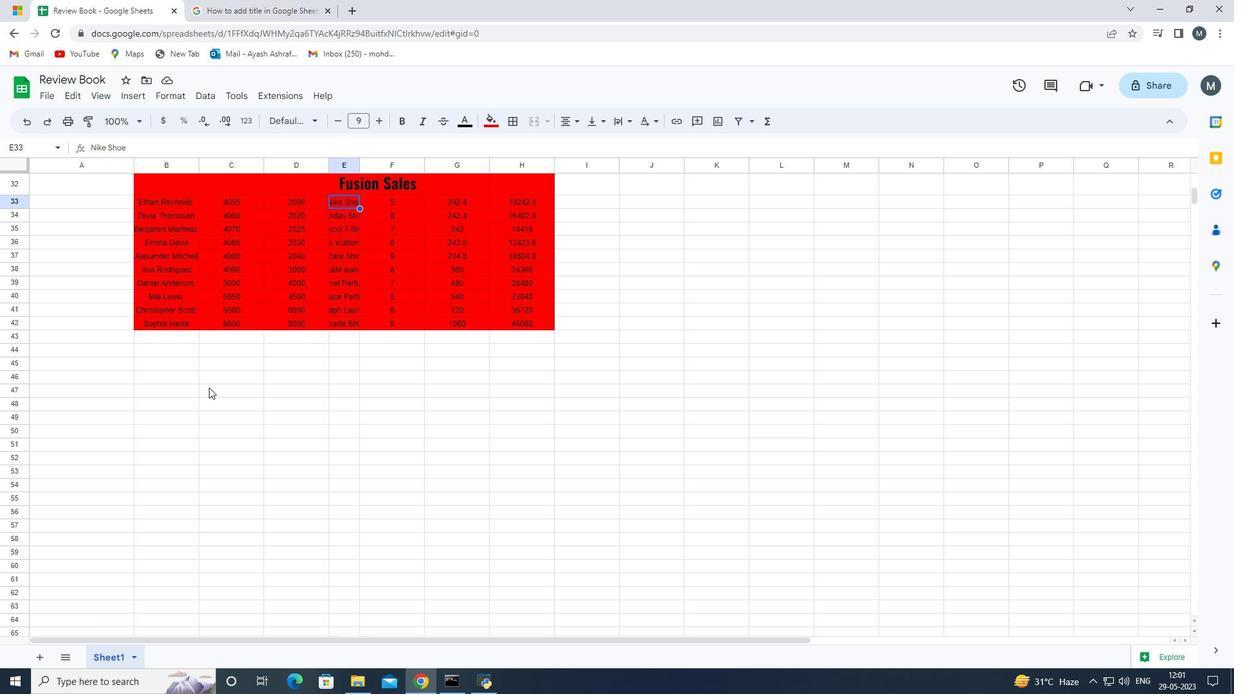 
Action: Mouse moved to (156, 392)
Screenshot: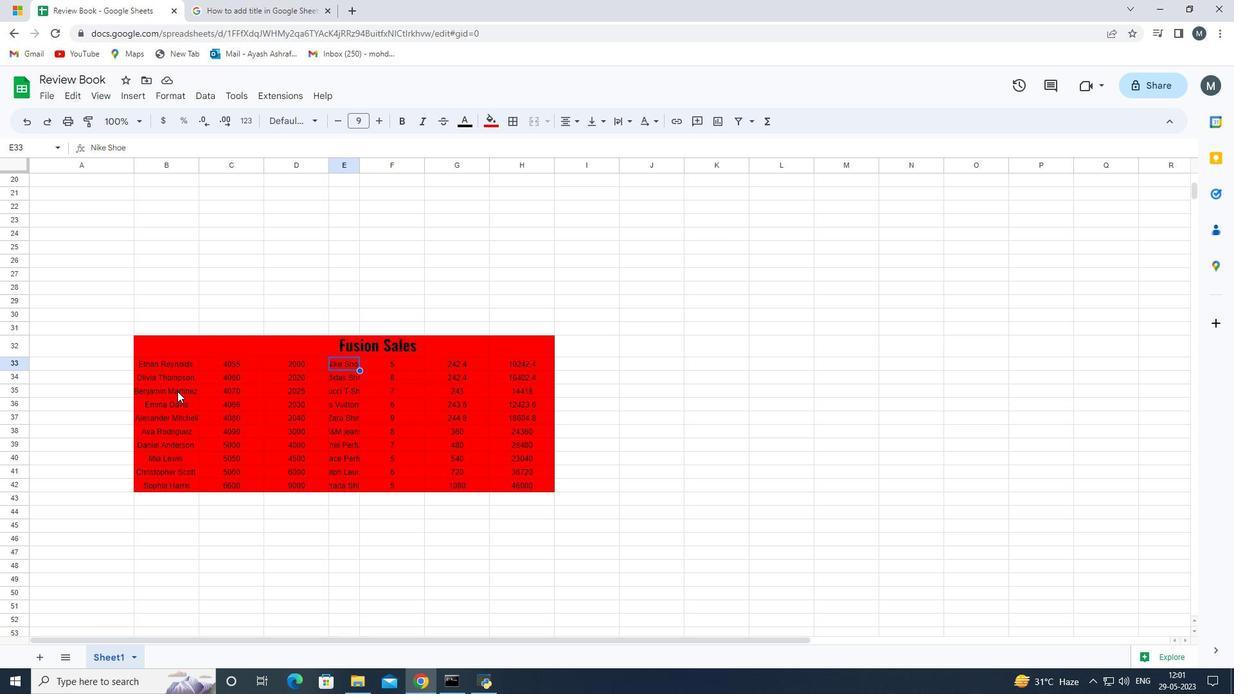 
Action: Mouse scrolled (156, 393) with delta (0, 0)
Screenshot: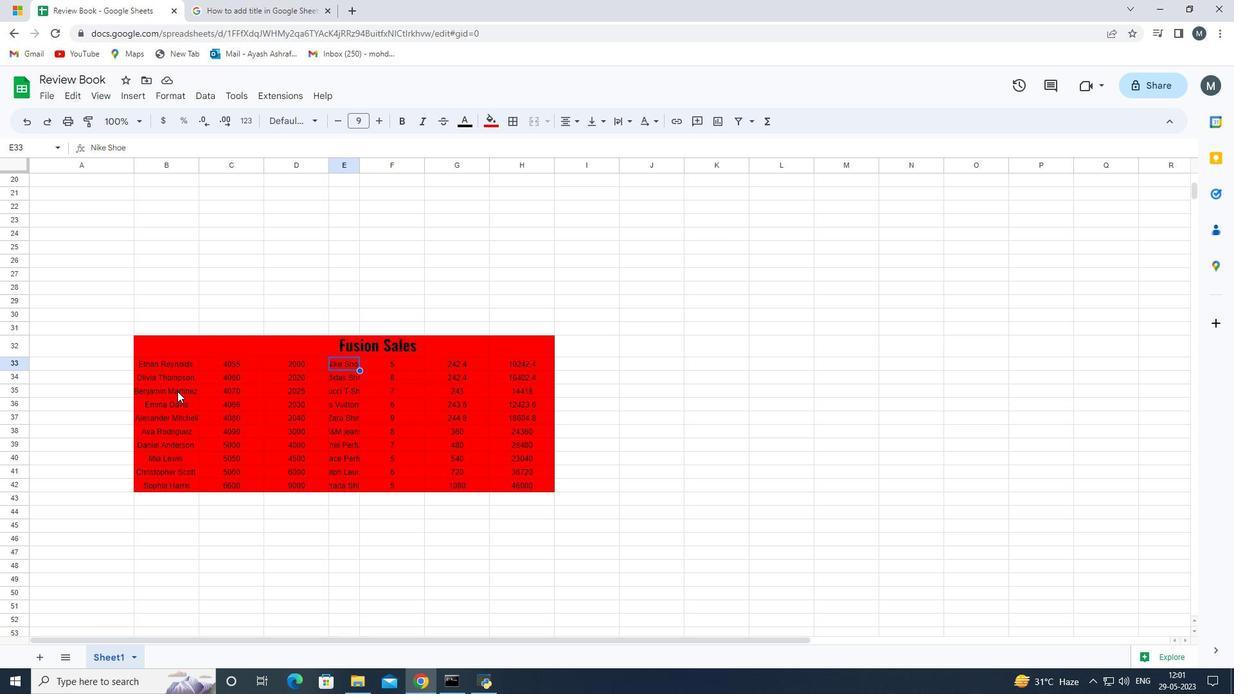 
Action: Mouse moved to (155, 392)
Screenshot: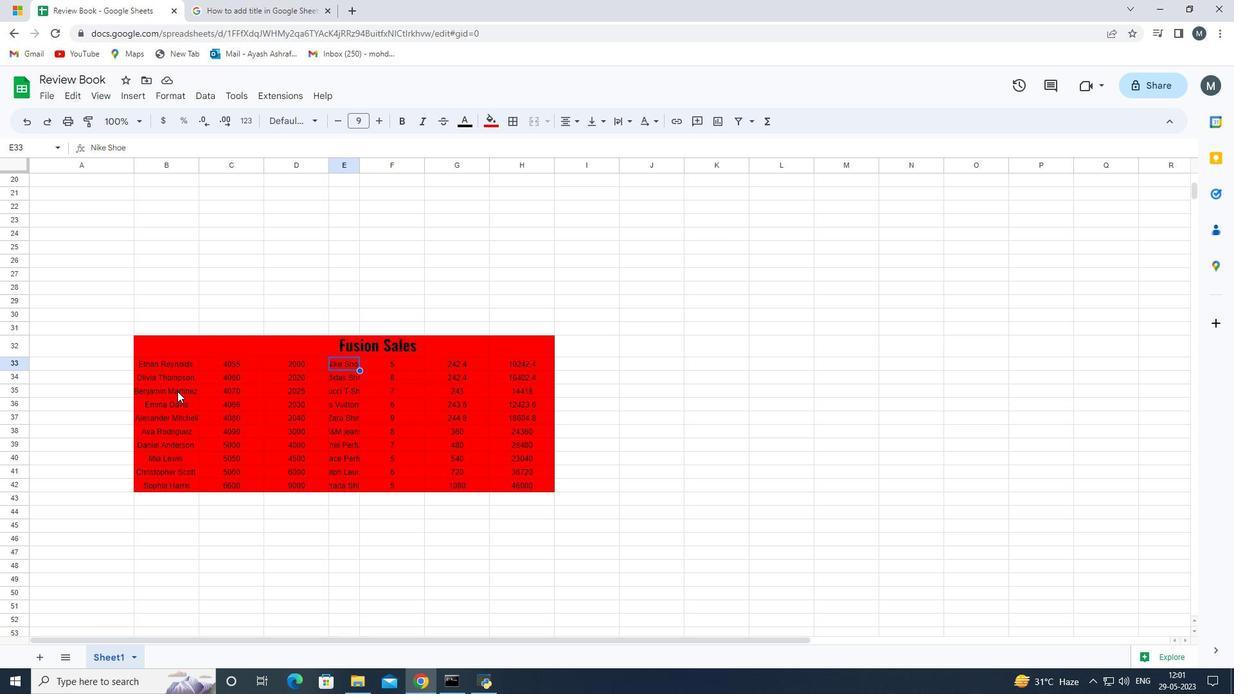 
Action: Mouse scrolled (155, 393) with delta (0, 0)
Screenshot: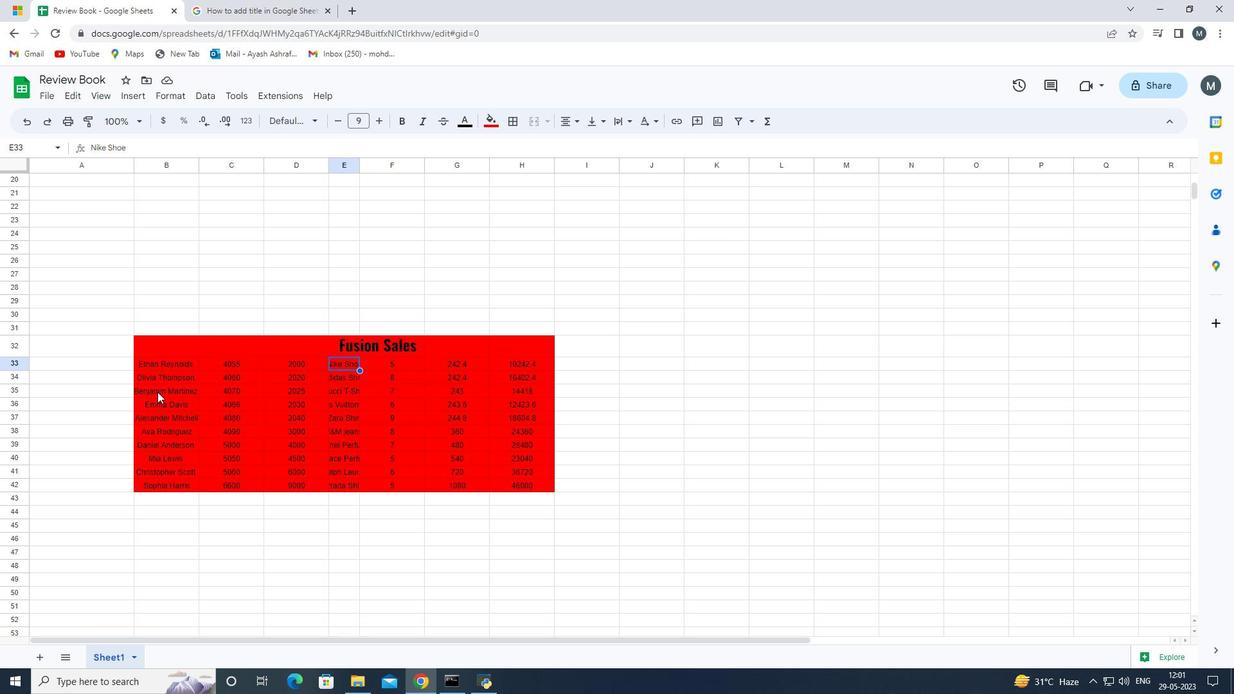 
Action: Mouse scrolled (155, 393) with delta (0, 0)
Screenshot: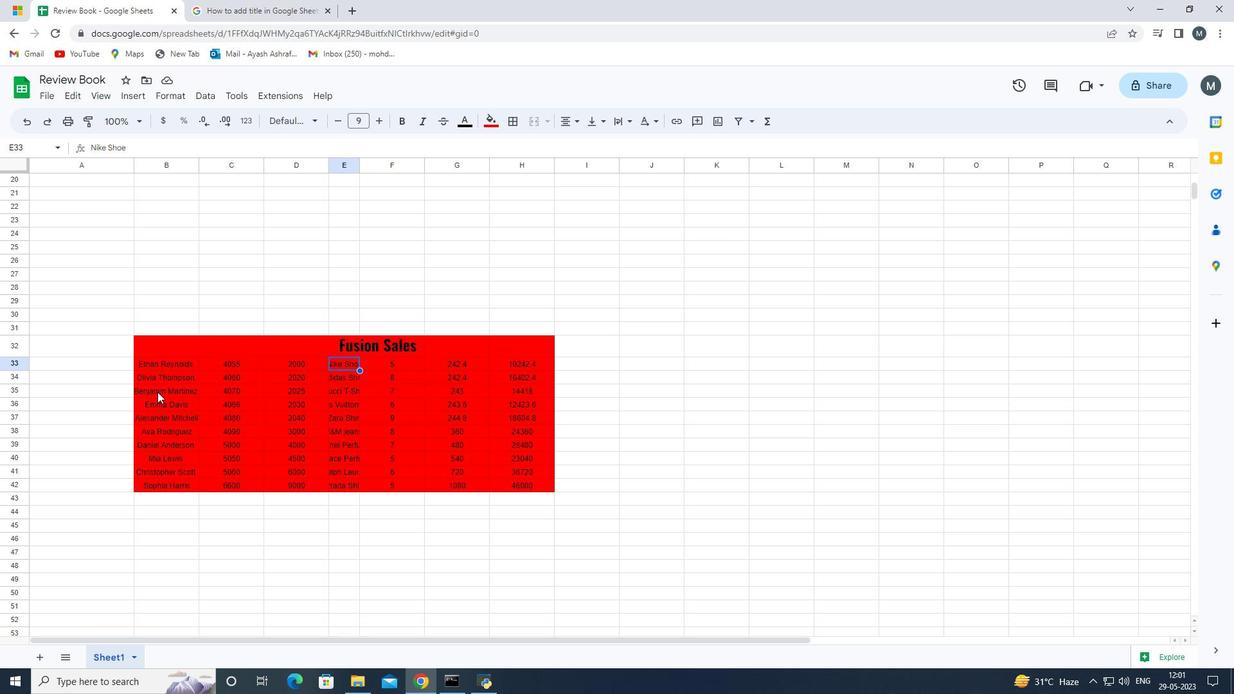 
Action: Mouse scrolled (155, 393) with delta (0, 0)
Screenshot: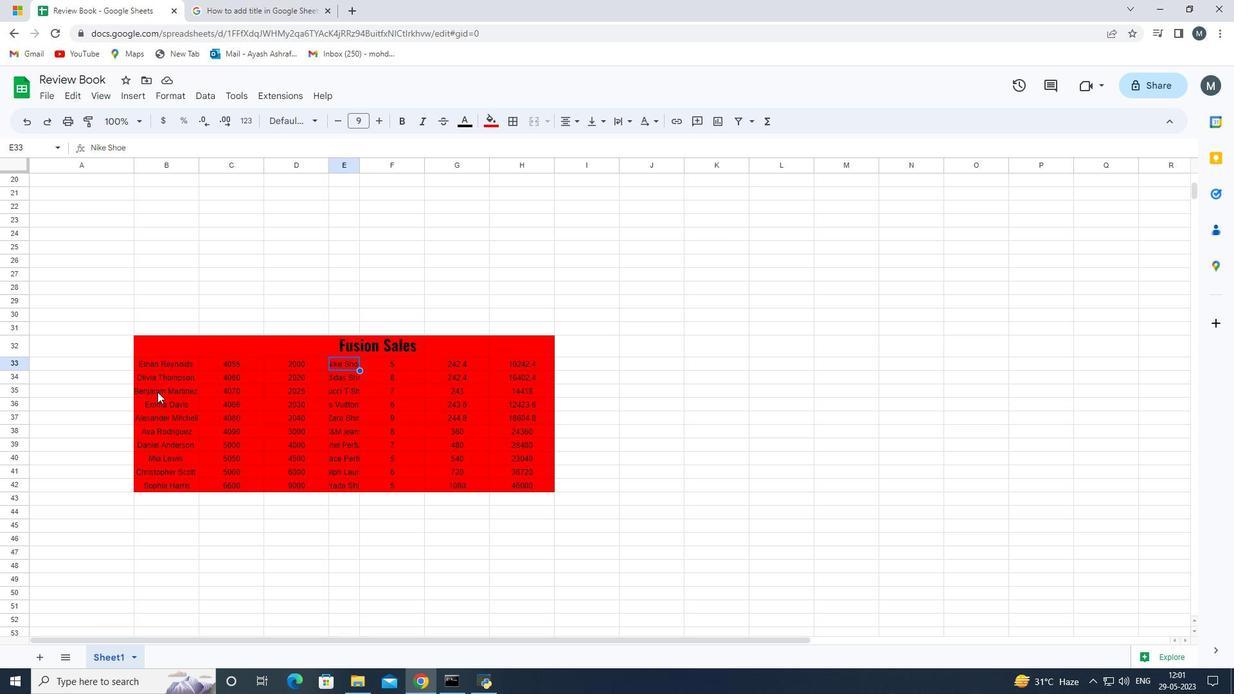 
Action: Mouse scrolled (155, 393) with delta (0, 0)
Screenshot: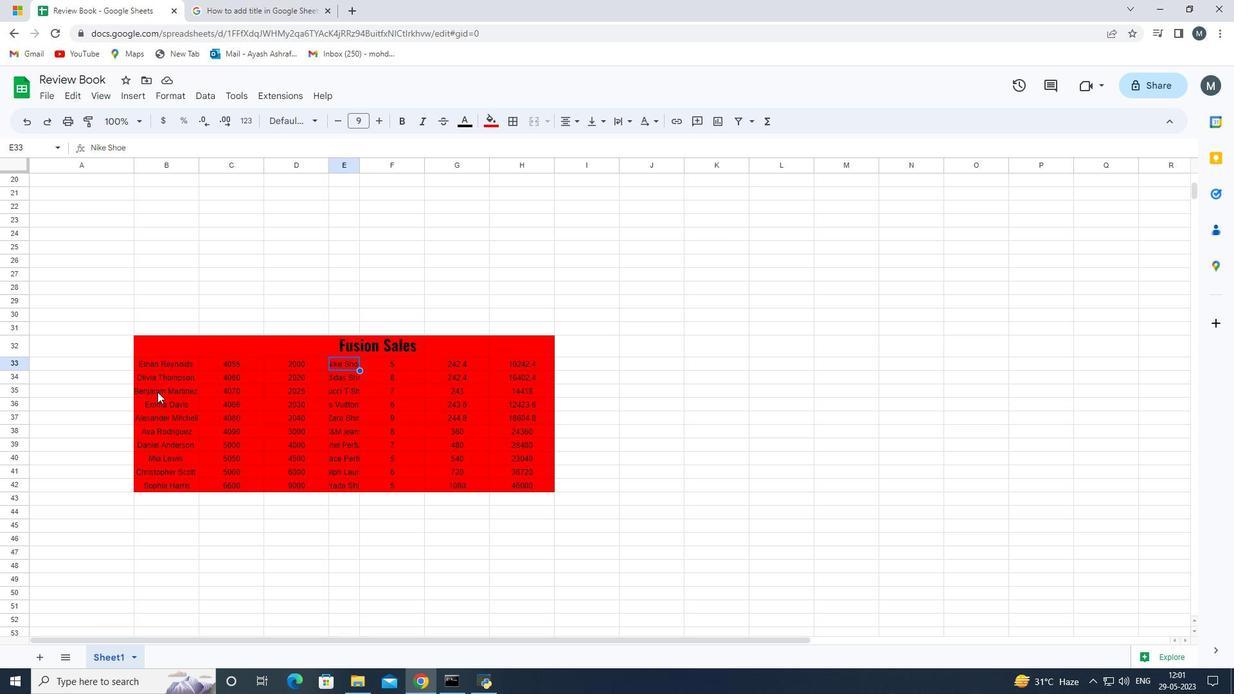
Action: Mouse scrolled (155, 393) with delta (0, 0)
Screenshot: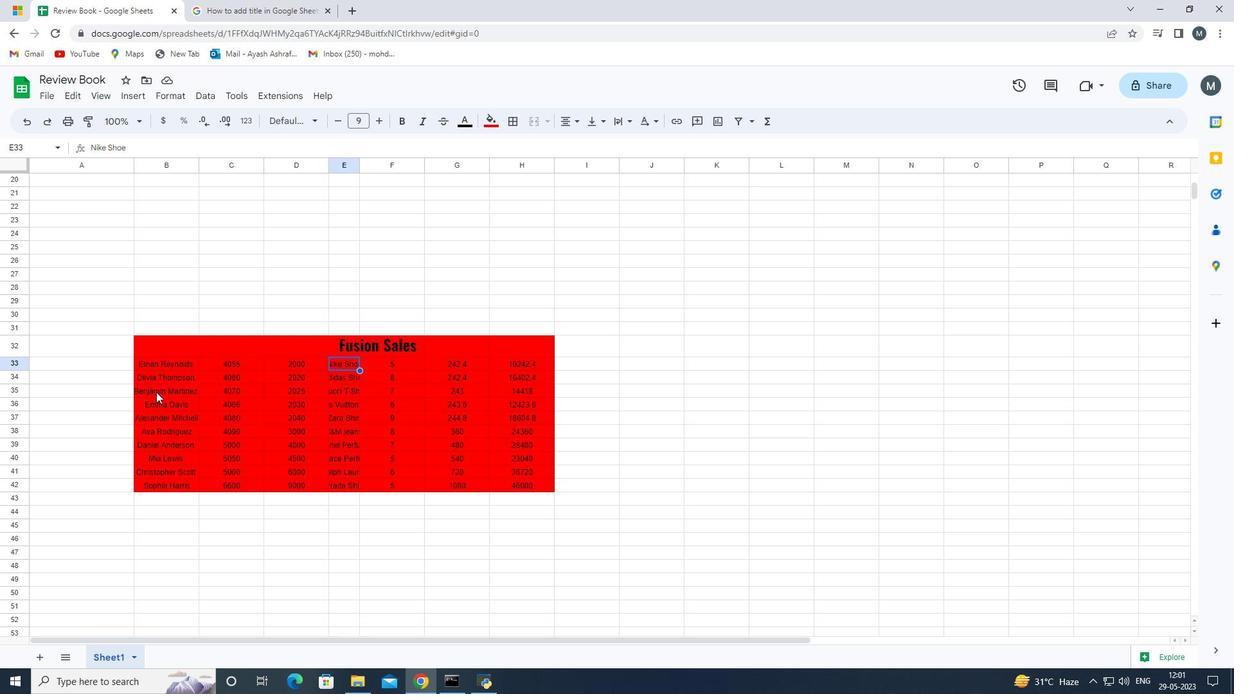 
Action: Mouse scrolled (155, 393) with delta (0, 0)
Screenshot: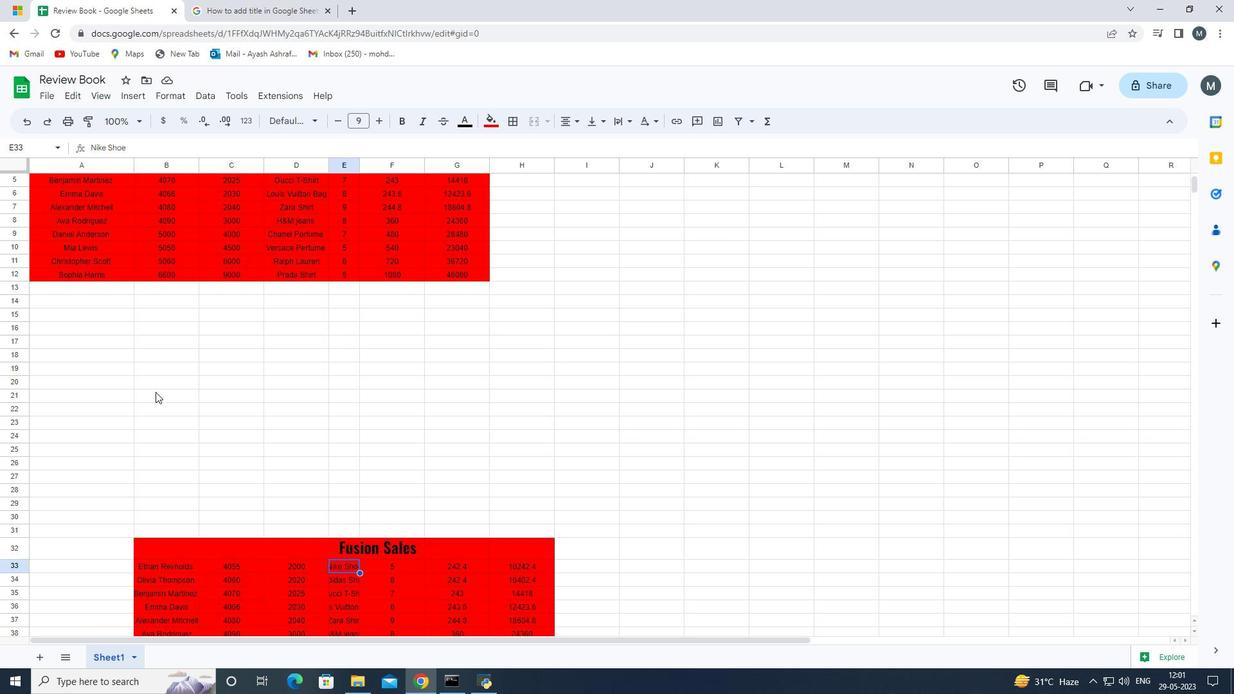 
Action: Mouse scrolled (155, 393) with delta (0, 0)
Screenshot: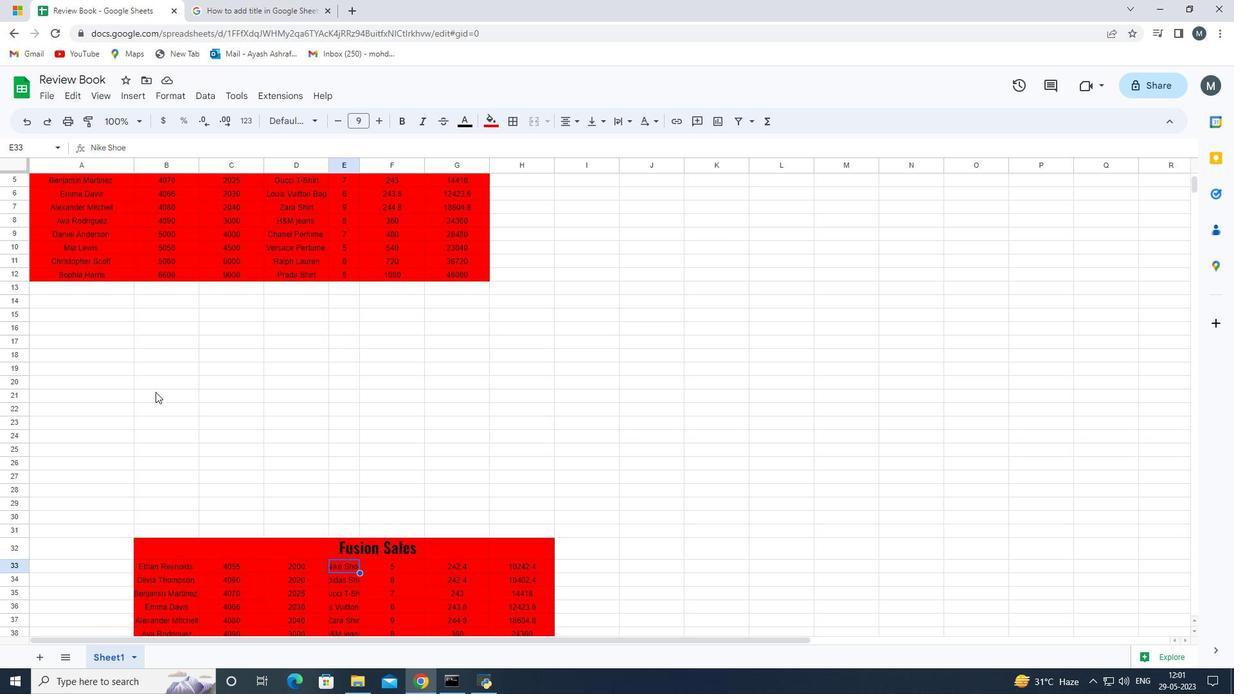 
Action: Mouse scrolled (155, 393) with delta (0, 0)
Screenshot: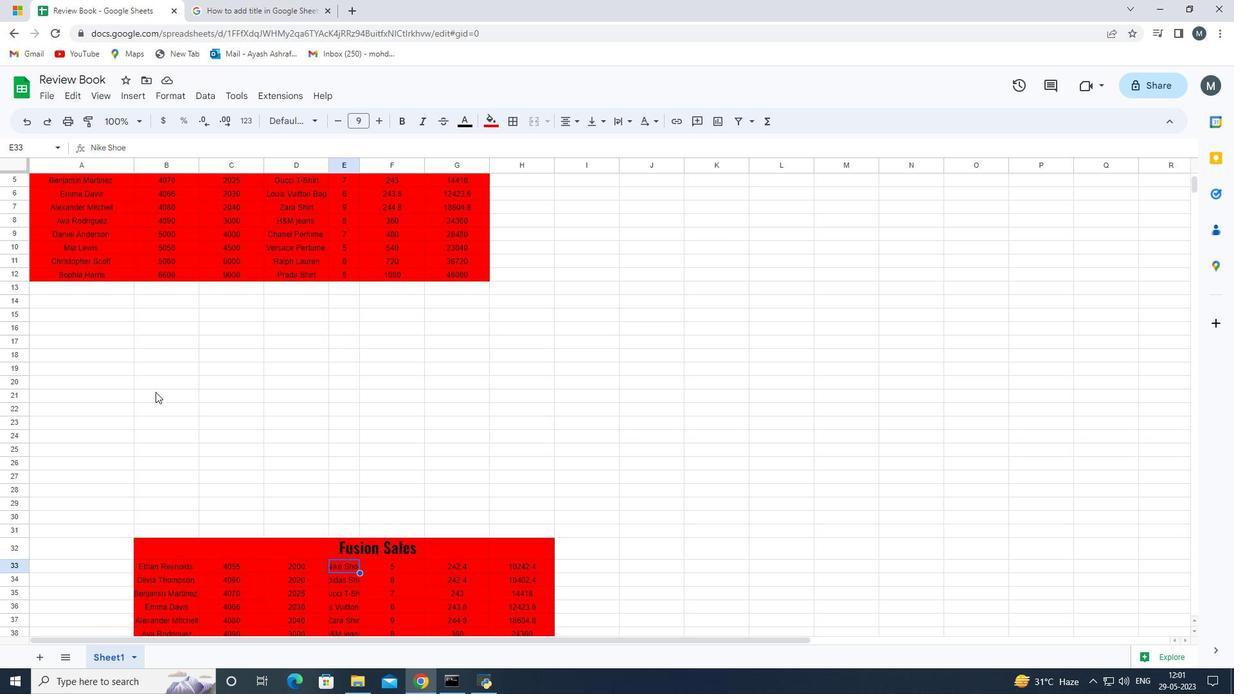 
Action: Mouse scrolled (155, 393) with delta (0, 0)
Screenshot: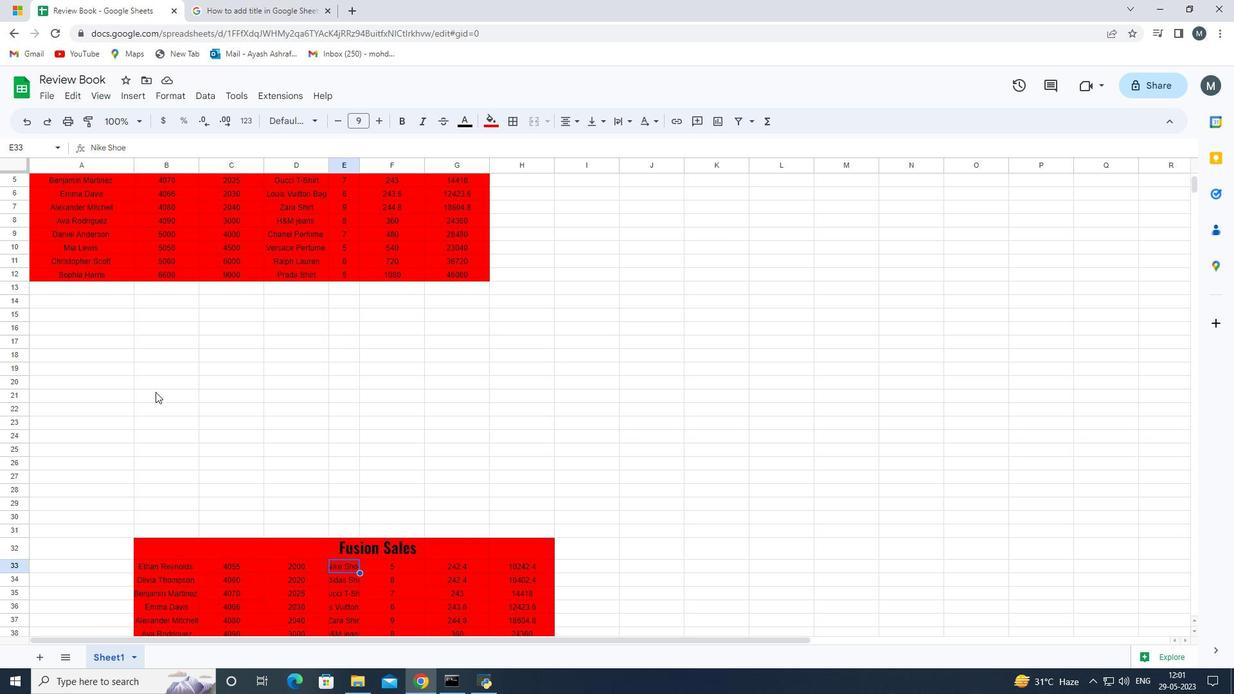 
Action: Mouse scrolled (155, 393) with delta (0, 0)
Screenshot: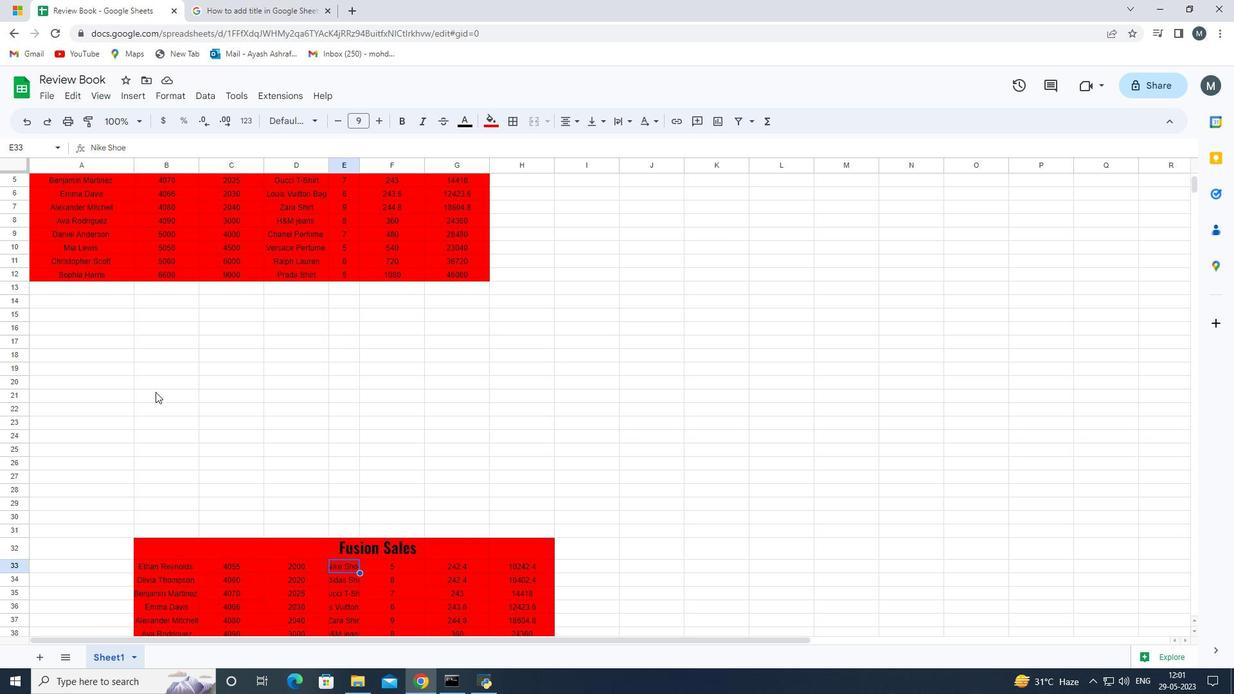 
Action: Mouse scrolled (155, 393) with delta (0, 0)
Screenshot: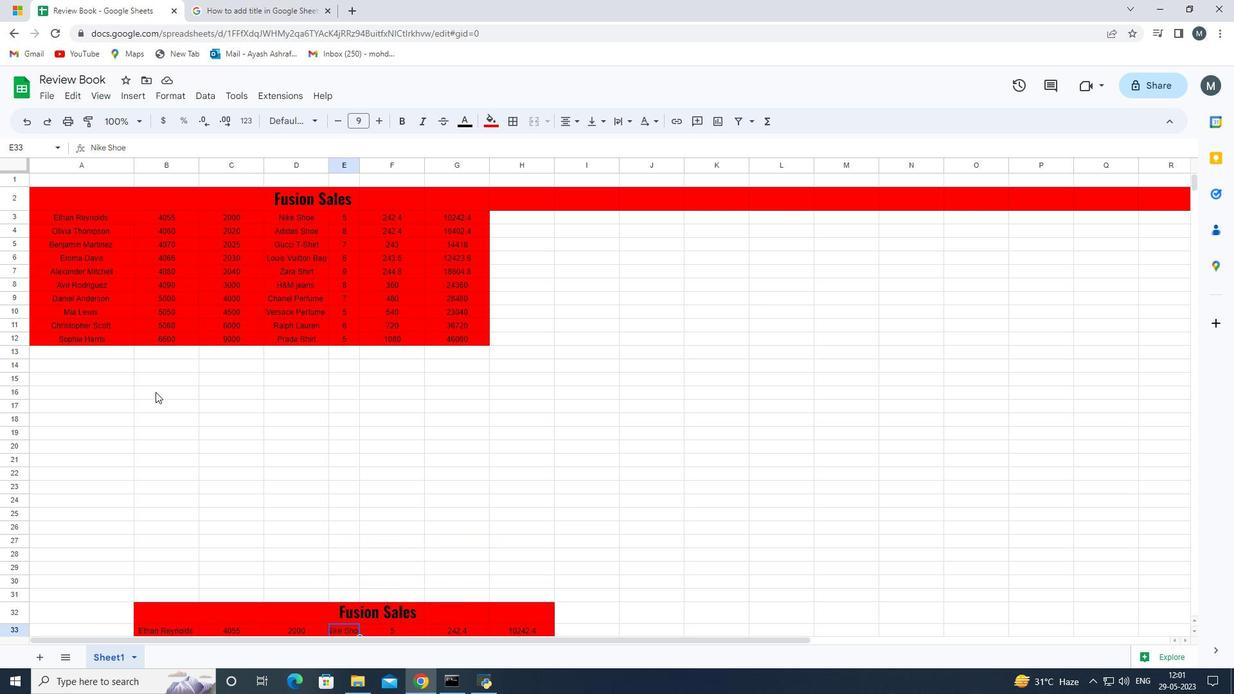 
Action: Mouse scrolled (155, 393) with delta (0, 0)
Screenshot: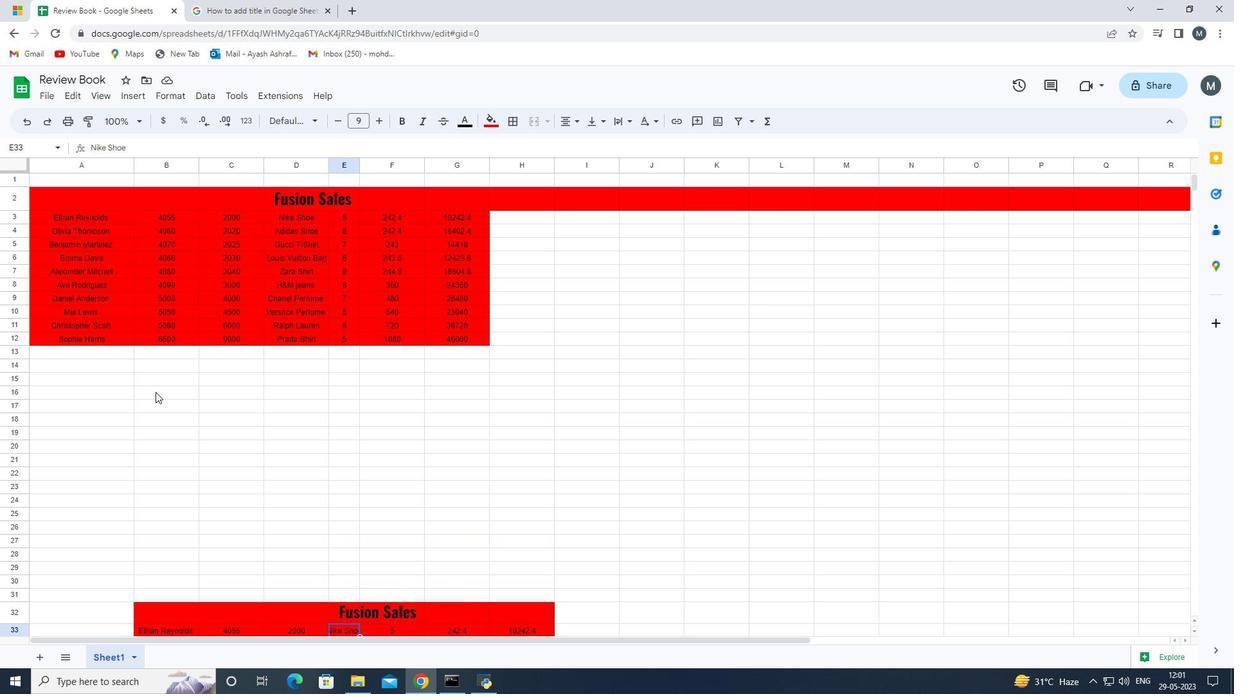 
Action: Mouse scrolled (155, 393) with delta (0, 0)
Screenshot: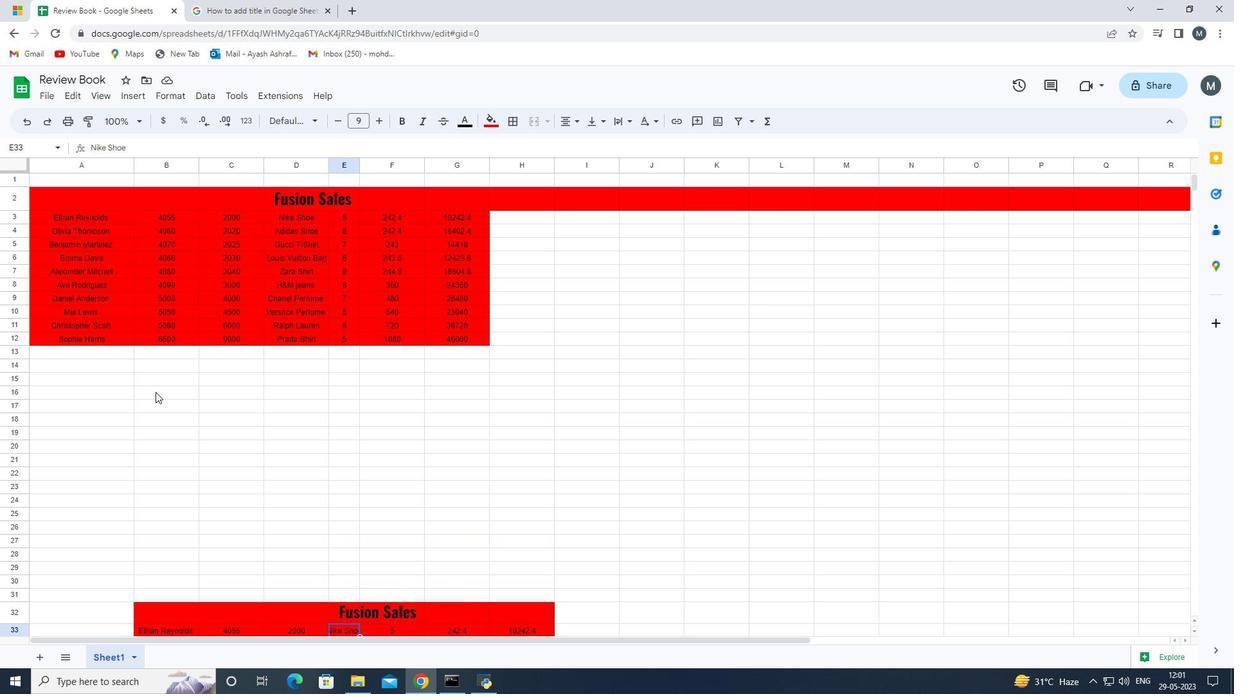 
Action: Mouse scrolled (155, 393) with delta (0, 0)
Screenshot: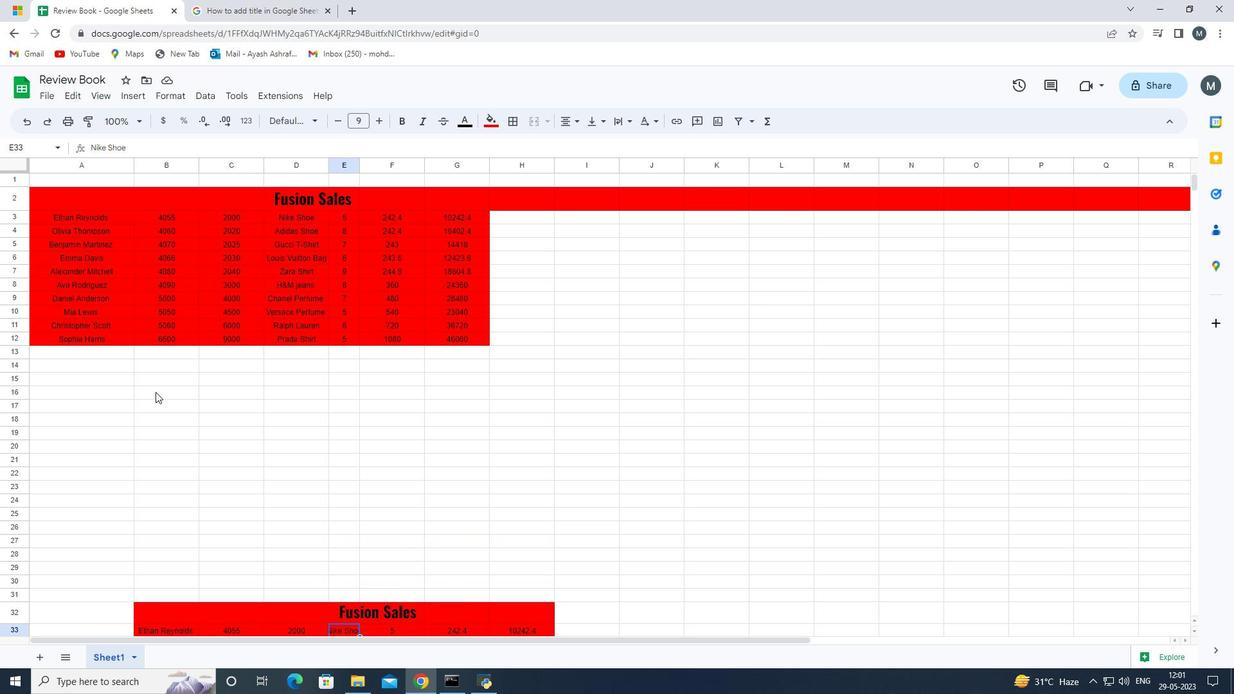 
Action: Mouse scrolled (155, 393) with delta (0, 0)
Screenshot: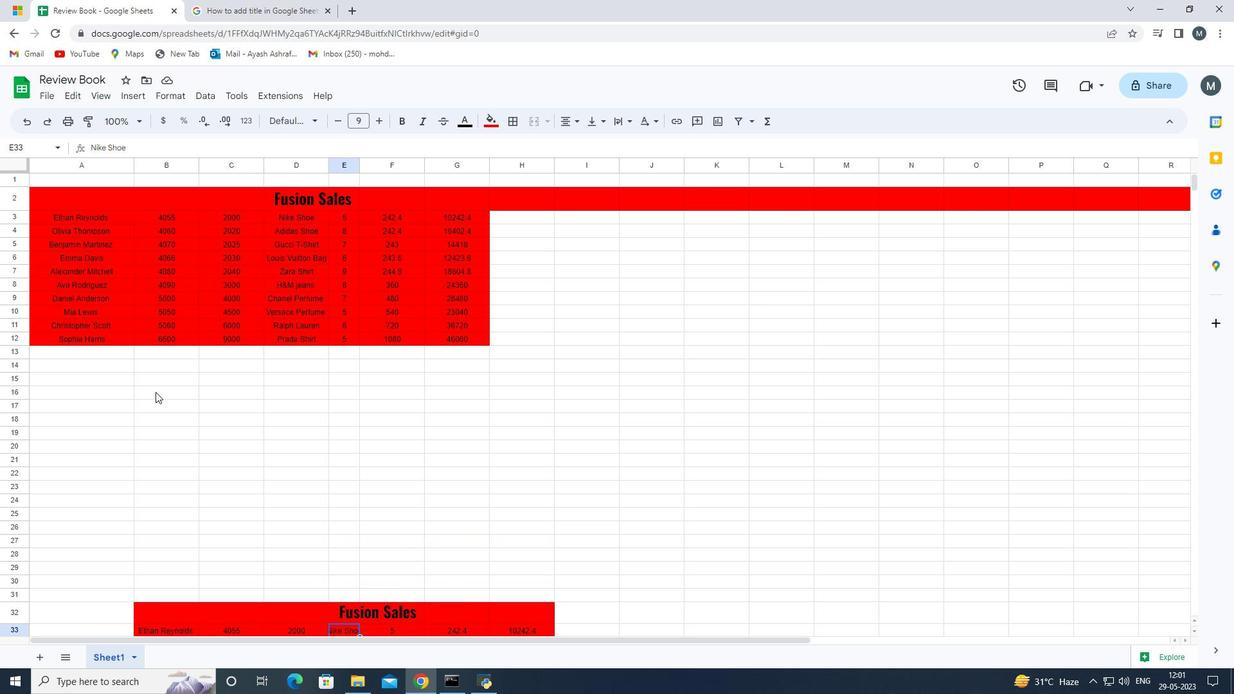 
Action: Mouse moved to (301, 454)
Screenshot: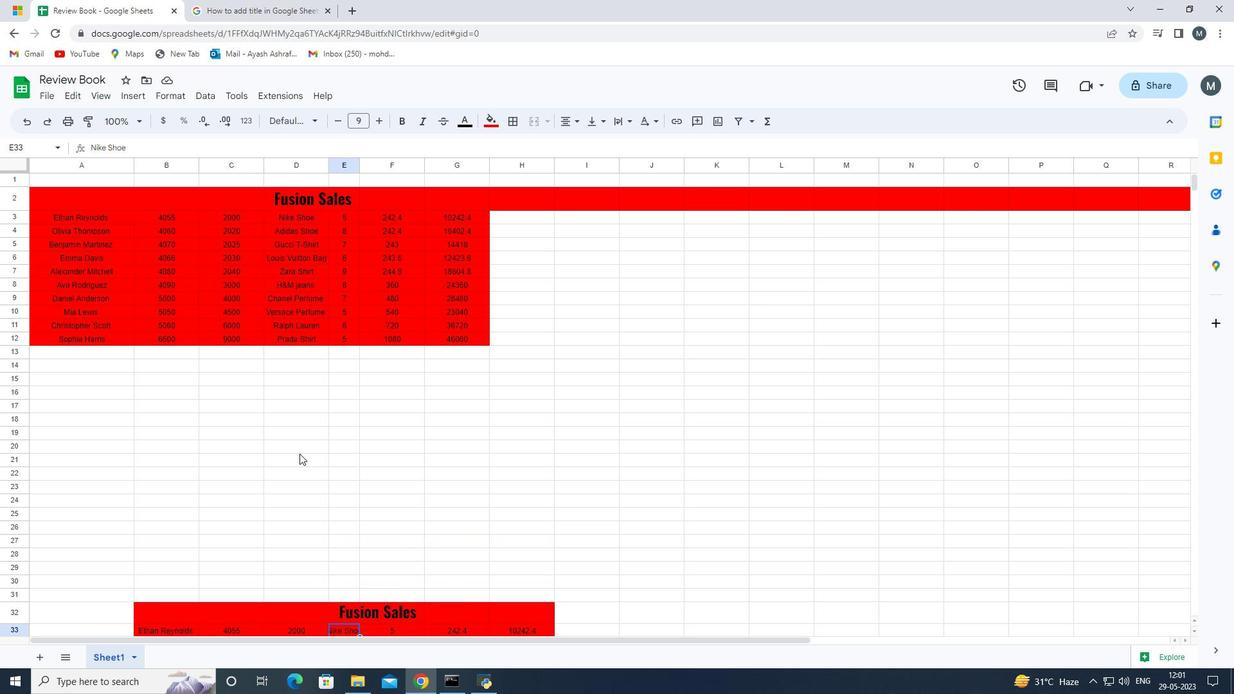 
Action: Mouse pressed left at (301, 454)
Screenshot: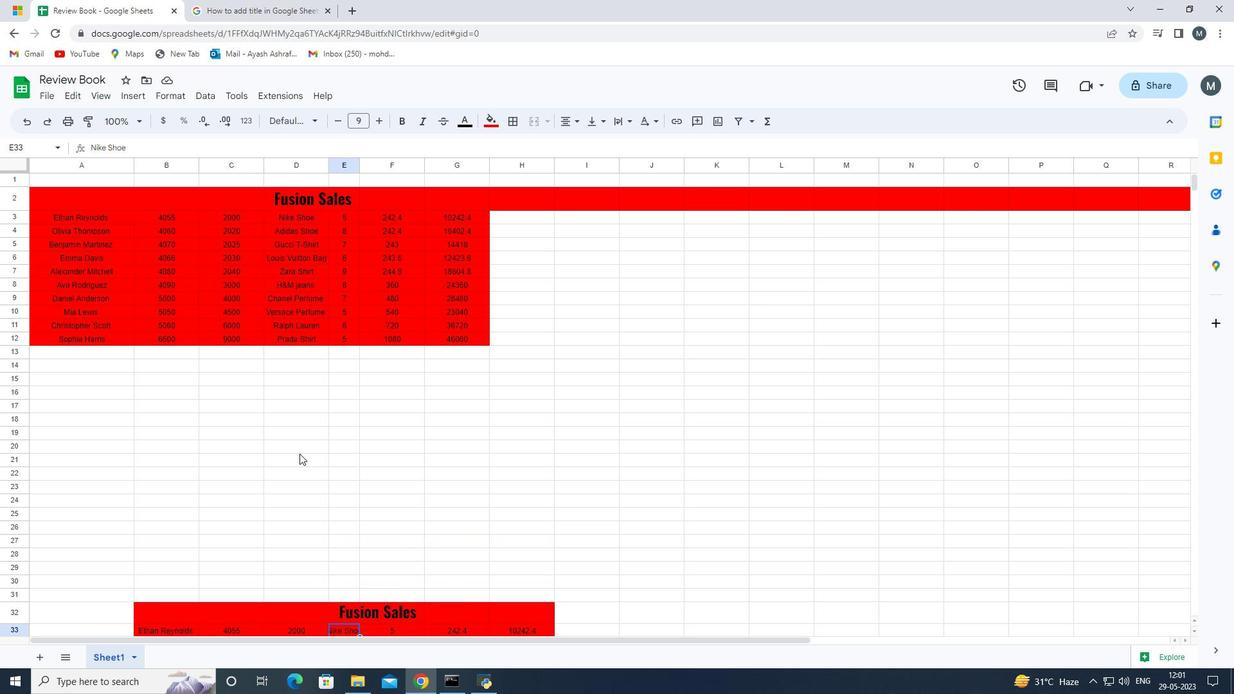 
Action: Mouse moved to (317, 484)
Screenshot: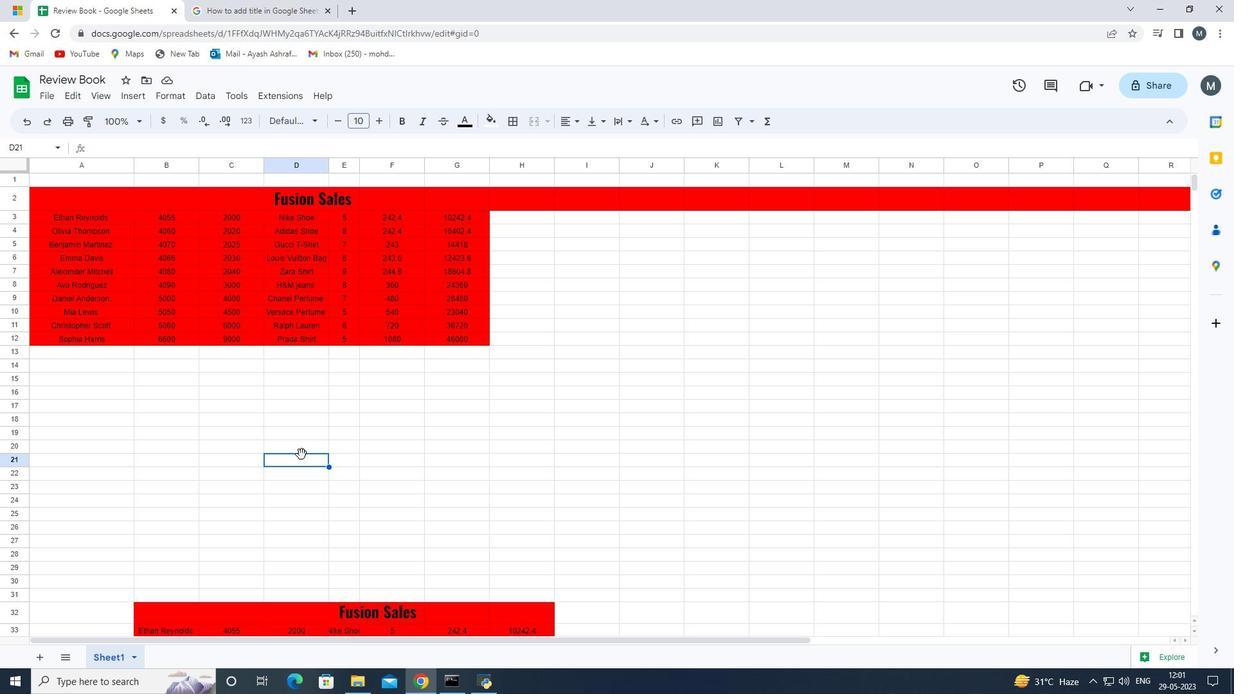 
Action: Mouse scrolled (317, 484) with delta (0, 0)
Screenshot: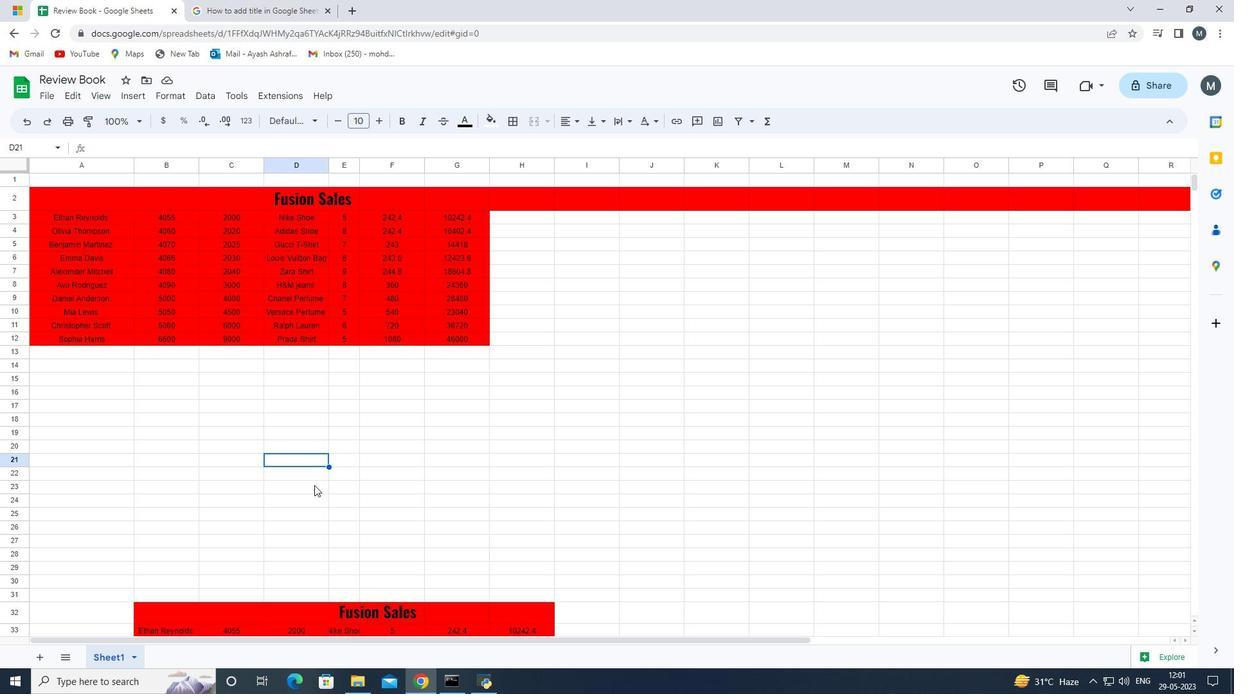 
Action: Mouse scrolled (317, 484) with delta (0, 0)
Screenshot: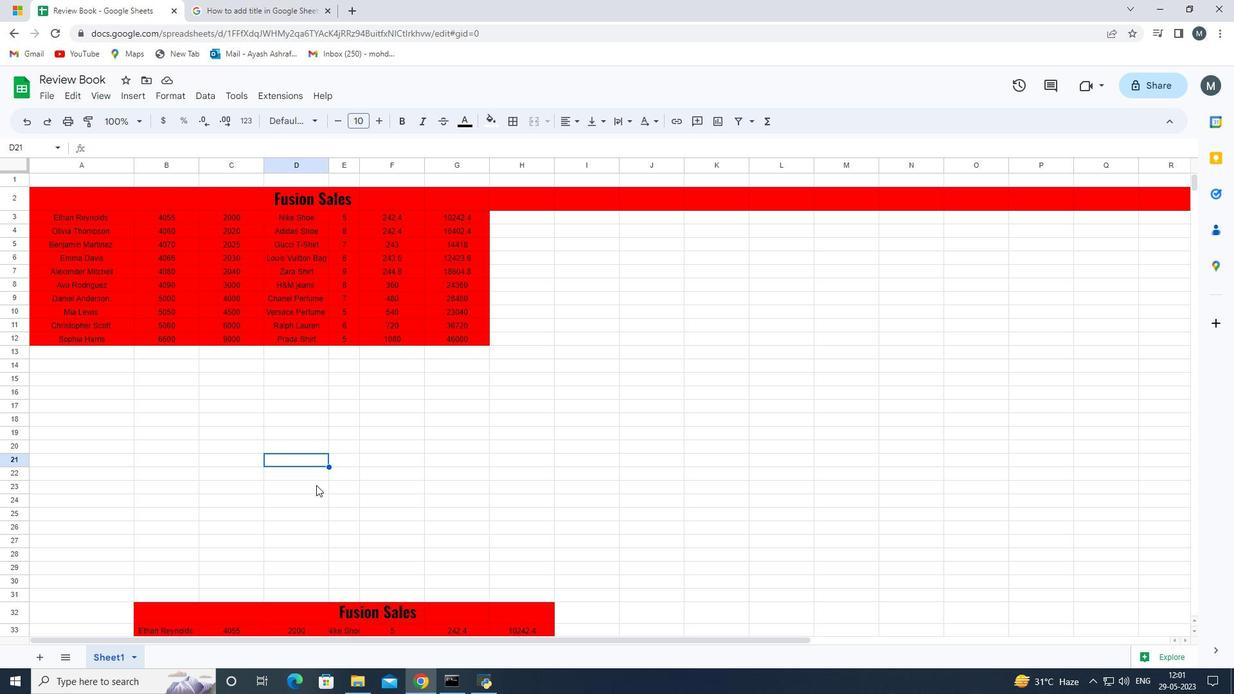 
Action: Mouse moved to (317, 484)
Screenshot: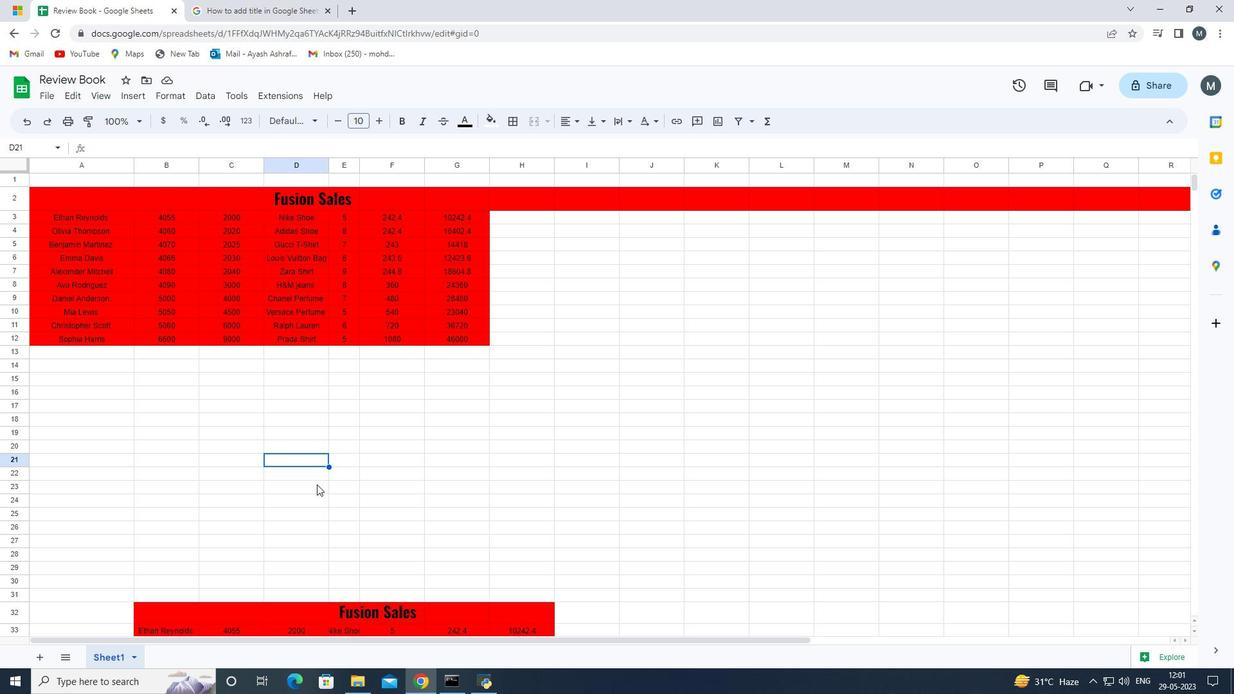 
Action: Mouse scrolled (317, 484) with delta (0, 0)
Screenshot: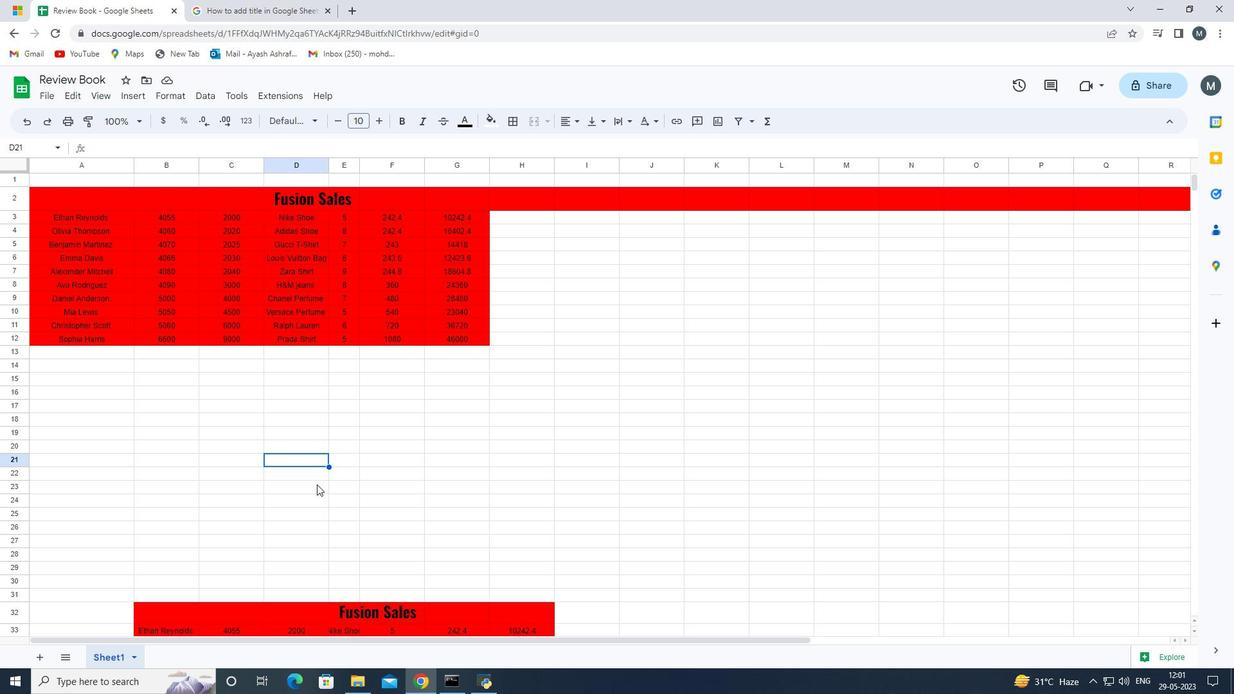 
Action: Mouse moved to (315, 476)
Screenshot: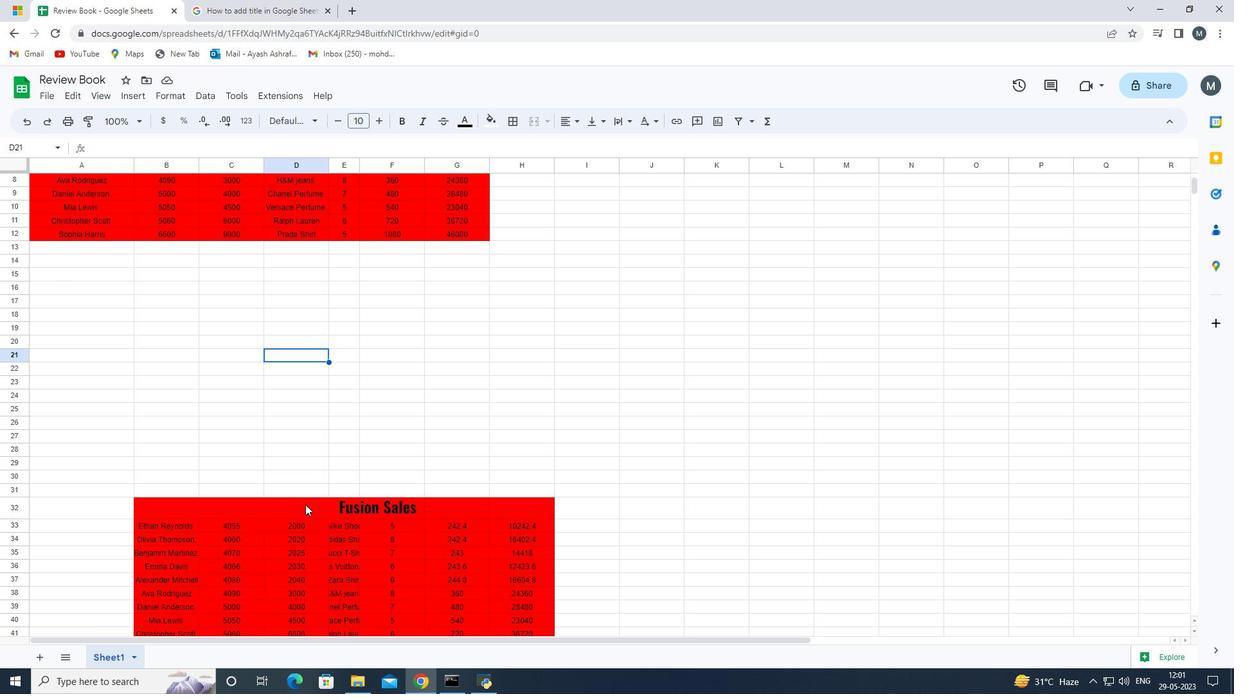 
Action: Mouse scrolled (315, 475) with delta (0, 0)
Screenshot: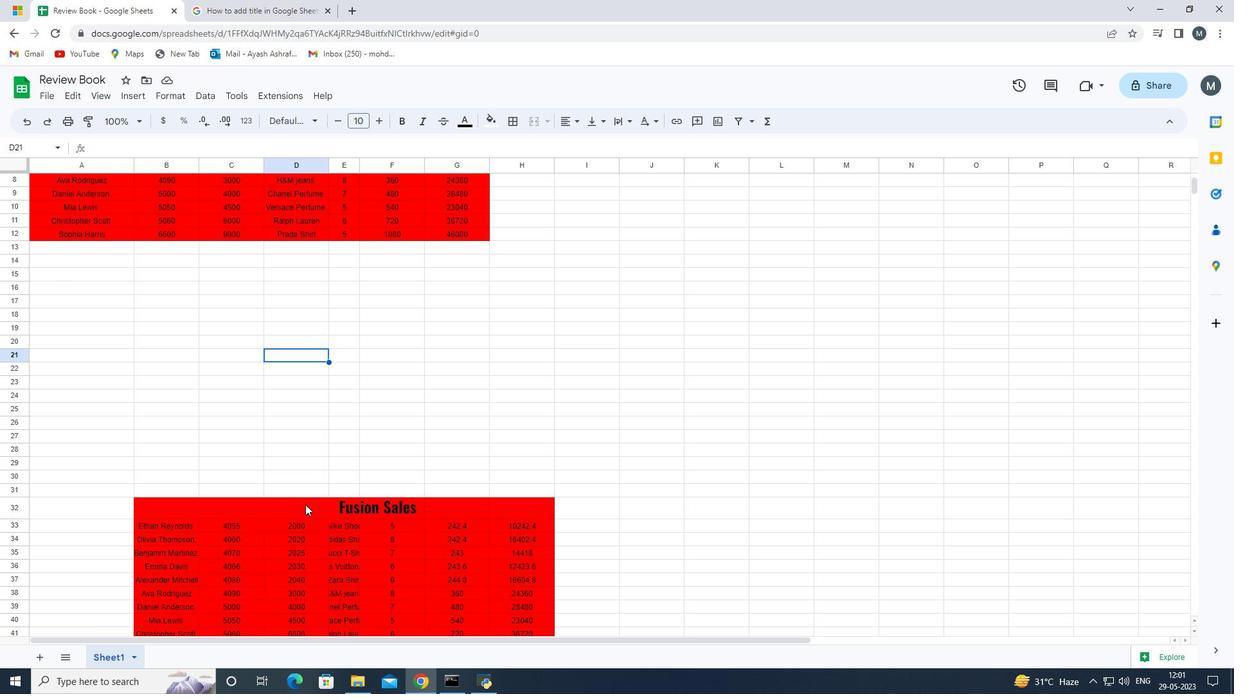 
Action: Mouse moved to (317, 456)
Screenshot: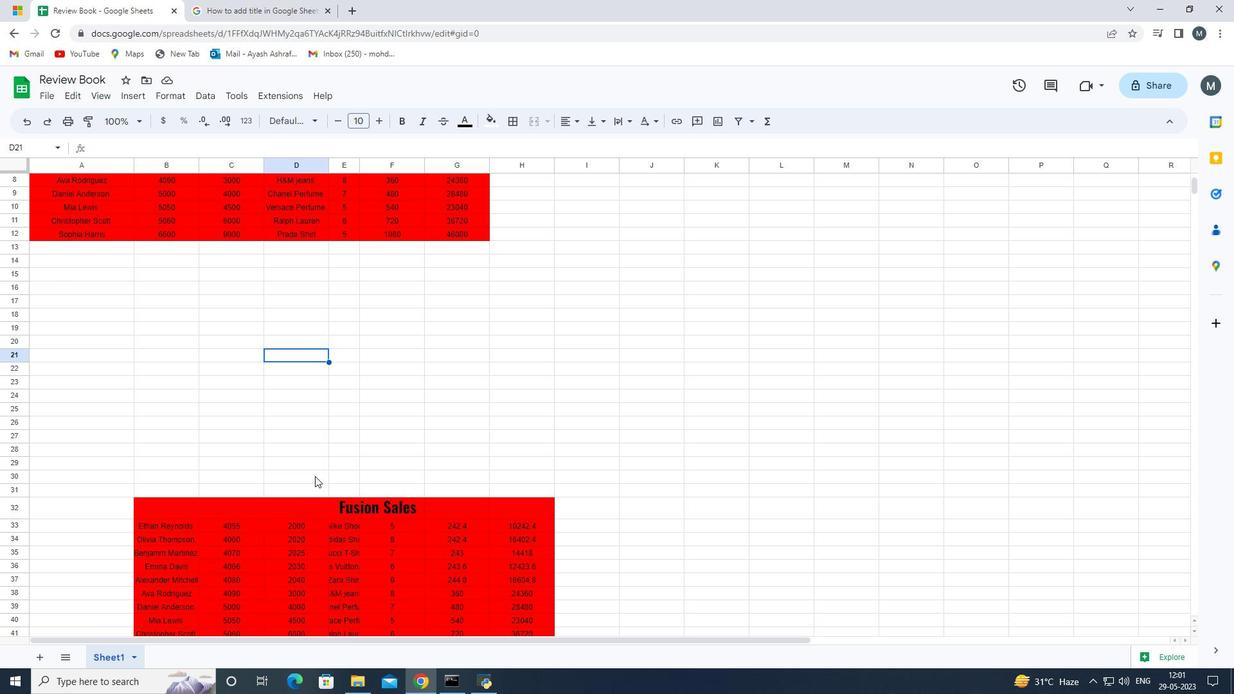 
Action: Mouse scrolled (317, 455) with delta (0, 0)
Screenshot: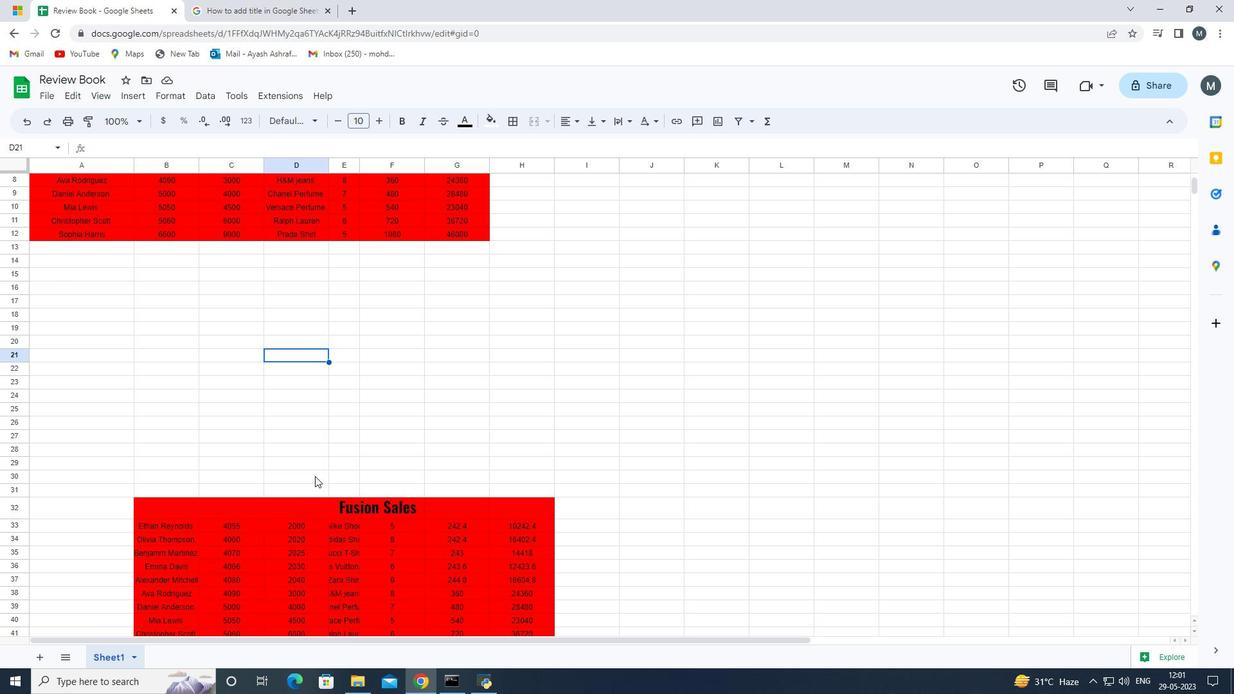 
Action: Mouse moved to (277, 486)
Screenshot: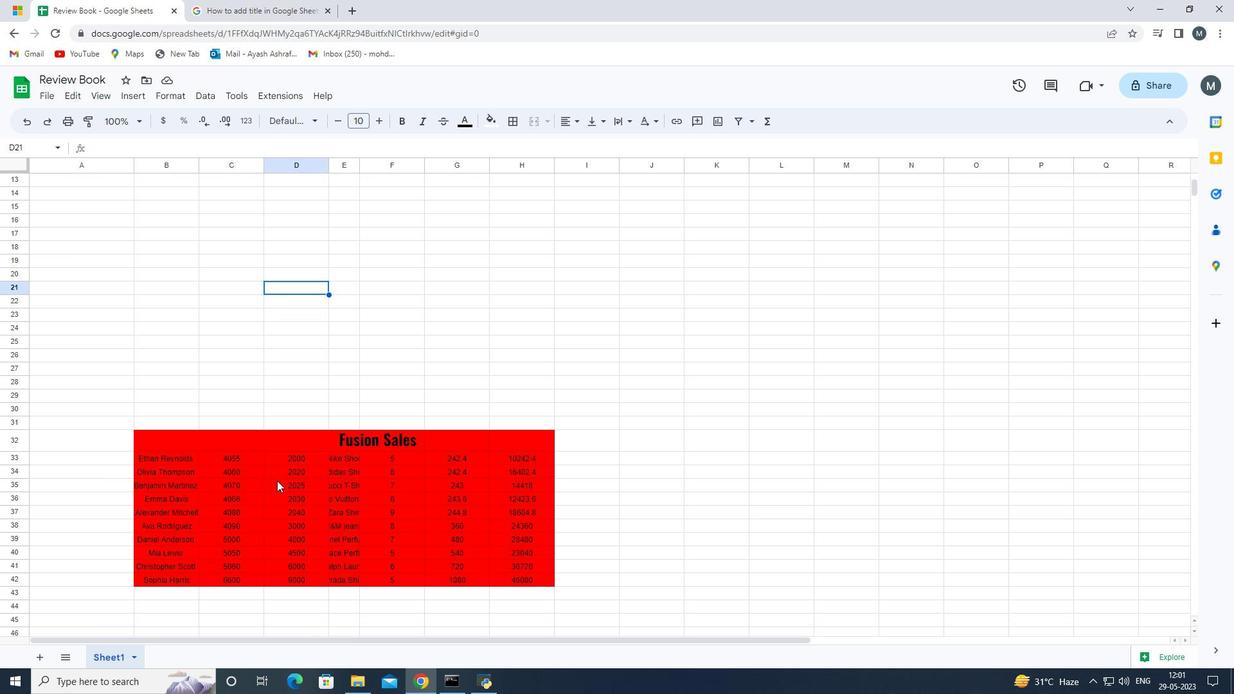 
Action: Mouse pressed left at (277, 486)
Screenshot: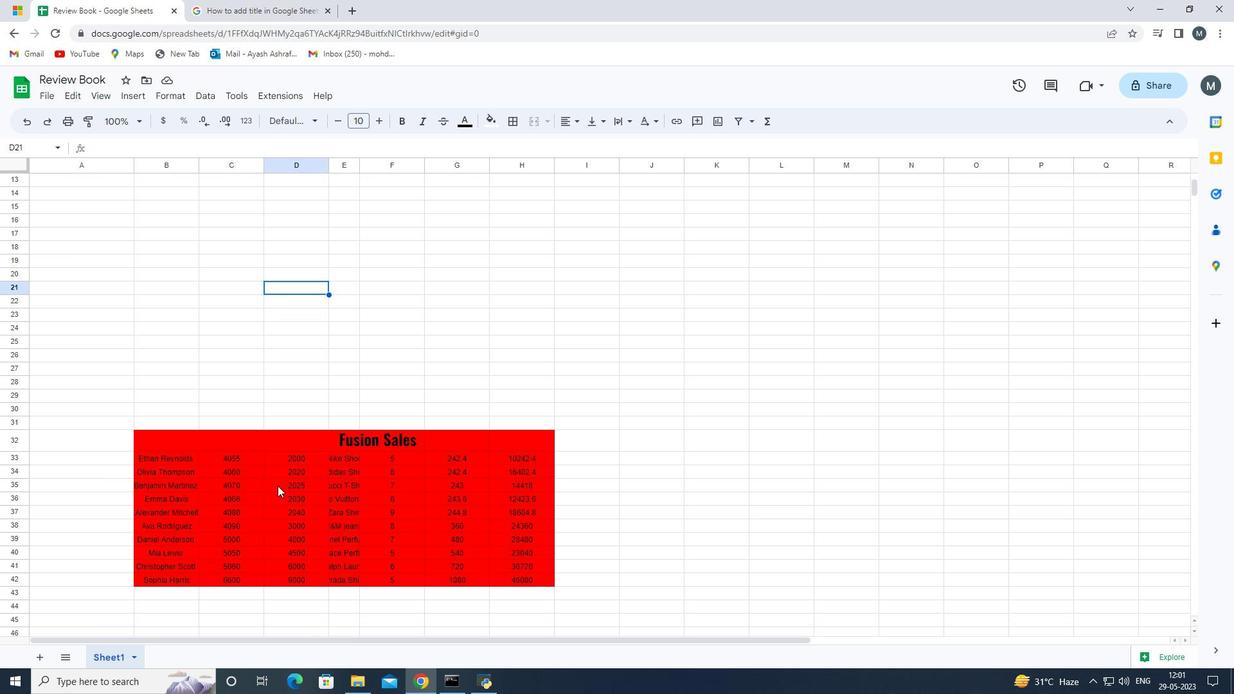 
Action: Mouse moved to (131, 430)
Screenshot: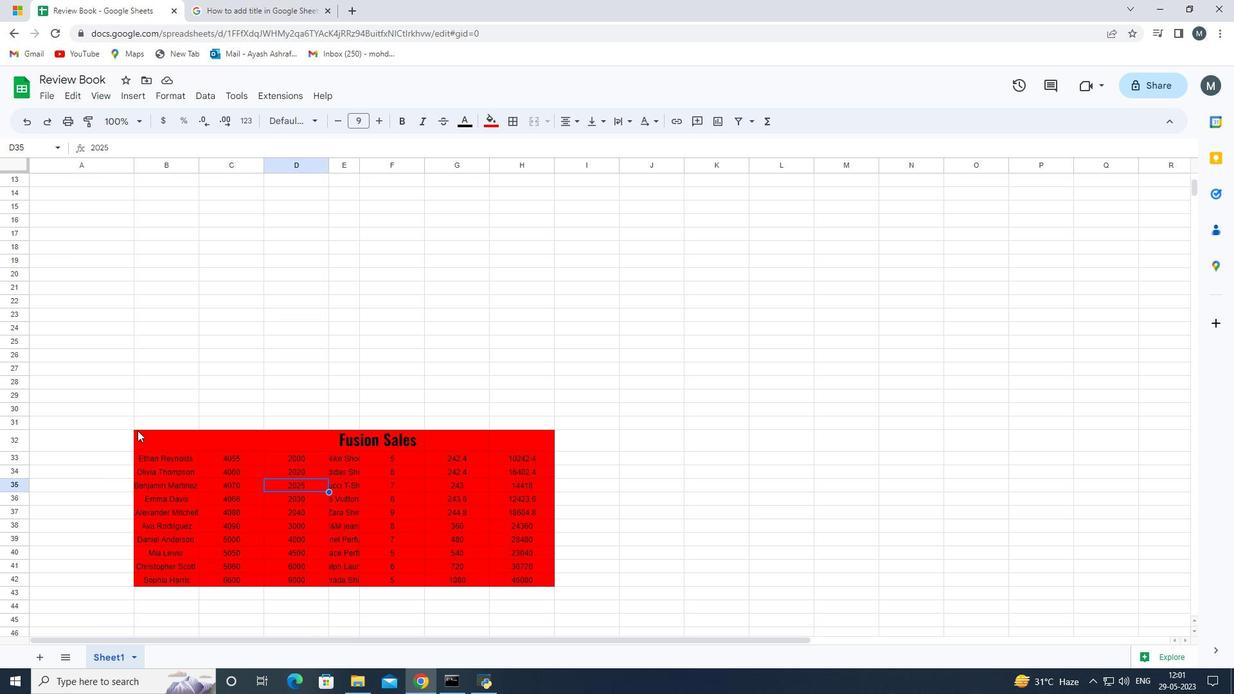 
Action: Mouse pressed left at (131, 430)
Screenshot: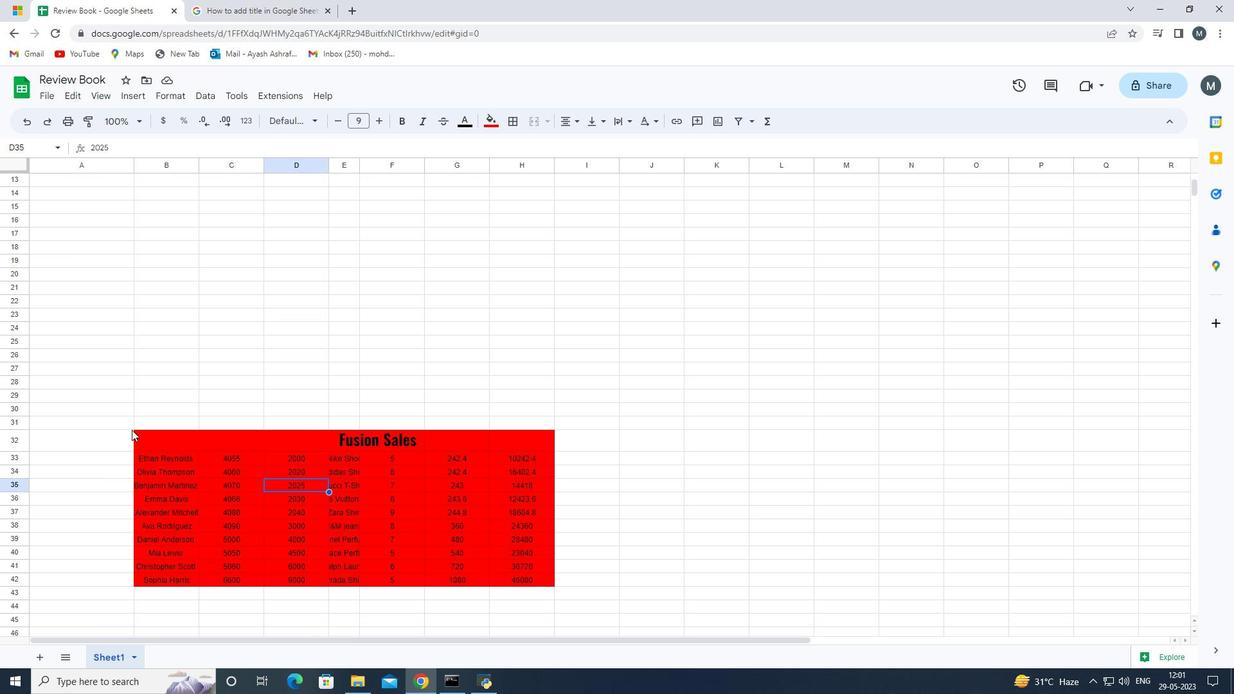 
Action: Mouse moved to (518, 604)
Screenshot: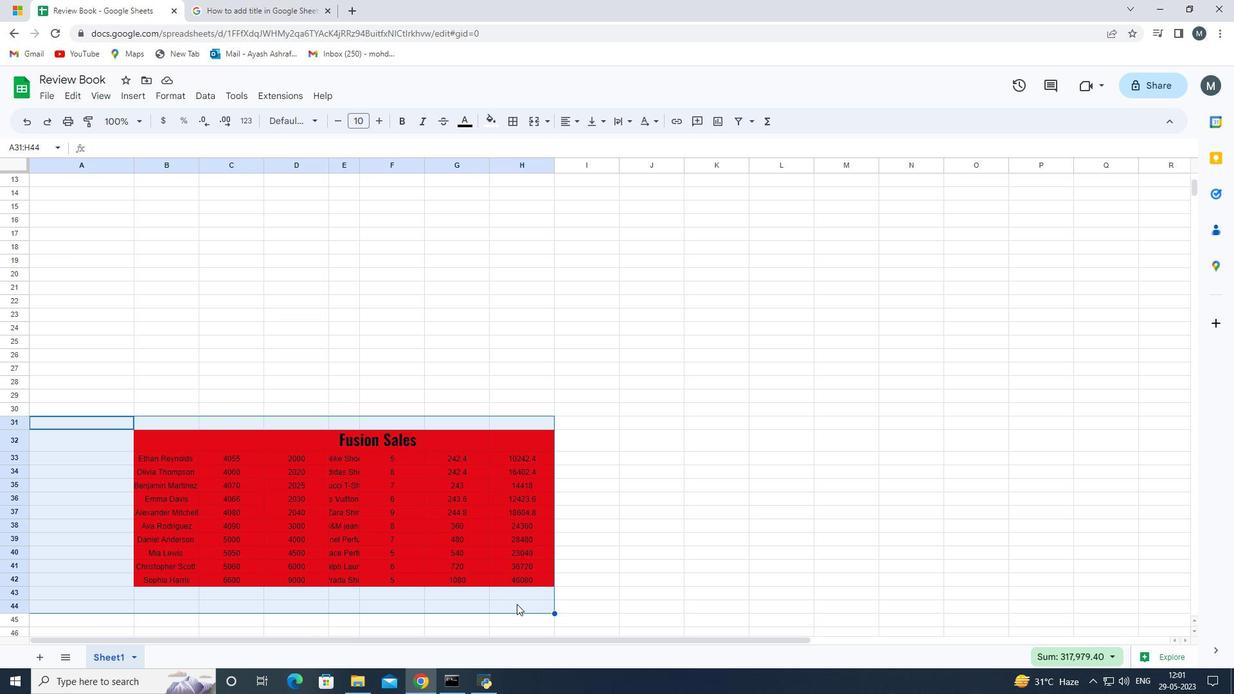 
Action: Key pressed <Key.delete>
Screenshot: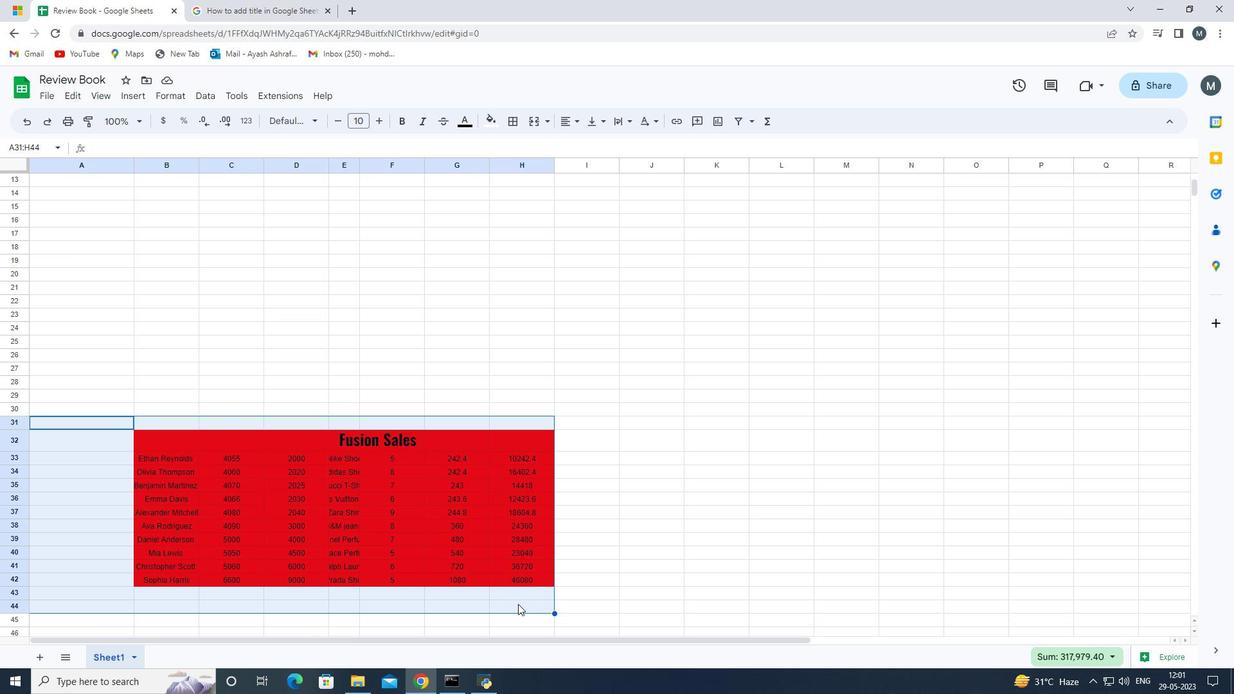 
Action: Mouse moved to (315, 302)
Screenshot: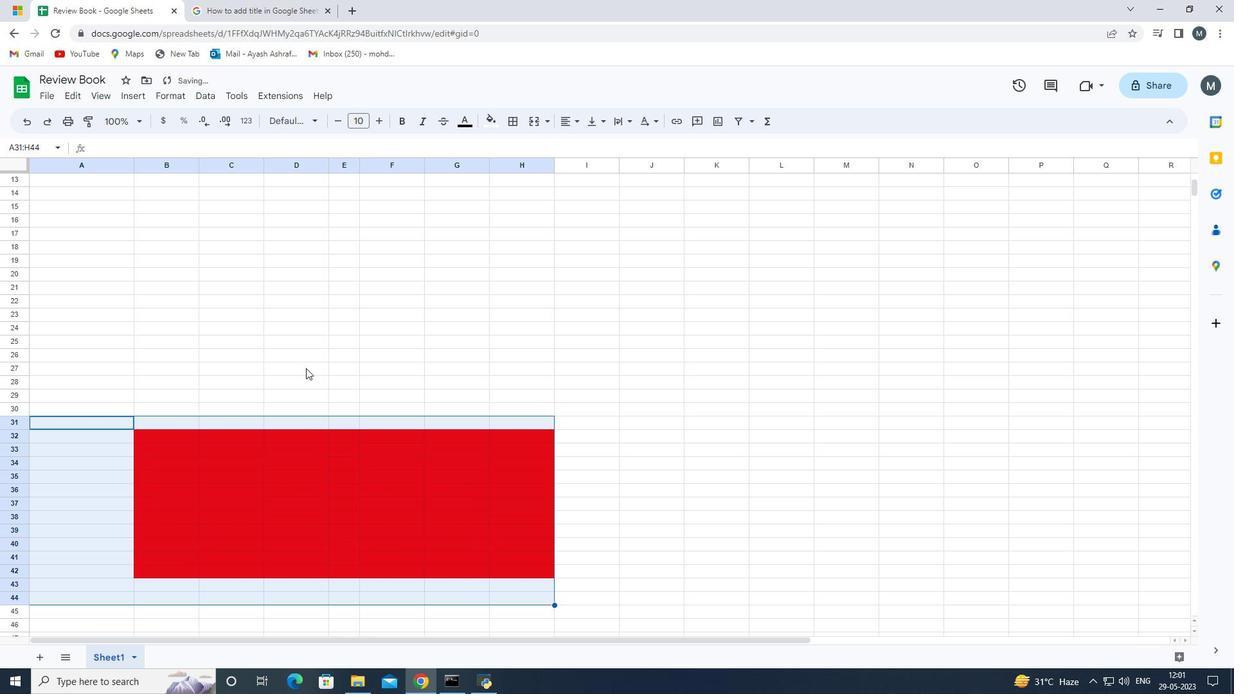 
Action: Mouse pressed left at (315, 302)
Screenshot: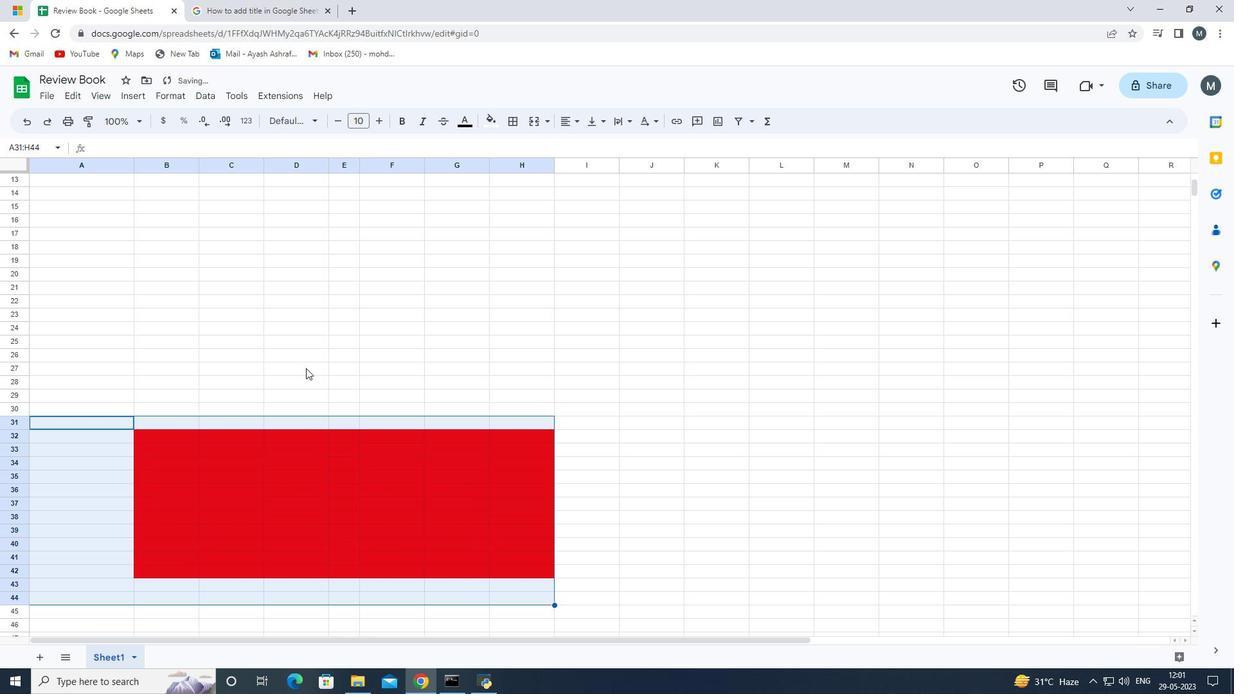 
Action: Mouse moved to (123, 427)
Screenshot: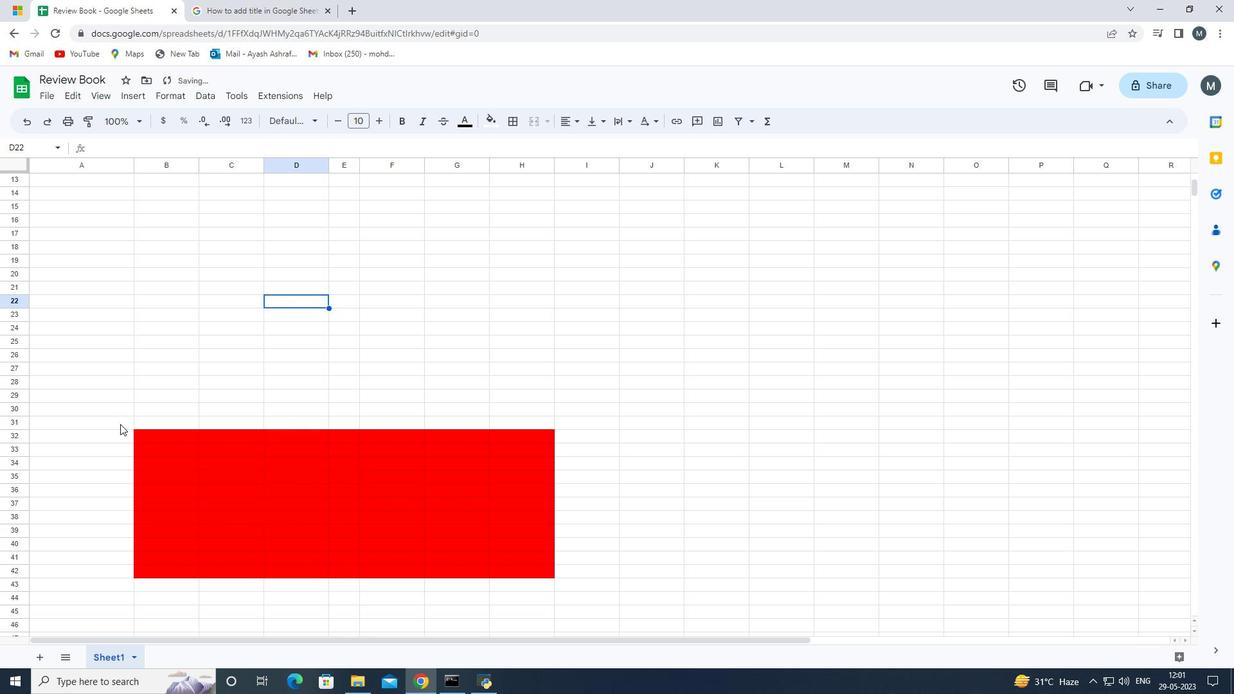 
Action: Mouse pressed left at (123, 427)
Screenshot: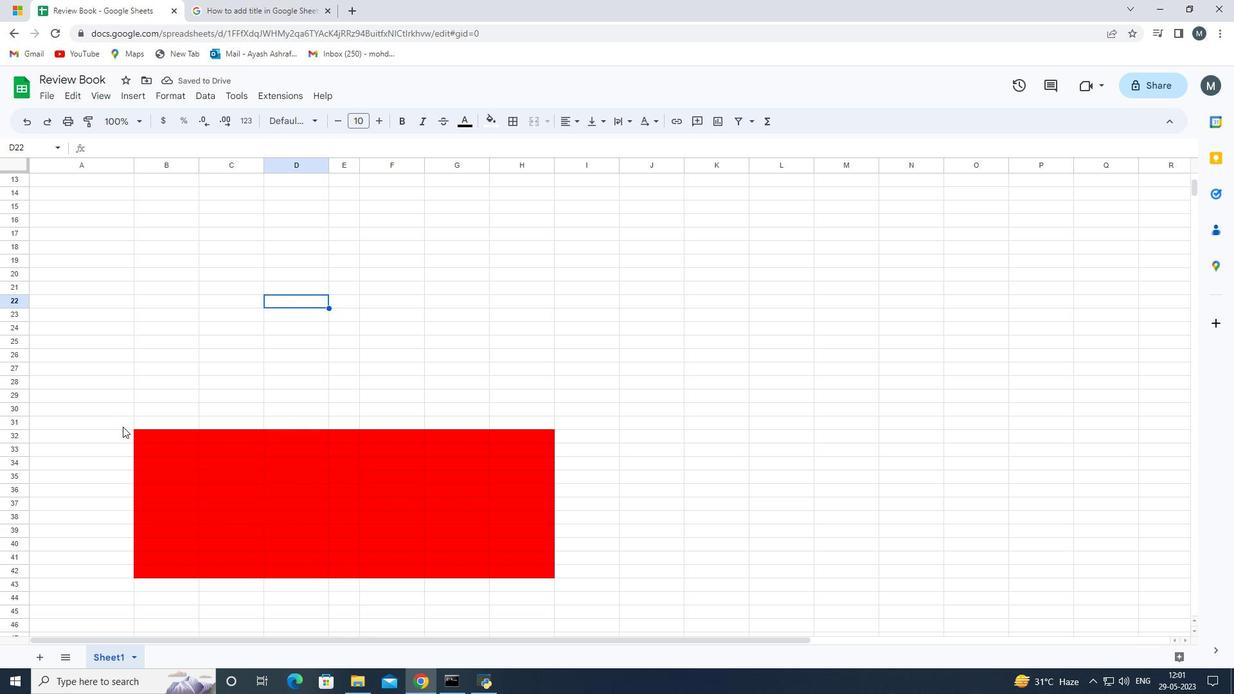 
Action: Mouse moved to (555, 607)
Screenshot: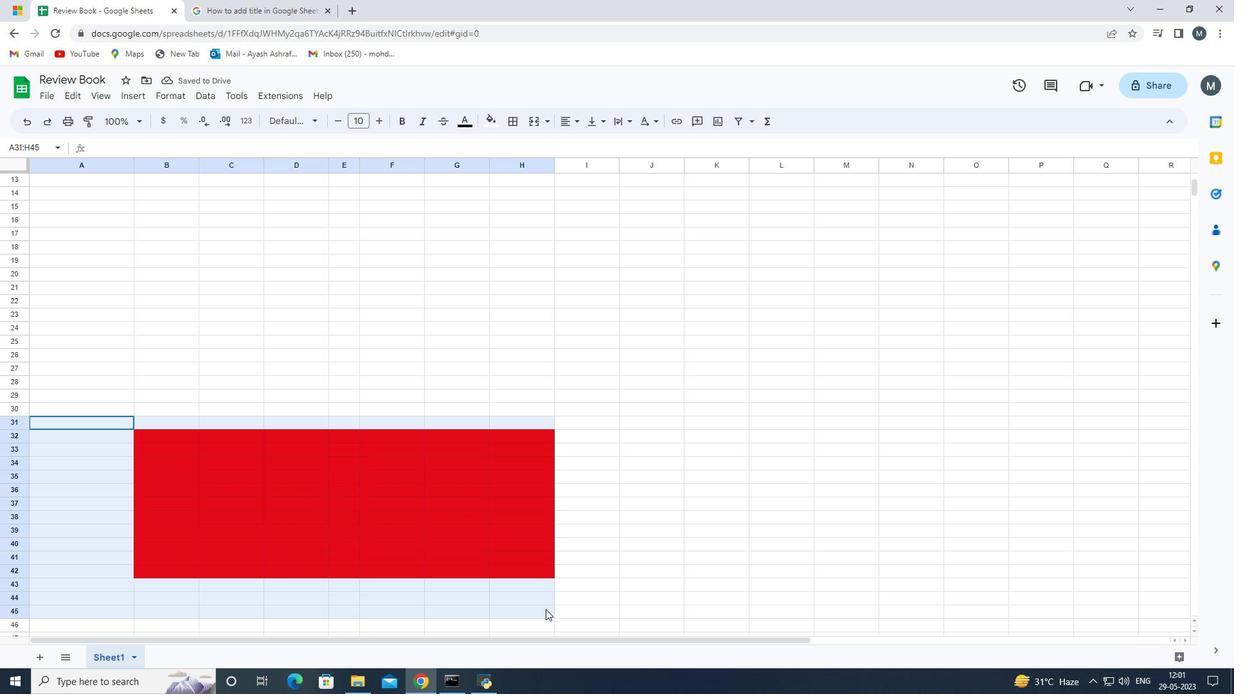 
Action: Key pressed <Key.delete>
Screenshot: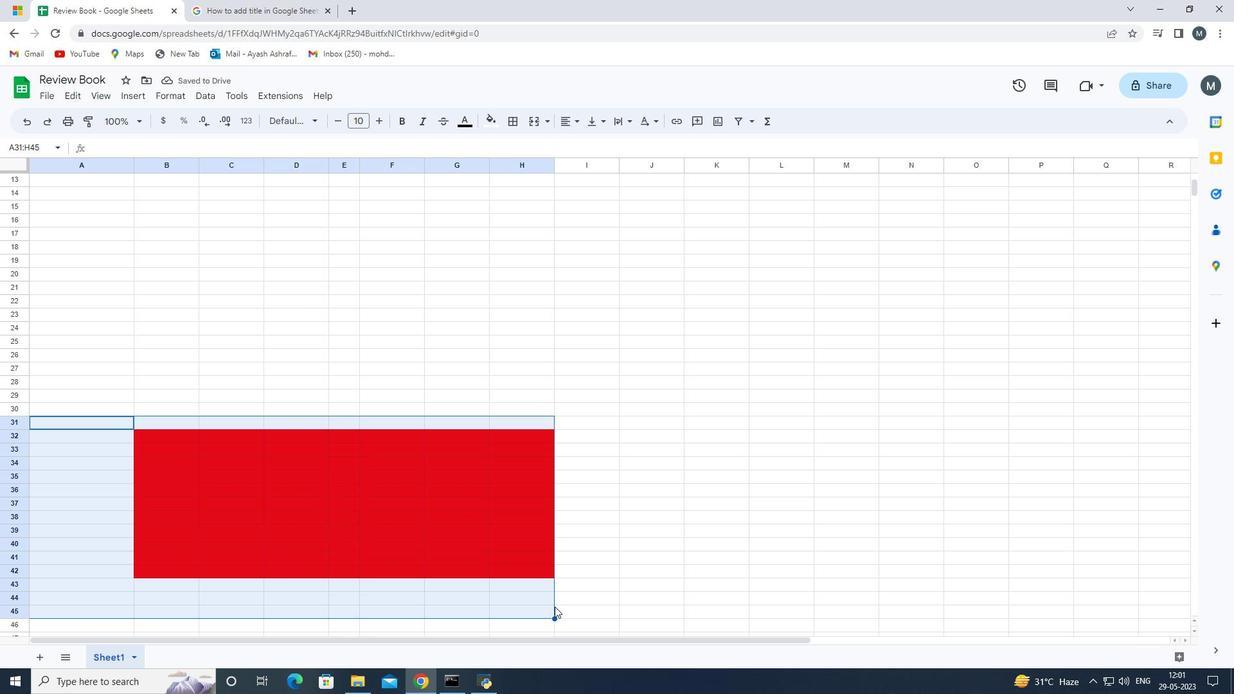 
Action: Mouse moved to (402, 376)
Screenshot: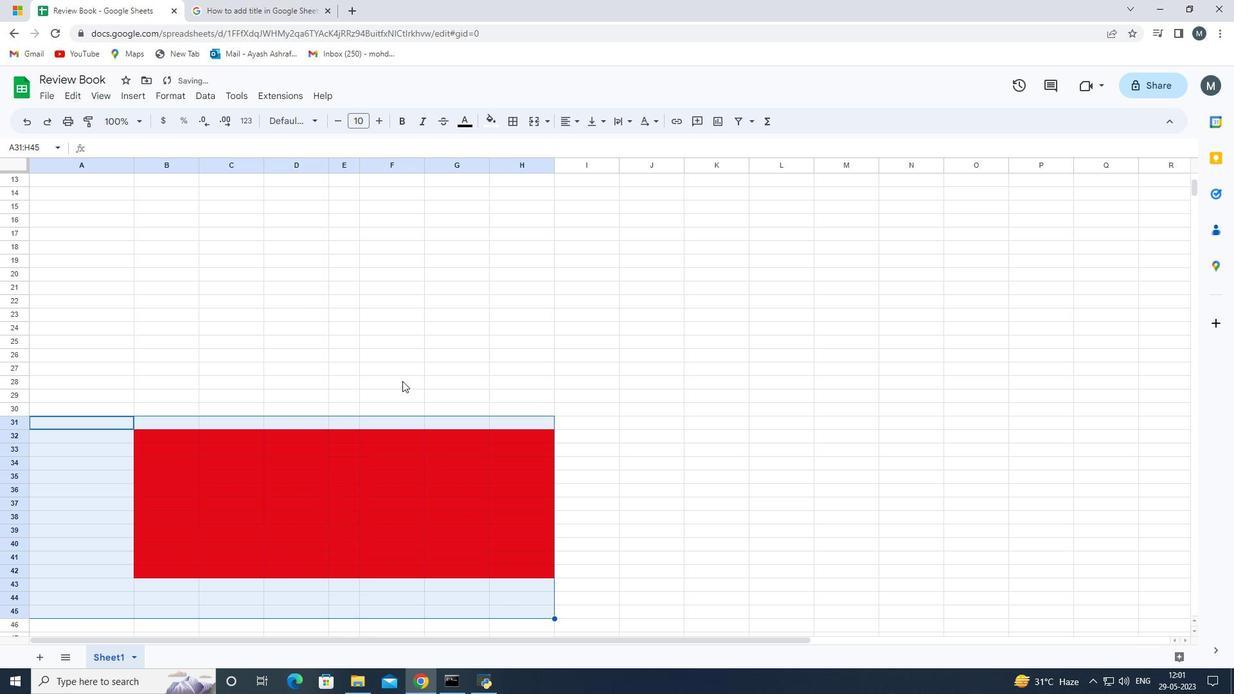 
Action: Mouse pressed left at (402, 376)
Screenshot: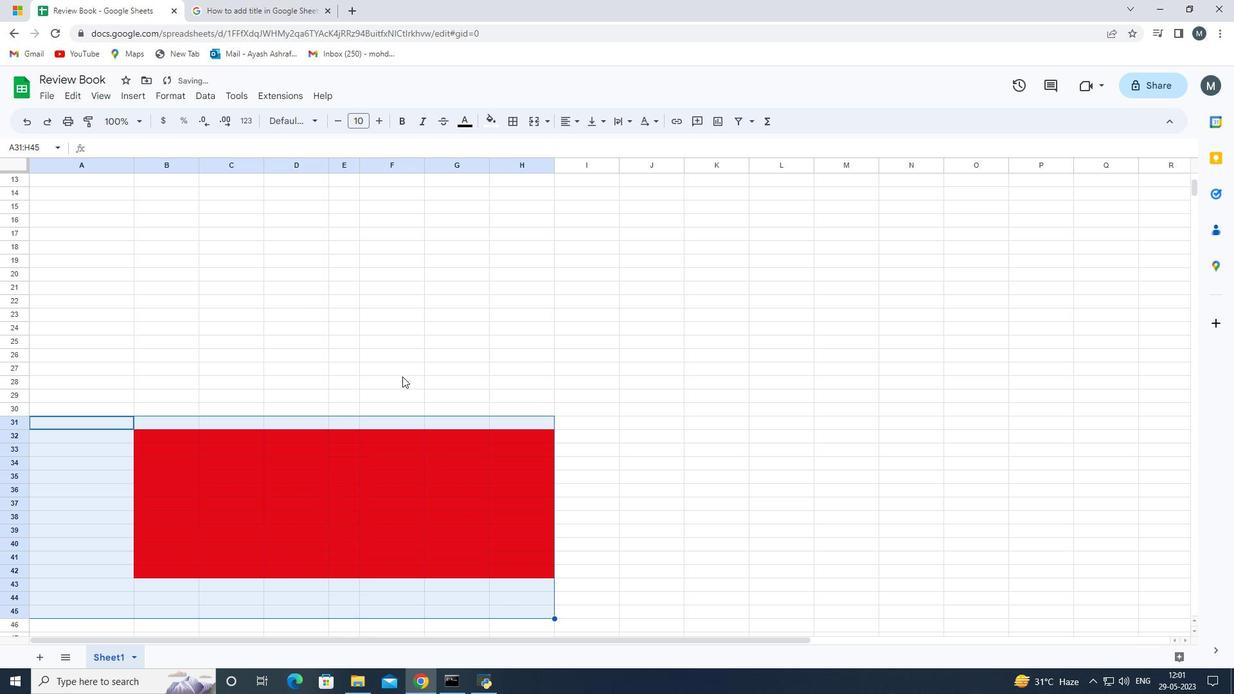 
Action: Mouse moved to (392, 378)
Screenshot: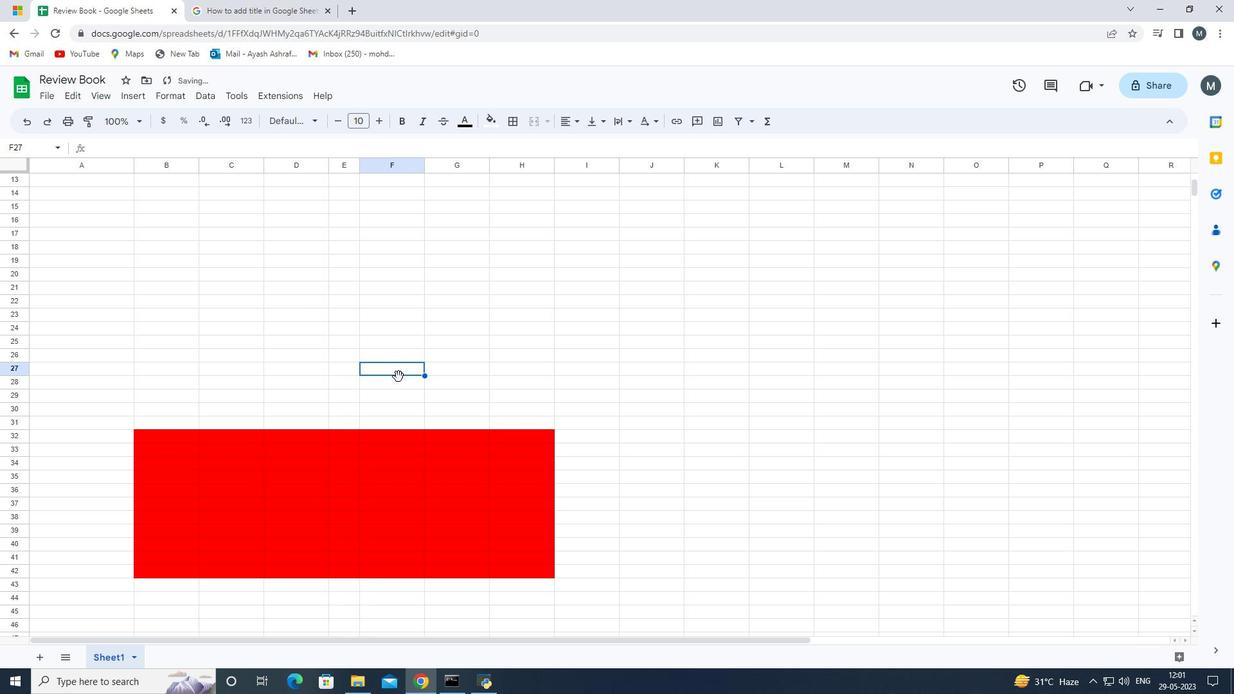 
Action: Mouse scrolled (392, 379) with delta (0, 0)
Screenshot: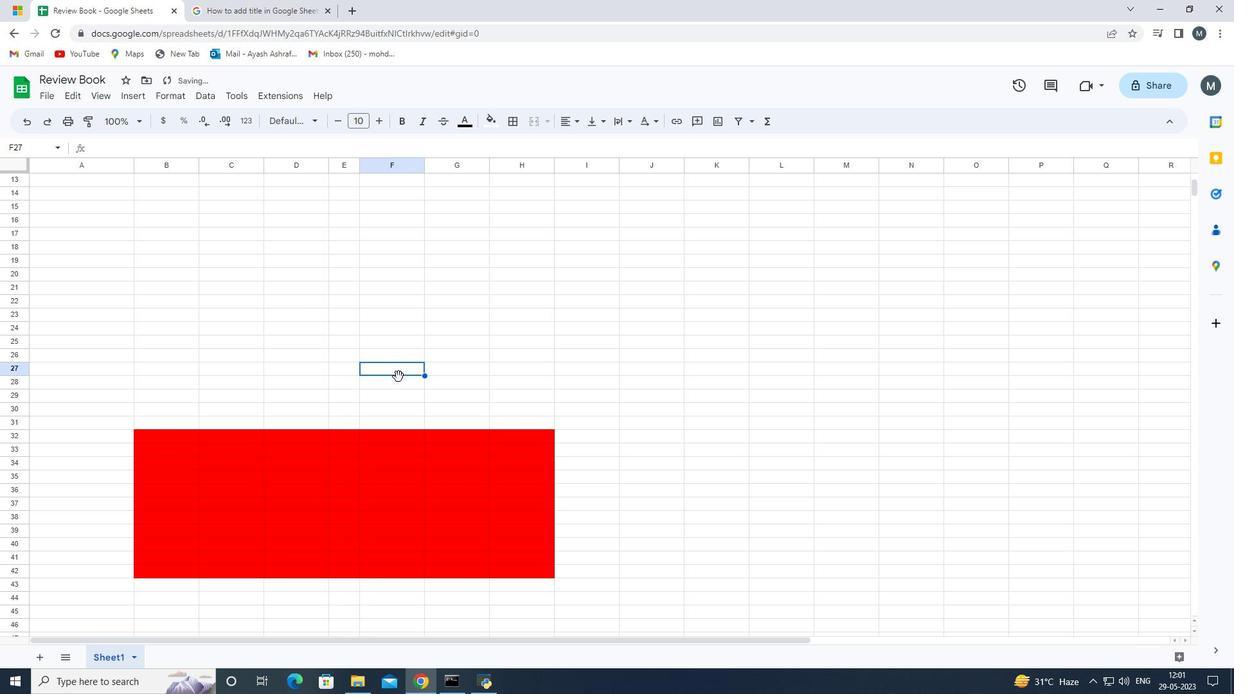 
Action: Mouse scrolled (392, 379) with delta (0, 0)
Screenshot: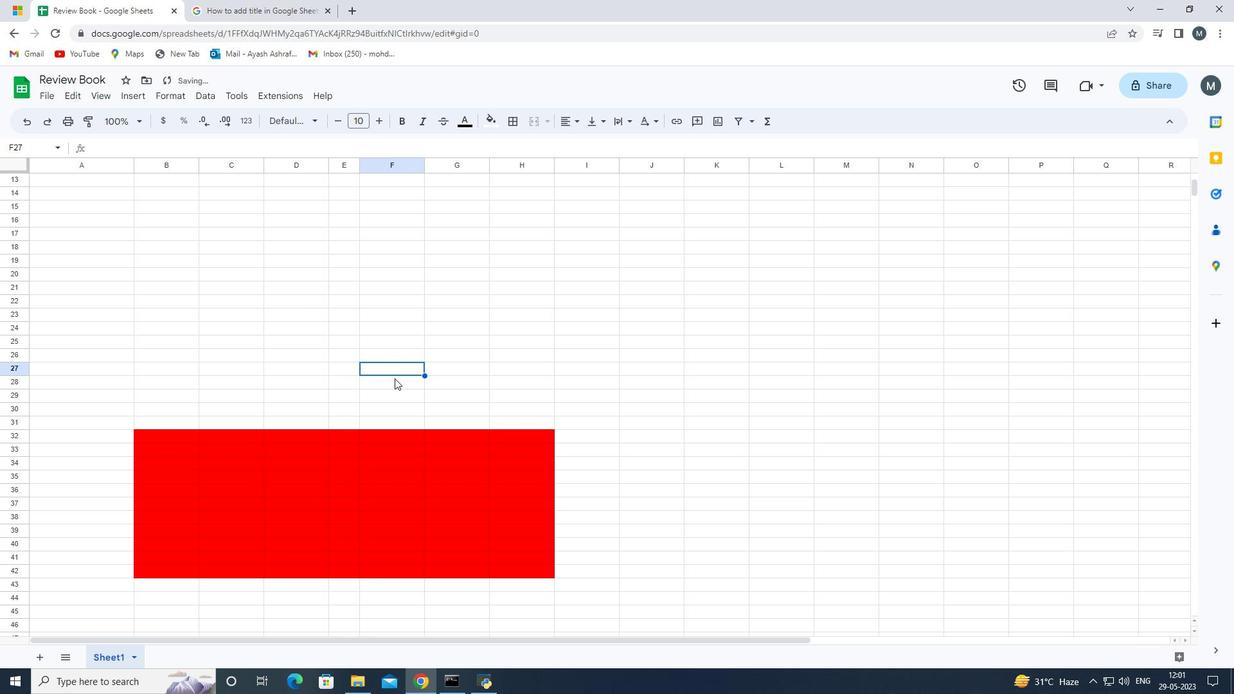 
Action: Mouse scrolled (392, 379) with delta (0, 0)
Screenshot: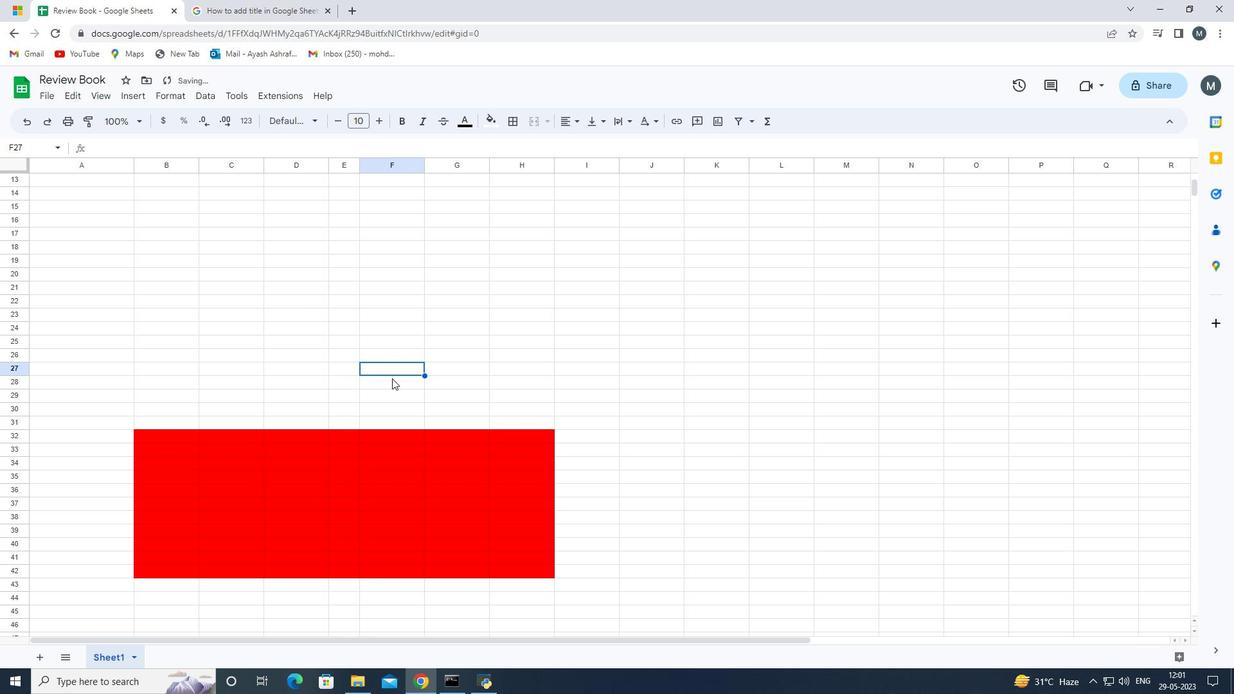 
Action: Mouse scrolled (392, 379) with delta (0, 0)
Screenshot: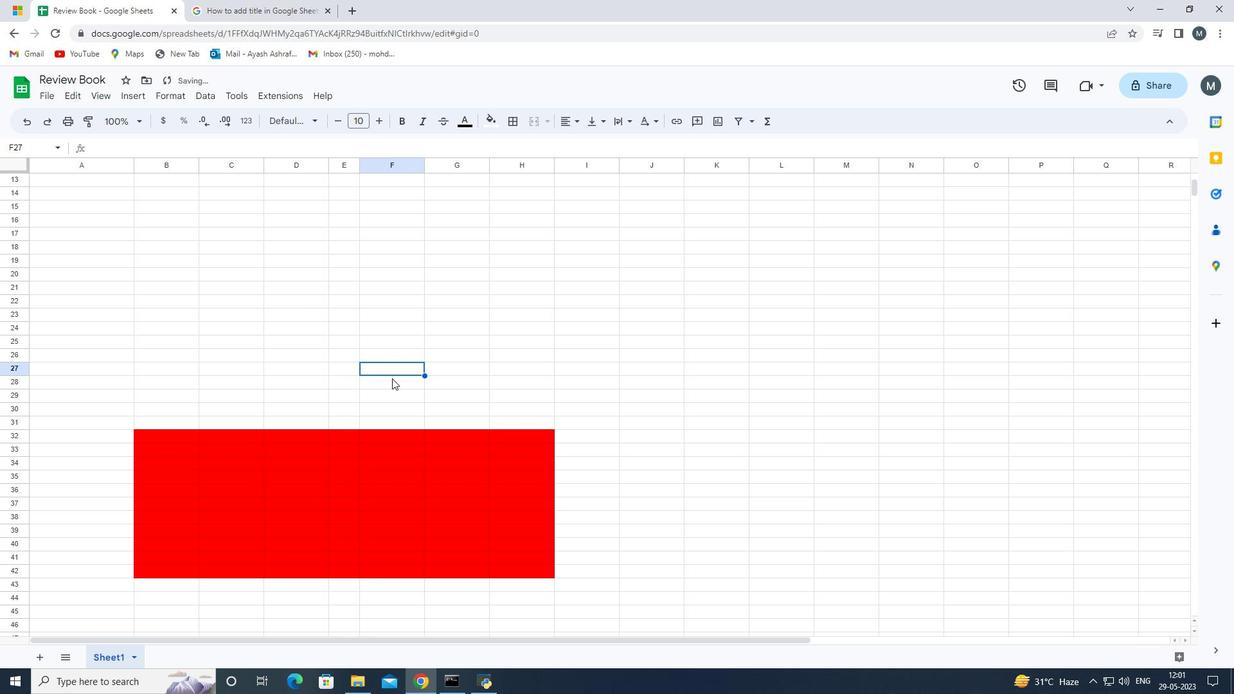 
Action: Mouse scrolled (392, 379) with delta (0, 0)
Screenshot: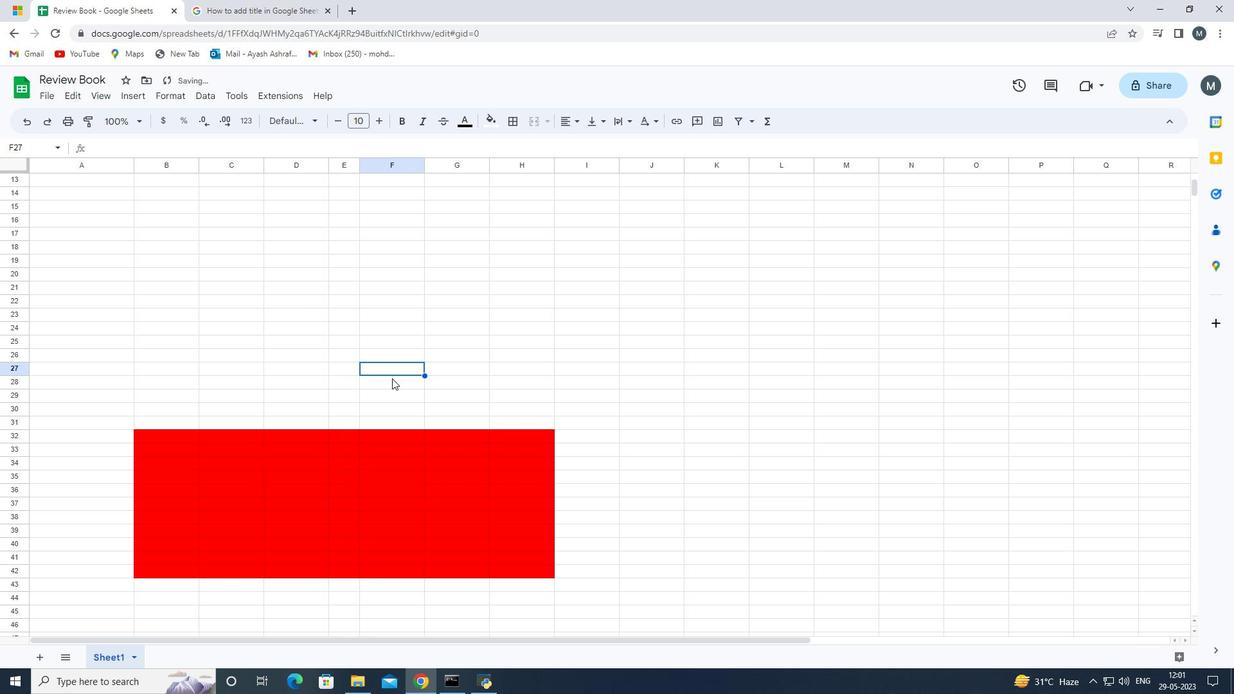 
Action: Mouse moved to (329, 391)
Screenshot: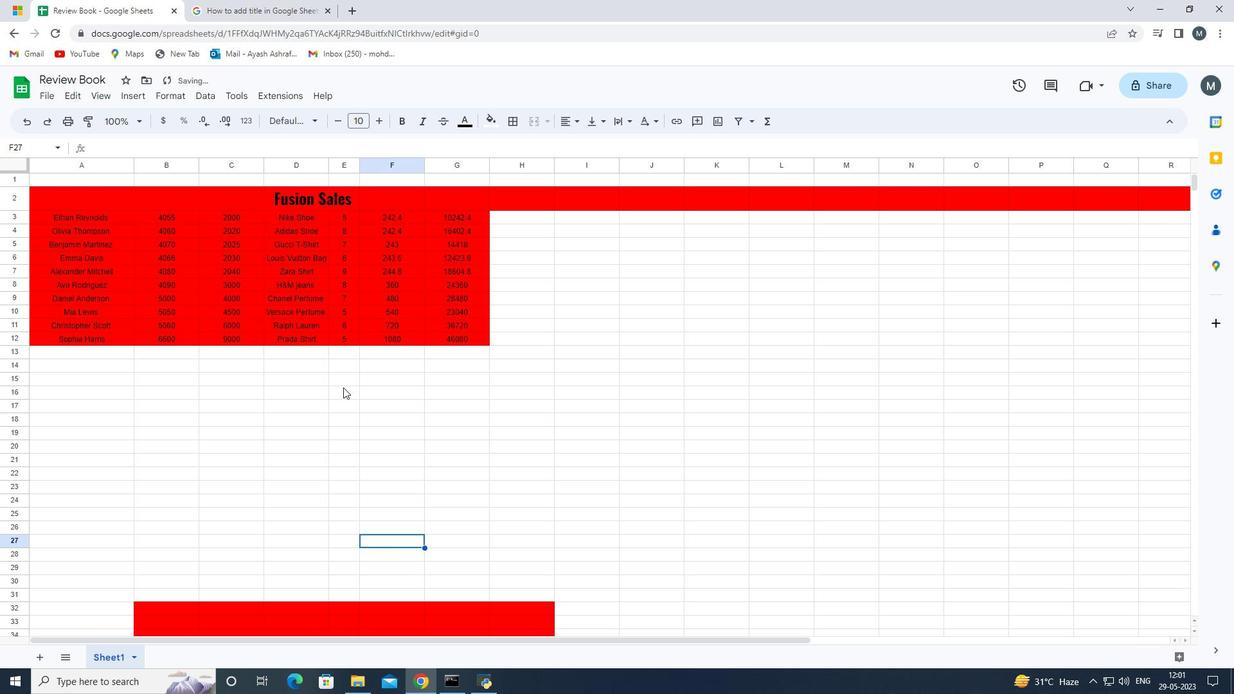
Action: Mouse scrolled (329, 392) with delta (0, 0)
Screenshot: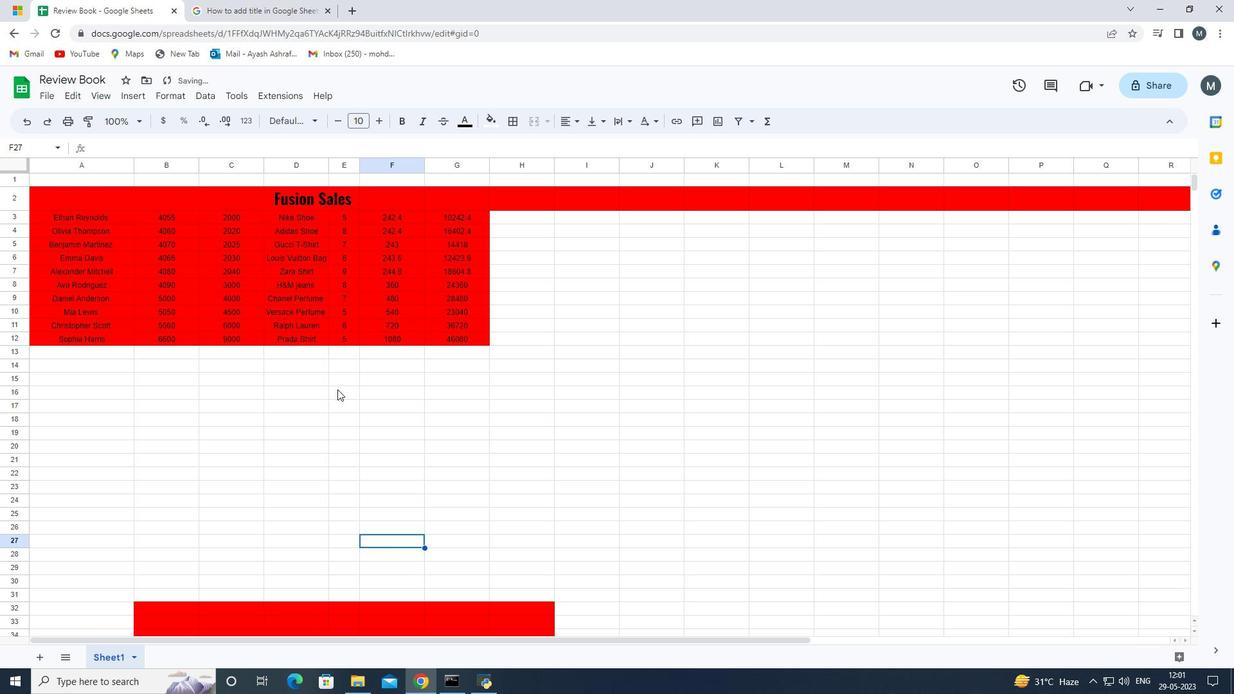 
Action: Mouse scrolled (329, 392) with delta (0, 0)
Screenshot: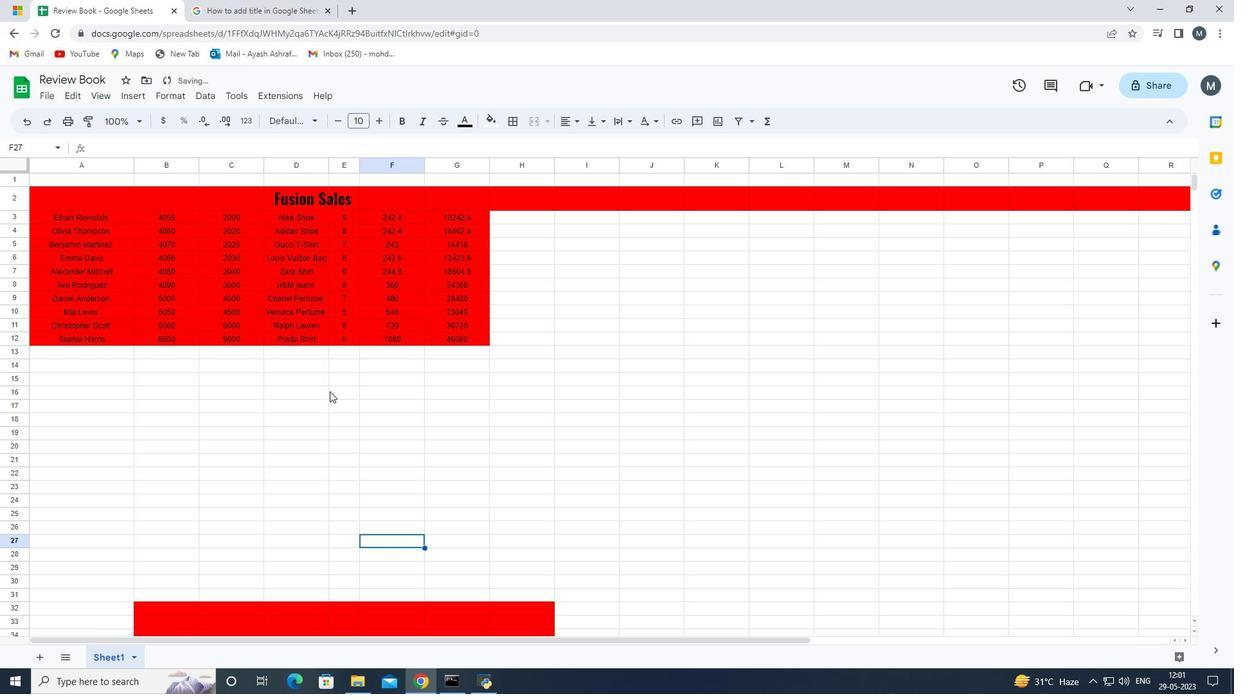 
Action: Mouse scrolled (329, 392) with delta (0, 0)
Screenshot: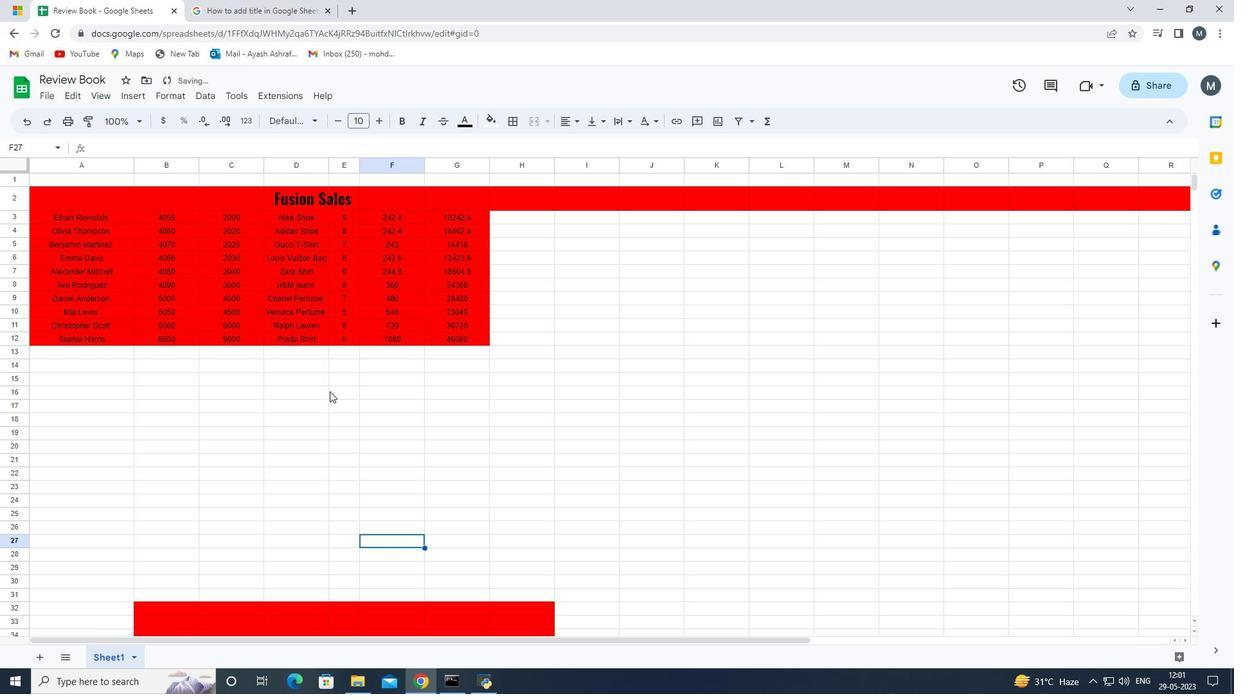 
Action: Mouse moved to (328, 391)
Screenshot: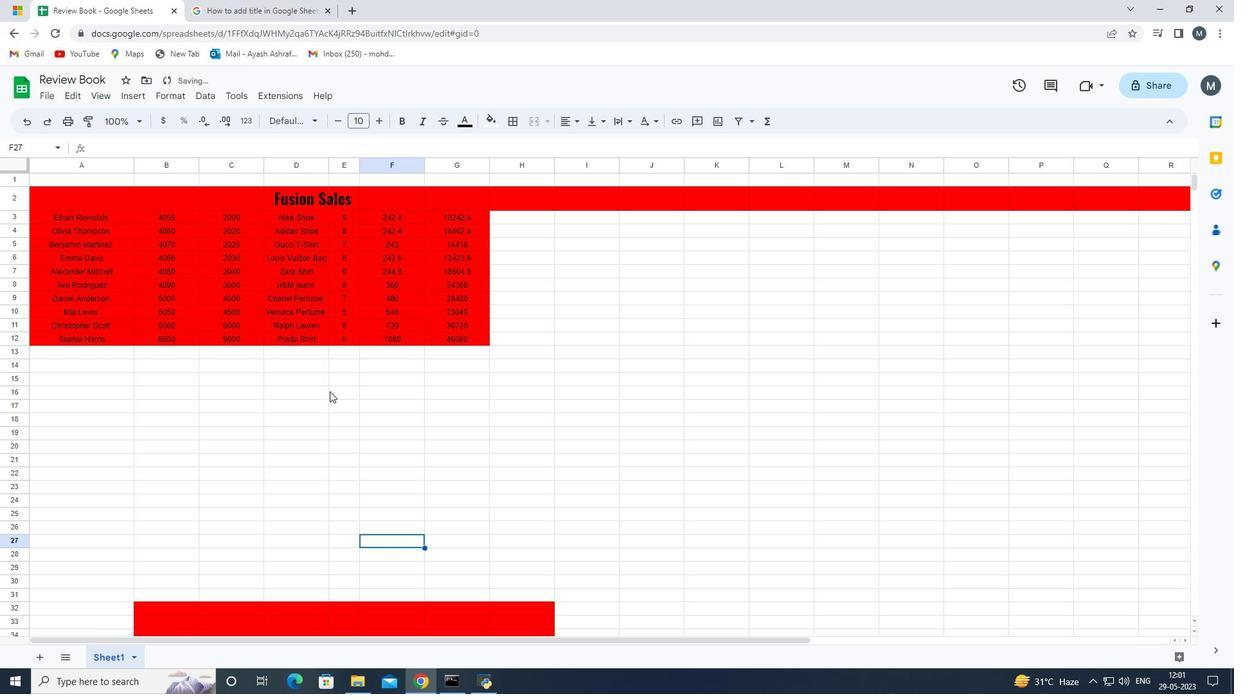 
Action: Mouse scrolled (328, 392) with delta (0, 0)
Screenshot: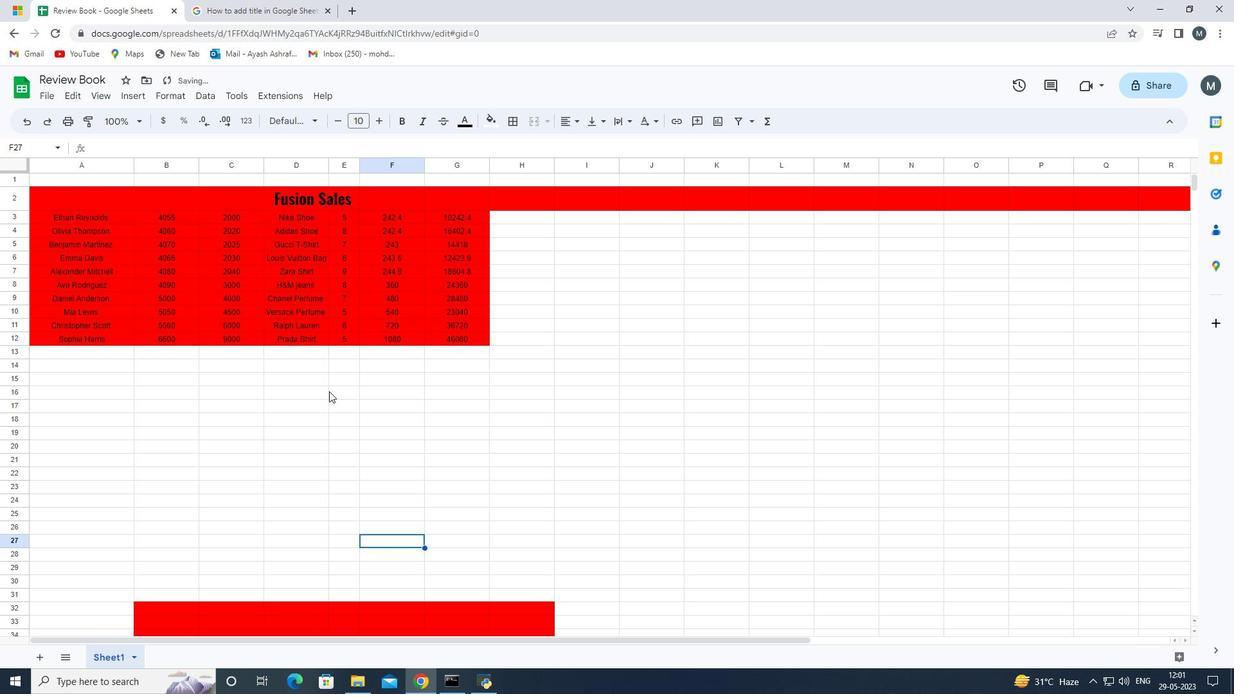 
Action: Mouse moved to (259, 455)
Screenshot: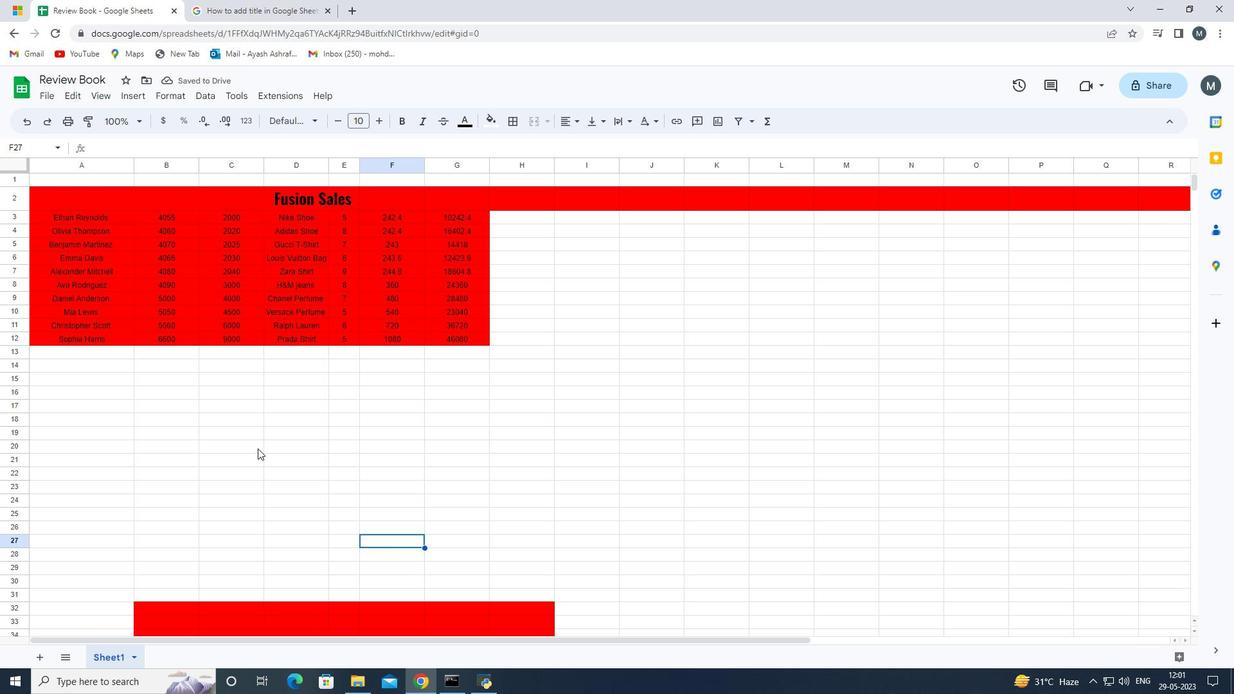 
Action: Mouse scrolled (259, 454) with delta (0, 0)
Screenshot: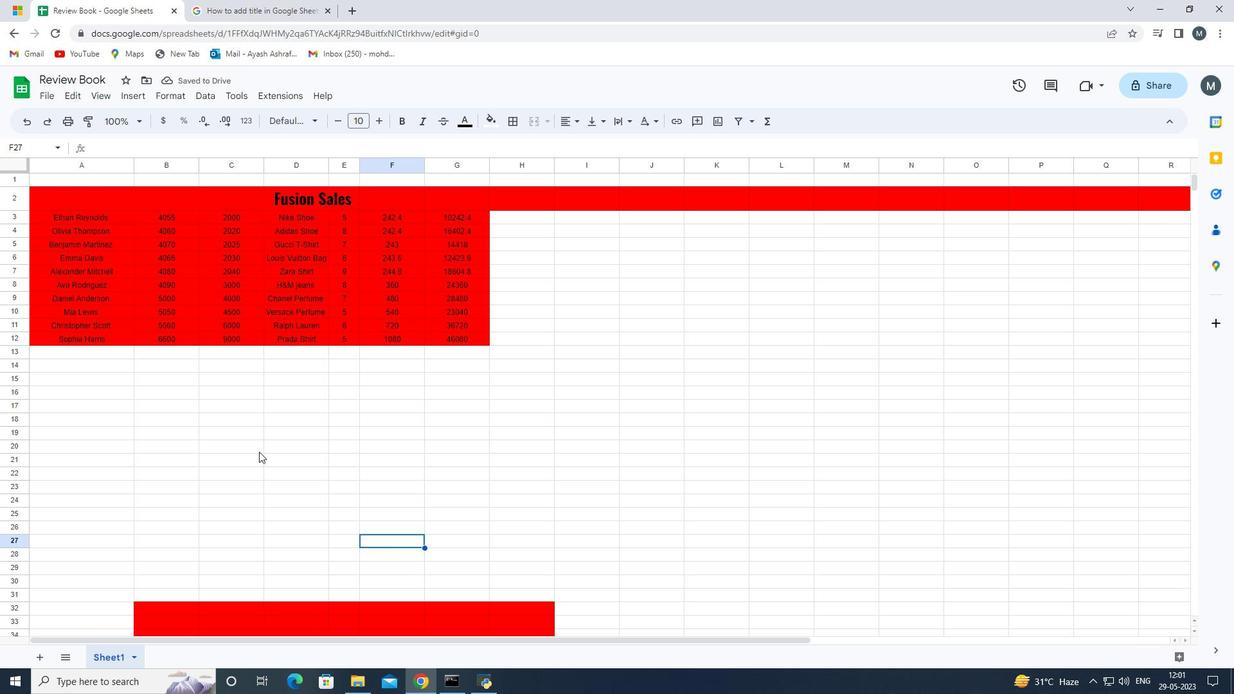 
Action: Mouse moved to (259, 455)
Screenshot: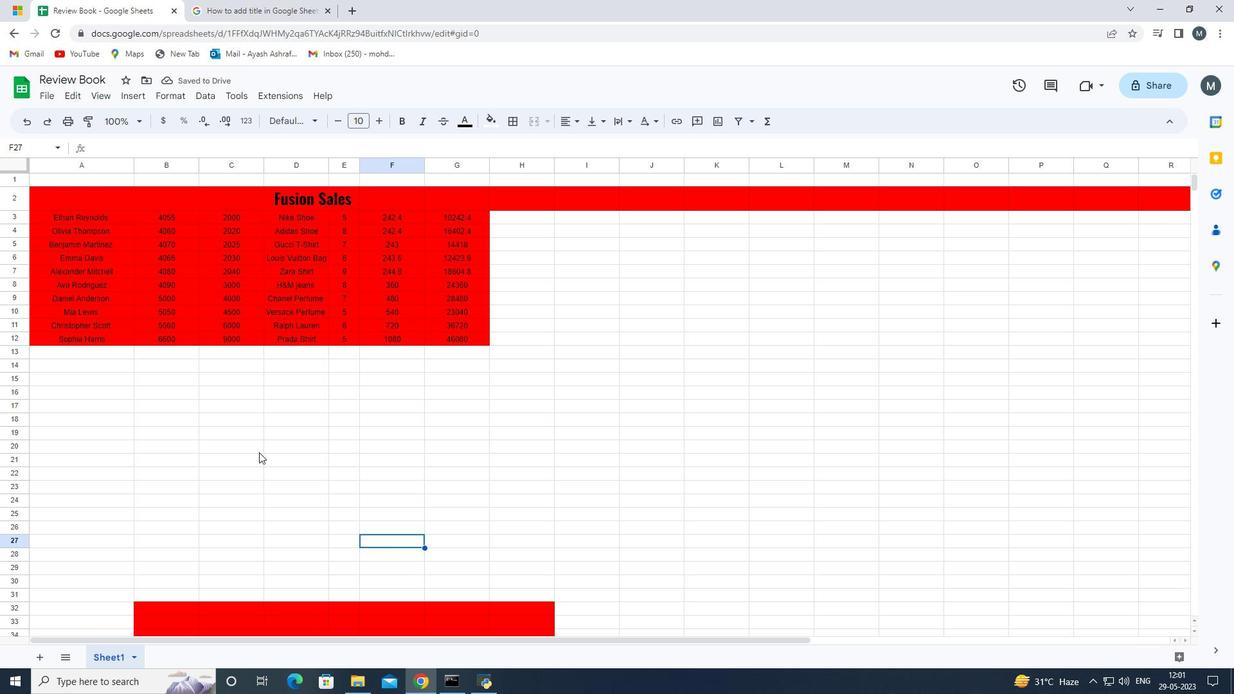 
Action: Mouse scrolled (259, 454) with delta (0, 0)
Screenshot: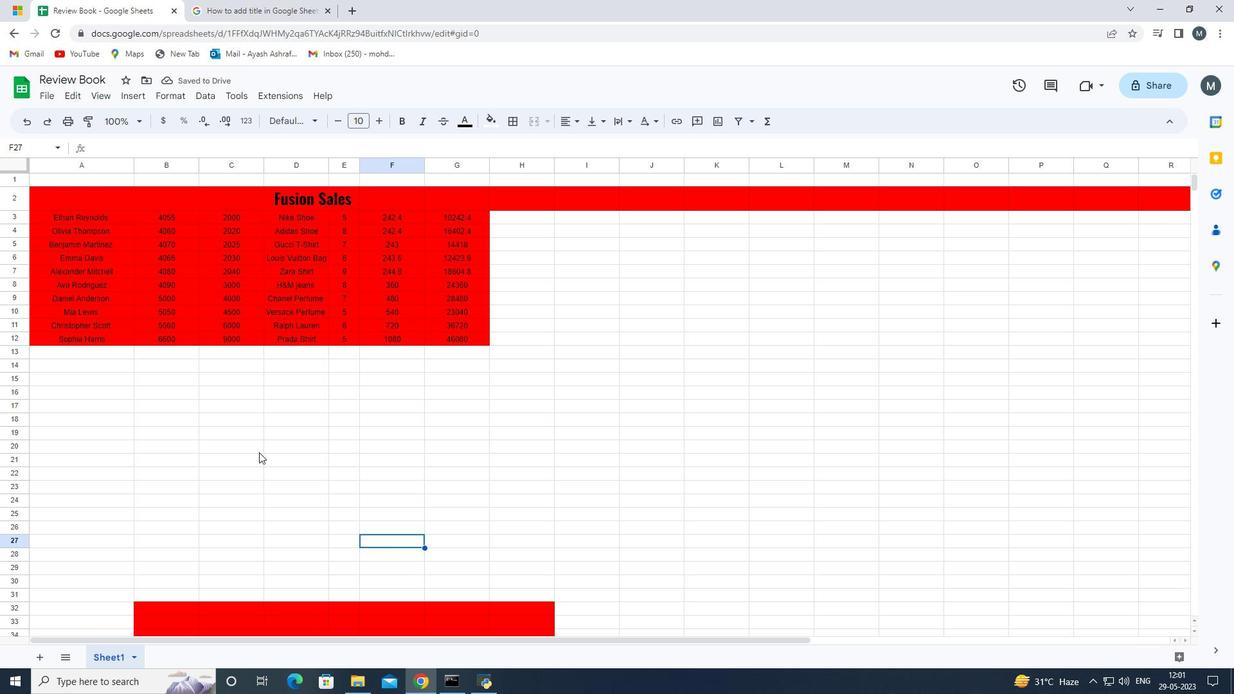 
Action: Mouse scrolled (259, 454) with delta (0, 0)
Screenshot: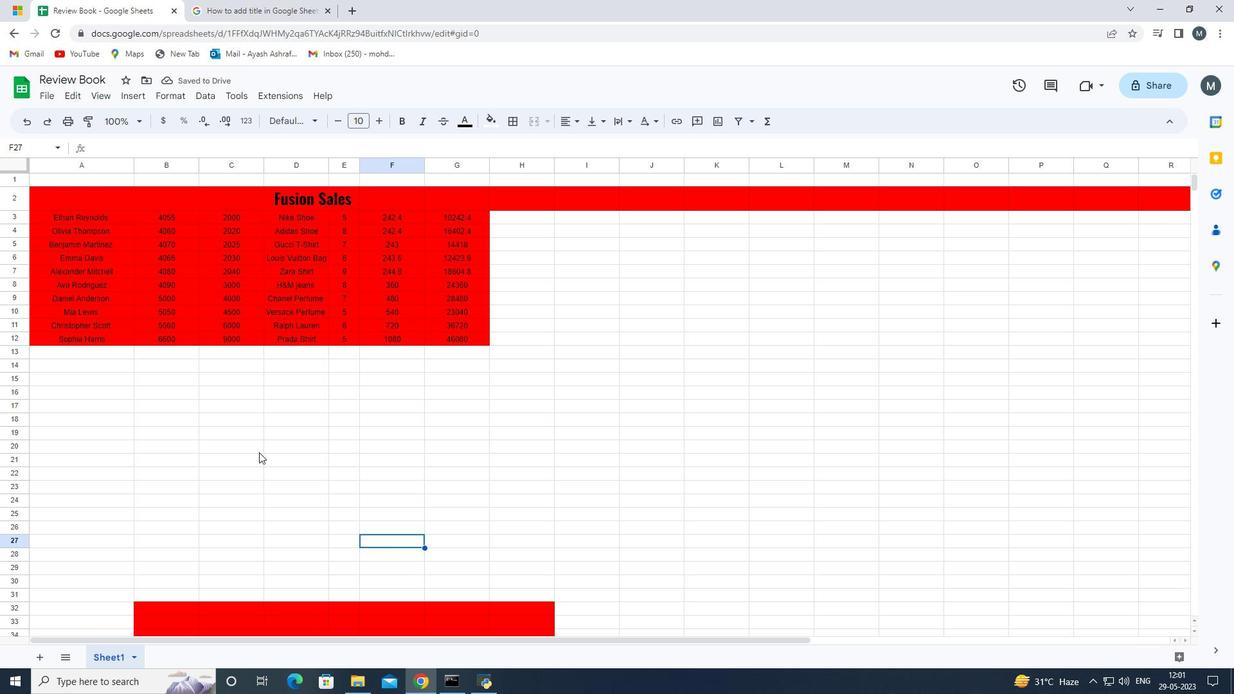 
Action: Mouse scrolled (259, 454) with delta (0, 0)
Screenshot: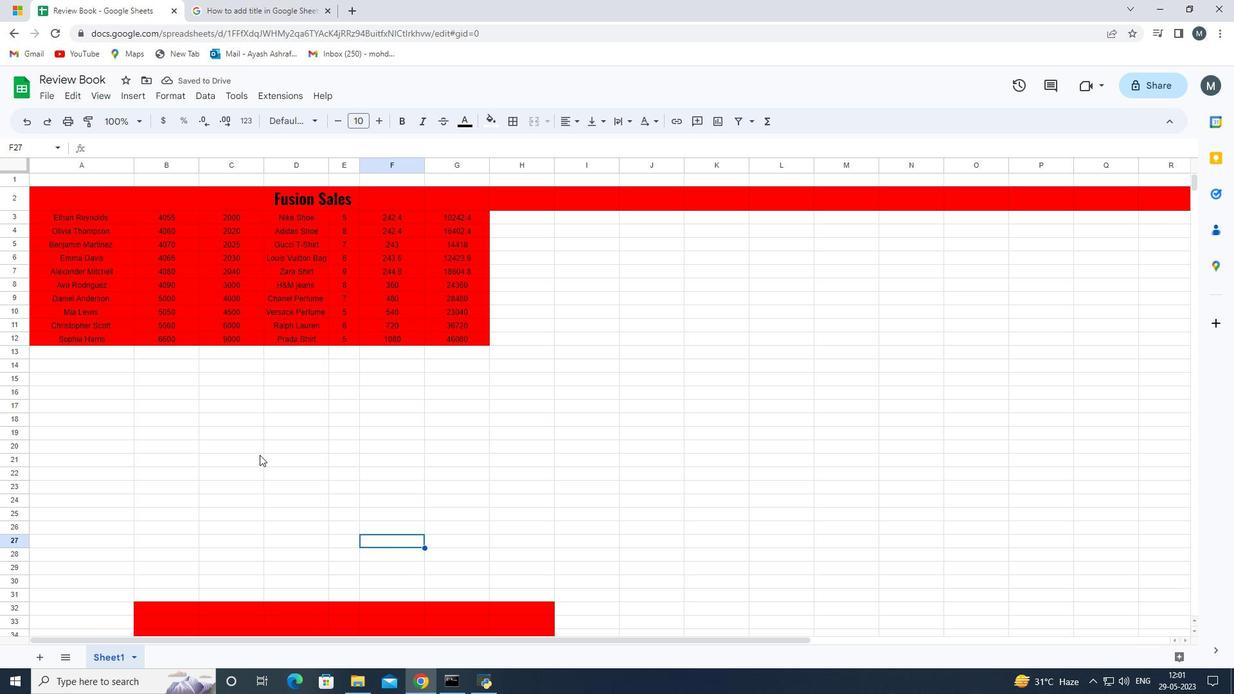 
Action: Mouse scrolled (259, 454) with delta (0, 0)
Screenshot: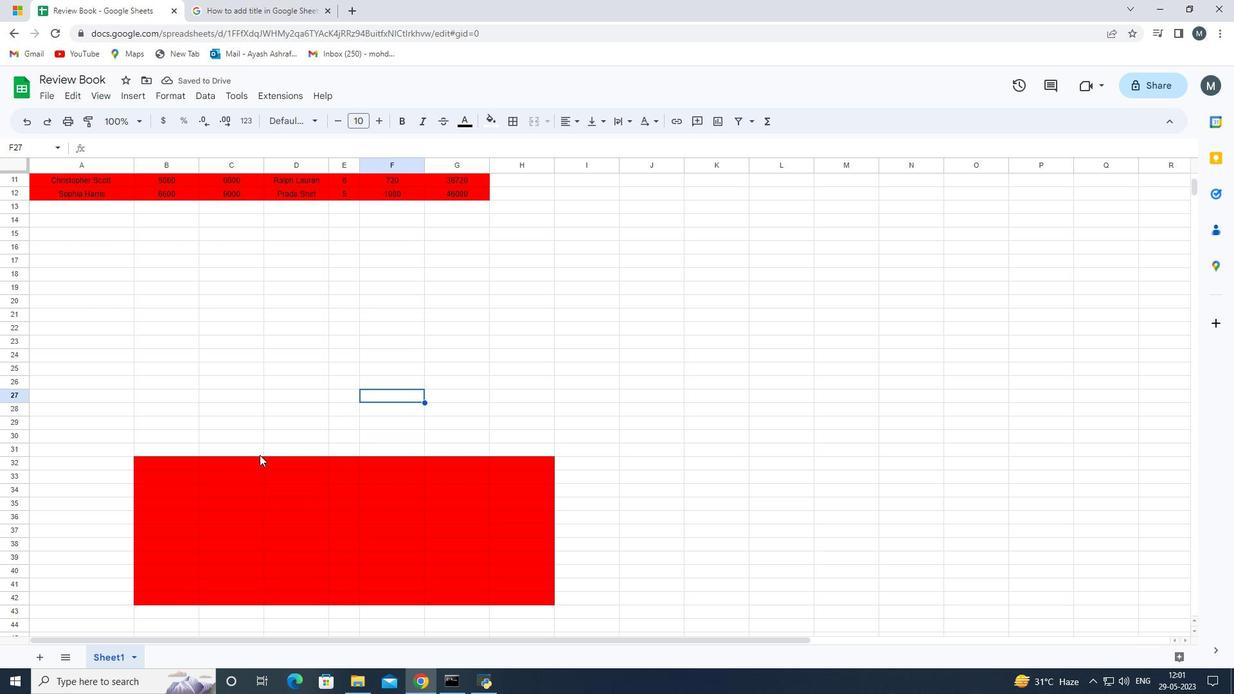 
Action: Mouse moved to (178, 432)
Screenshot: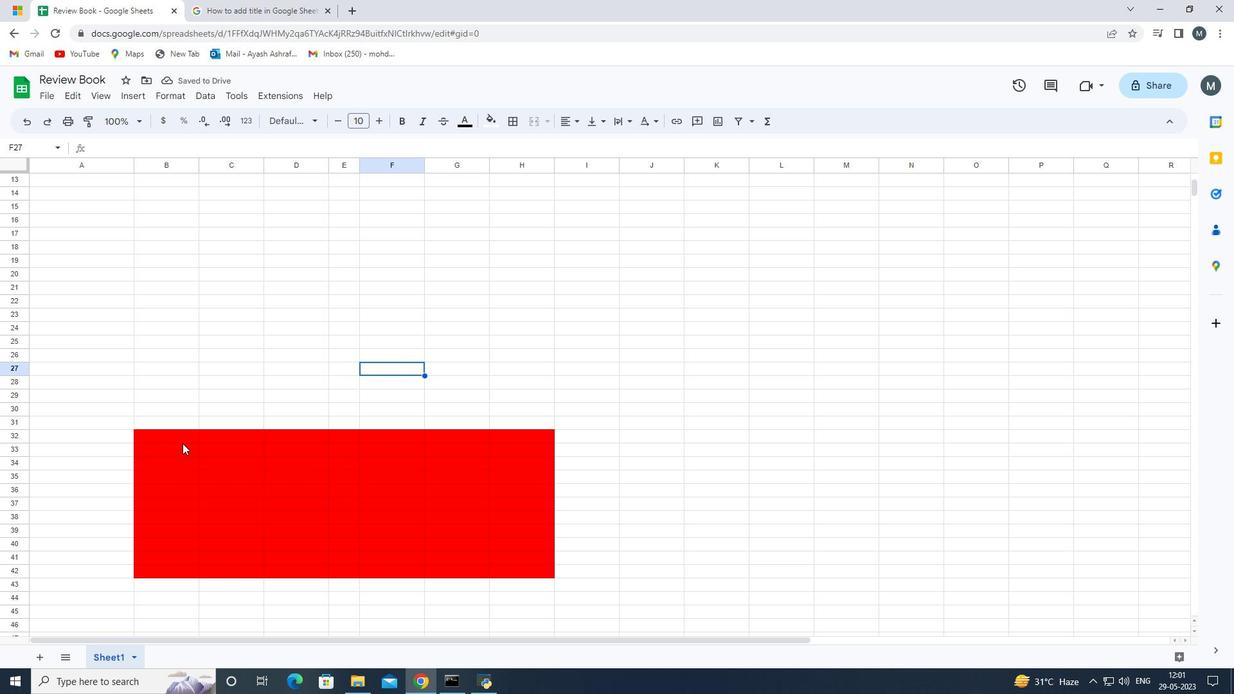 
Action: Mouse pressed left at (178, 432)
Screenshot: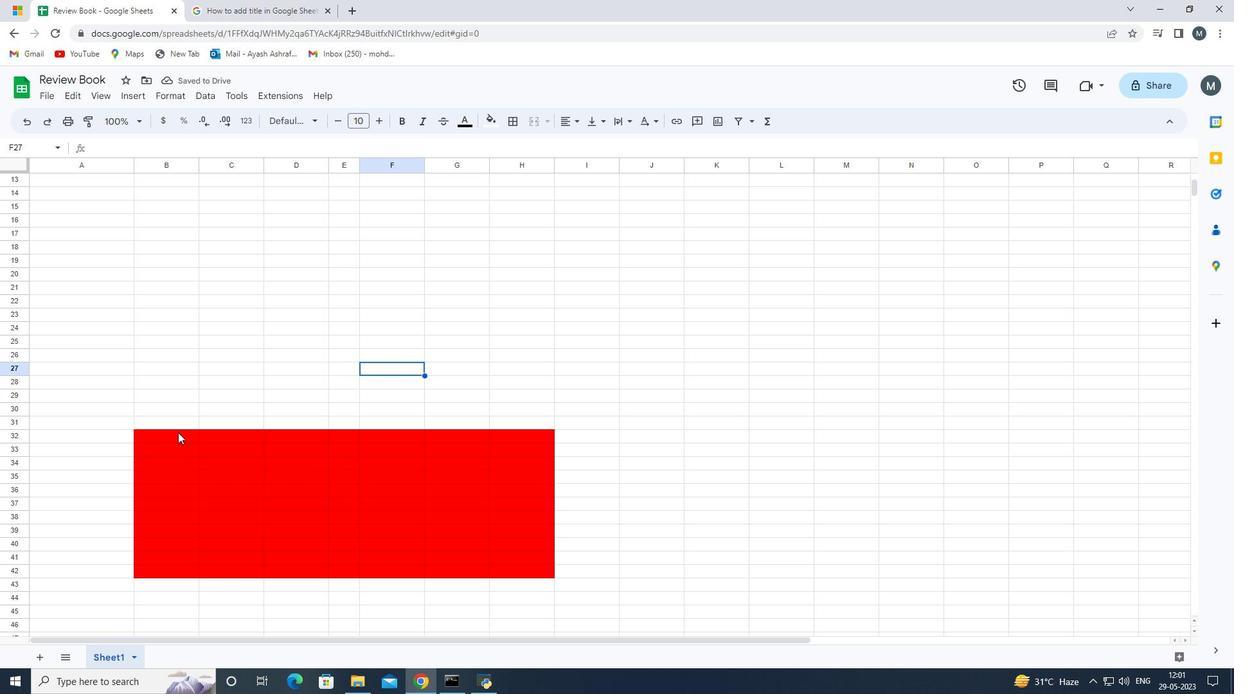 
Action: Mouse moved to (182, 443)
Screenshot: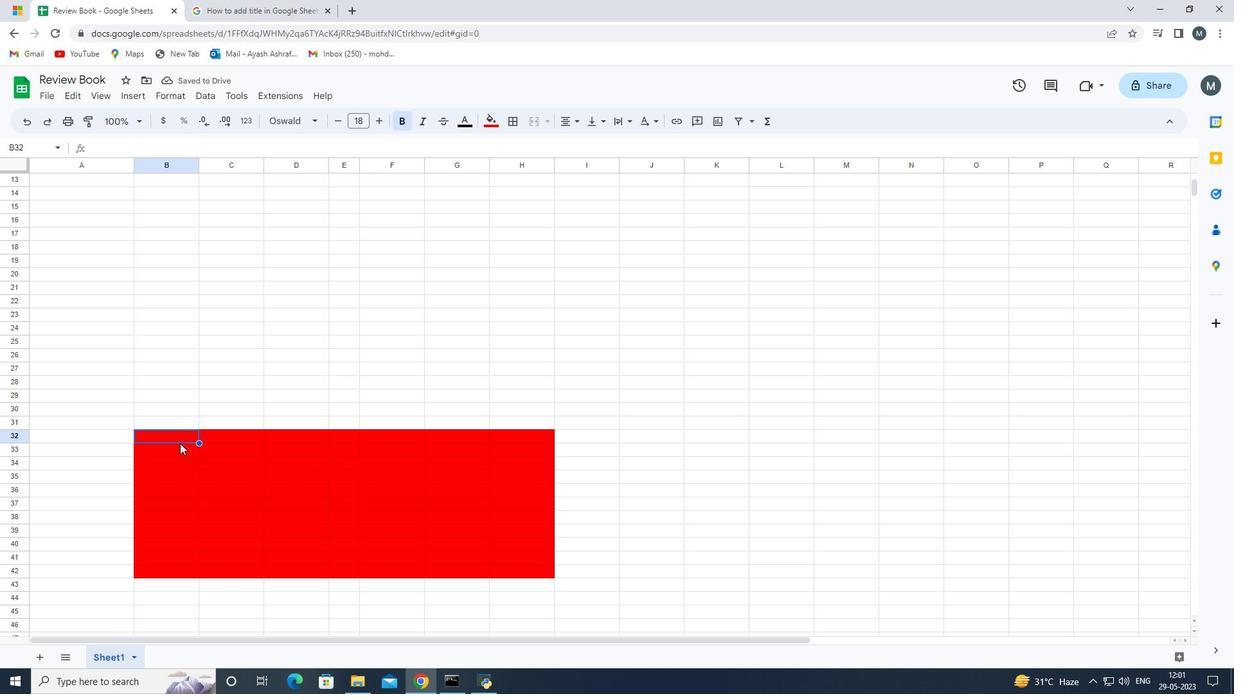 
Action: Key pressed <Key.shift_r><Key.shift_r><Key.shift_r><Key.shift_r><Key.shift_r><Key.down><Key.right><Key.right><Key.right><Key.right><Key.right><Key.right><Key.right><Key.right><Key.right><Key.right><Key.right><Key.right><Key.right><Key.left><Key.left><Key.left><Key.left><Key.left><Key.left><Key.left><Key.left><Key.right><Key.down><Key.down><Key.down><Key.down><Key.down><Key.down><Key.down><Key.down><Key.down>
Screenshot: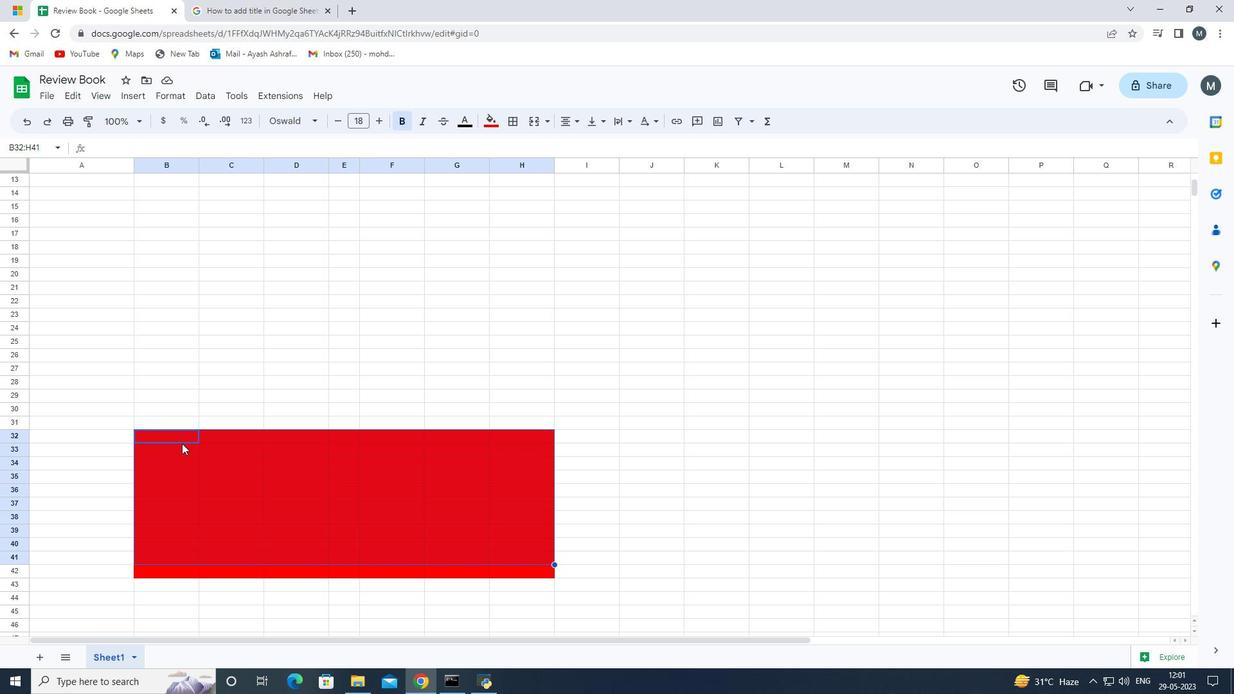 
Action: Mouse moved to (189, 454)
Screenshot: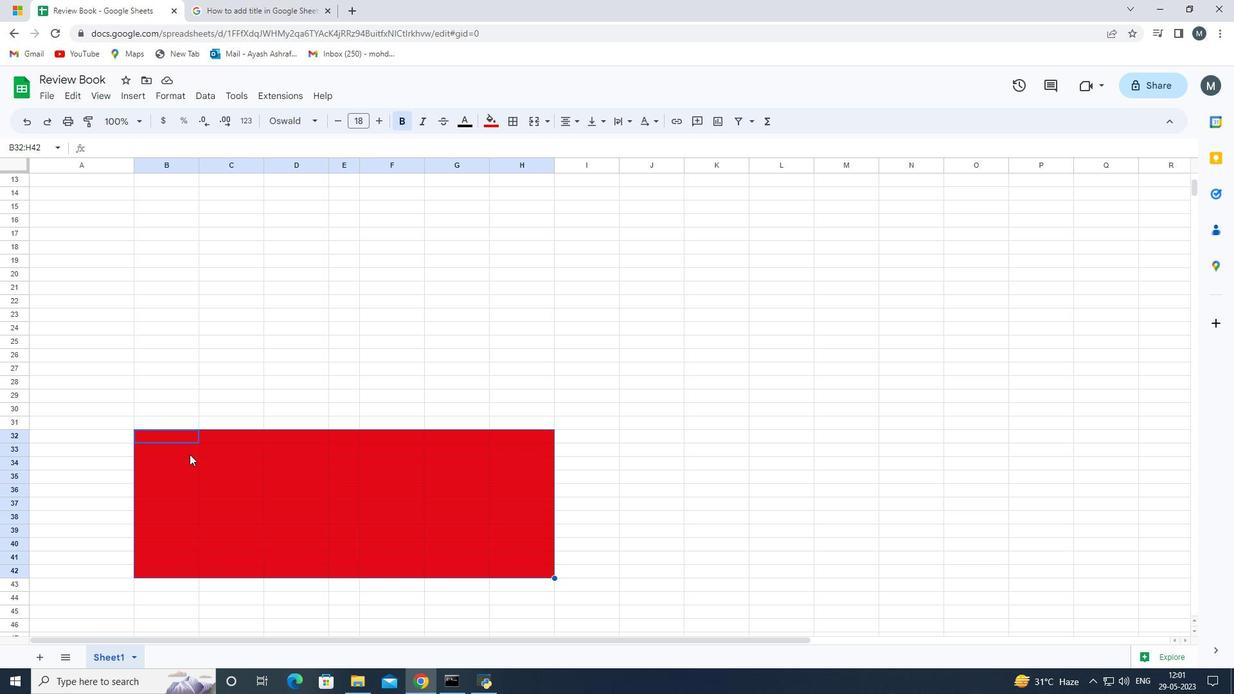 
Action: Mouse pressed right at (189, 454)
Screenshot: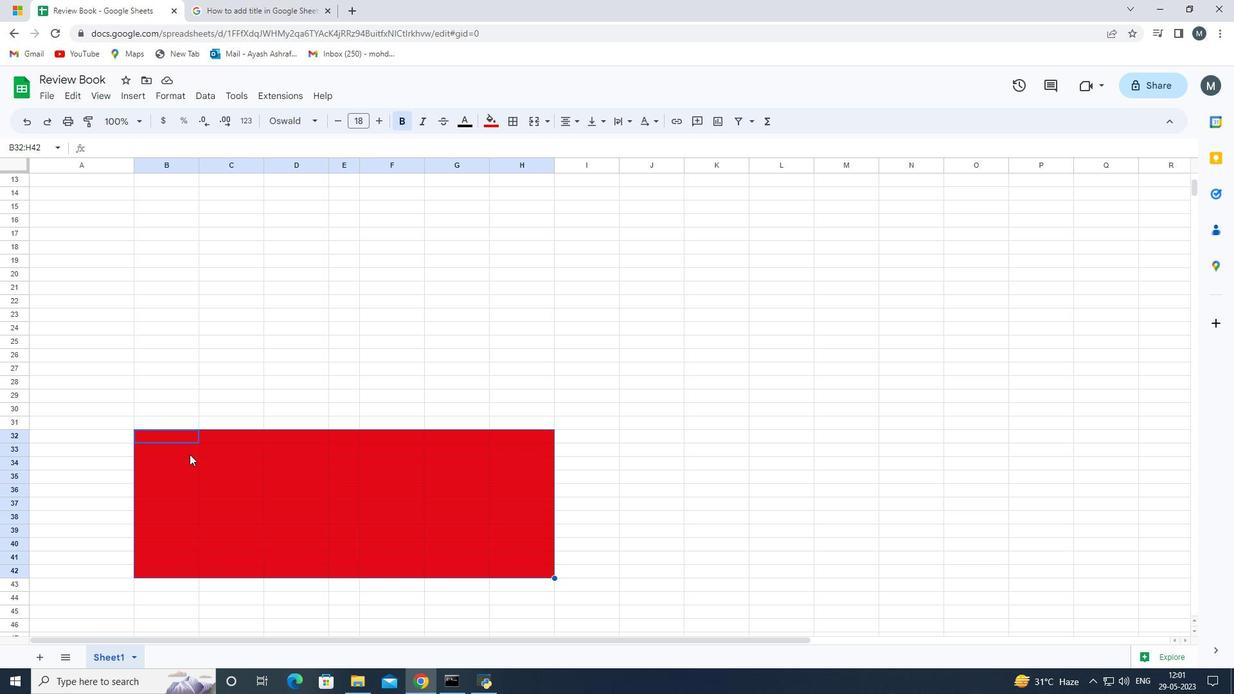 
Action: Mouse moved to (276, 481)
Screenshot: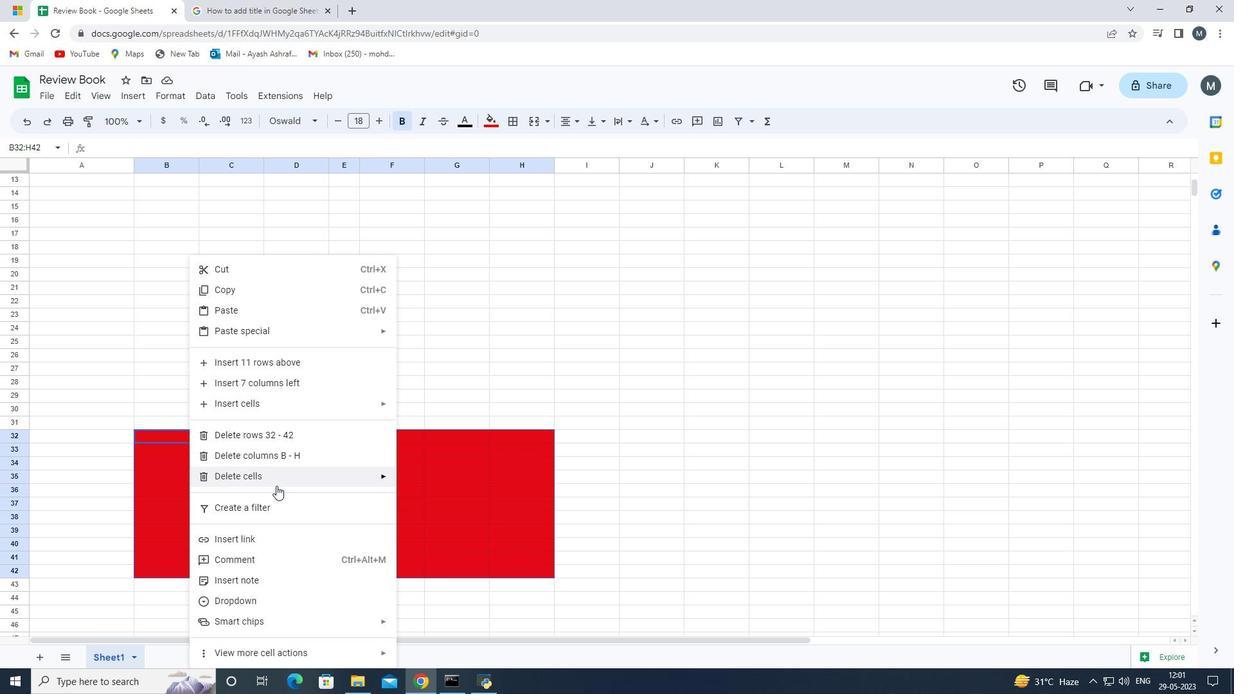 
Action: Mouse pressed left at (276, 481)
Screenshot: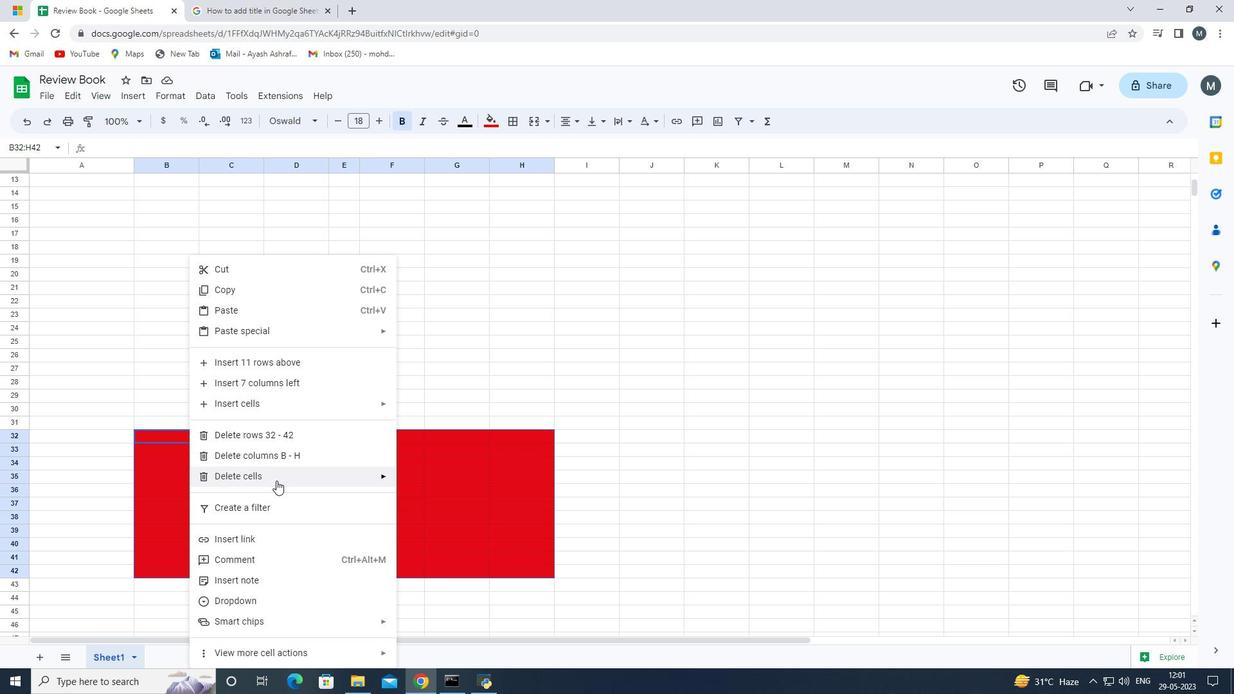 
Action: Mouse moved to (305, 477)
Screenshot: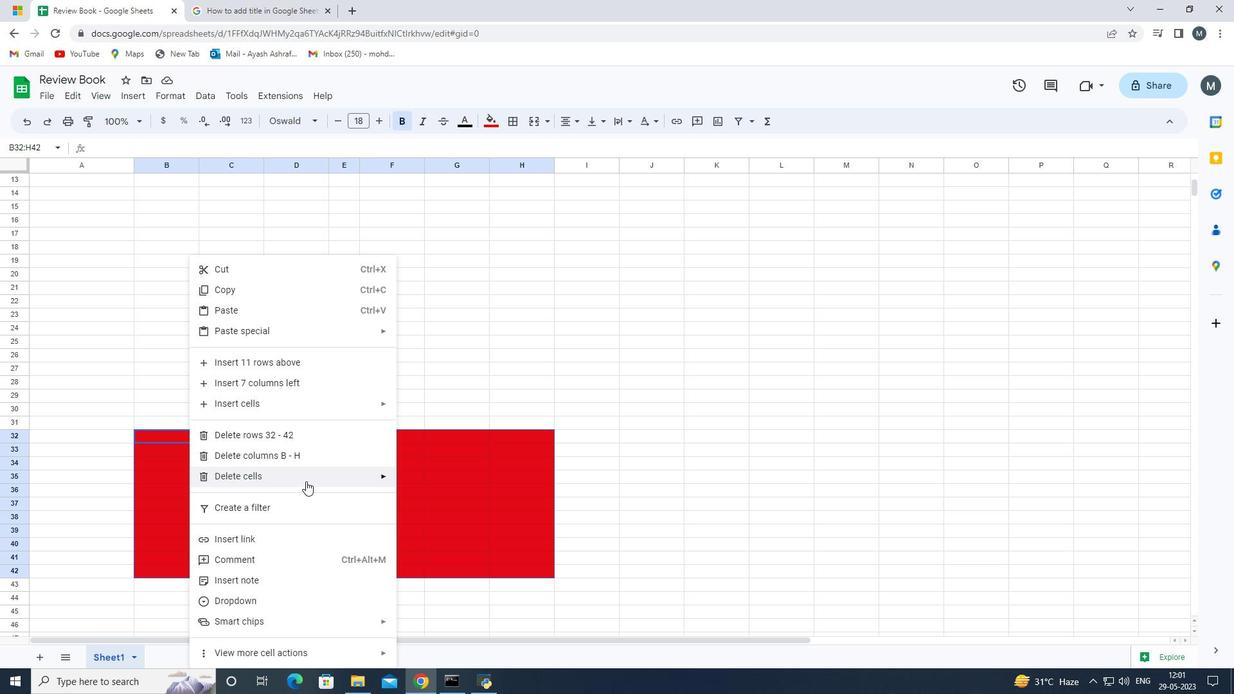 
Action: Mouse pressed left at (305, 477)
Screenshot: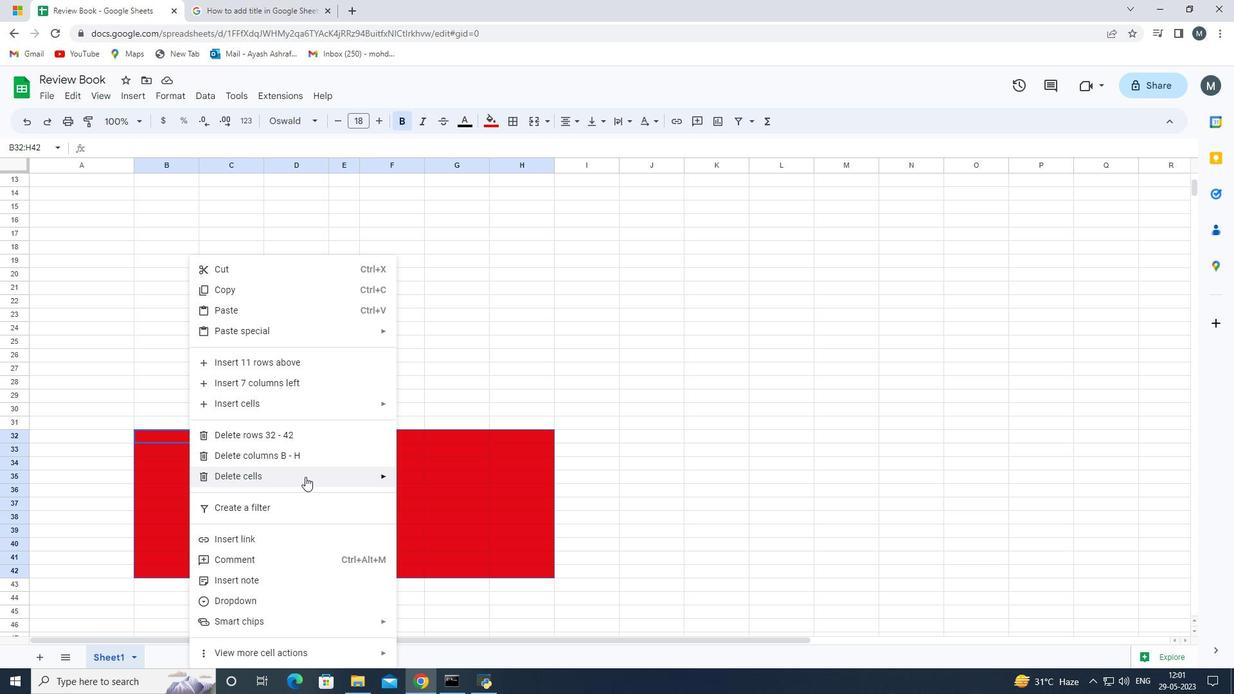 
Action: Mouse moved to (467, 483)
Screenshot: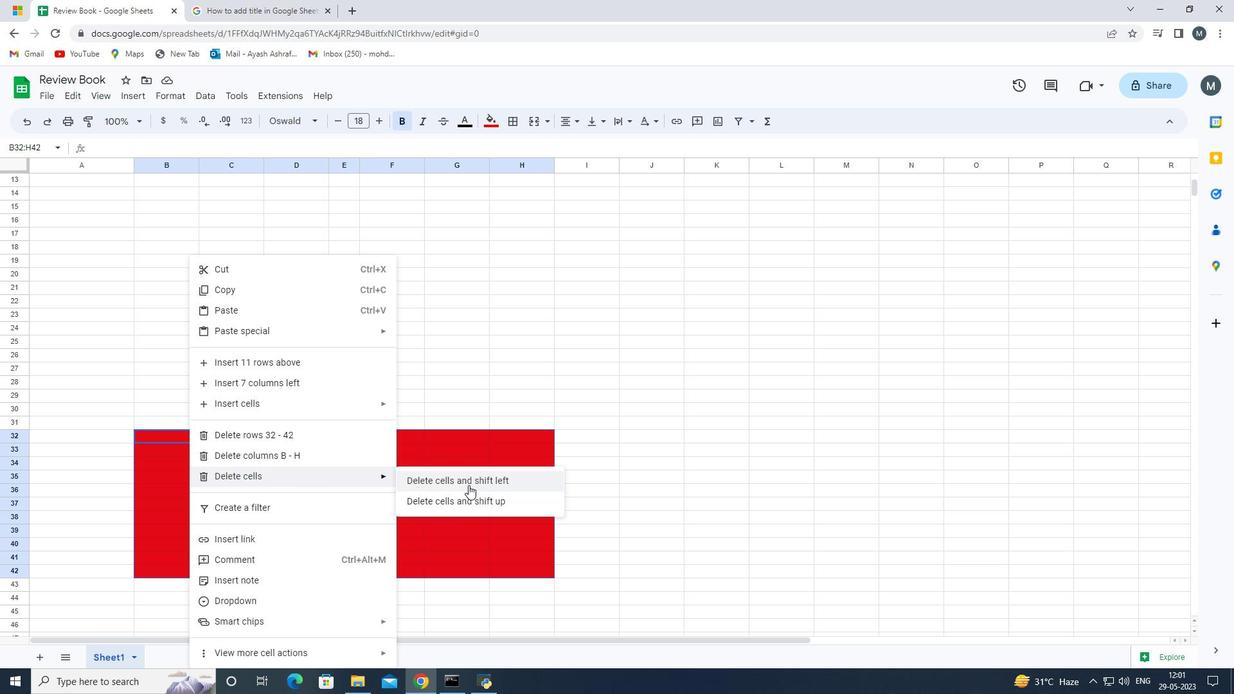 
Action: Mouse pressed left at (467, 483)
Screenshot: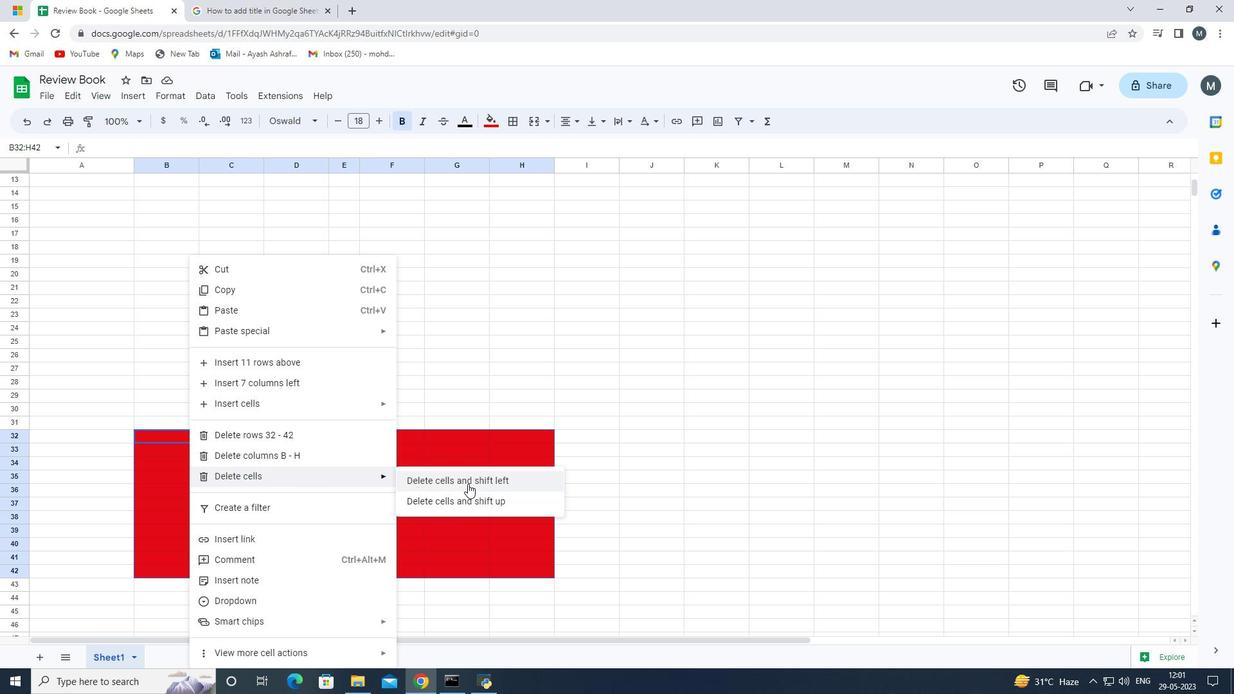 
Action: Mouse moved to (360, 405)
Screenshot: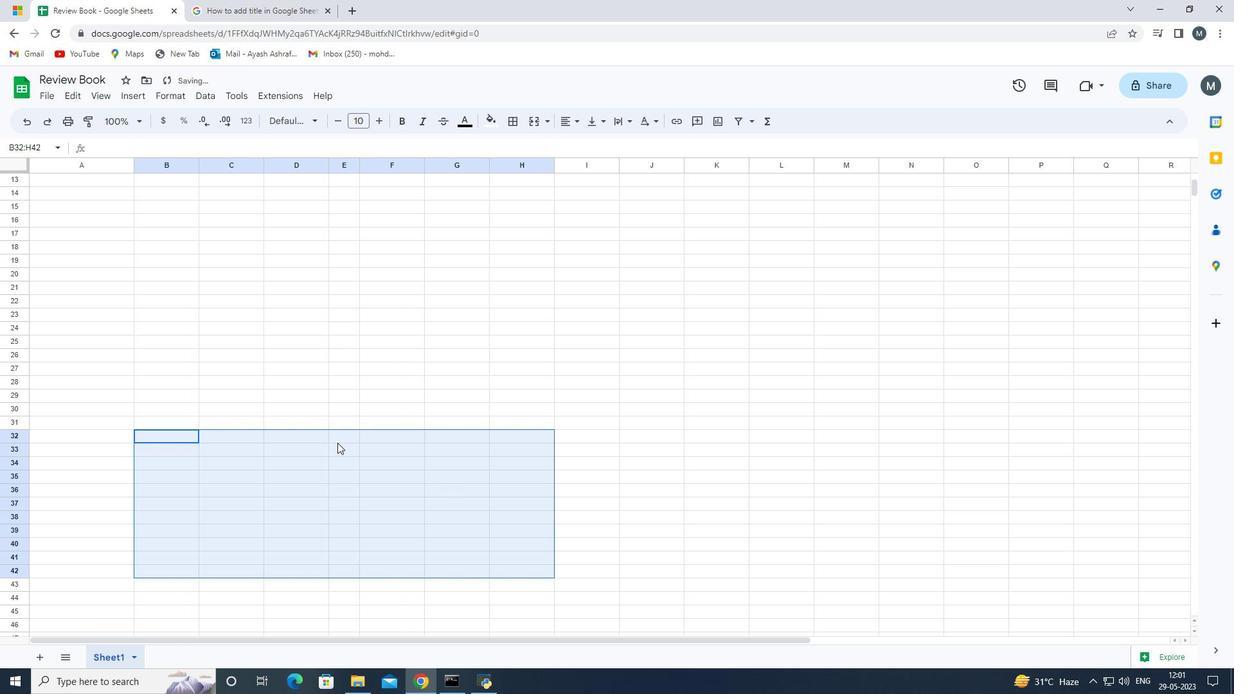 
Action: Mouse pressed left at (360, 405)
Screenshot: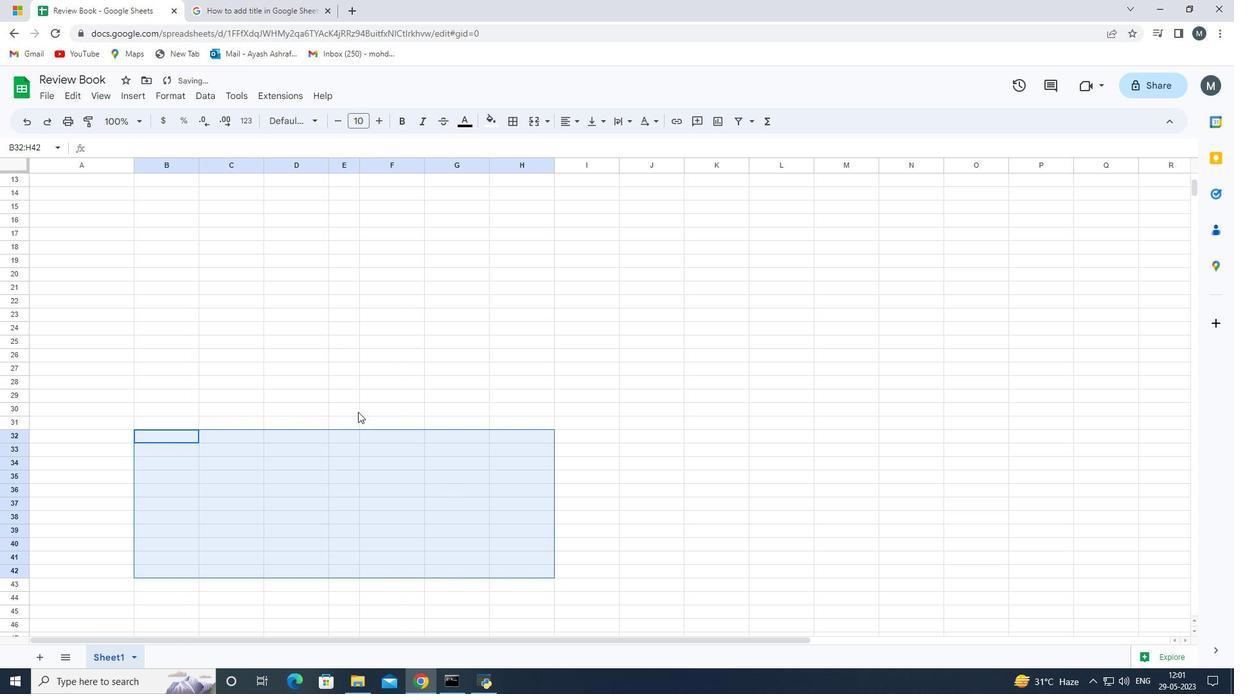 
Action: Mouse moved to (230, 407)
Screenshot: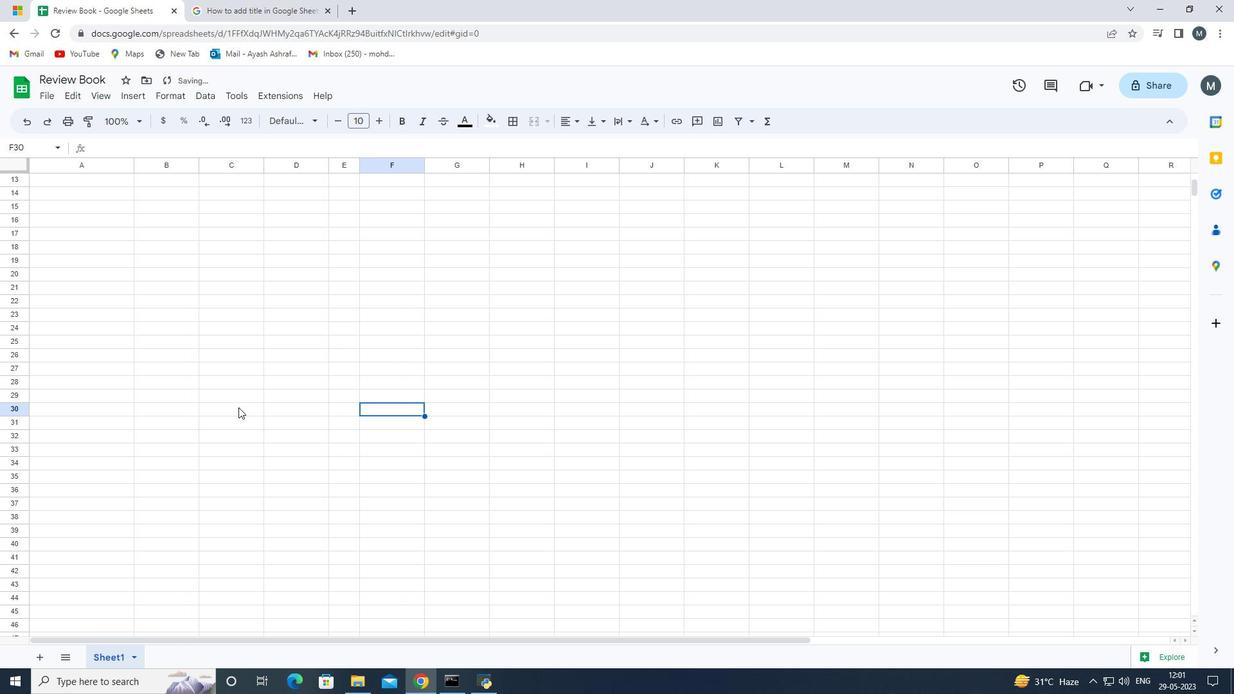 
Action: Mouse scrolled (230, 408) with delta (0, 0)
Screenshot: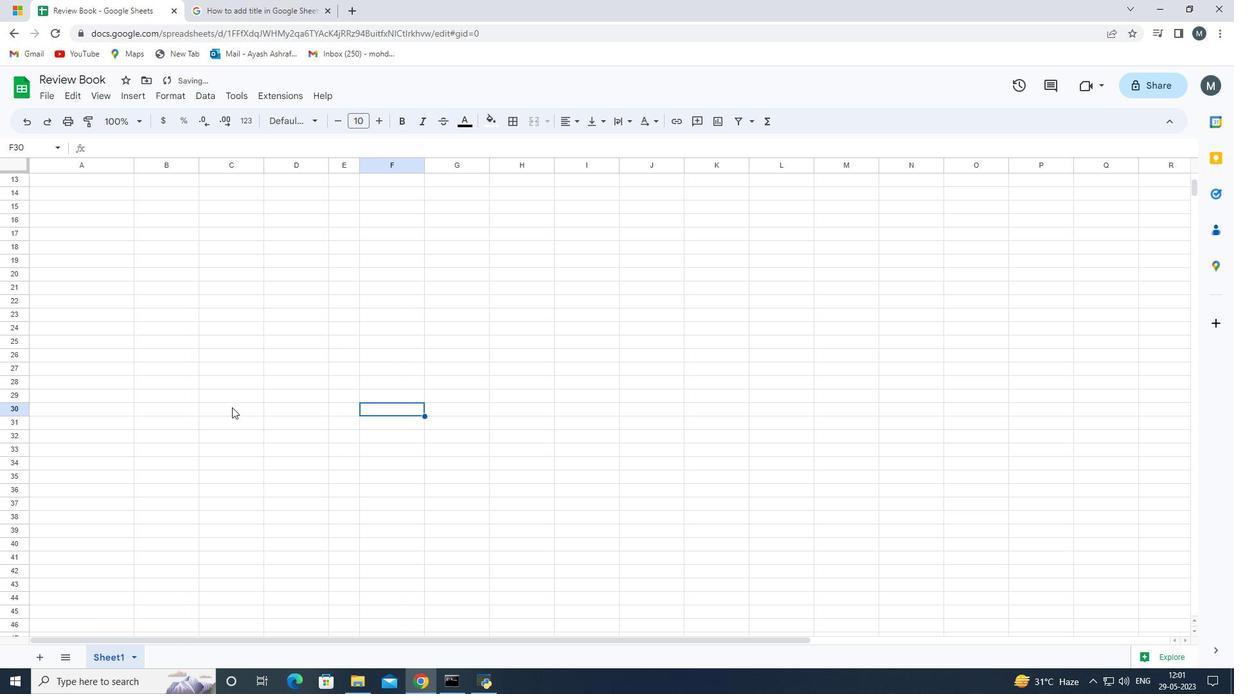 
Action: Mouse scrolled (230, 408) with delta (0, 0)
Screenshot: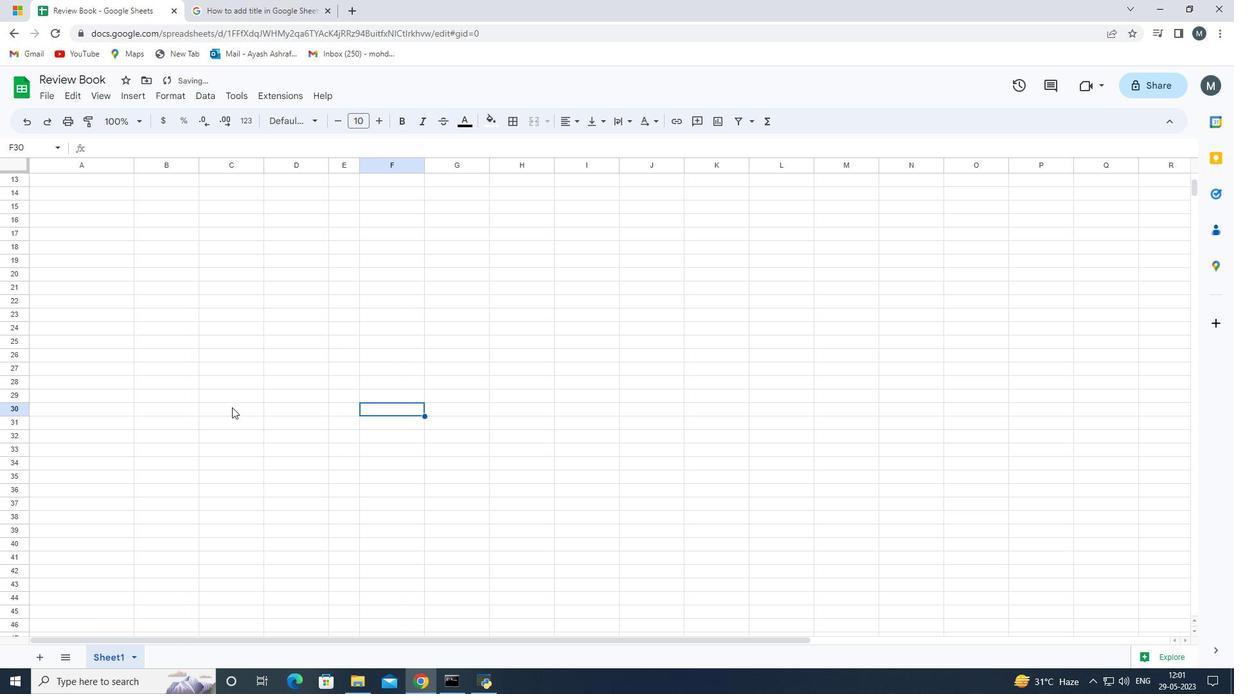 
Action: Mouse scrolled (230, 408) with delta (0, 0)
Screenshot: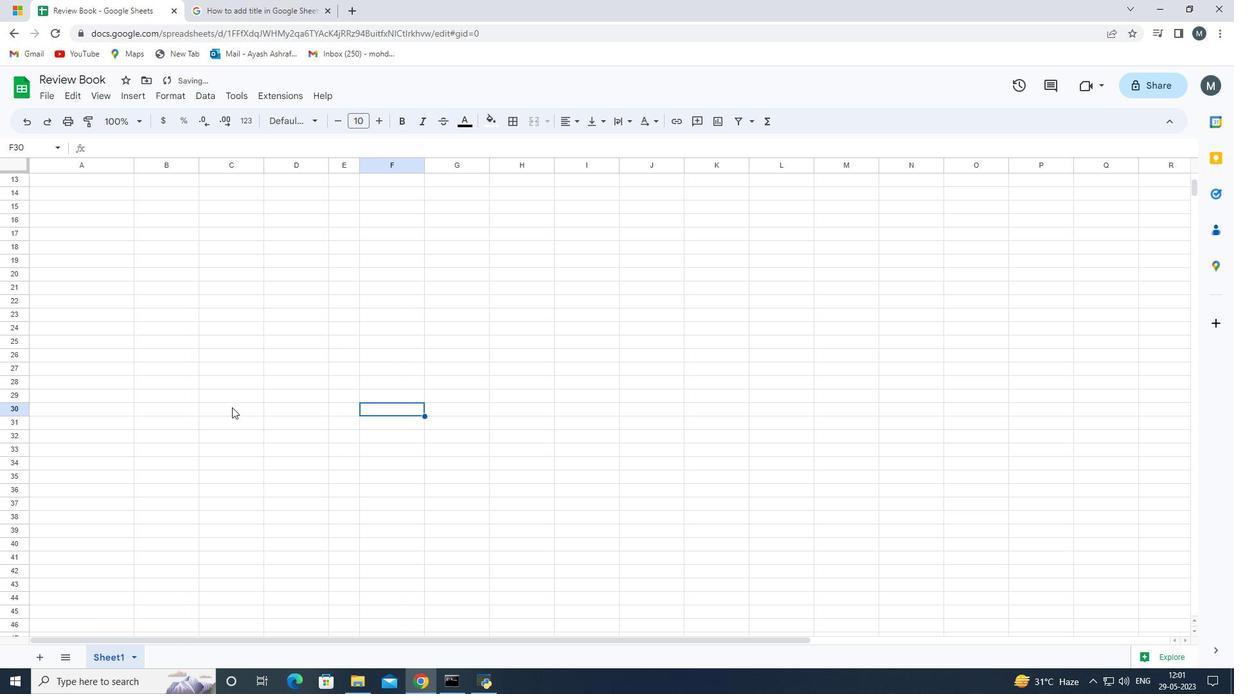 
Action: Mouse moved to (229, 407)
Screenshot: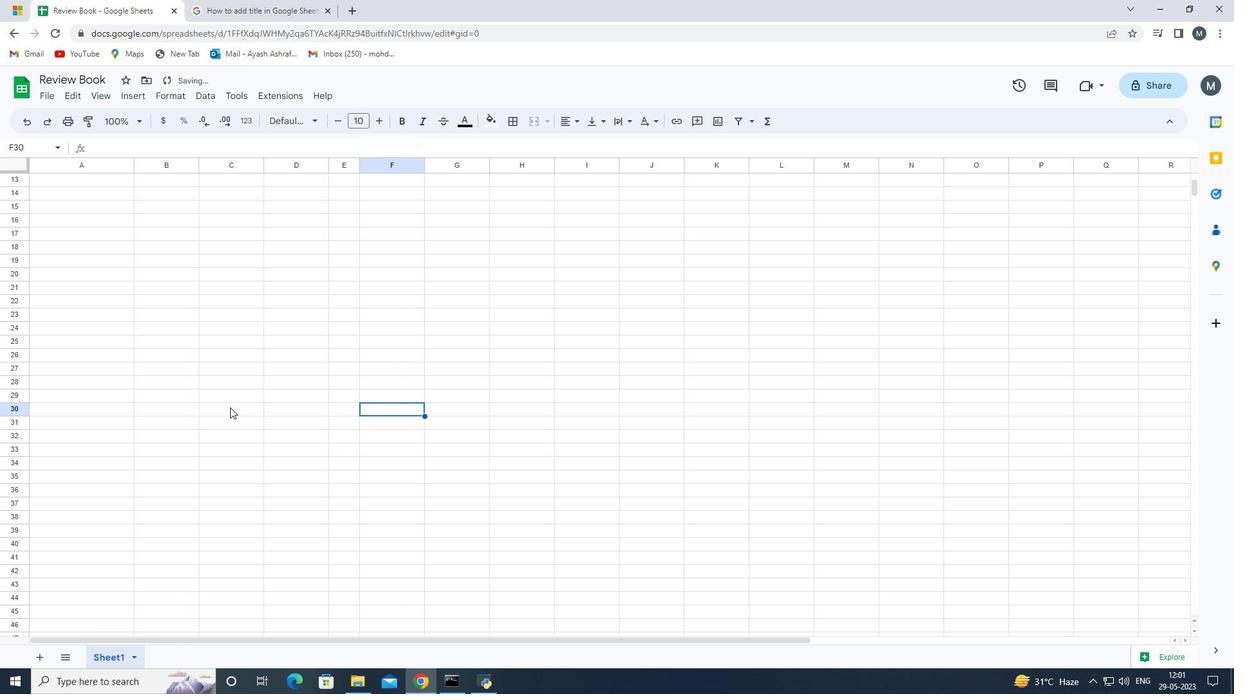 
Action: Mouse scrolled (229, 408) with delta (0, 0)
Screenshot: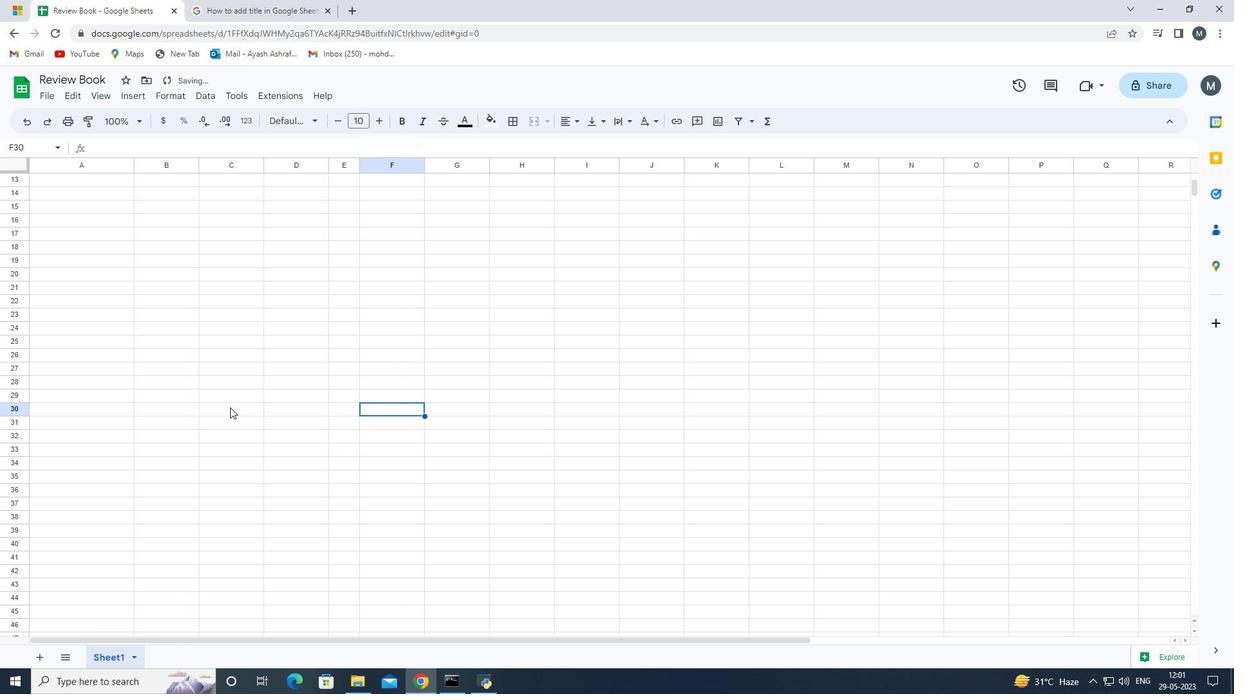 
Action: Mouse scrolled (229, 408) with delta (0, 0)
